 Task: Look for Airbnb options in Tielt, Belgium from 20th December, 2023 to 25th December, 2023 for 7 adults. Place can be entire room or shared room with 4 bedrooms having 7 beds and 4 bathrooms. Property type can be house. Amenities needed are: wifi, washing machine, heating, TV, free parkinig on premises, hot tub, gym, smoking allowed.
Action: Mouse moved to (538, 138)
Screenshot: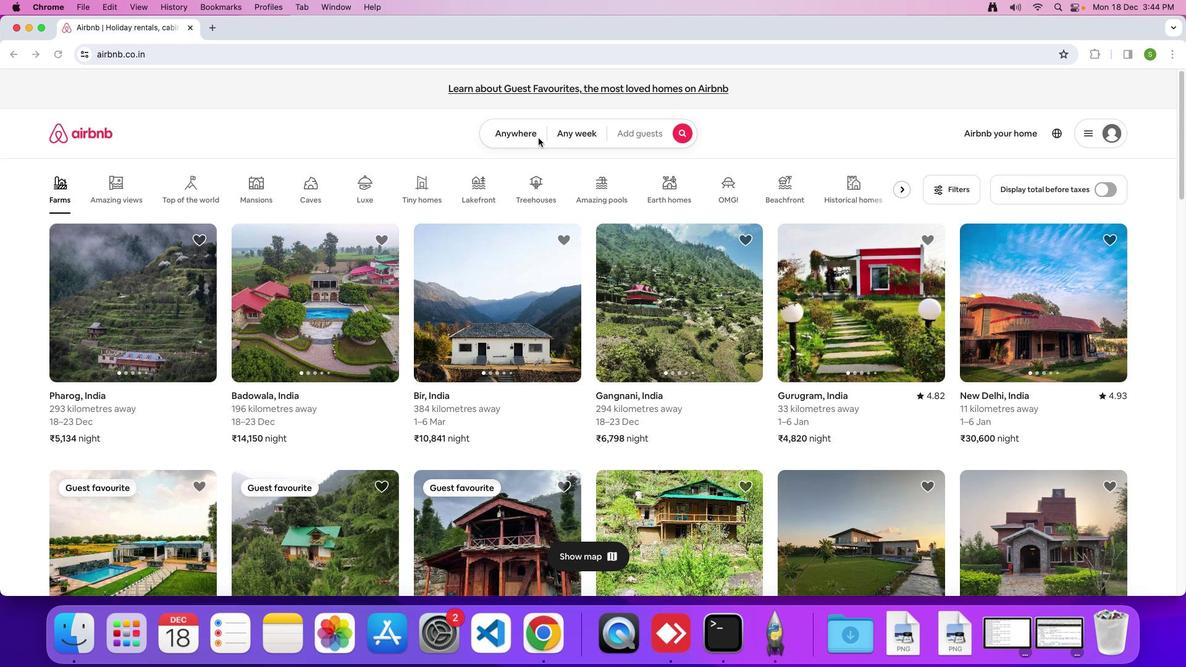 
Action: Mouse pressed left at (538, 138)
Screenshot: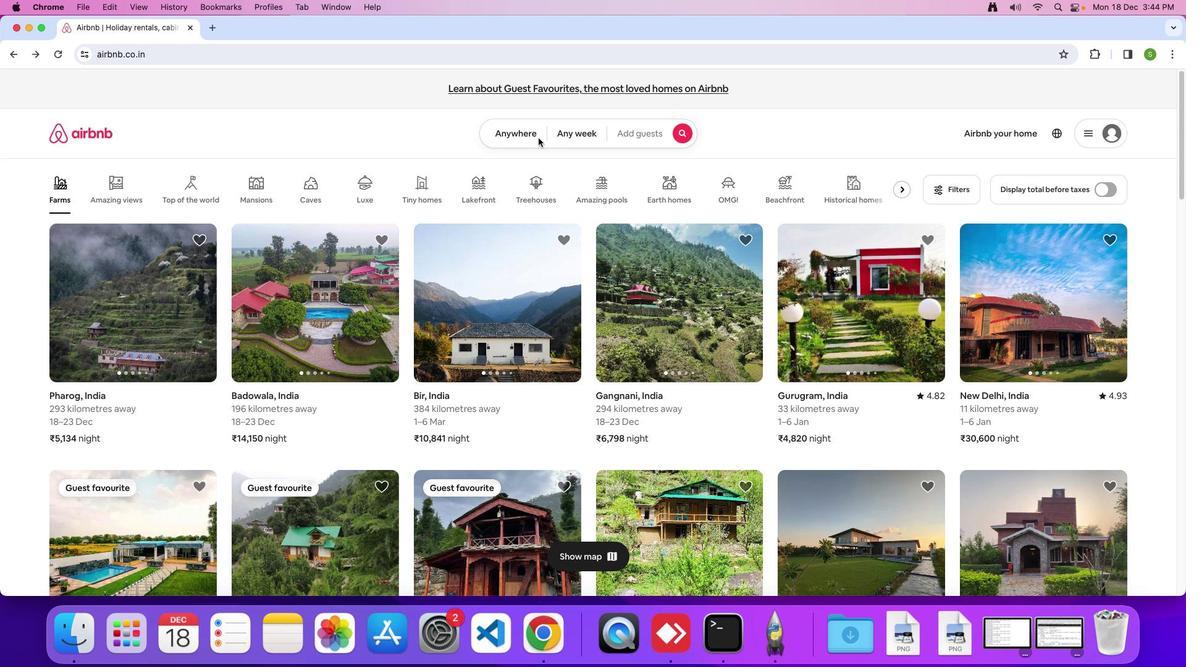 
Action: Mouse moved to (504, 135)
Screenshot: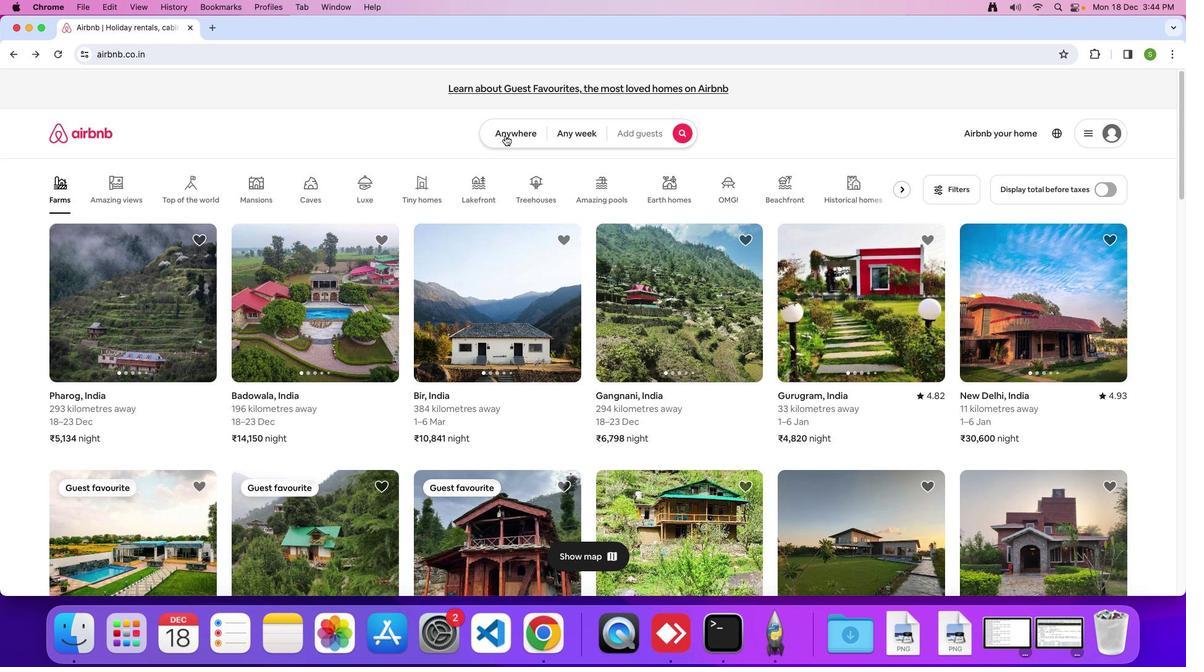 
Action: Mouse pressed left at (504, 135)
Screenshot: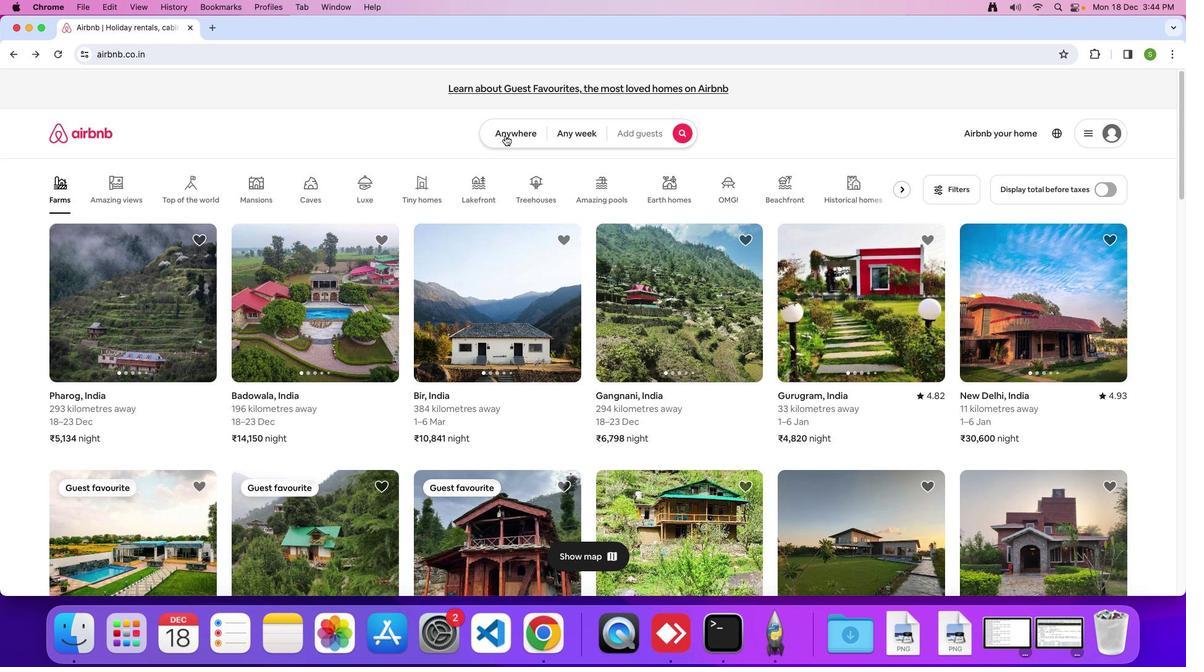 
Action: Mouse moved to (453, 181)
Screenshot: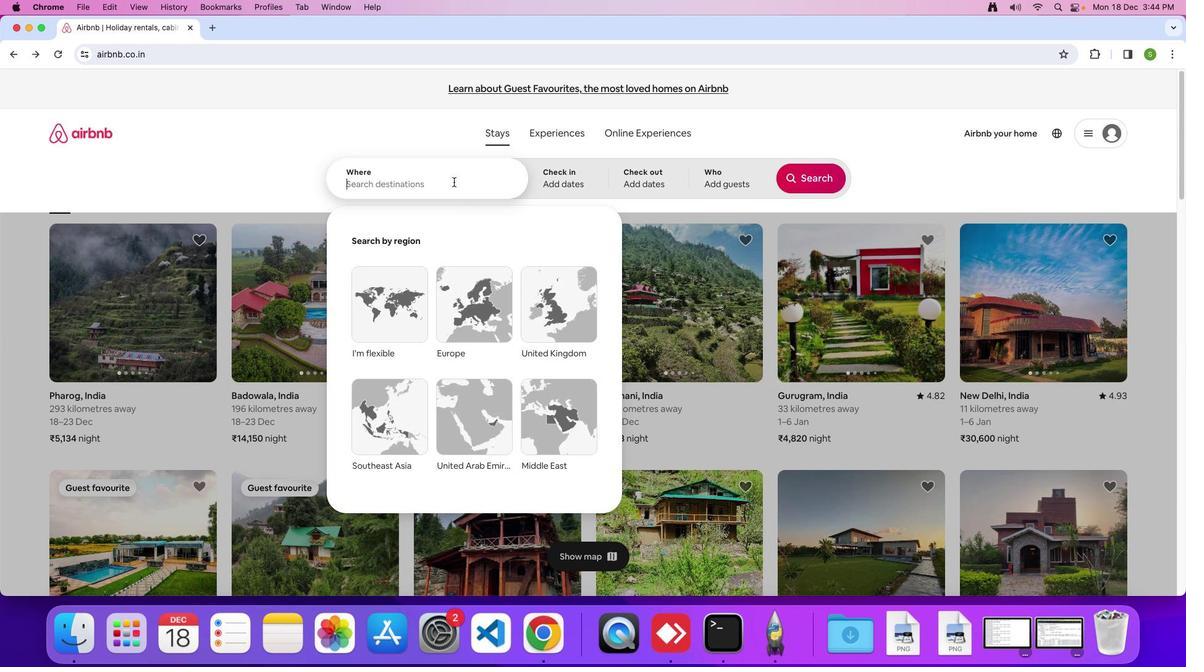 
Action: Mouse pressed left at (453, 181)
Screenshot: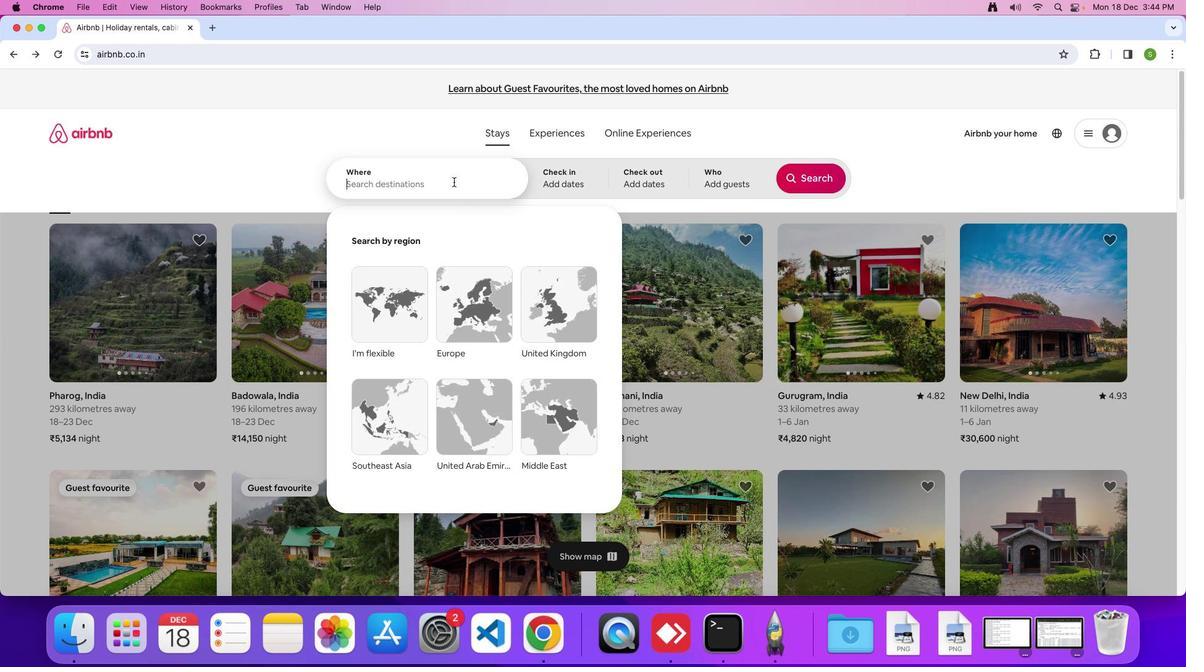
Action: Key pressed 'T'Key.caps_lock'i''e''l''t'','Key.spaceKey.shift'B''e''l''g''i''u''m'Key.enter
Screenshot: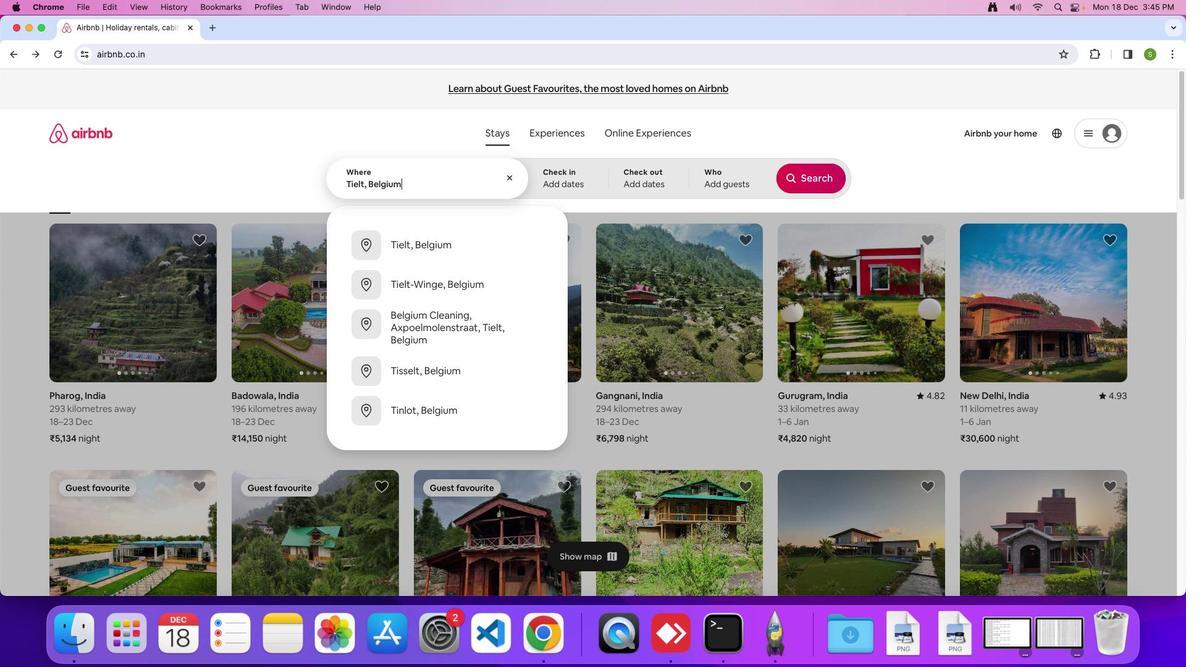 
Action: Mouse moved to (469, 420)
Screenshot: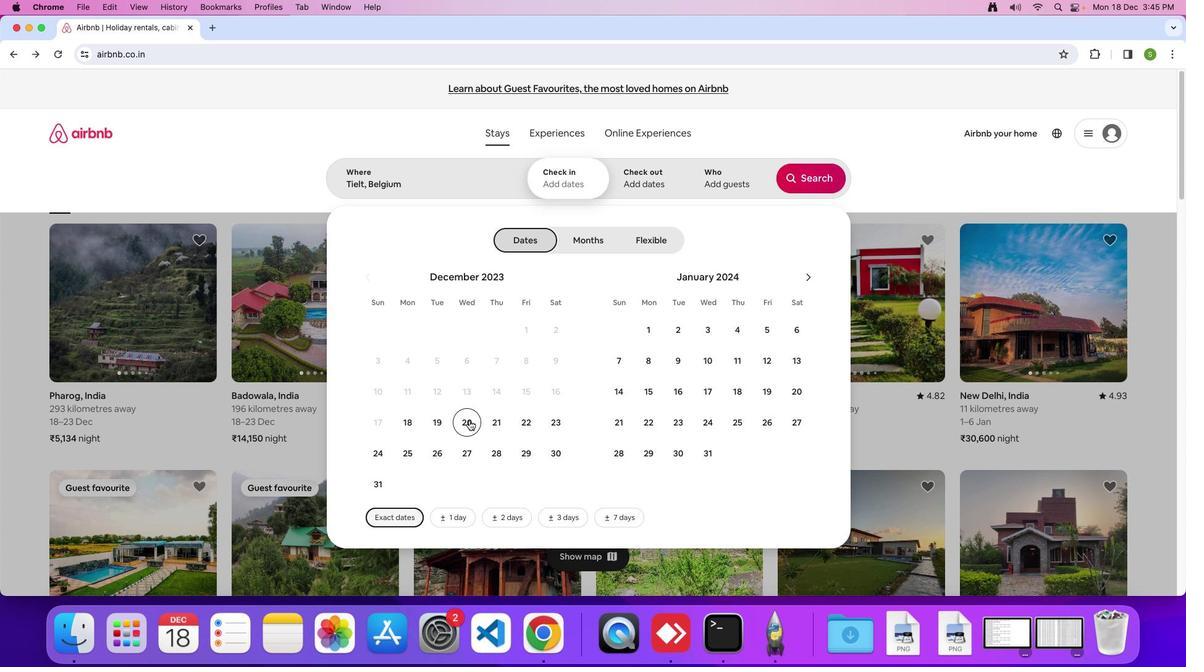 
Action: Mouse pressed left at (469, 420)
Screenshot: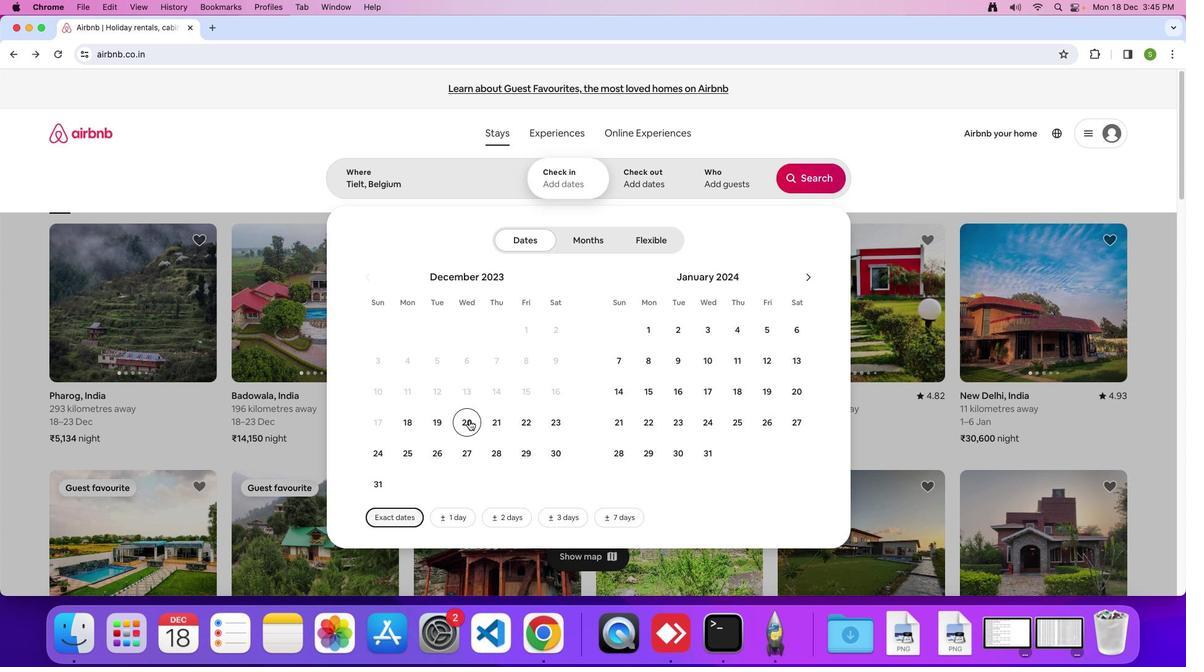 
Action: Mouse moved to (406, 454)
Screenshot: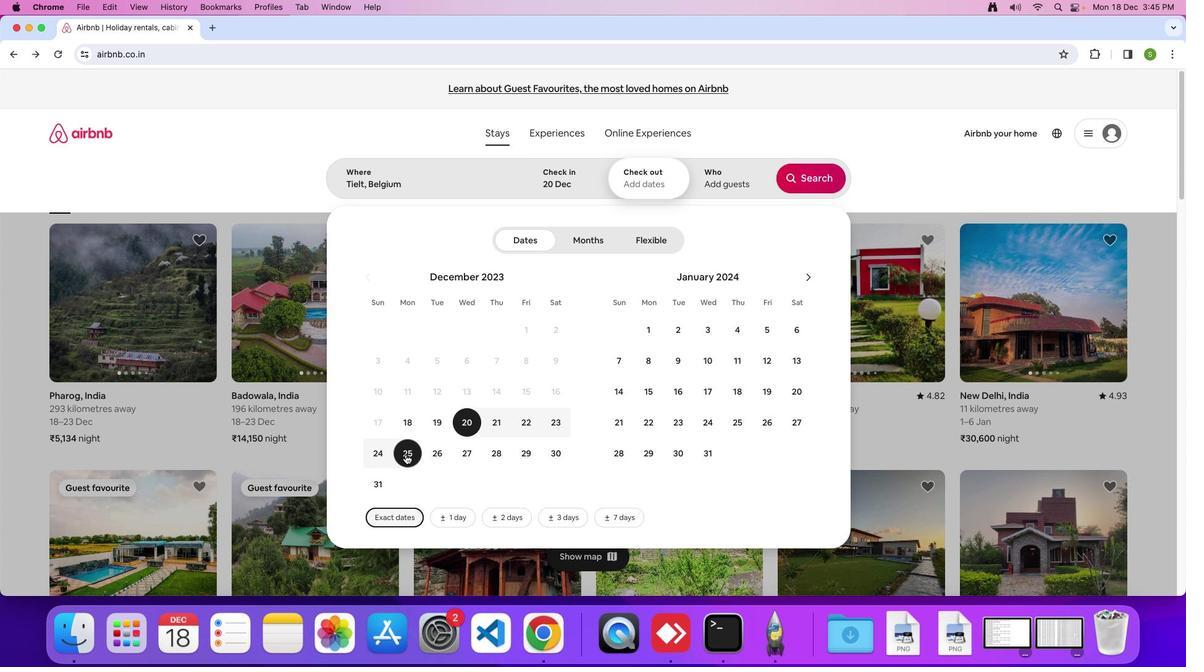 
Action: Mouse pressed left at (406, 454)
Screenshot: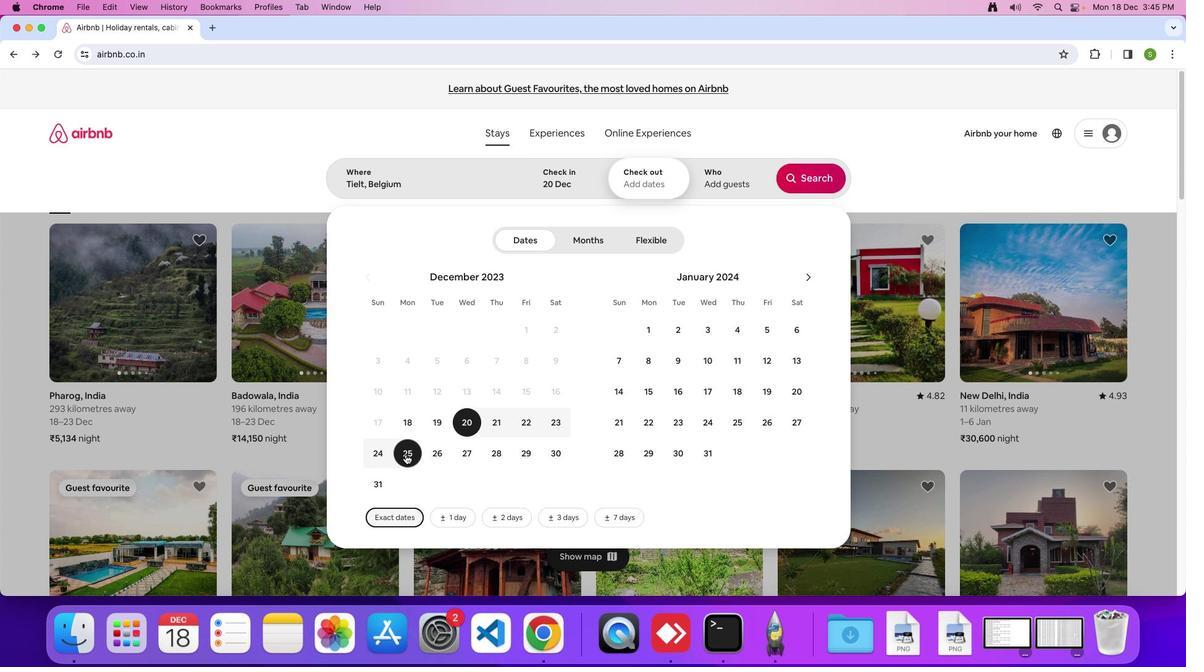 
Action: Mouse moved to (729, 178)
Screenshot: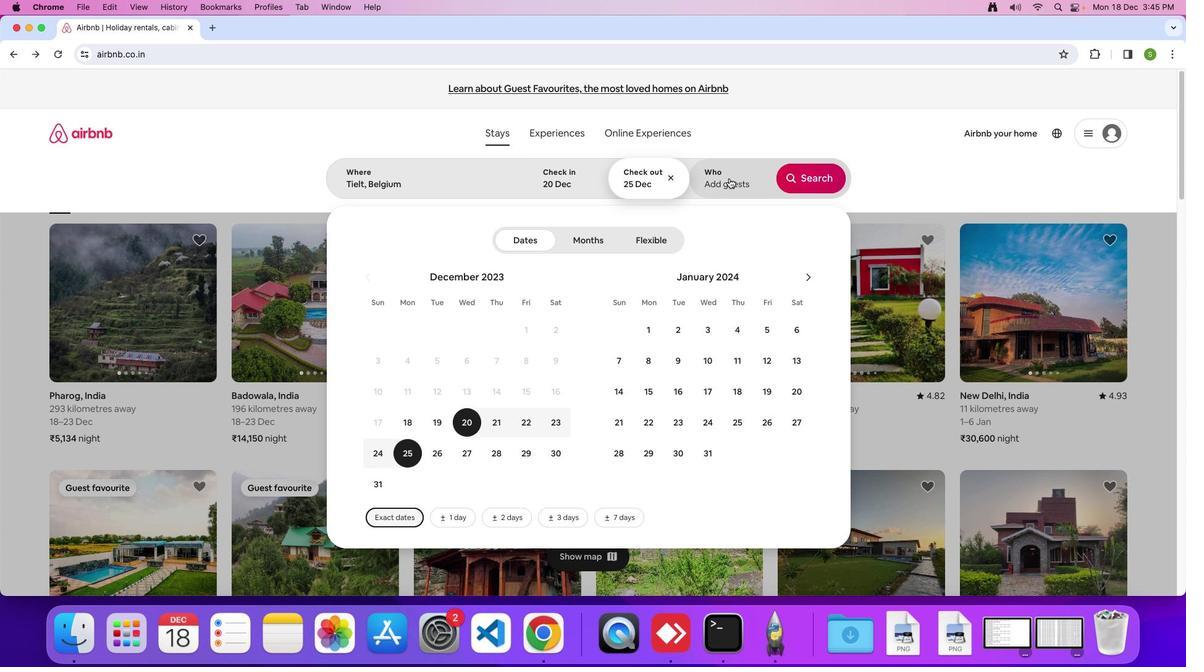 
Action: Mouse pressed left at (729, 178)
Screenshot: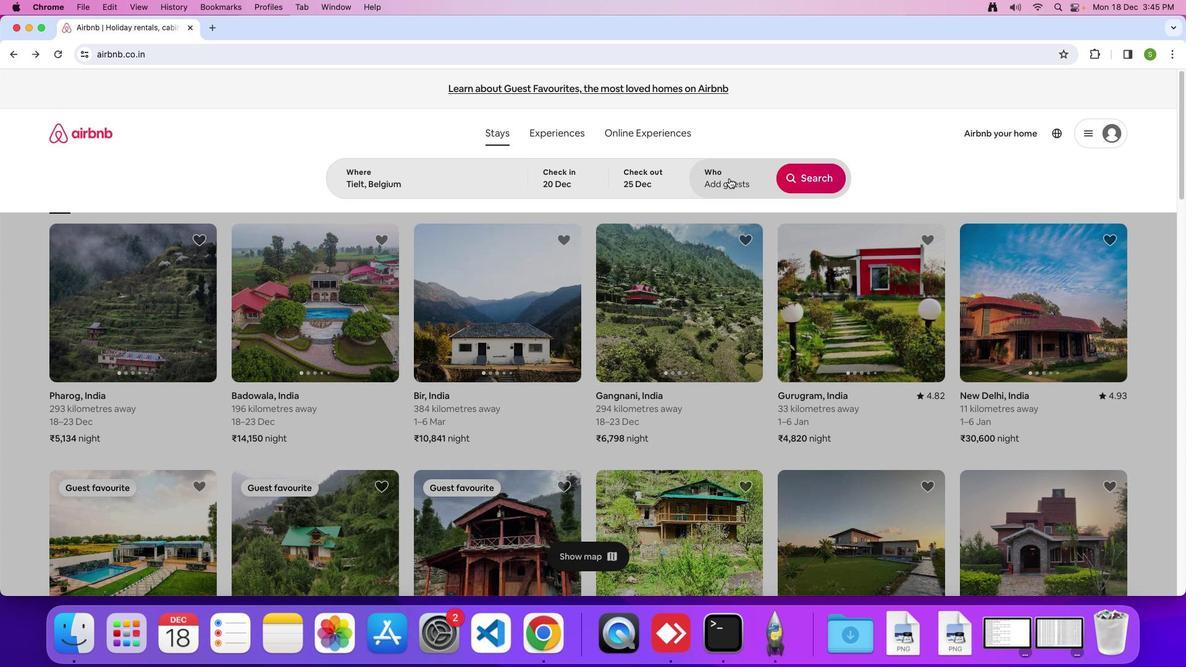 
Action: Mouse moved to (813, 239)
Screenshot: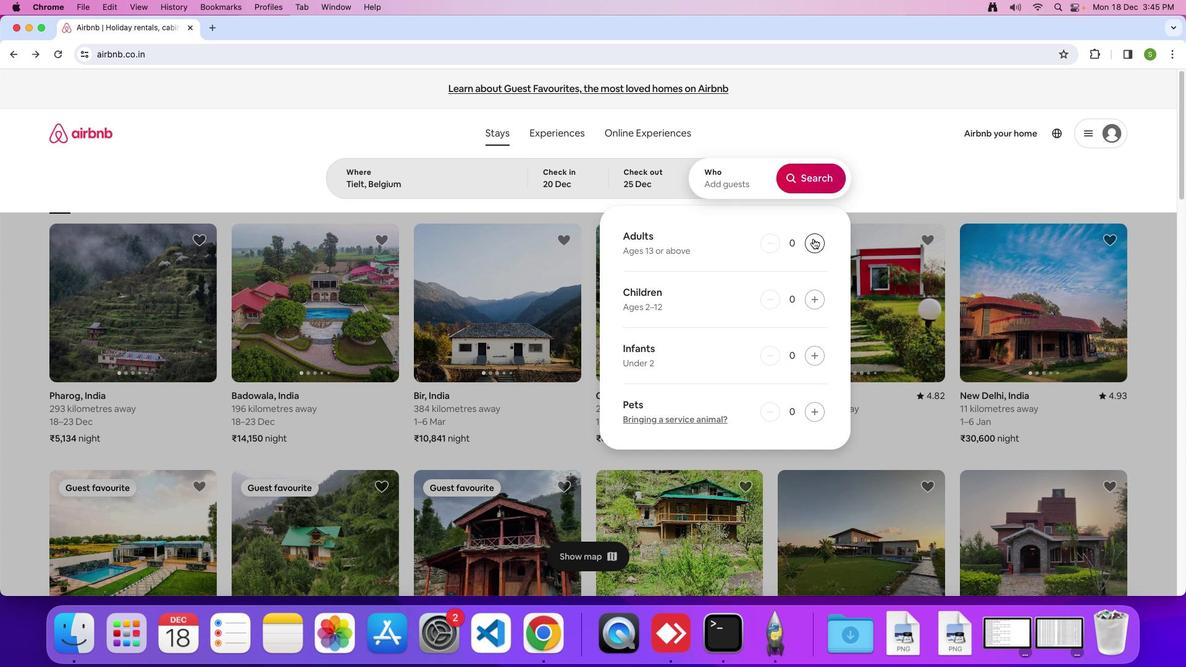 
Action: Mouse pressed left at (813, 239)
Screenshot: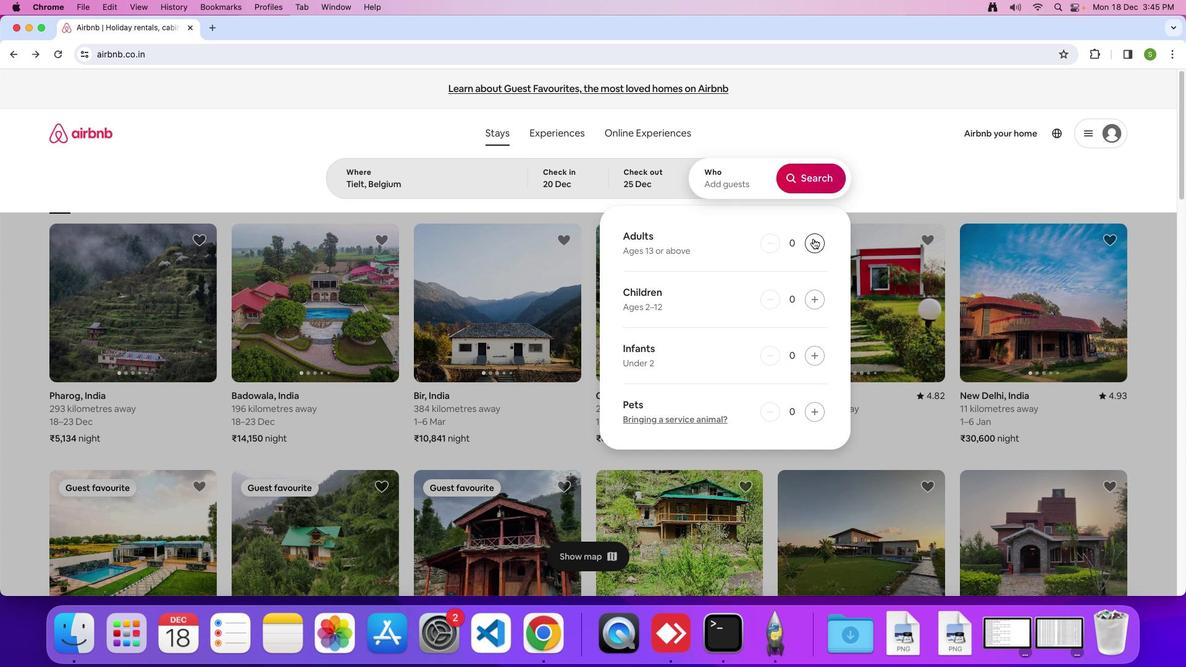 
Action: Mouse moved to (813, 240)
Screenshot: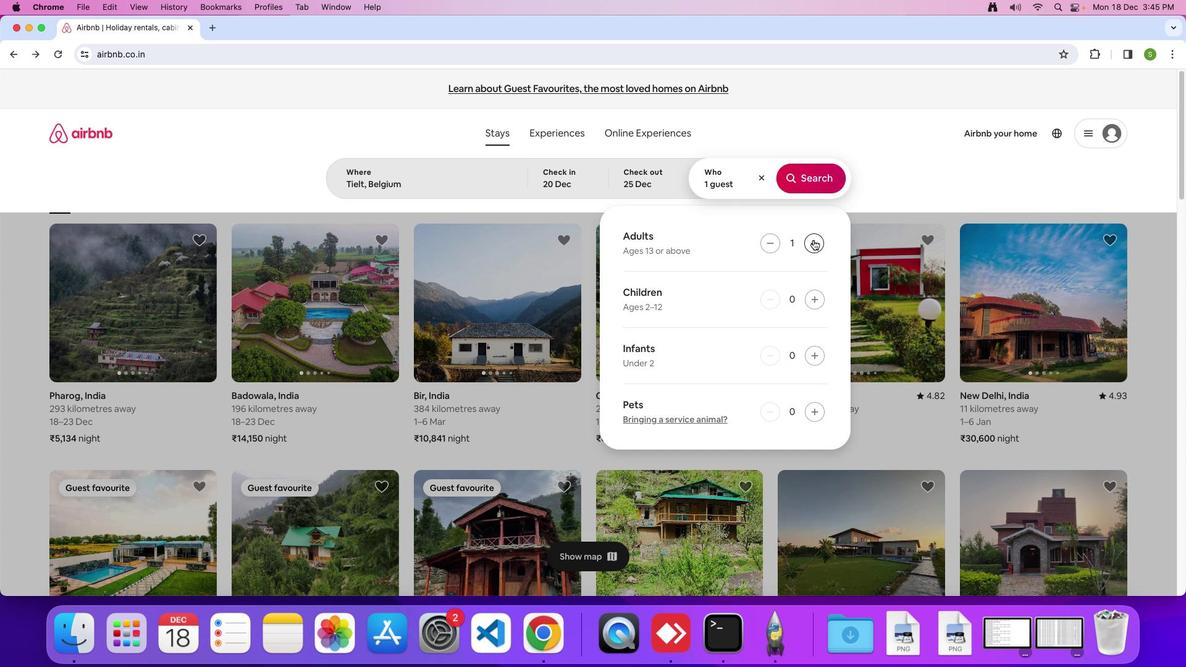 
Action: Mouse pressed left at (813, 240)
Screenshot: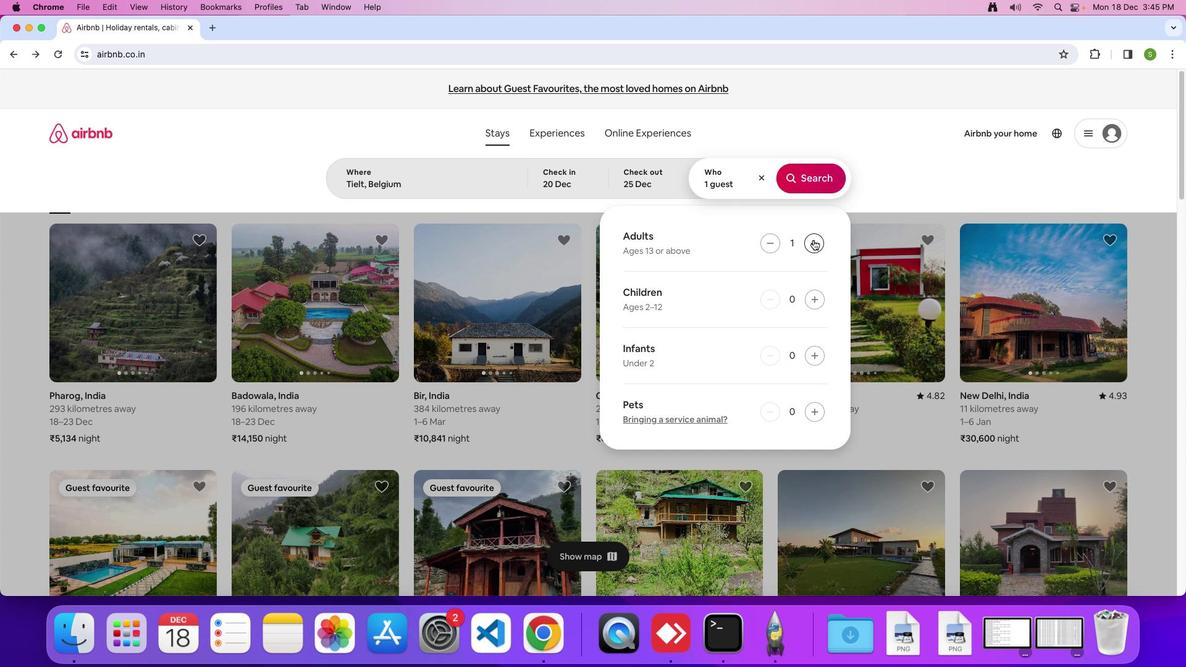 
Action: Mouse moved to (813, 240)
Screenshot: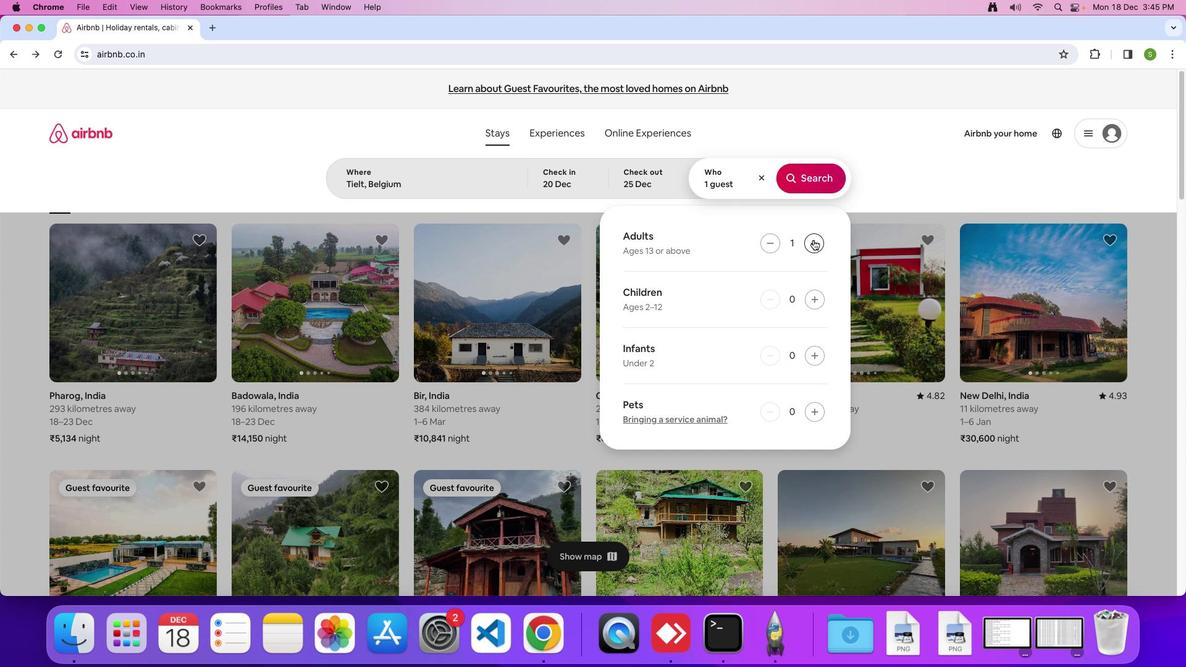 
Action: Mouse pressed left at (813, 240)
Screenshot: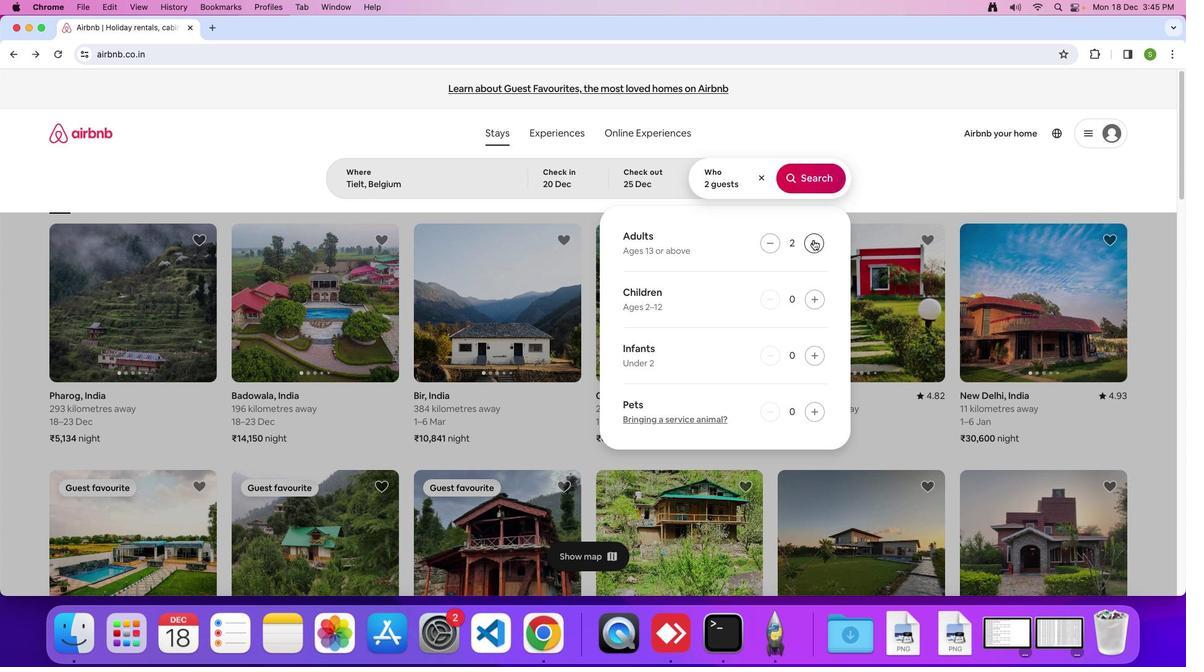 
Action: Mouse pressed left at (813, 240)
Screenshot: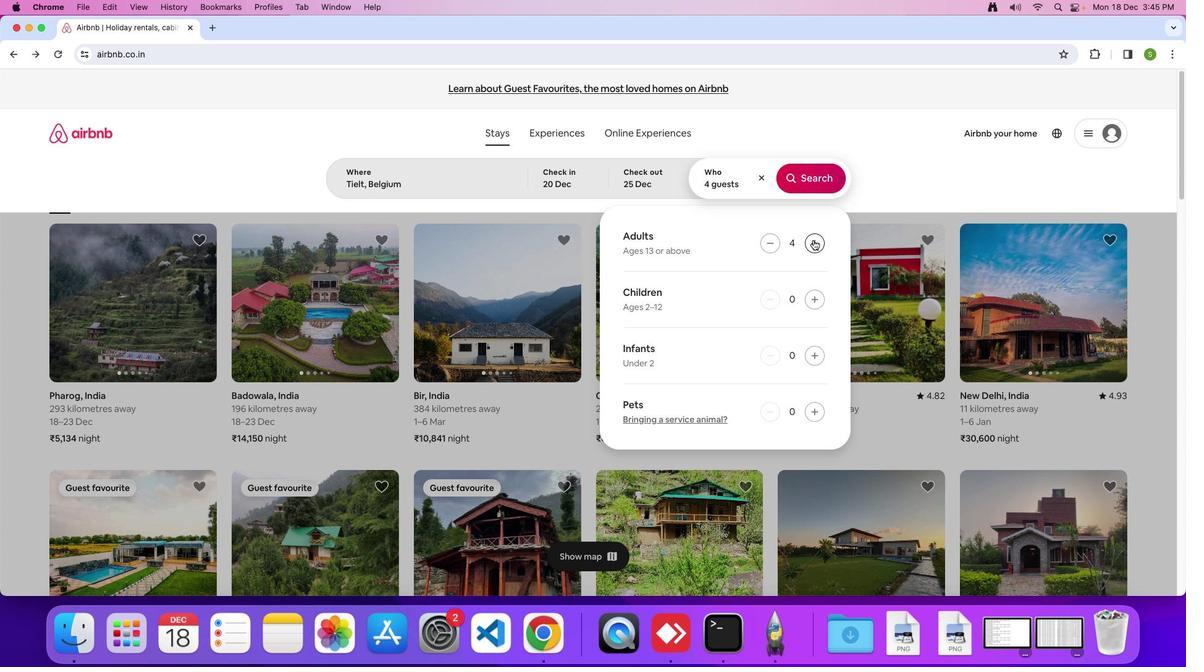 
Action: Mouse pressed left at (813, 240)
Screenshot: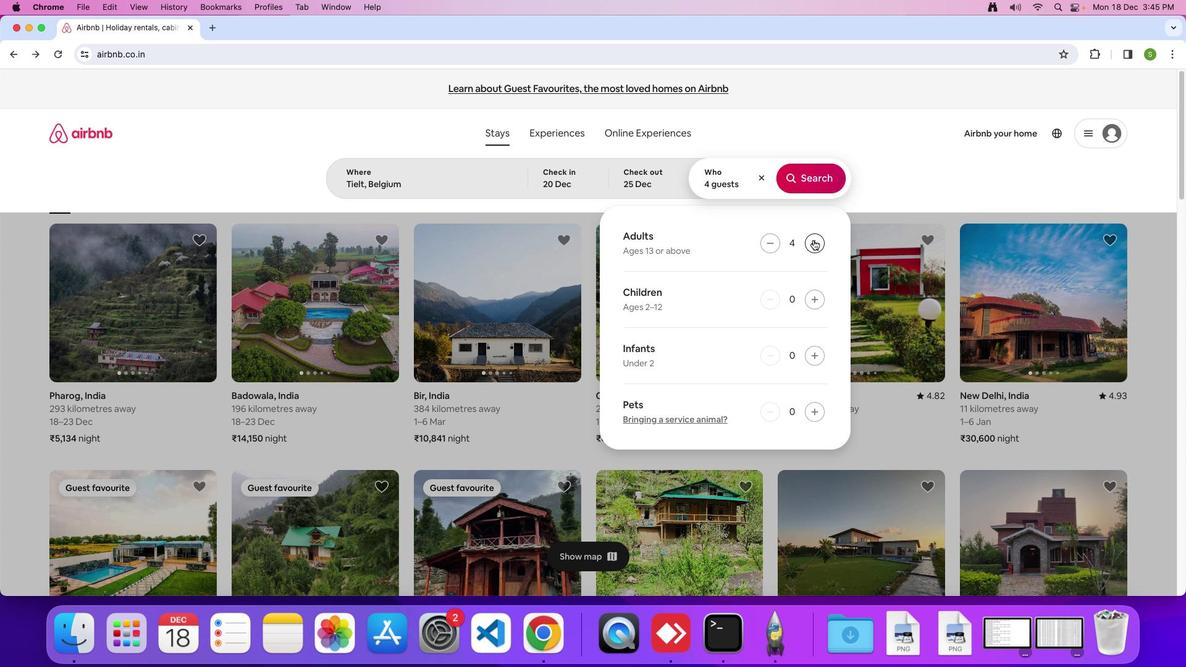 
Action: Mouse pressed left at (813, 240)
Screenshot: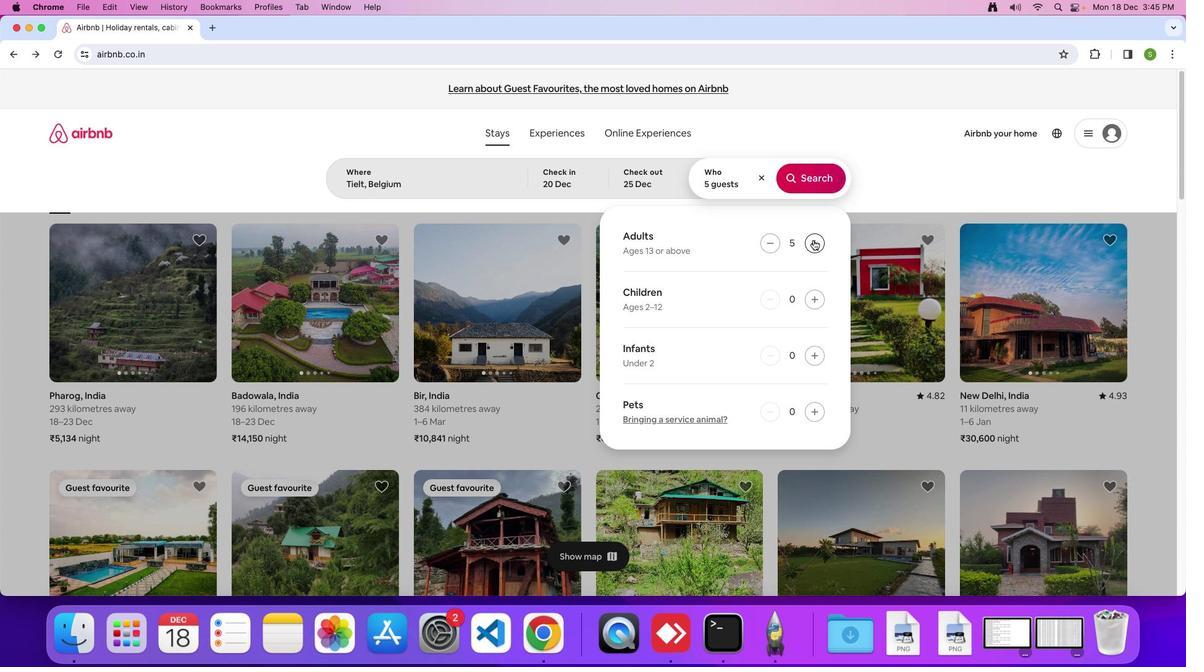 
Action: Mouse pressed left at (813, 240)
Screenshot: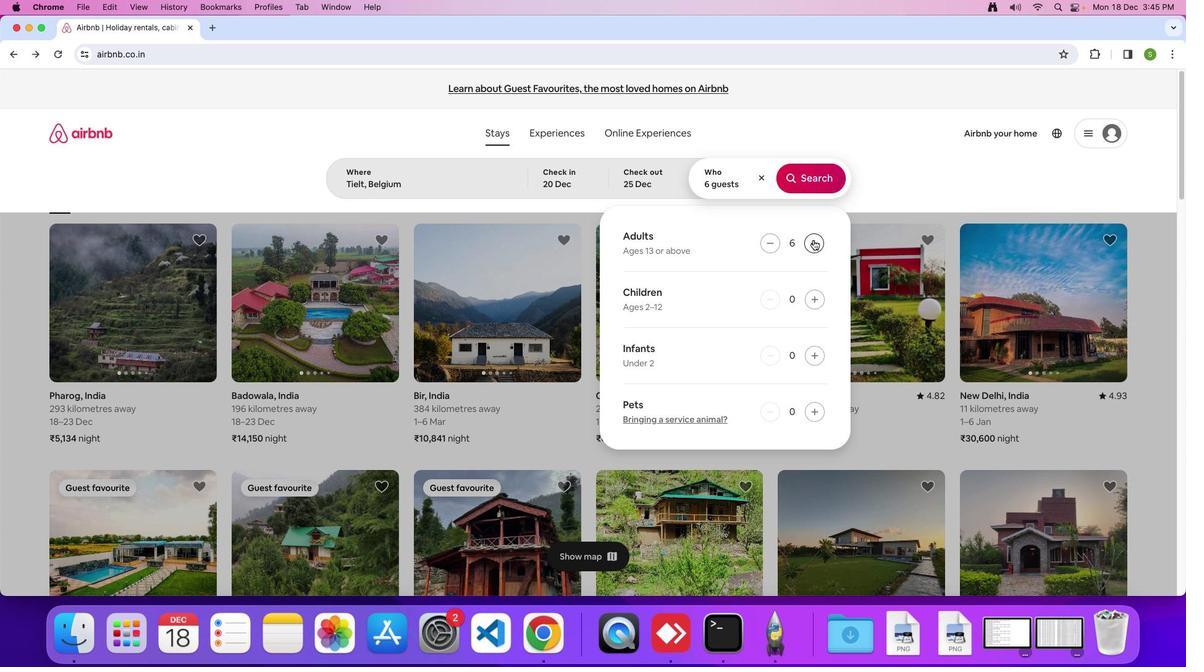 
Action: Mouse moved to (812, 186)
Screenshot: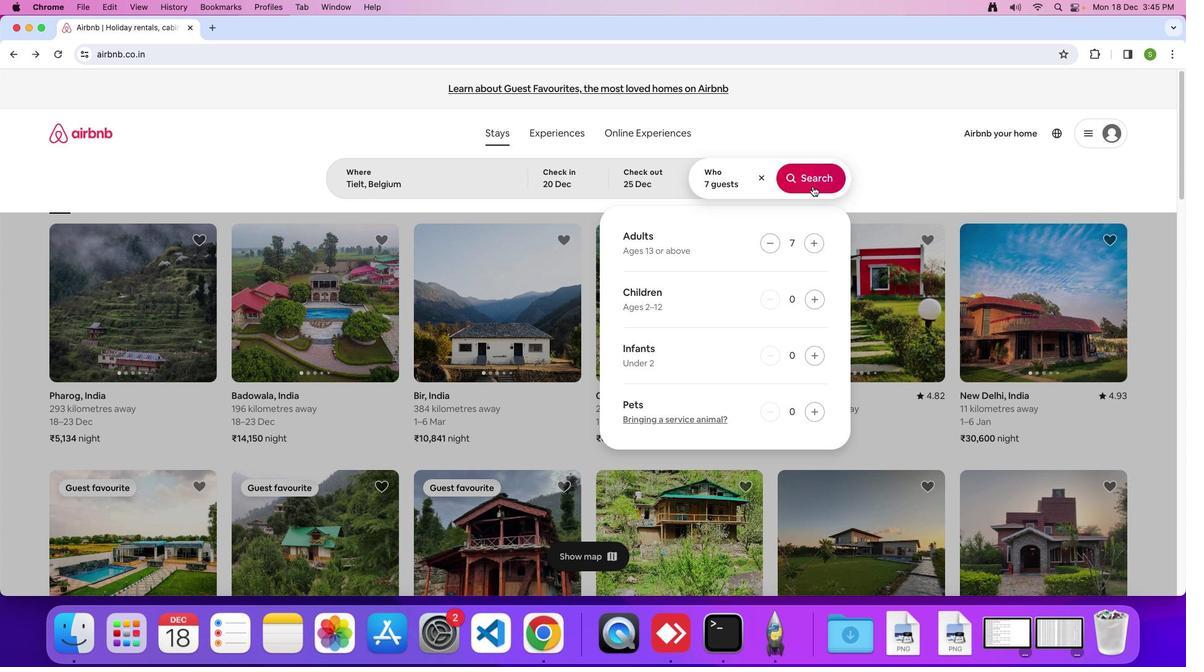 
Action: Mouse pressed left at (812, 186)
Screenshot: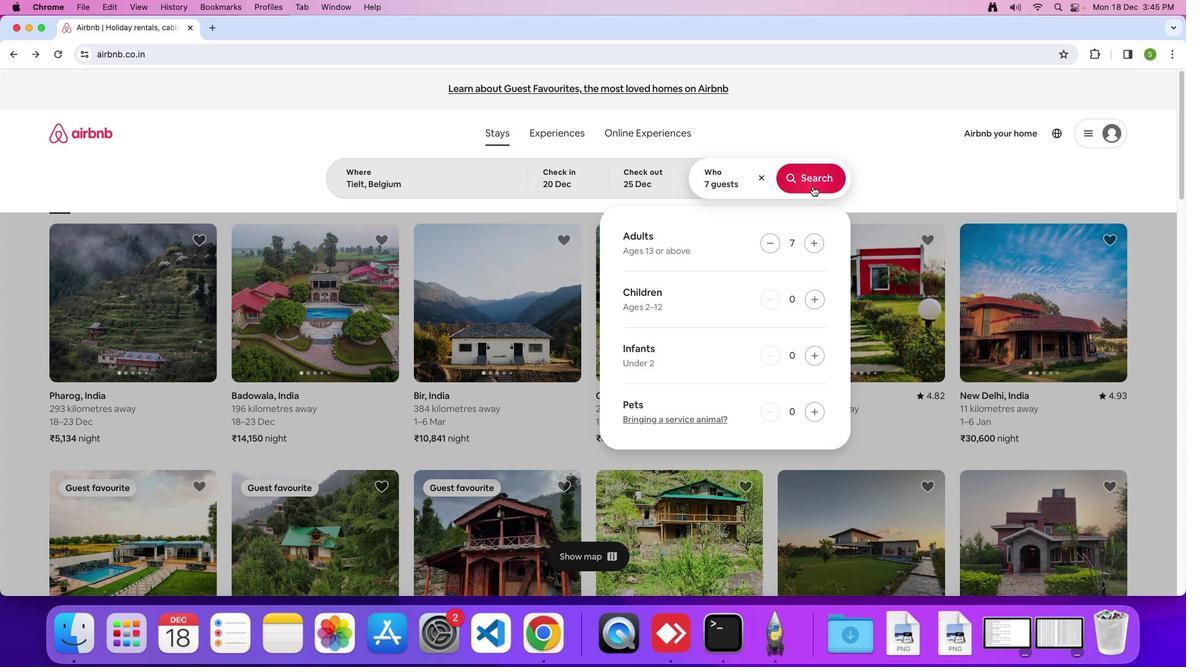 
Action: Mouse moved to (1001, 150)
Screenshot: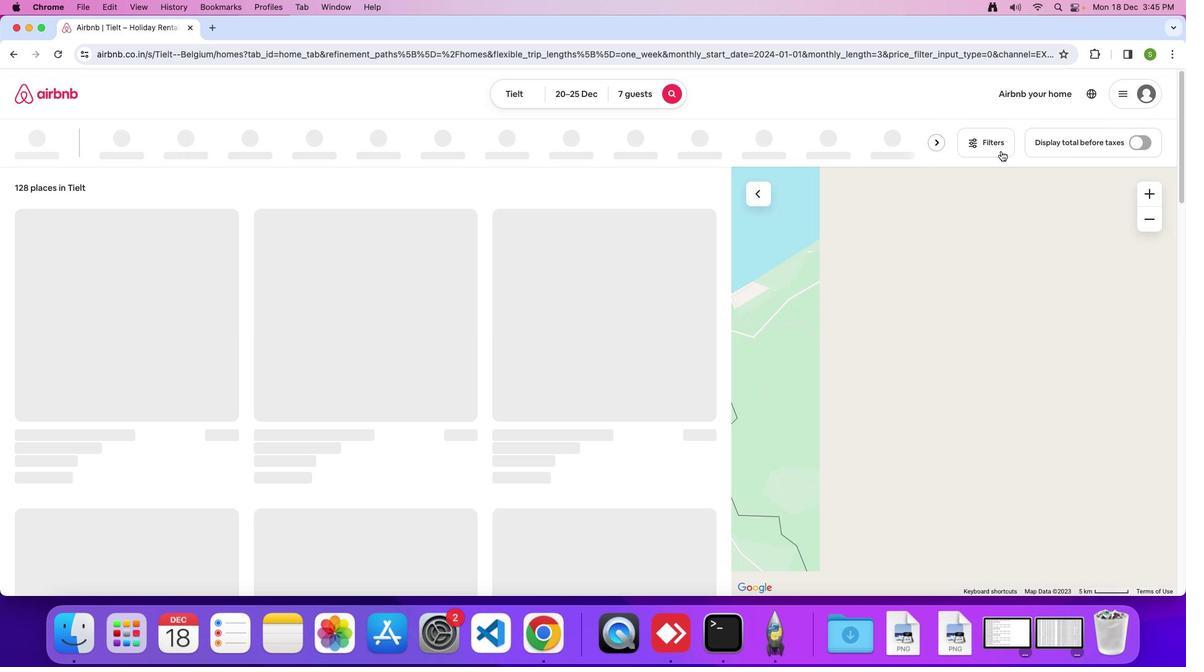 
Action: Mouse pressed left at (1001, 150)
Screenshot: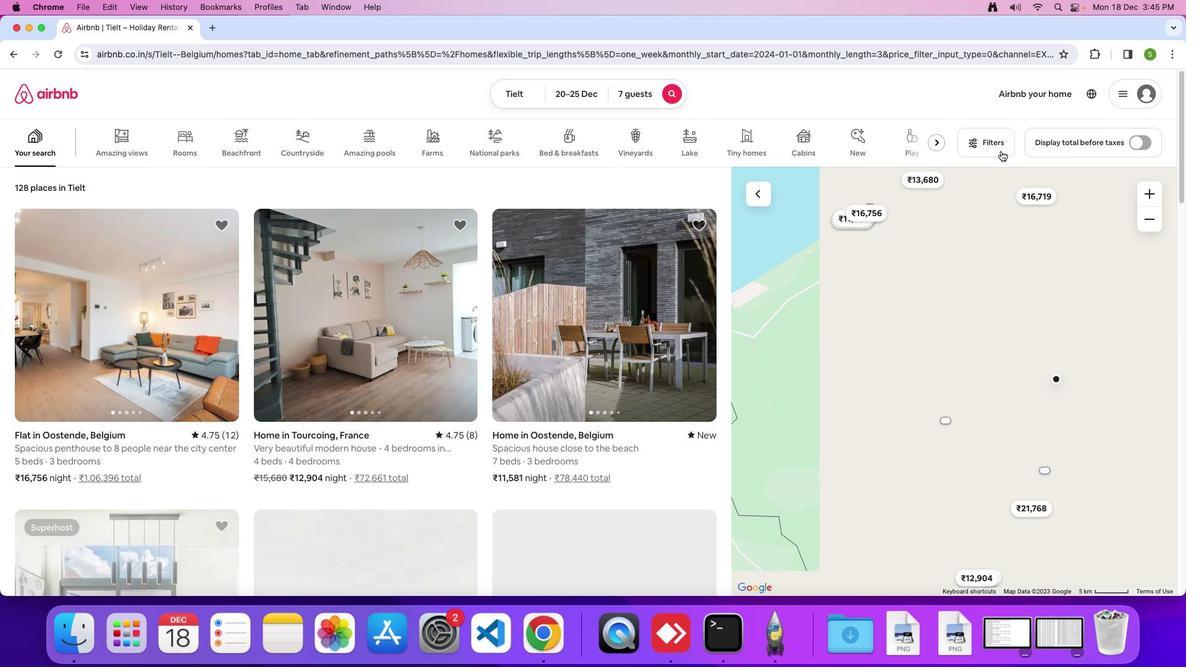 
Action: Mouse moved to (605, 330)
Screenshot: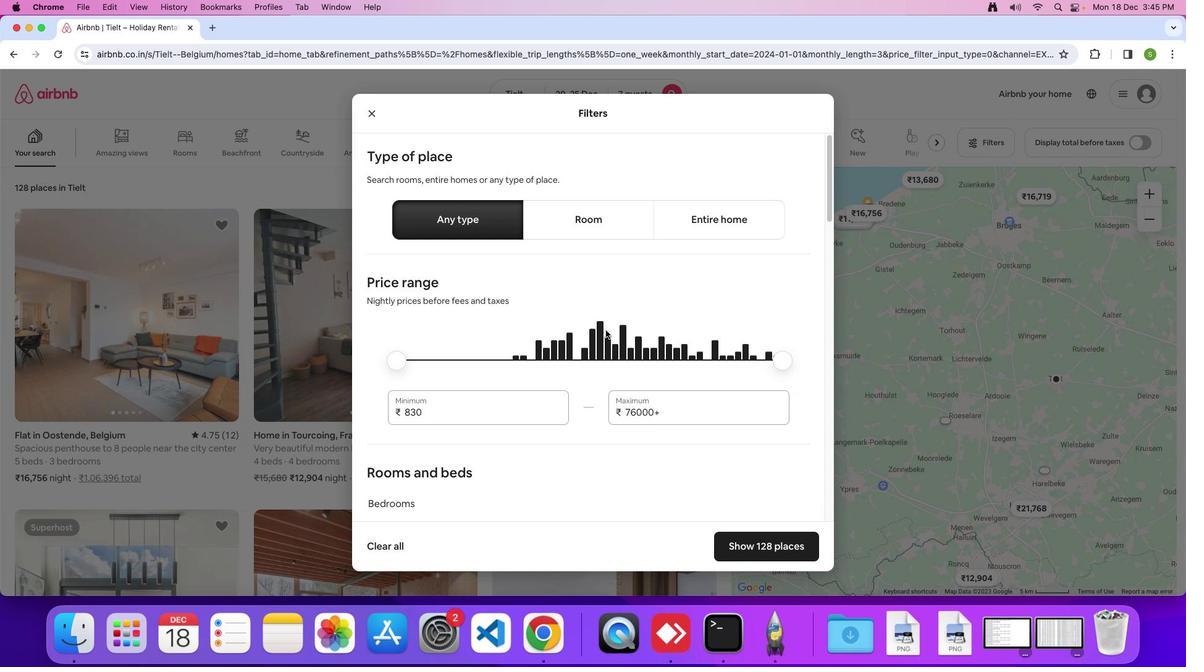 
Action: Mouse scrolled (605, 330) with delta (0, 0)
Screenshot: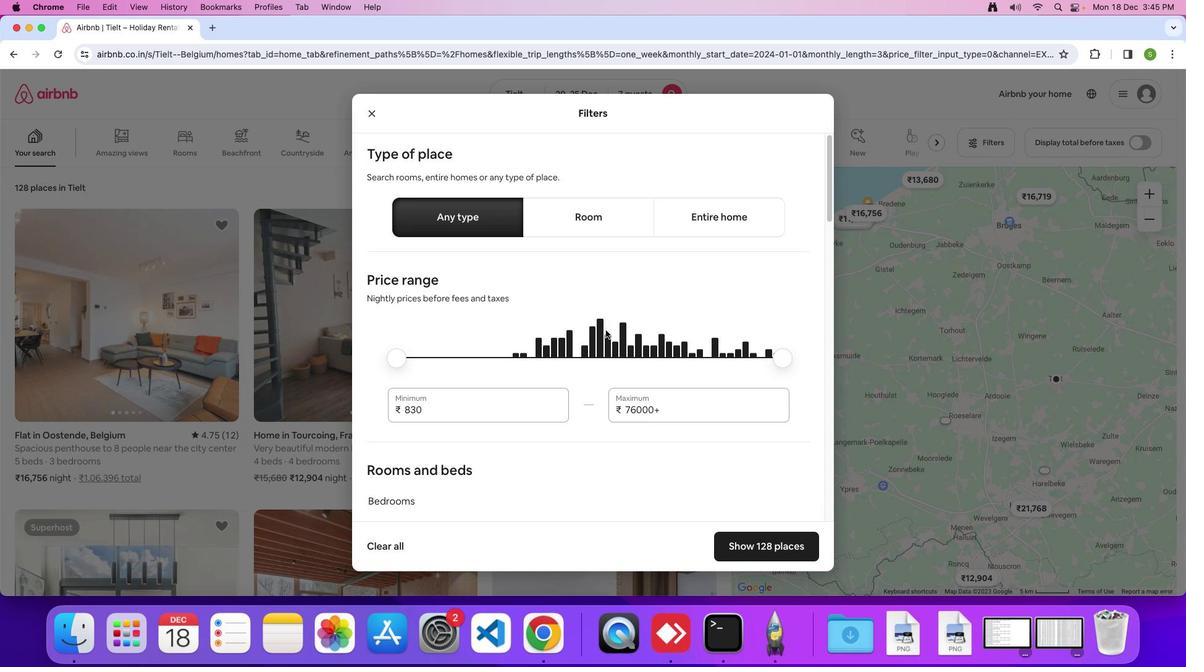 
Action: Mouse scrolled (605, 330) with delta (0, 0)
Screenshot: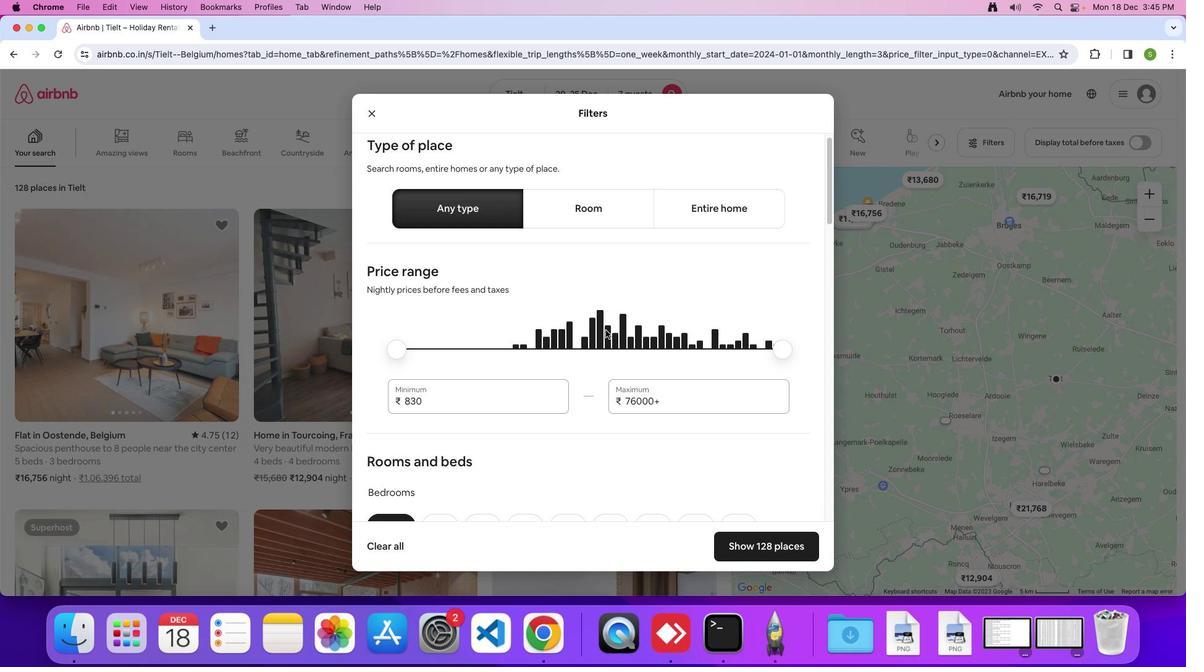 
Action: Mouse moved to (605, 330)
Screenshot: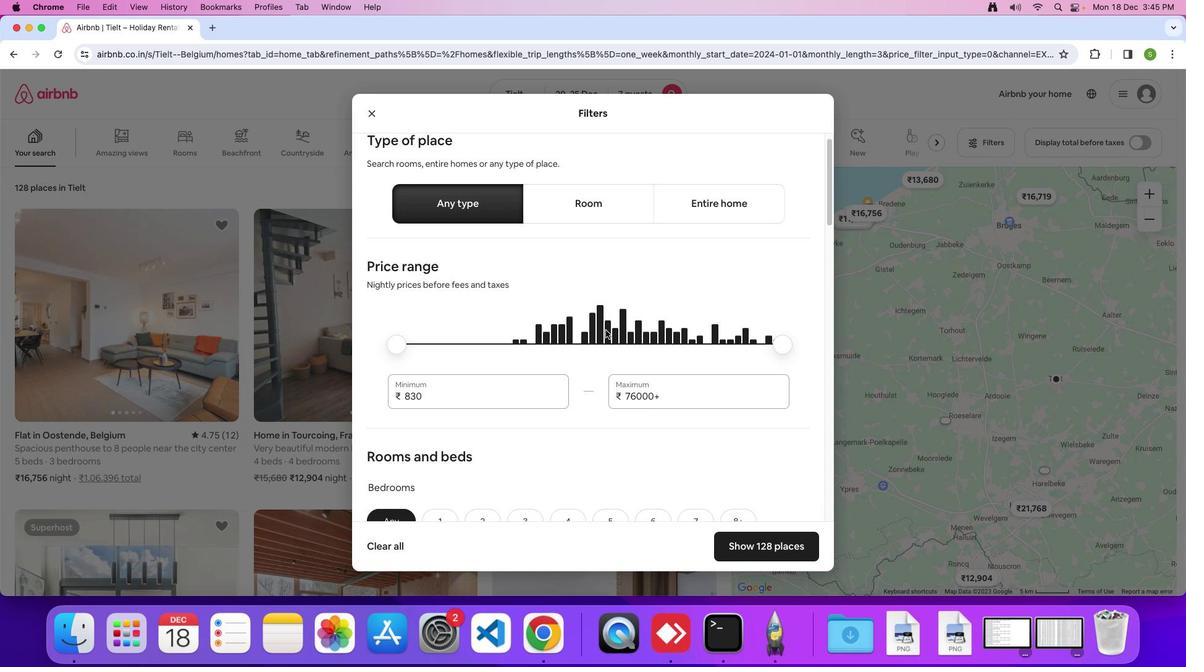 
Action: Mouse scrolled (605, 330) with delta (0, 0)
Screenshot: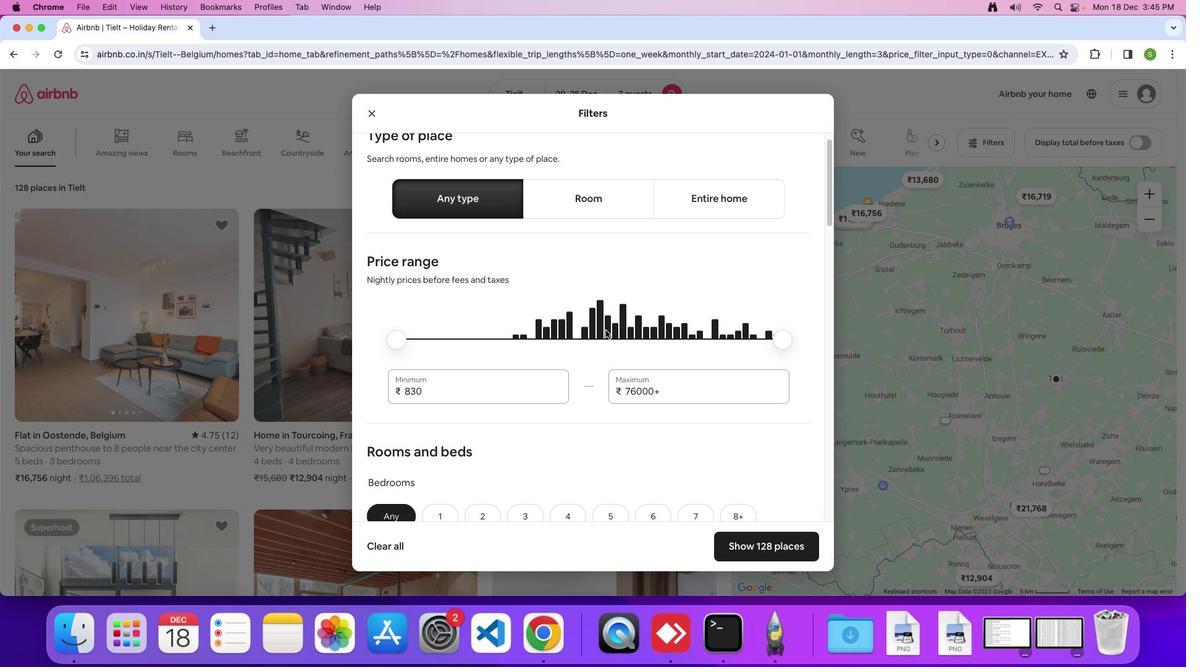 
Action: Mouse scrolled (605, 330) with delta (0, 0)
Screenshot: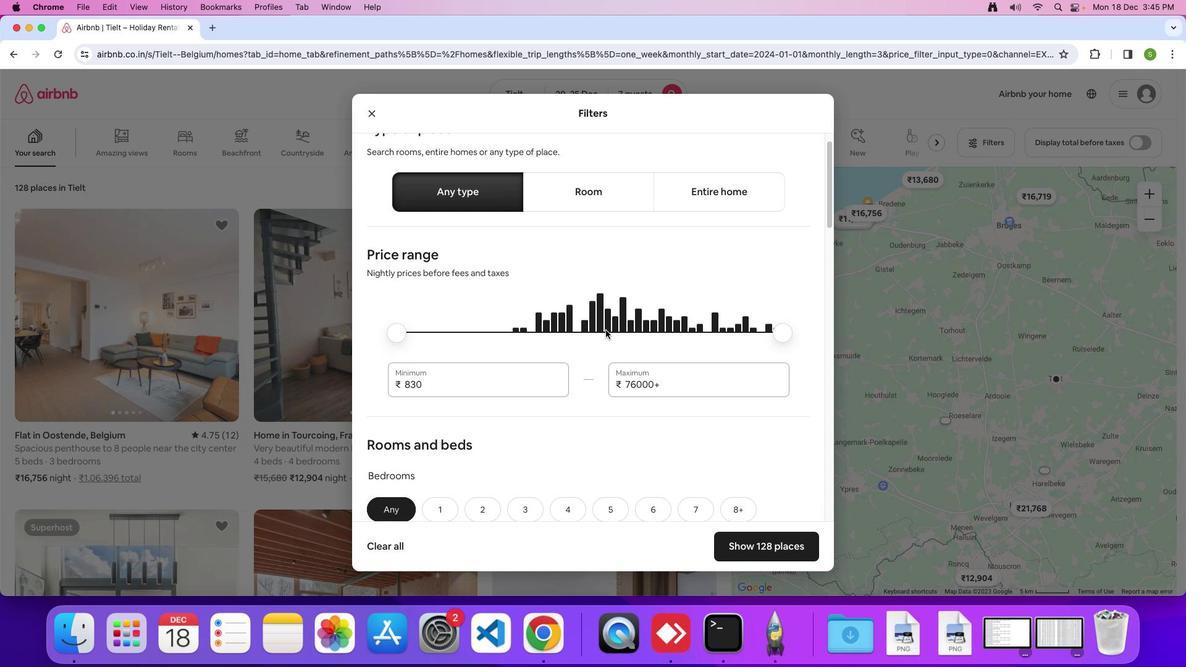 
Action: Mouse scrolled (605, 330) with delta (0, 0)
Screenshot: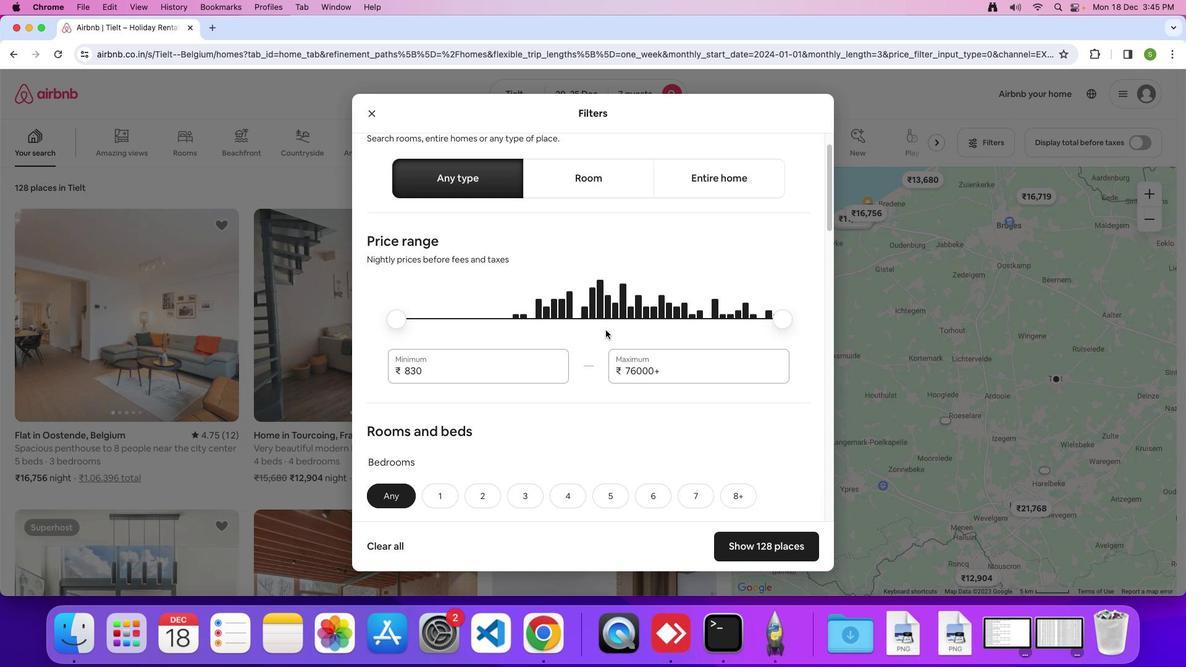 
Action: Mouse scrolled (605, 330) with delta (0, 0)
Screenshot: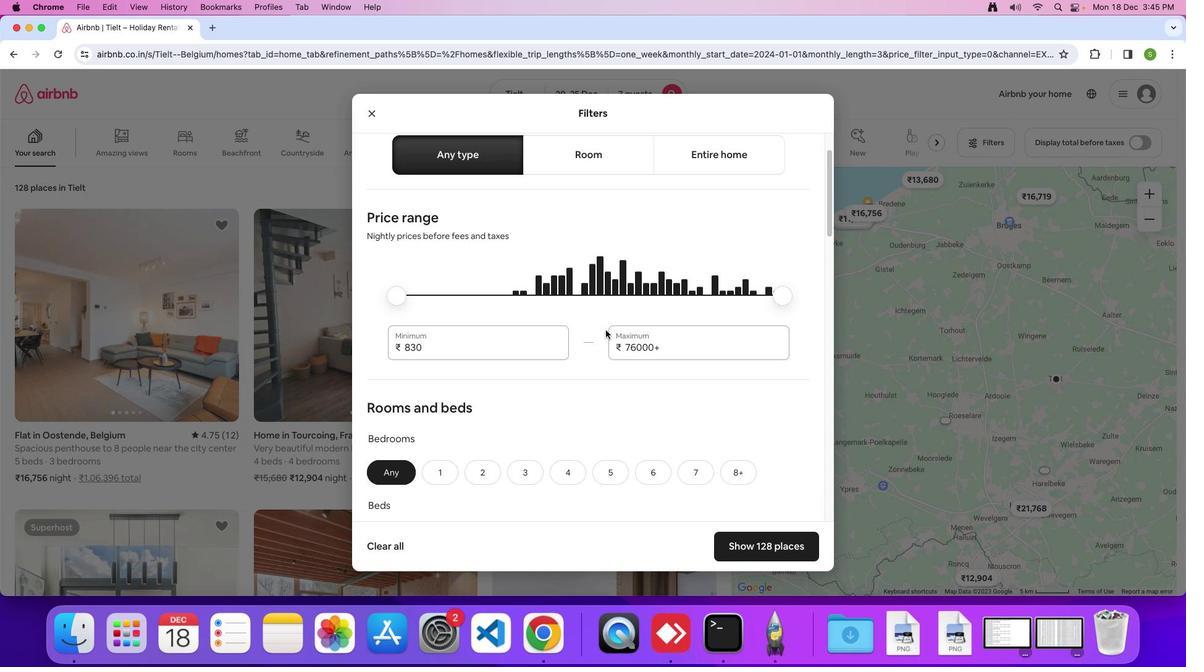 
Action: Mouse scrolled (605, 330) with delta (0, 0)
Screenshot: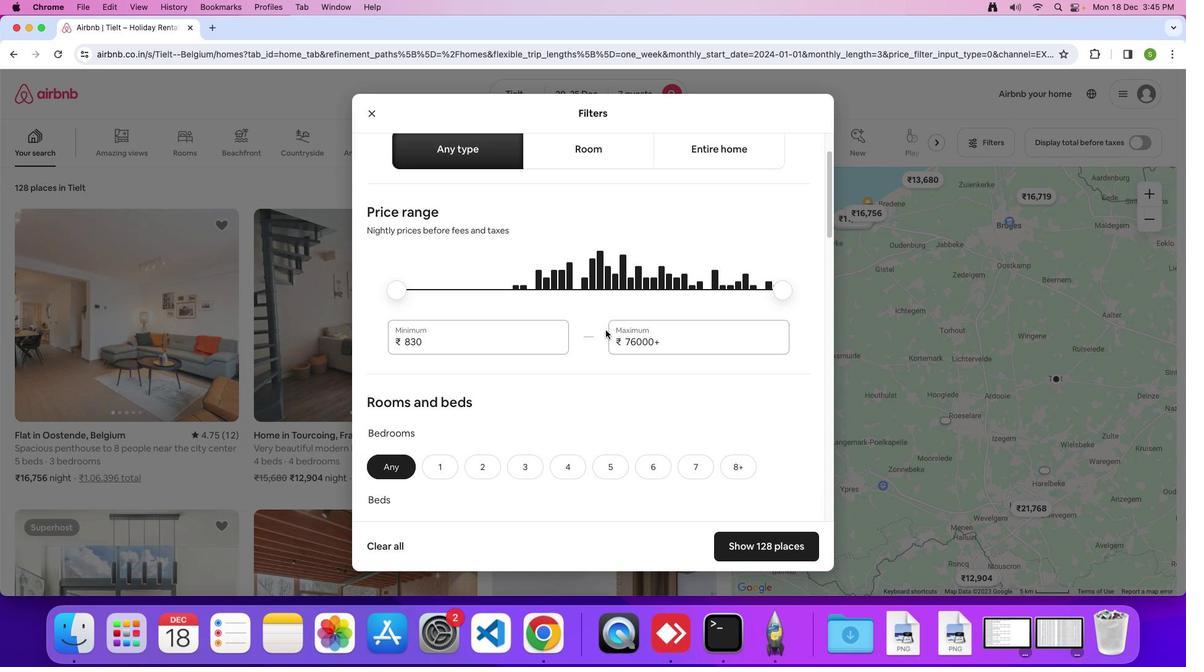 
Action: Mouse scrolled (605, 330) with delta (0, 0)
Screenshot: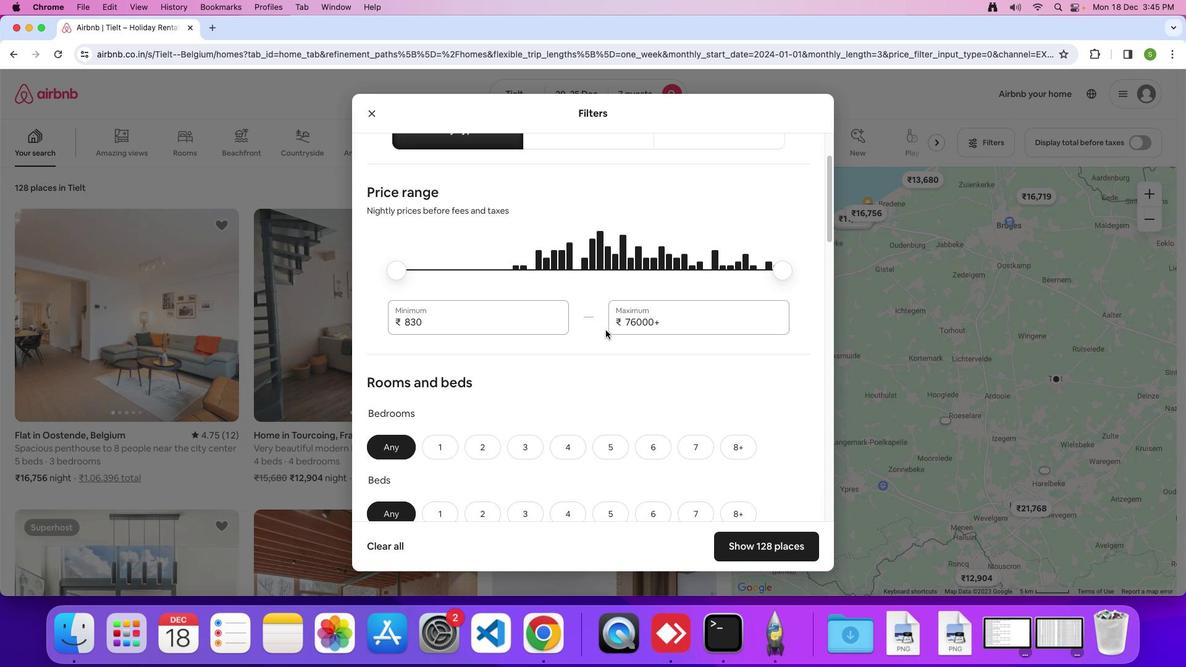 
Action: Mouse scrolled (605, 330) with delta (0, 0)
Screenshot: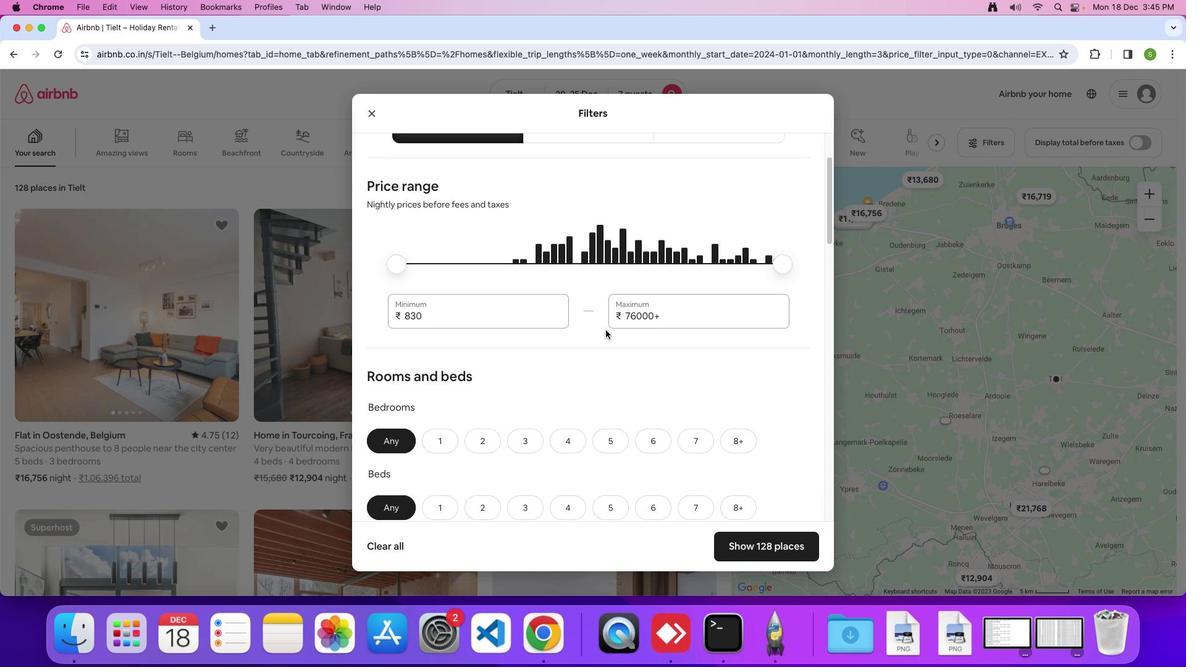 
Action: Mouse scrolled (605, 330) with delta (0, 0)
Screenshot: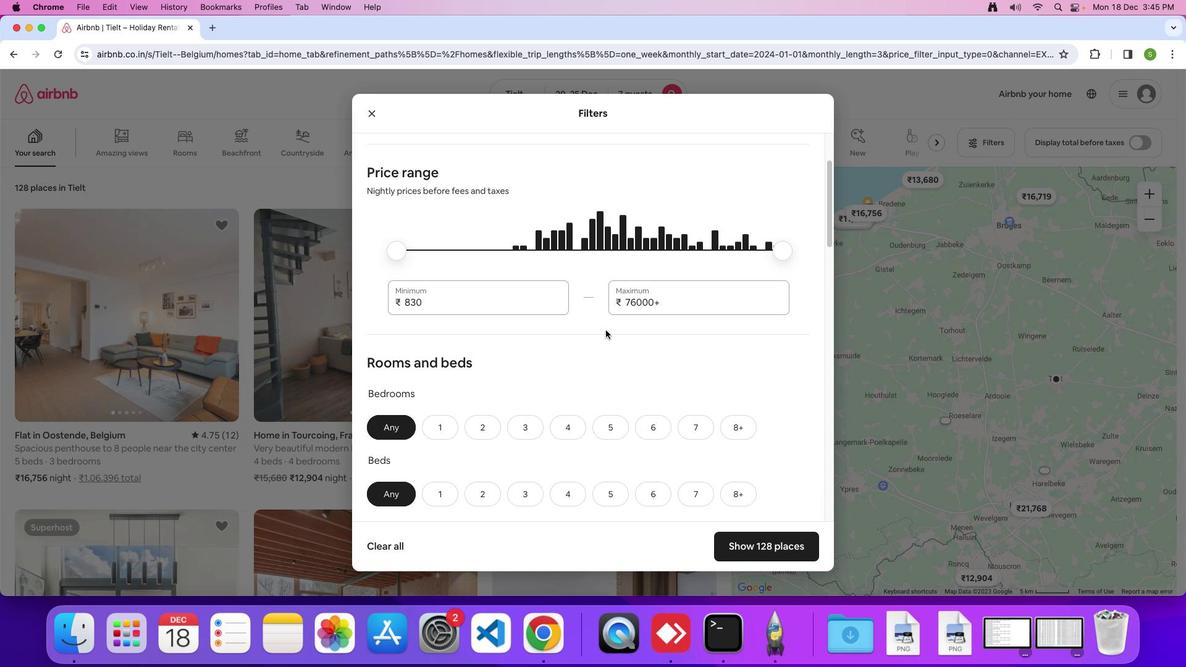 
Action: Mouse scrolled (605, 330) with delta (0, 0)
Screenshot: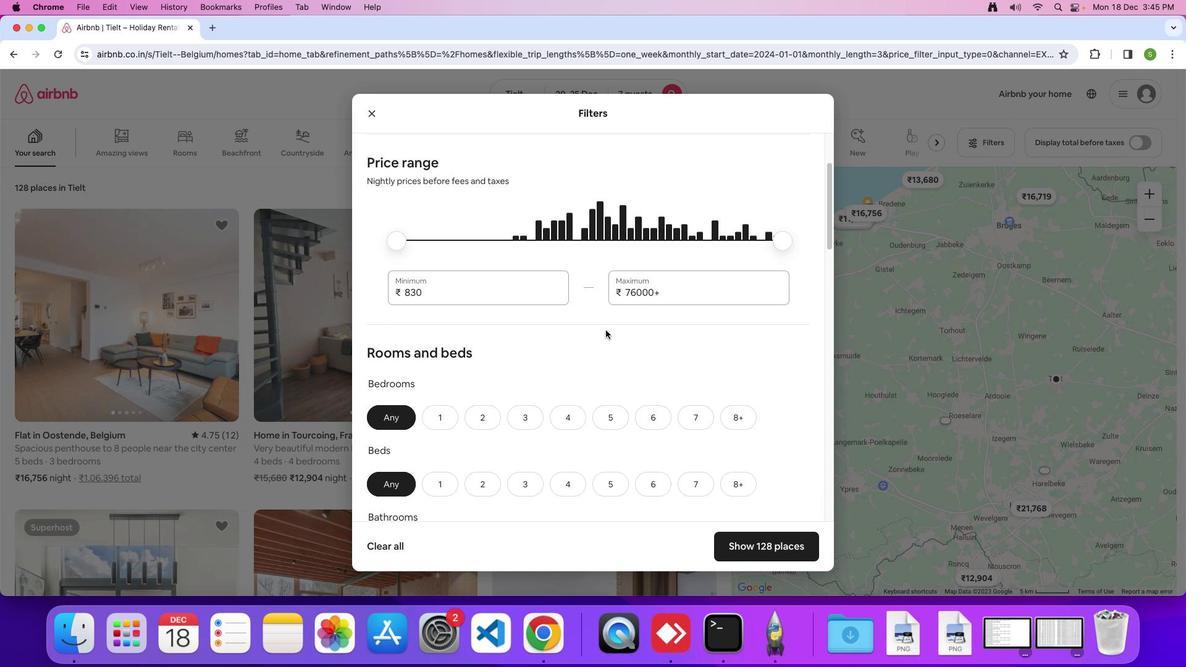 
Action: Mouse scrolled (605, 330) with delta (0, -1)
Screenshot: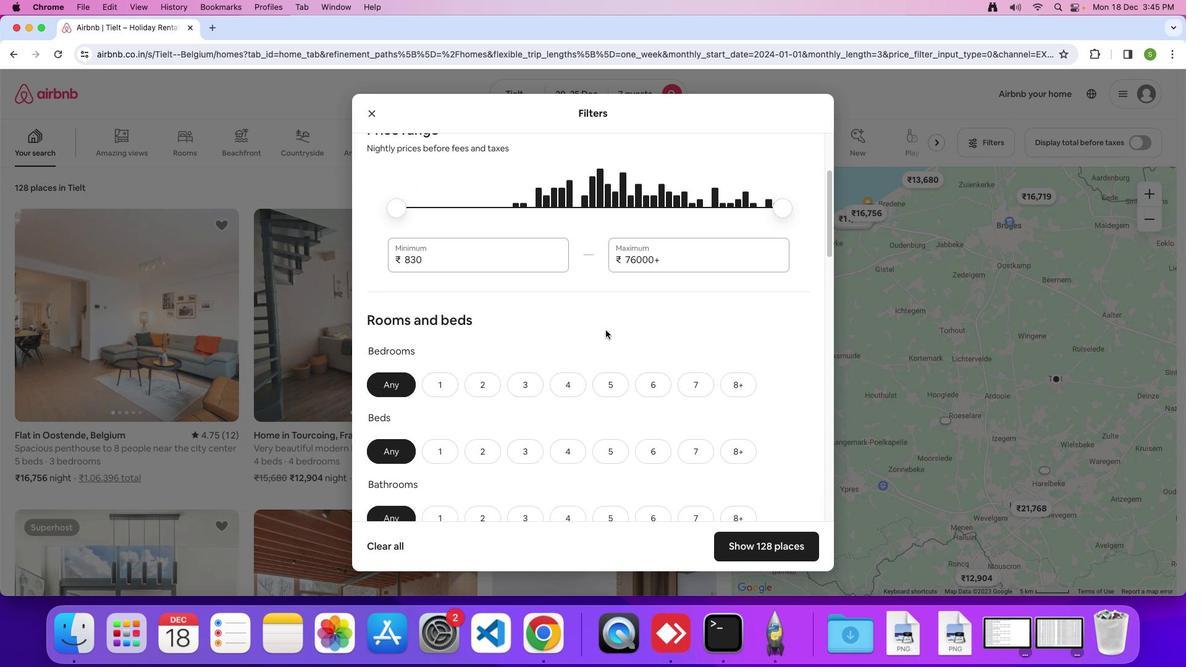 
Action: Mouse scrolled (605, 330) with delta (0, 0)
Screenshot: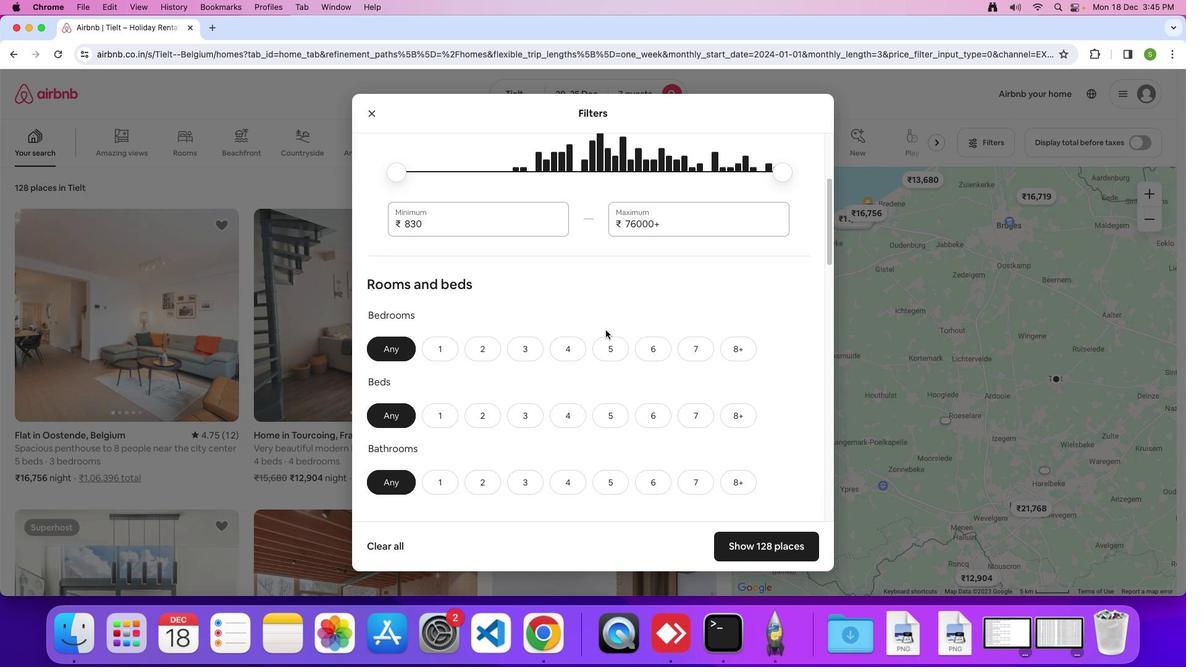 
Action: Mouse scrolled (605, 330) with delta (0, 0)
Screenshot: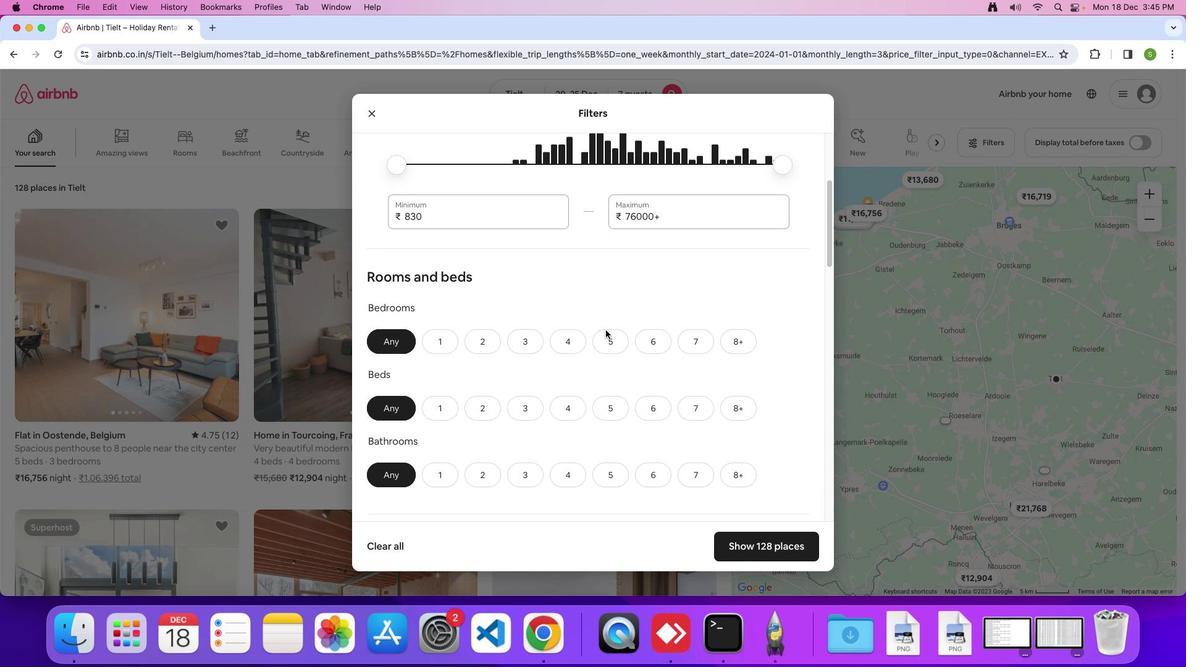 
Action: Mouse scrolled (605, 330) with delta (0, 0)
Screenshot: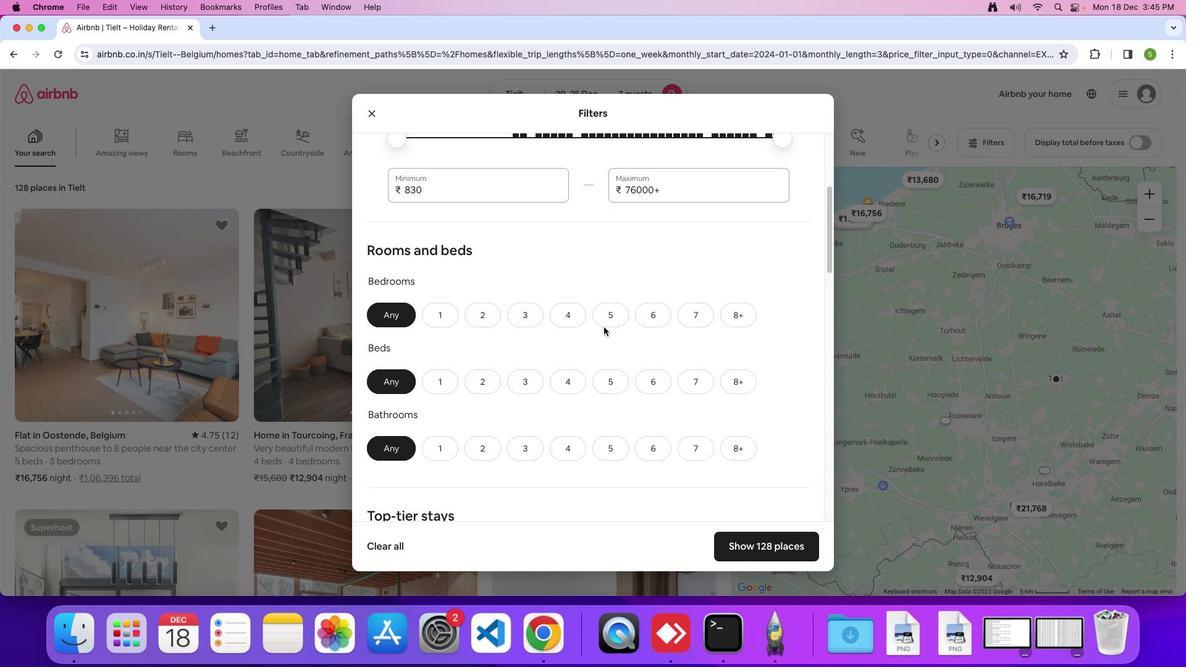 
Action: Mouse moved to (565, 302)
Screenshot: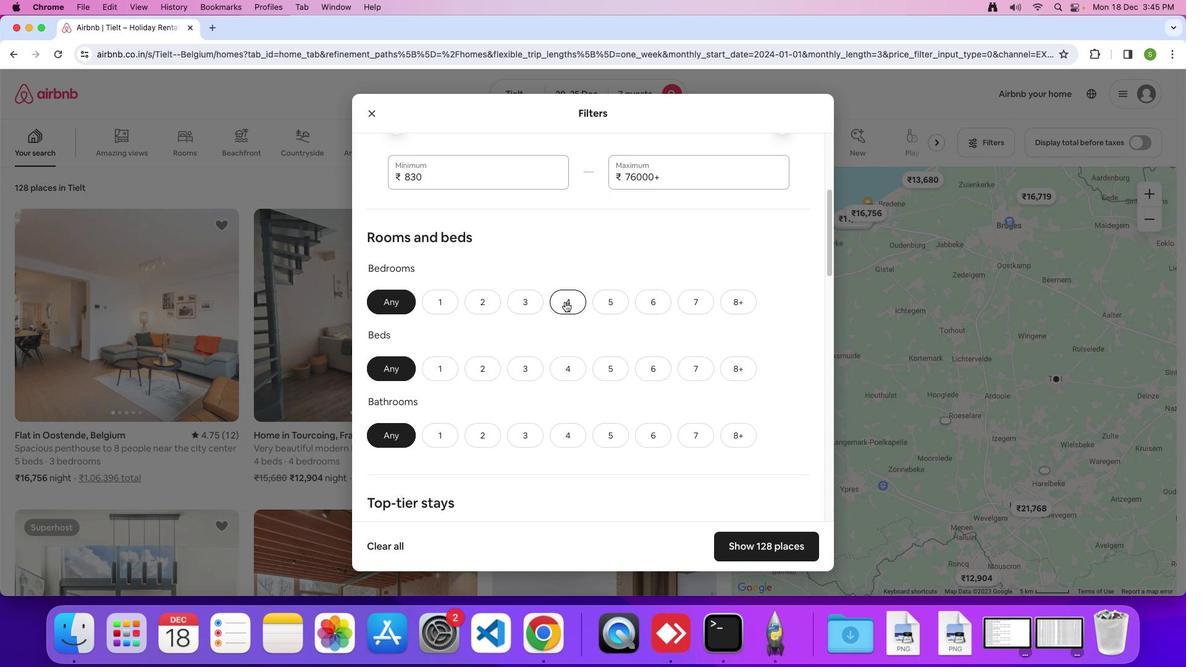 
Action: Mouse pressed left at (565, 302)
Screenshot: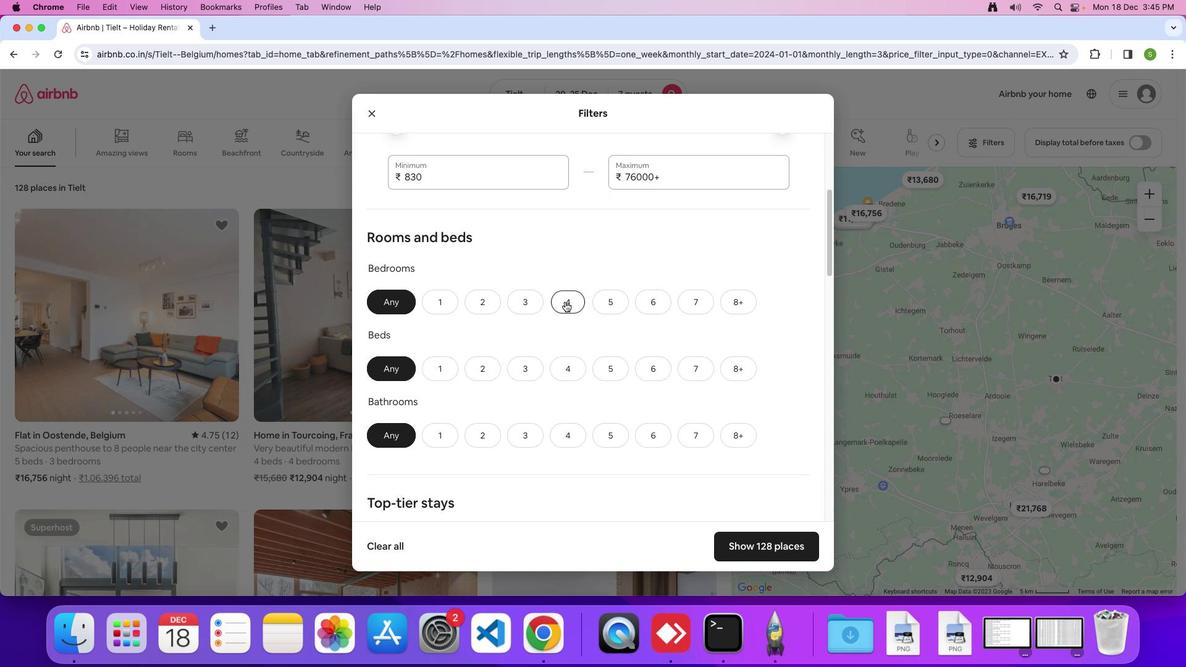 
Action: Mouse moved to (697, 365)
Screenshot: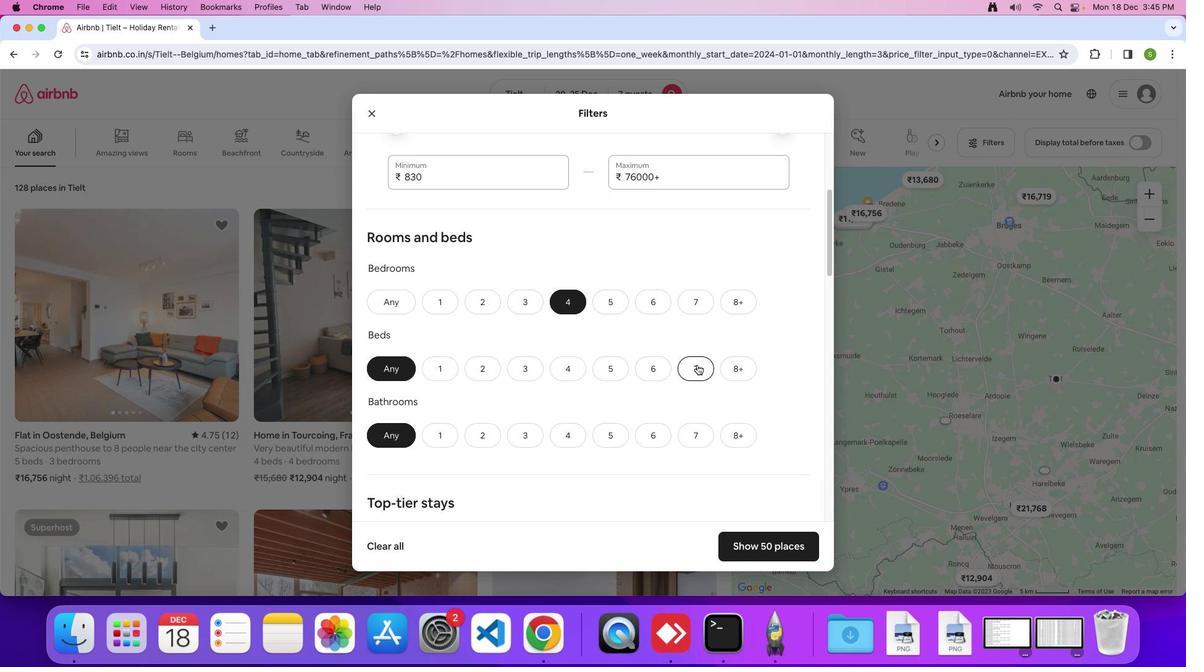
Action: Mouse pressed left at (697, 365)
Screenshot: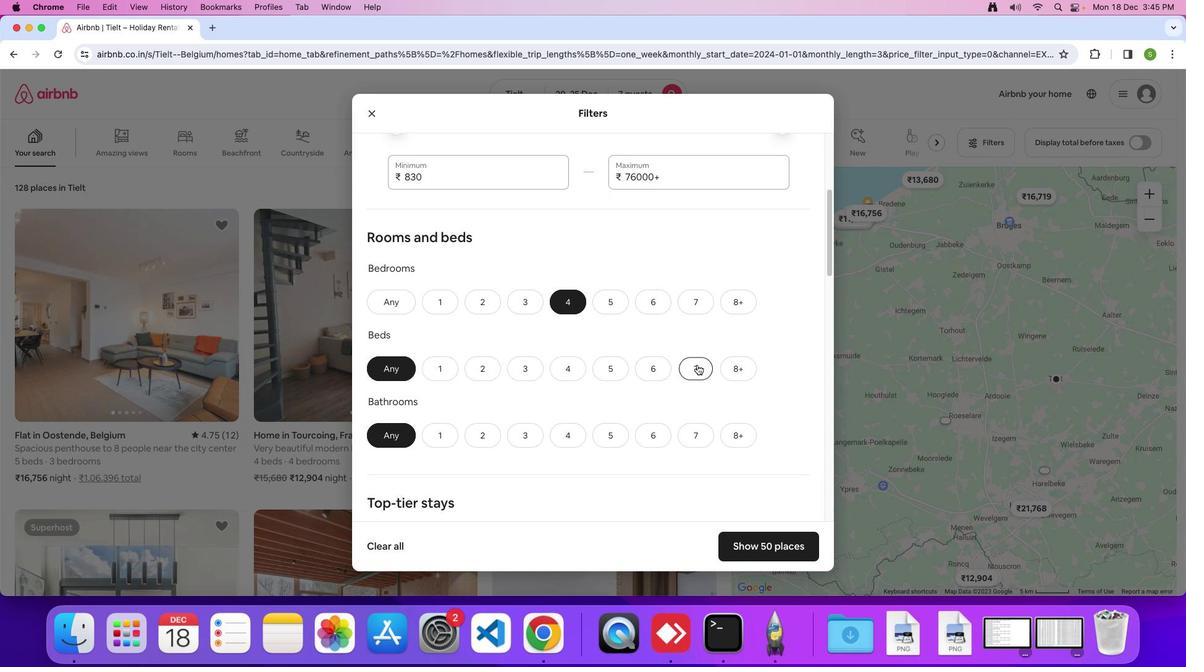 
Action: Mouse moved to (569, 430)
Screenshot: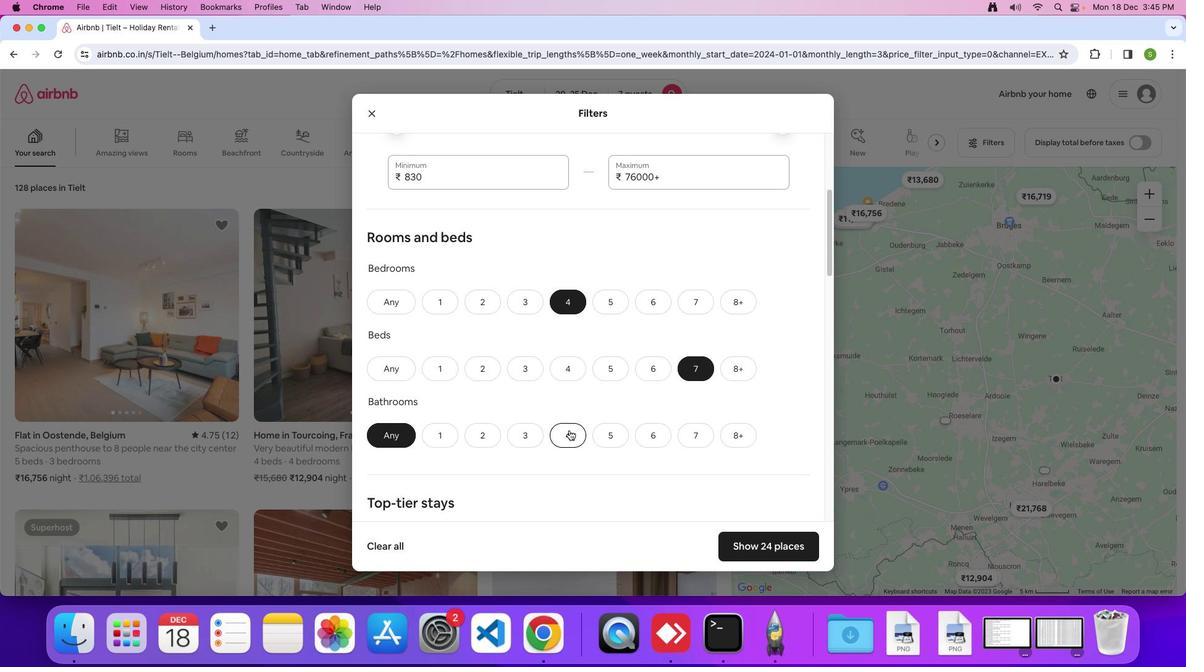 
Action: Mouse pressed left at (569, 430)
Screenshot: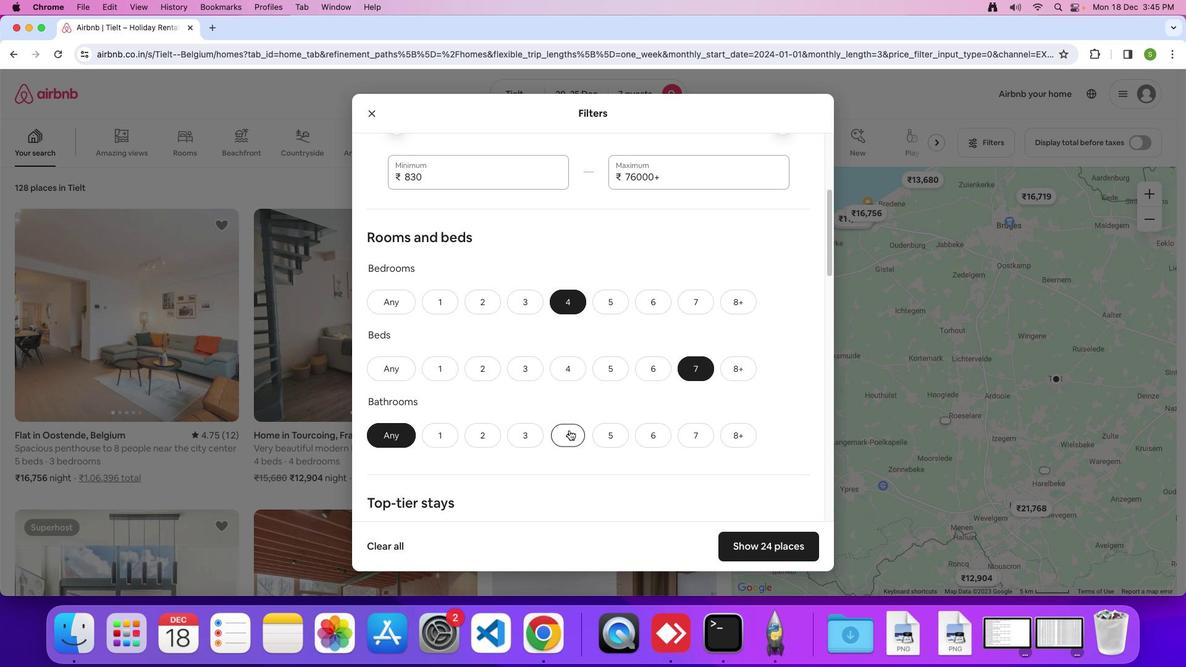 
Action: Mouse moved to (596, 395)
Screenshot: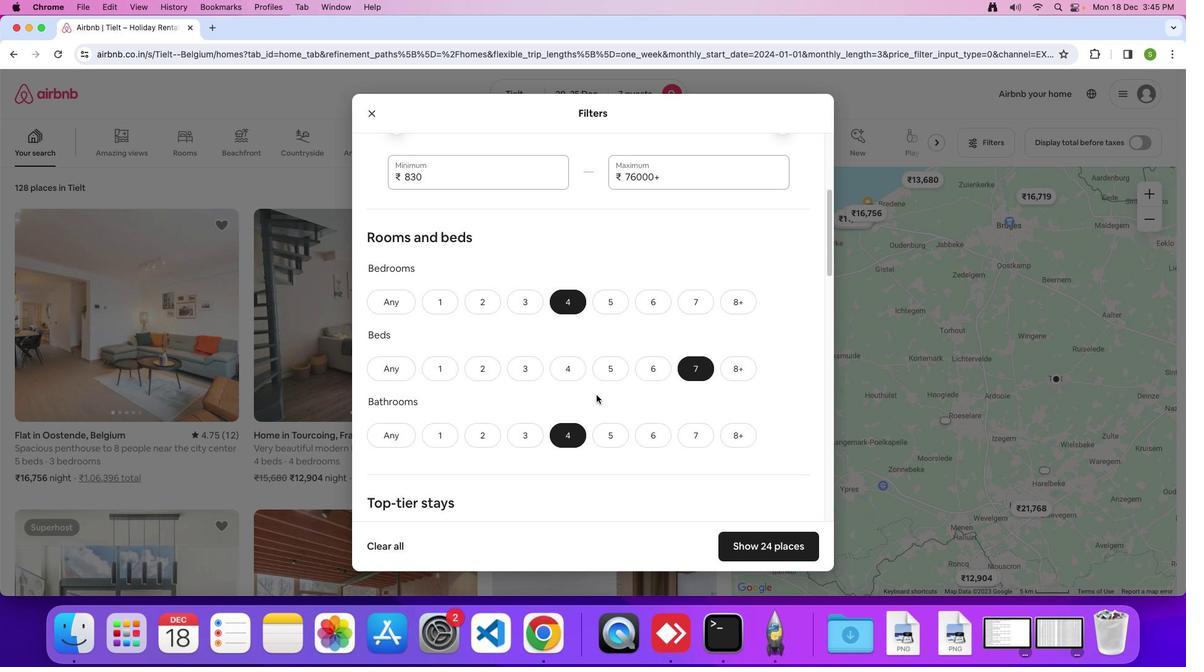 
Action: Mouse scrolled (596, 395) with delta (0, 0)
Screenshot: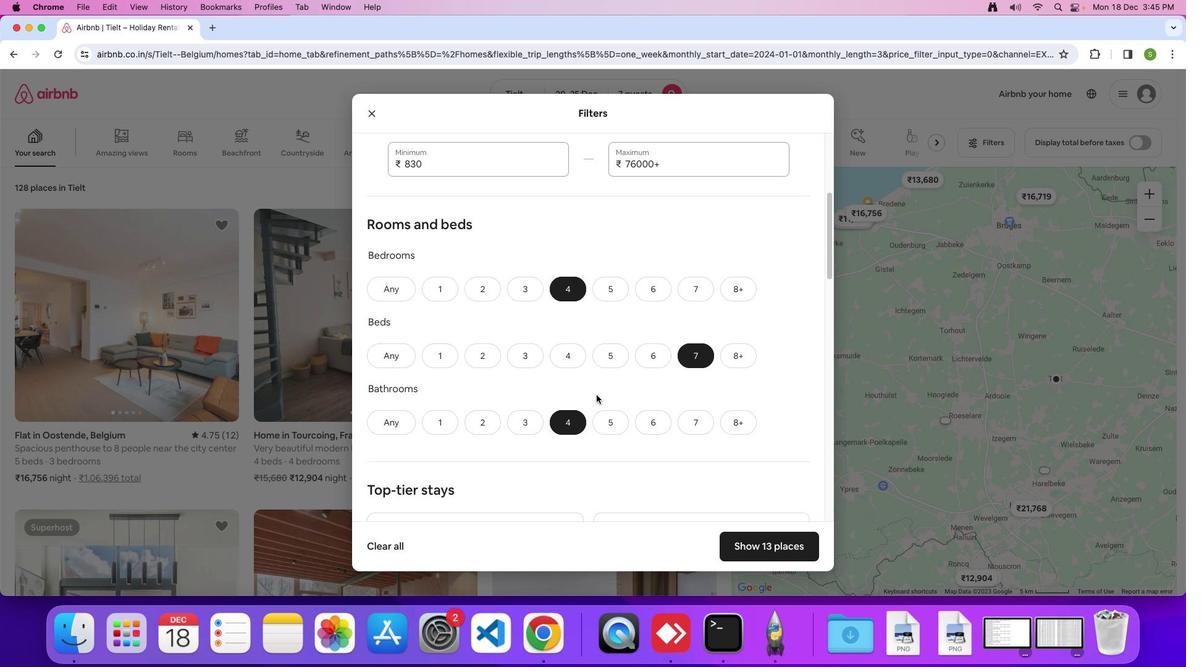 
Action: Mouse scrolled (596, 395) with delta (0, 0)
Screenshot: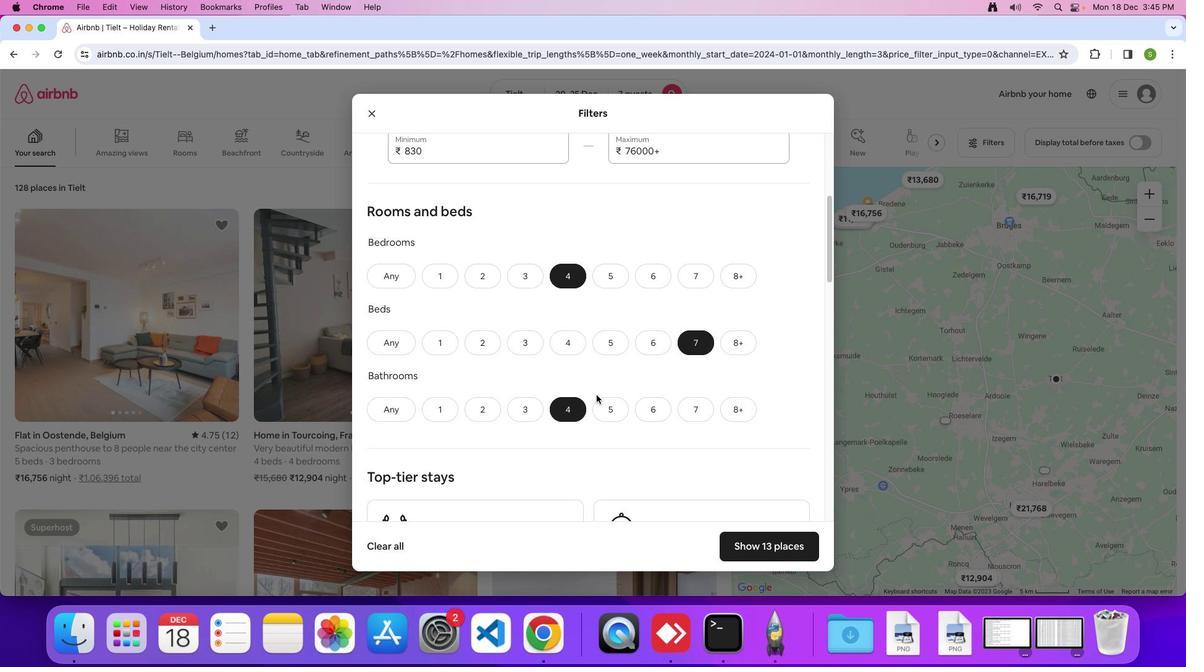 
Action: Mouse scrolled (596, 395) with delta (0, -1)
Screenshot: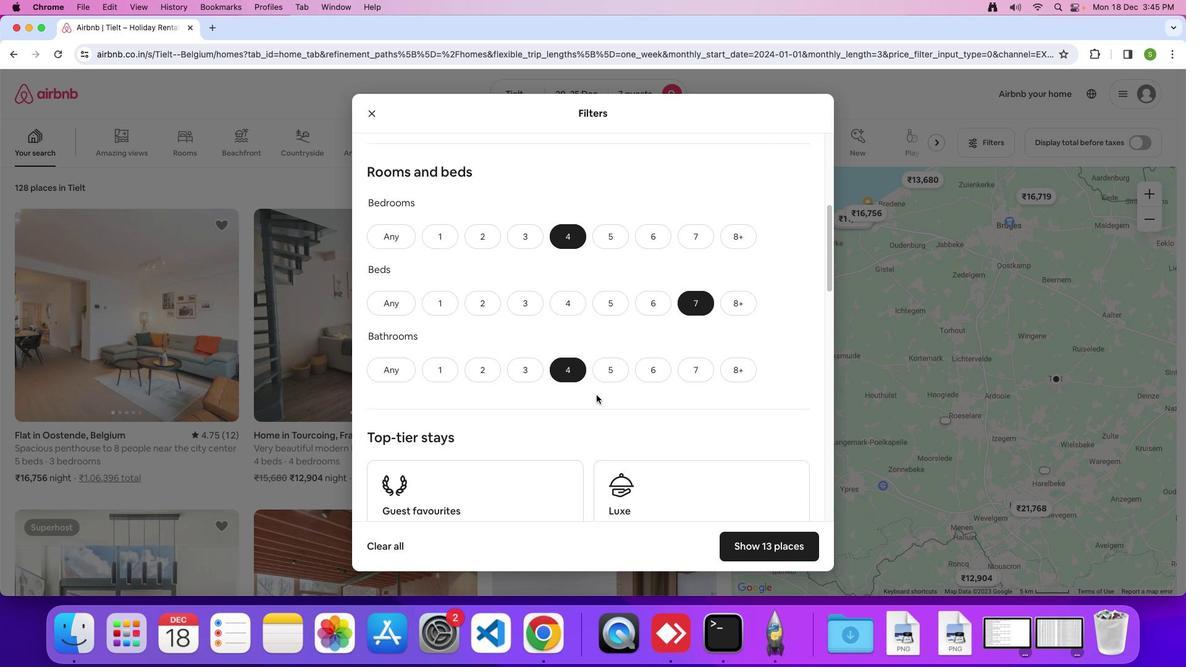 
Action: Mouse moved to (595, 395)
Screenshot: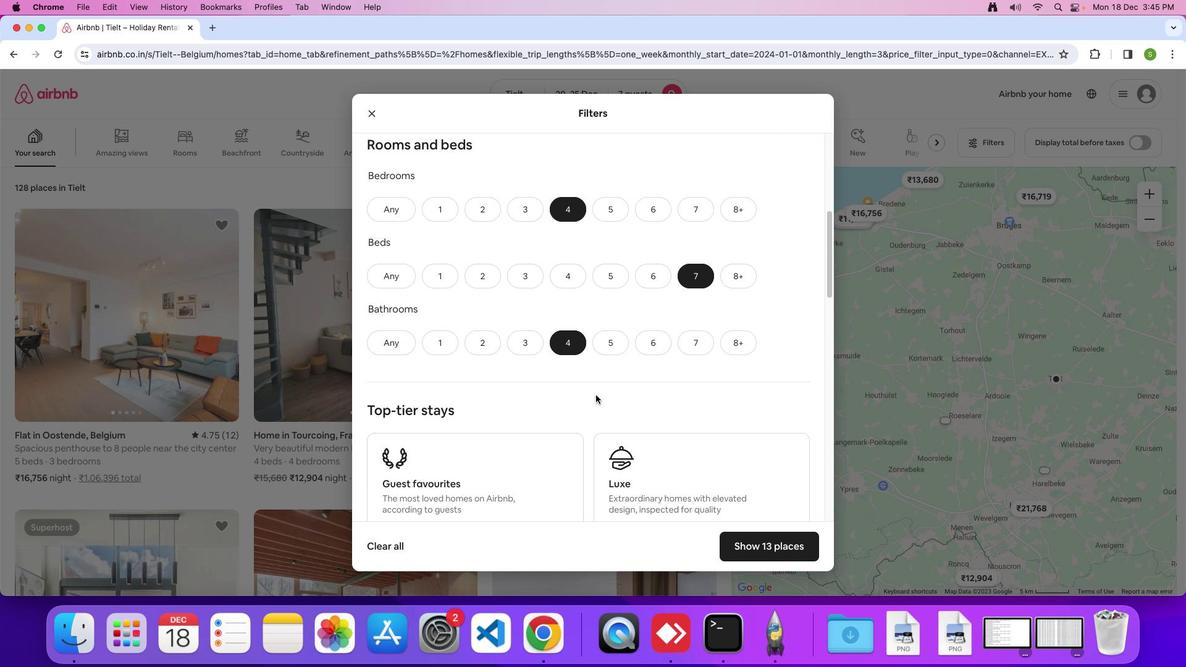 
Action: Mouse scrolled (595, 395) with delta (0, 0)
Screenshot: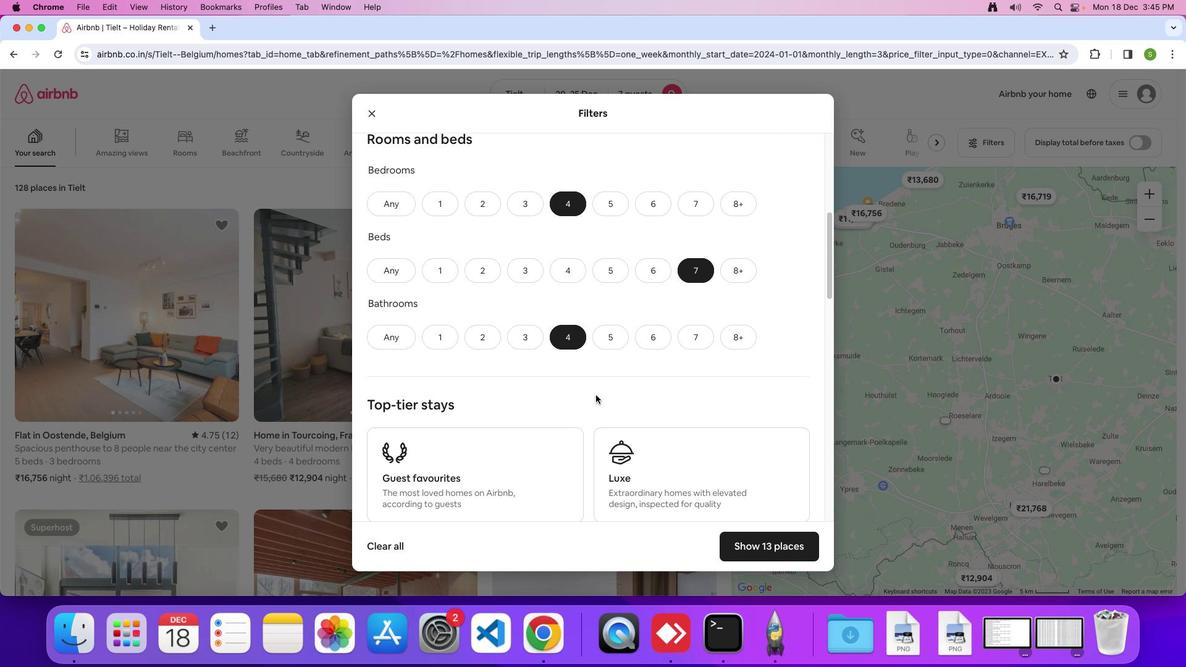 
Action: Mouse scrolled (595, 395) with delta (0, 0)
Screenshot: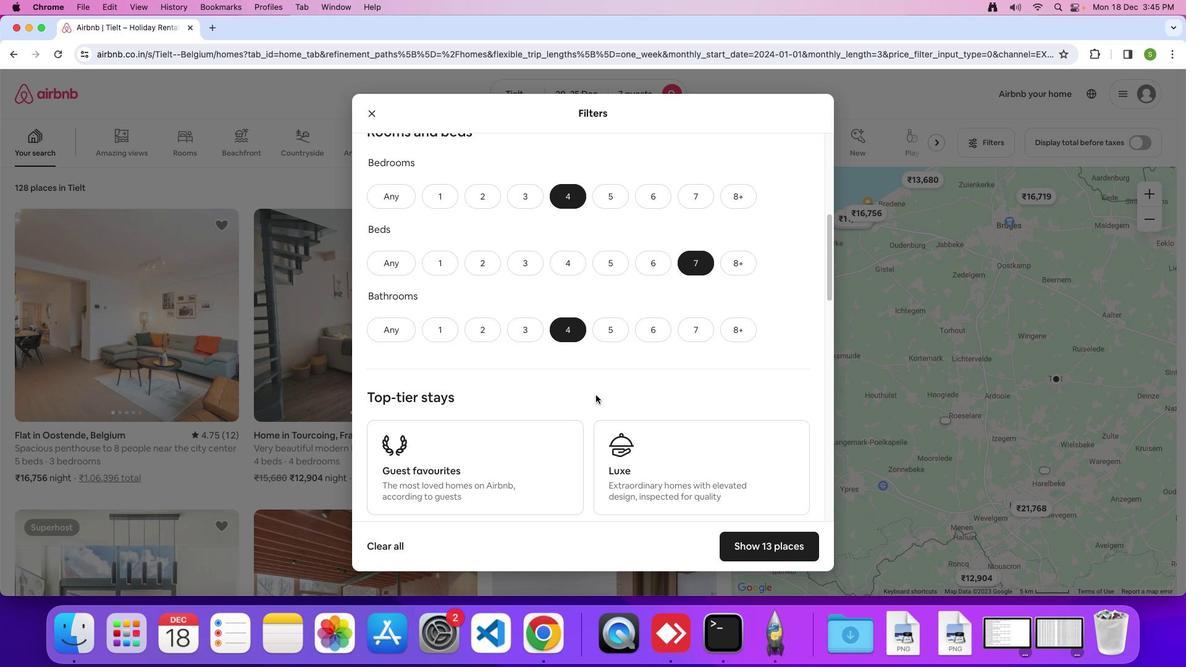 
Action: Mouse moved to (595, 394)
Screenshot: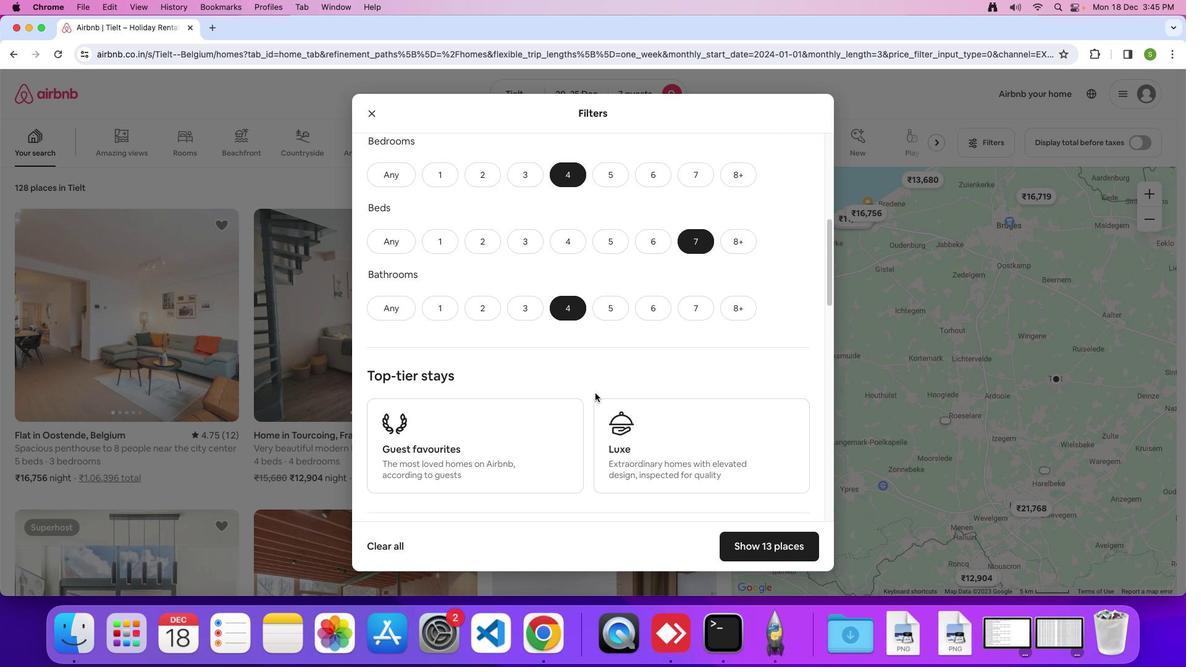 
Action: Mouse scrolled (595, 394) with delta (0, 0)
Screenshot: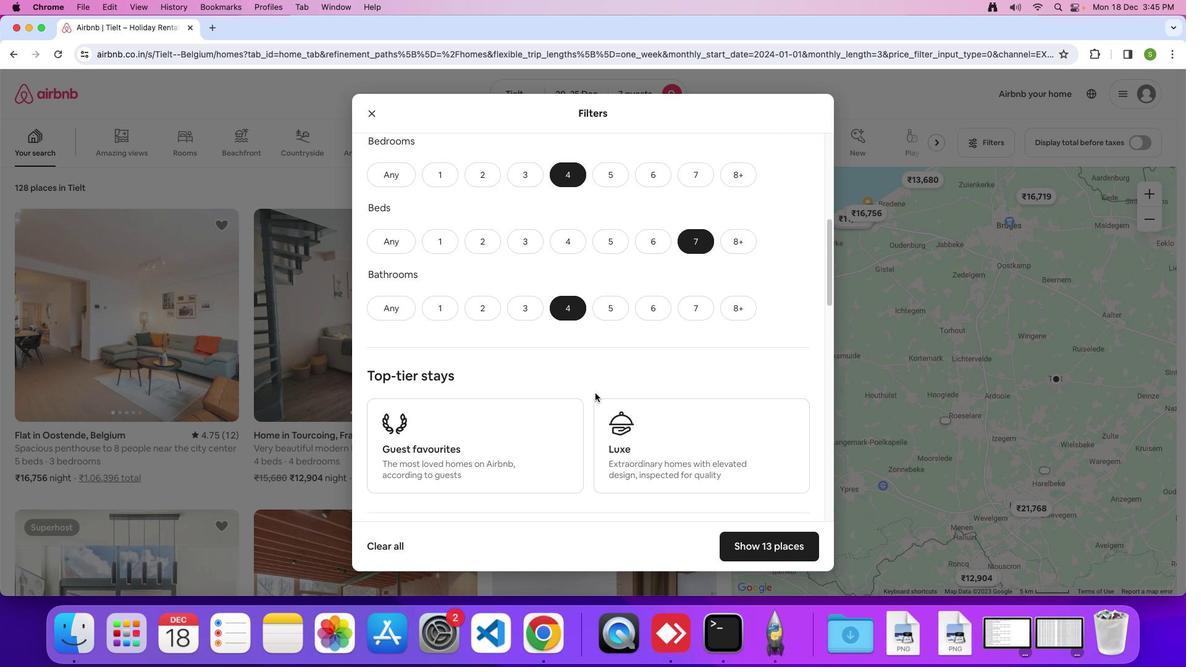 
Action: Mouse moved to (595, 394)
Screenshot: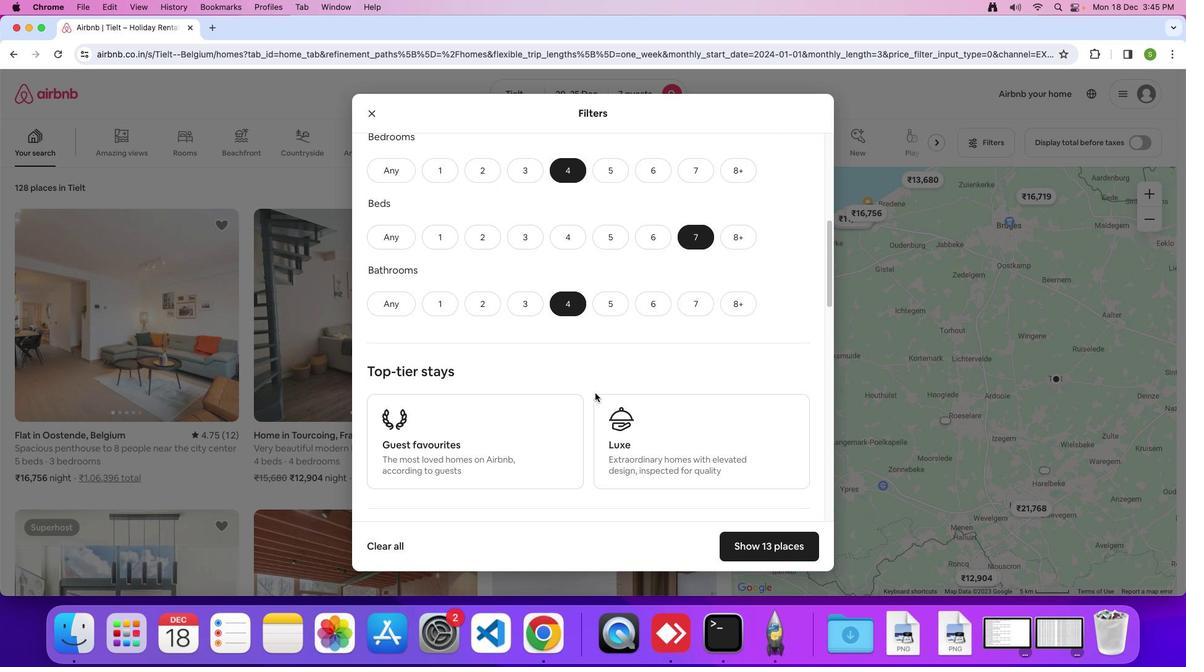 
Action: Mouse scrolled (595, 394) with delta (0, 0)
Screenshot: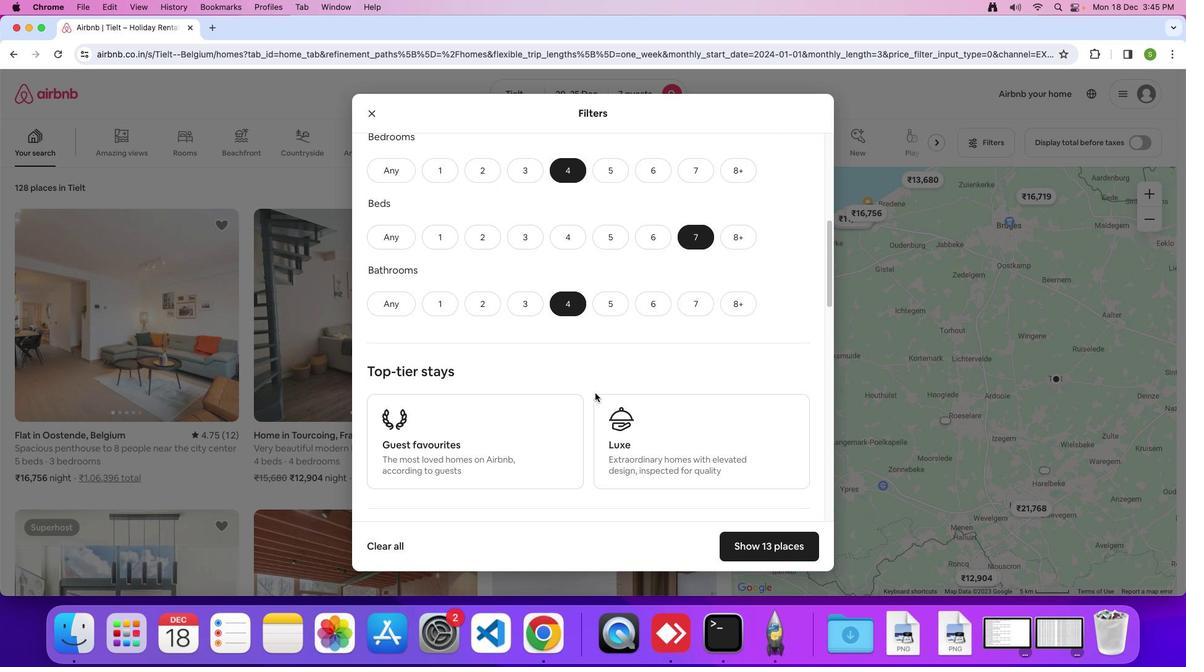 
Action: Mouse moved to (595, 393)
Screenshot: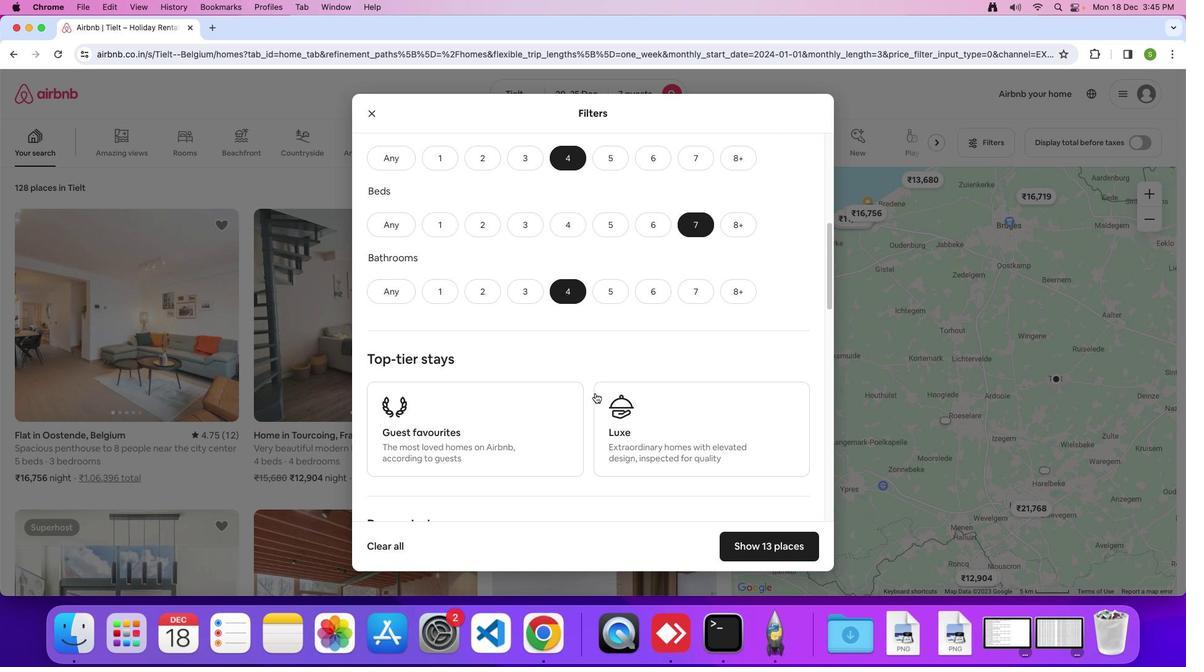 
Action: Mouse scrolled (595, 393) with delta (0, -1)
Screenshot: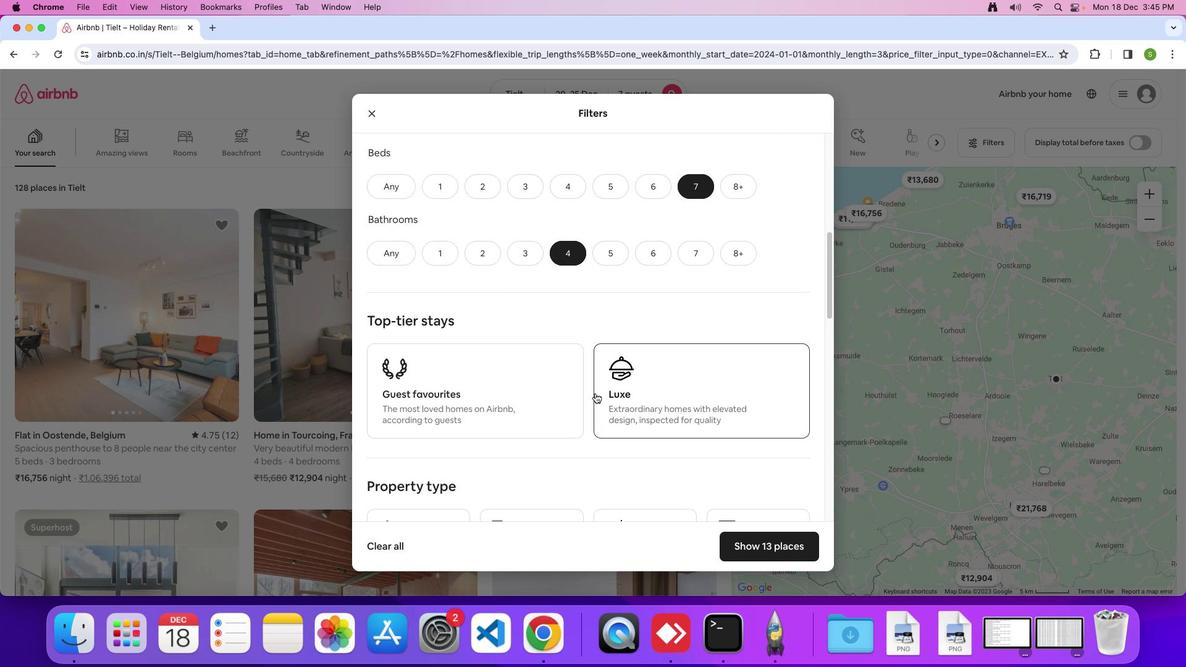 
Action: Mouse scrolled (595, 393) with delta (0, 0)
Screenshot: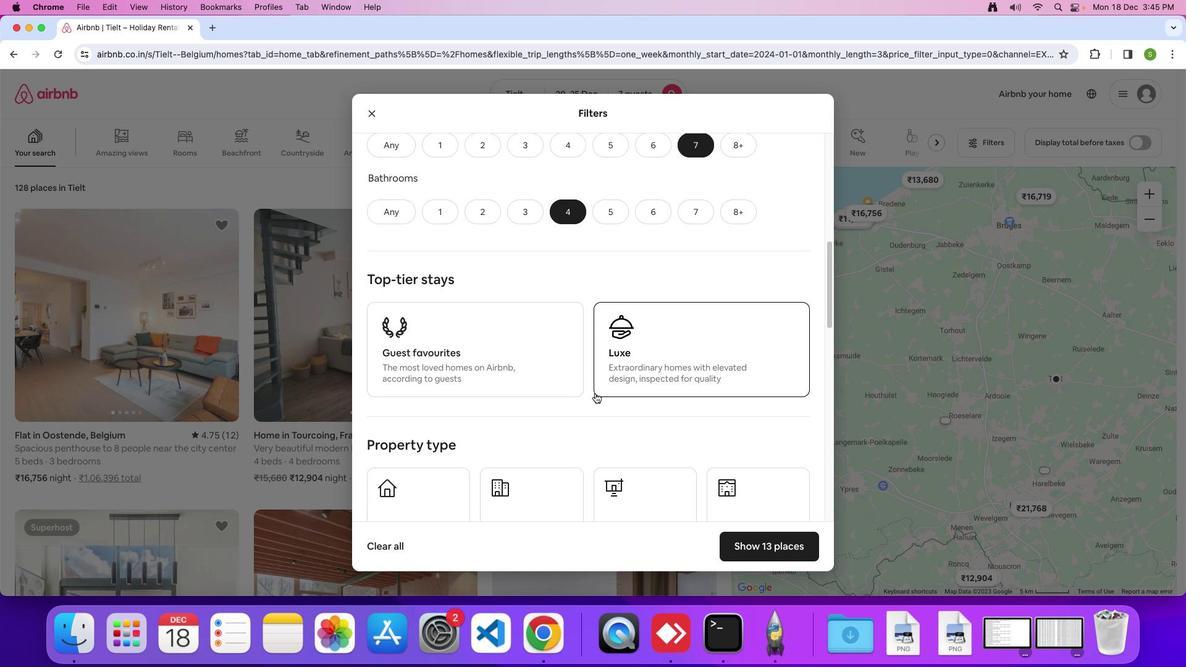 
Action: Mouse scrolled (595, 393) with delta (0, 0)
Screenshot: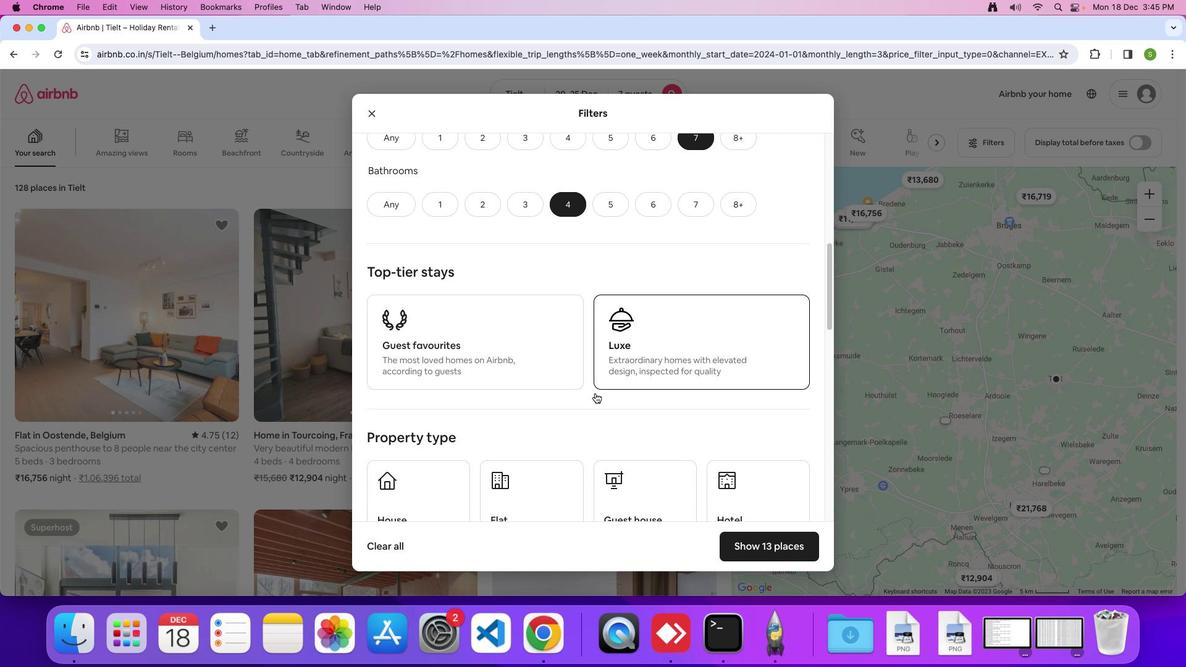 
Action: Mouse scrolled (595, 393) with delta (0, 0)
Screenshot: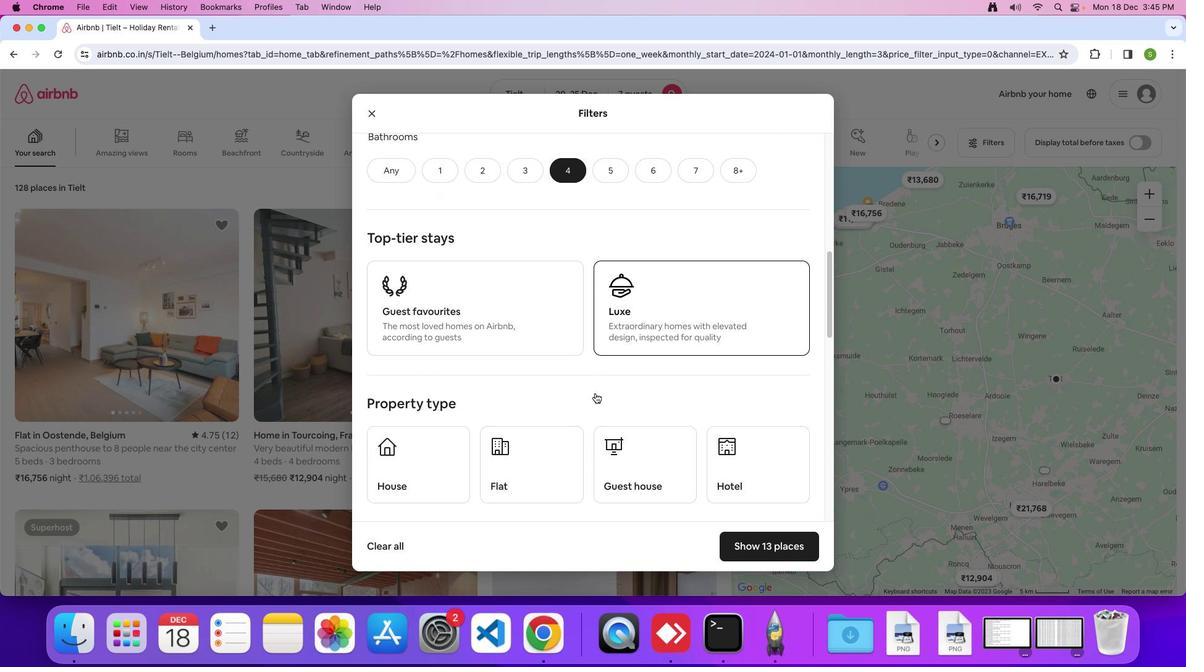 
Action: Mouse scrolled (595, 393) with delta (0, 0)
Screenshot: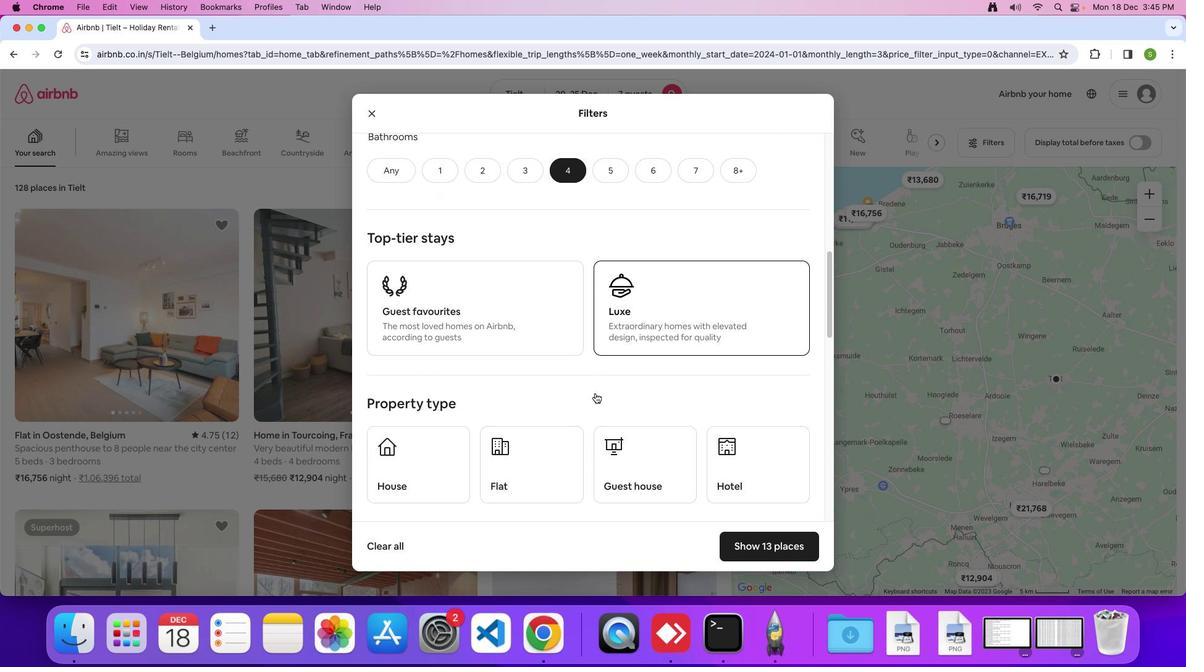 
Action: Mouse scrolled (595, 393) with delta (0, -1)
Screenshot: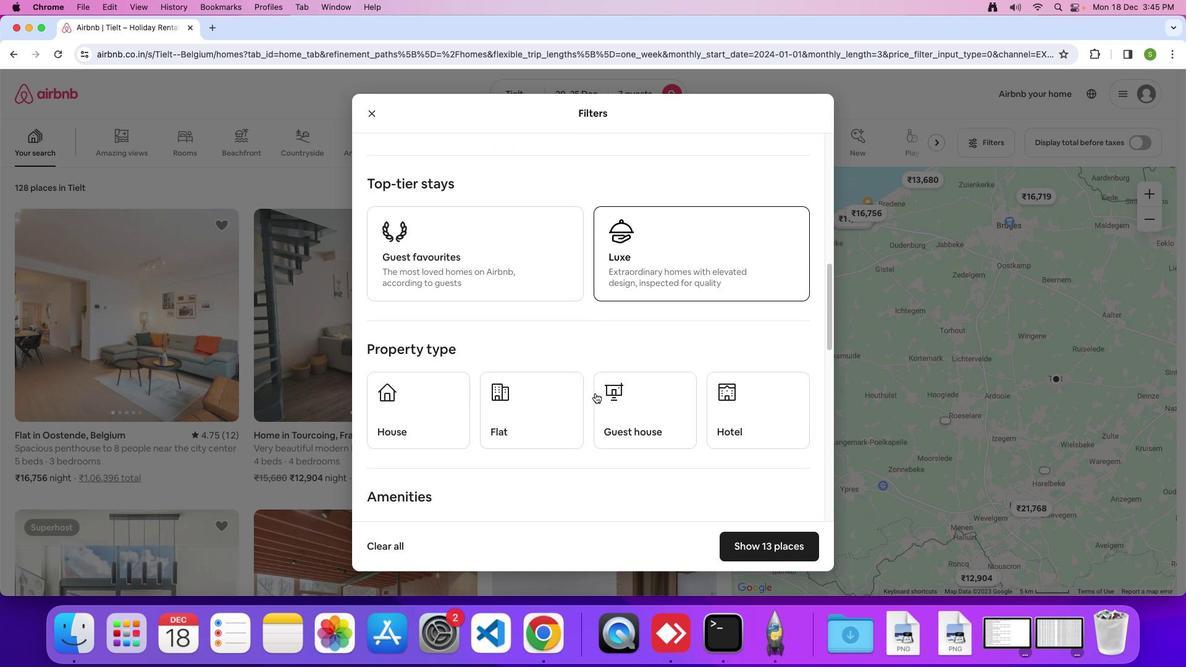 
Action: Mouse moved to (594, 393)
Screenshot: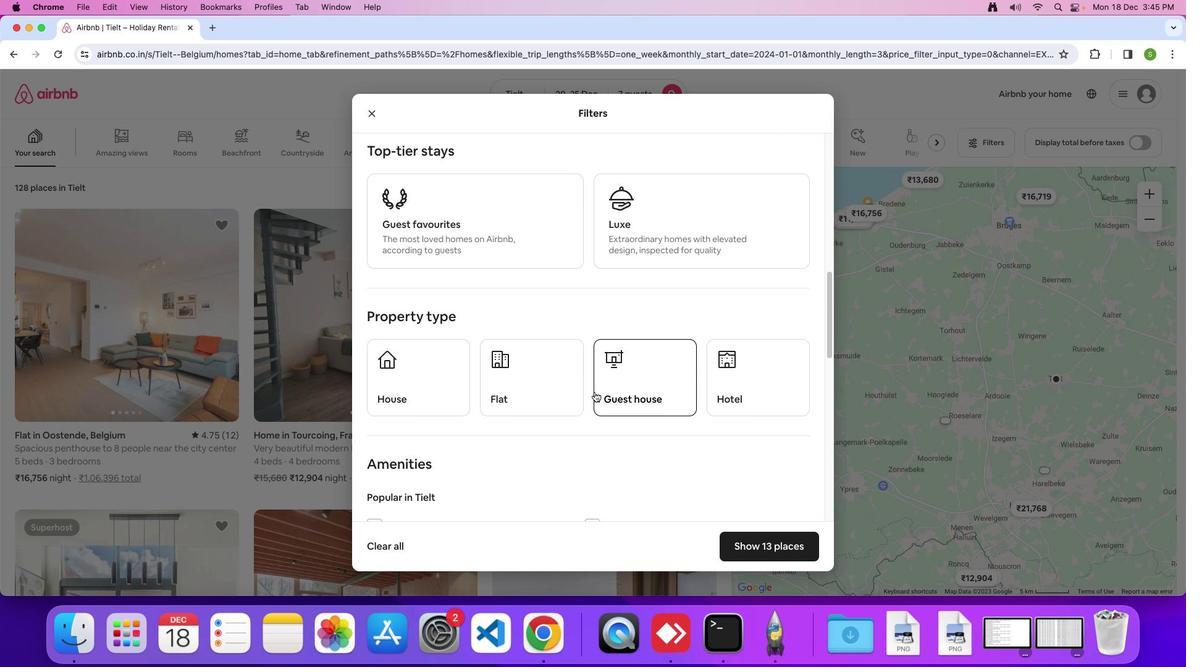 
Action: Mouse scrolled (594, 393) with delta (0, 0)
Screenshot: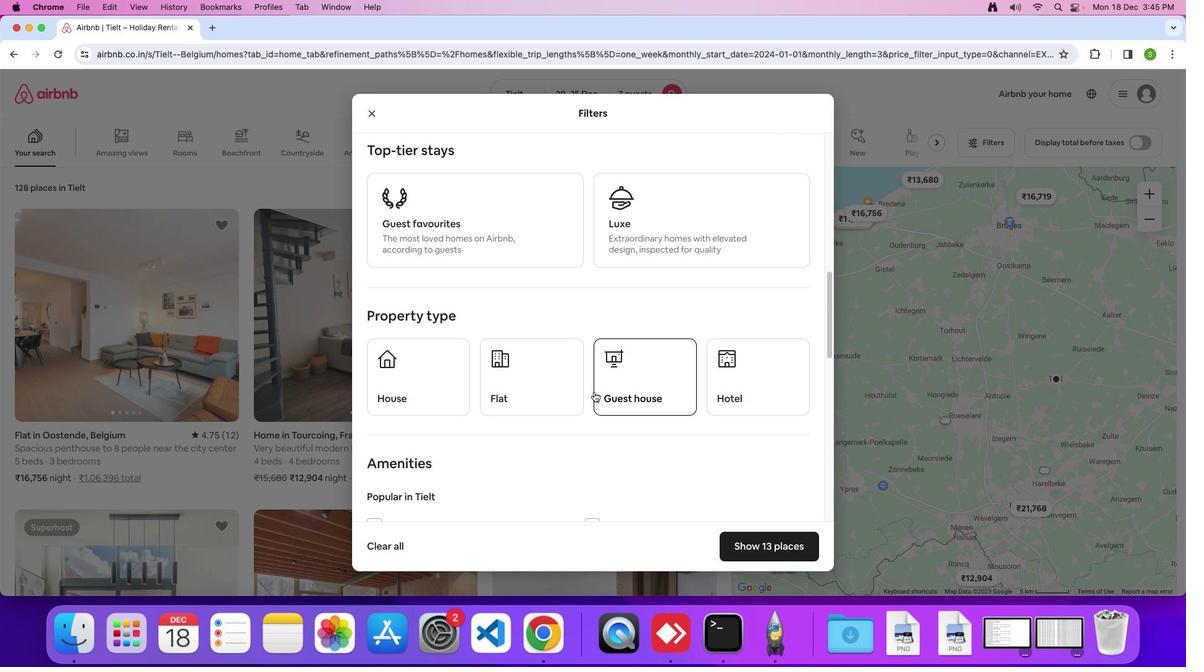 
Action: Mouse moved to (594, 392)
Screenshot: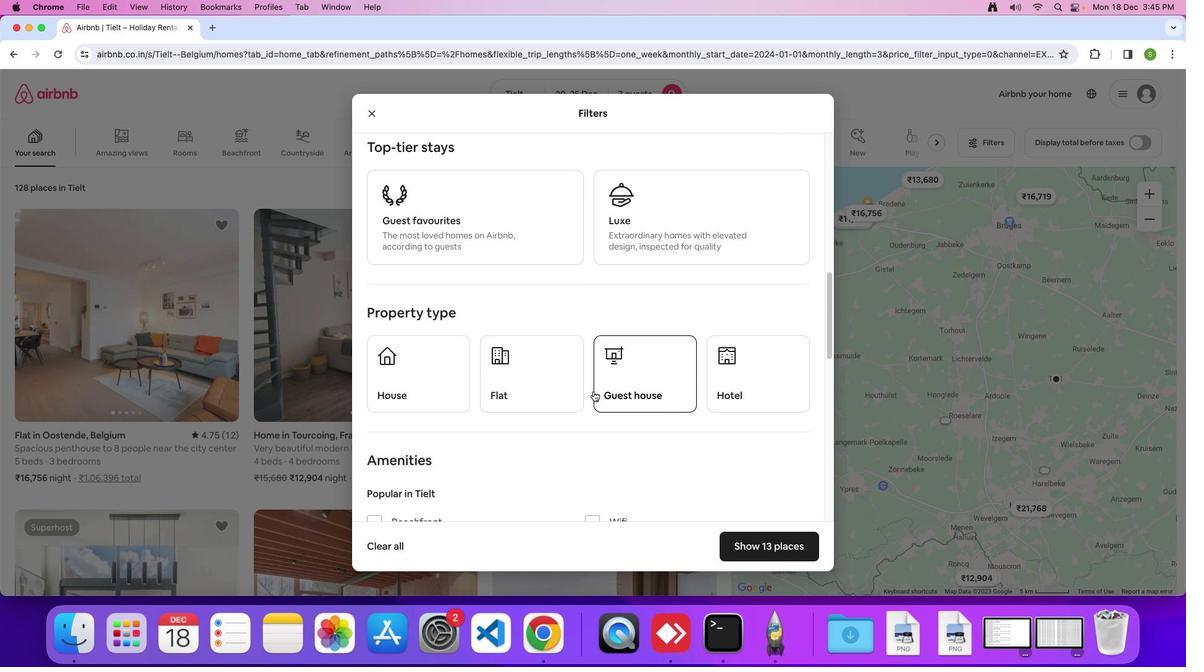 
Action: Mouse scrolled (594, 392) with delta (0, 0)
Screenshot: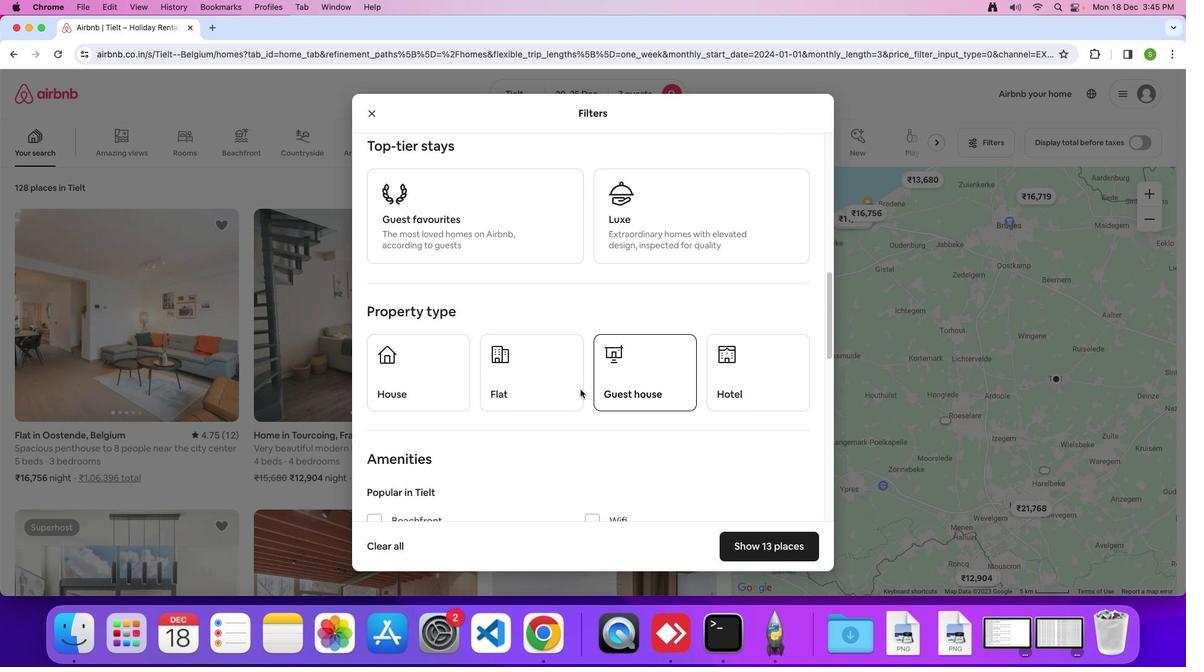
Action: Mouse moved to (407, 393)
Screenshot: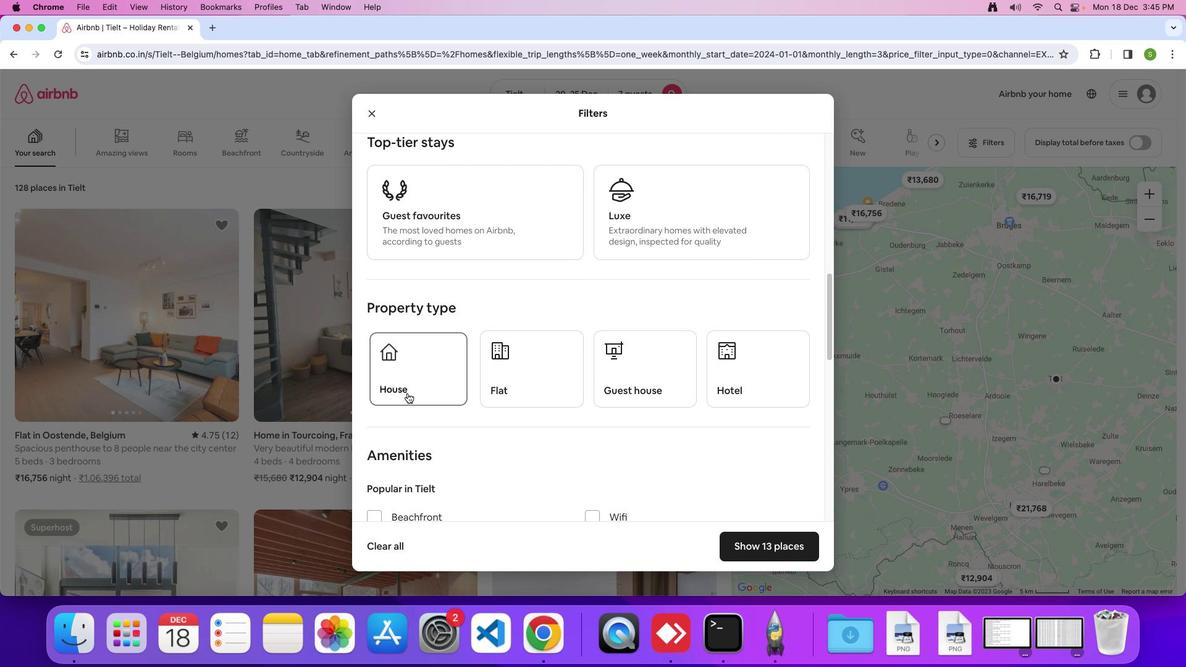 
Action: Mouse pressed left at (407, 393)
Screenshot: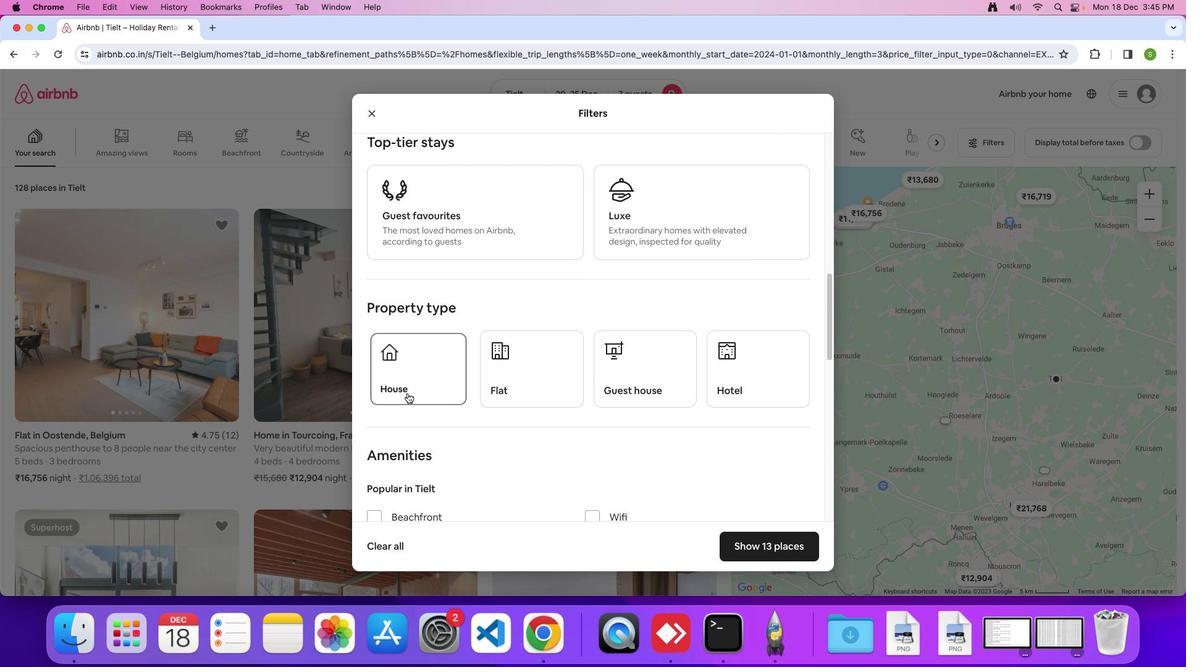 
Action: Mouse moved to (578, 435)
Screenshot: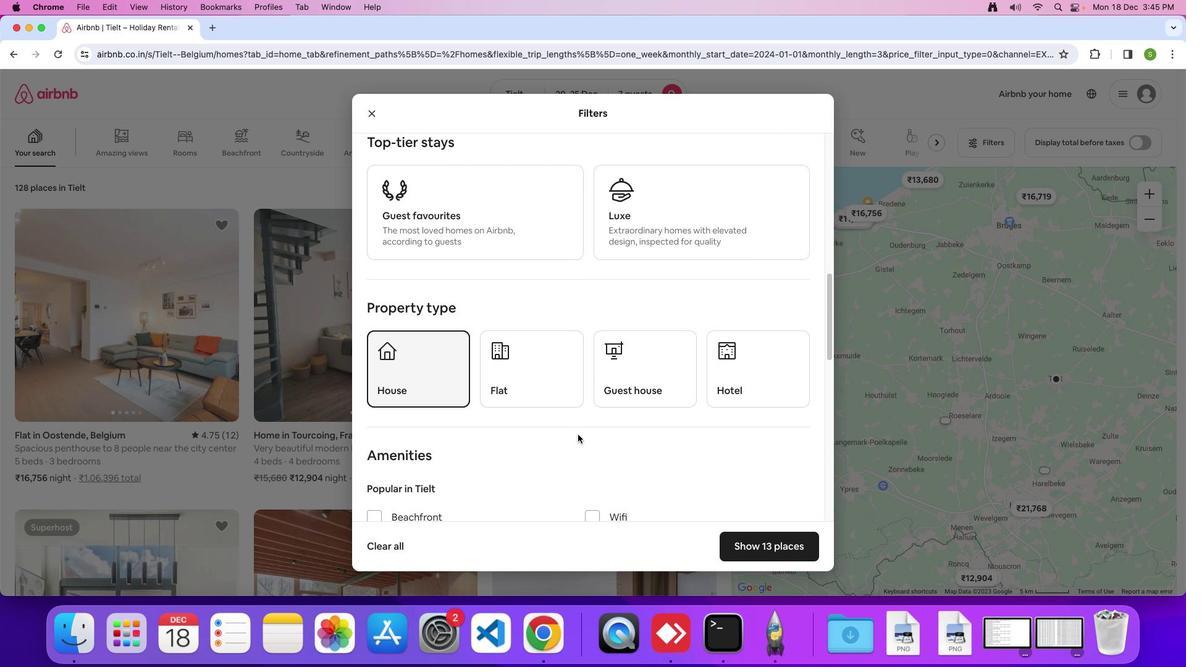 
Action: Mouse scrolled (578, 435) with delta (0, 0)
Screenshot: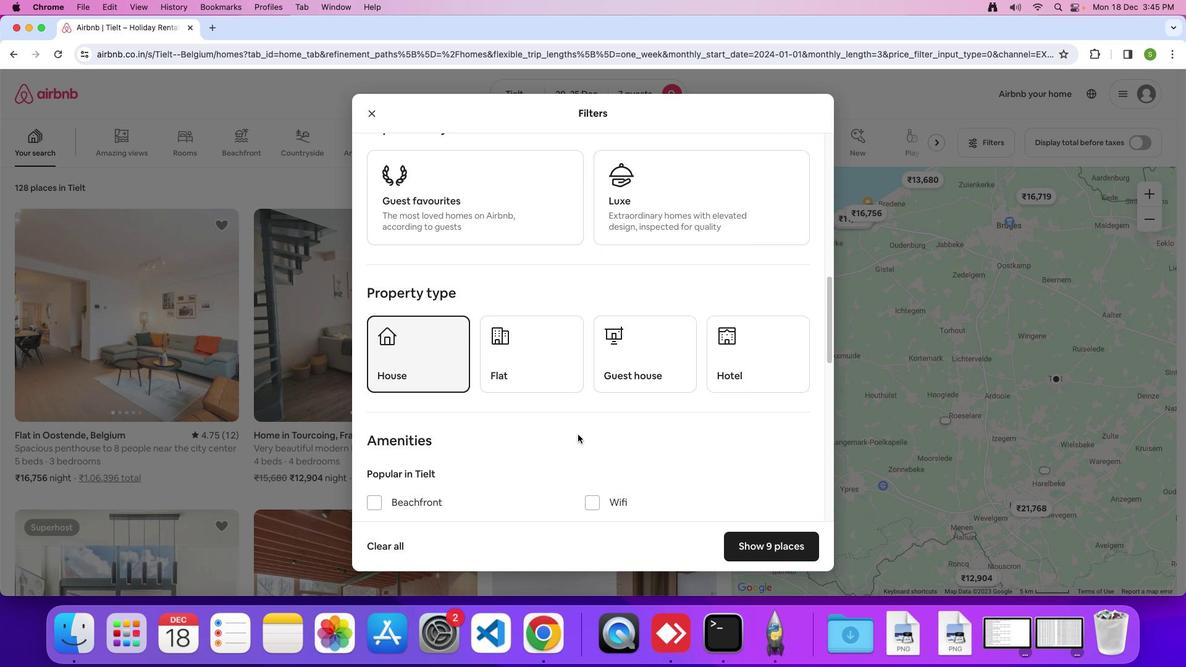 
Action: Mouse scrolled (578, 435) with delta (0, 0)
Screenshot: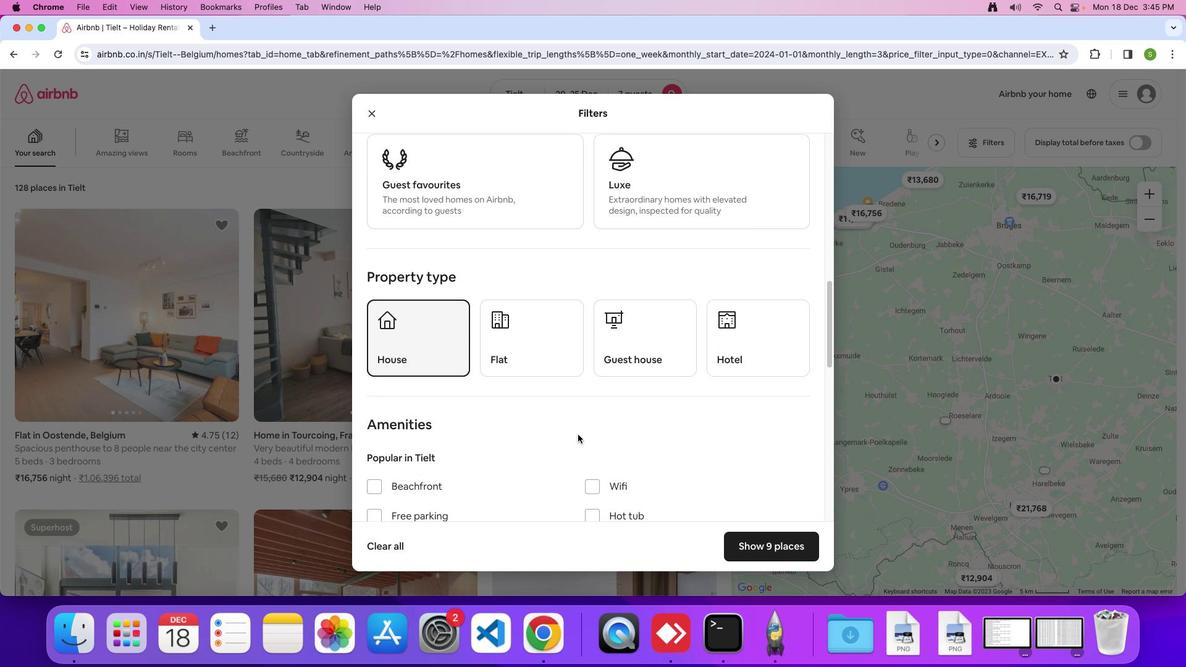 
Action: Mouse scrolled (578, 435) with delta (0, -1)
Screenshot: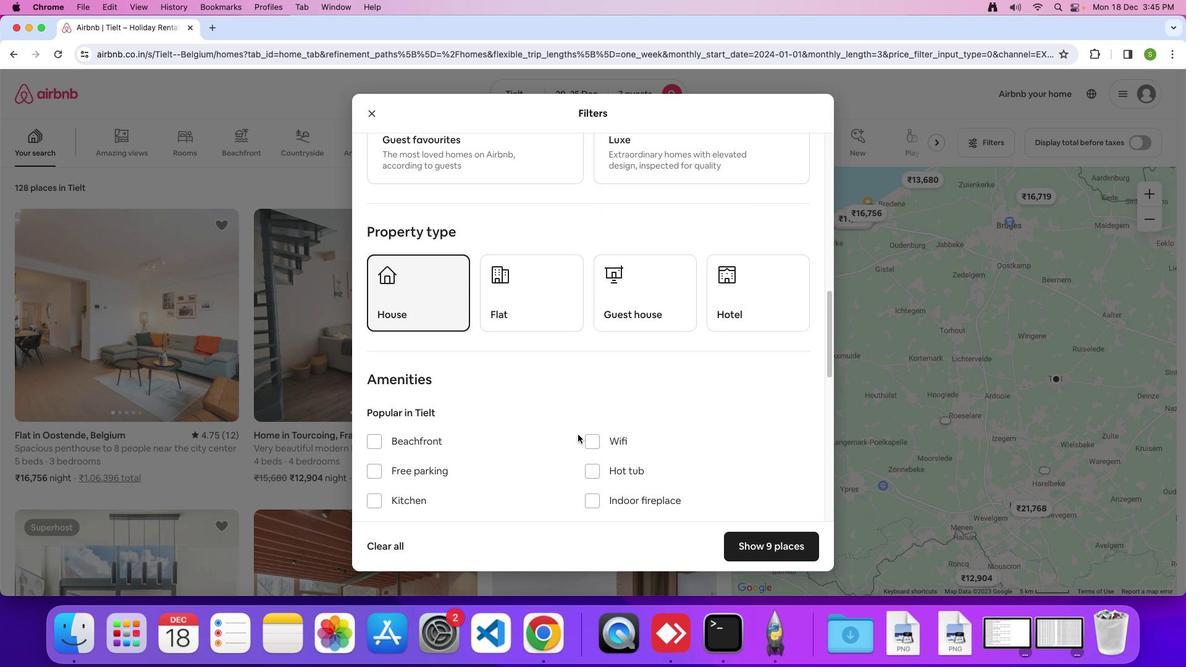
Action: Mouse scrolled (578, 435) with delta (0, 0)
Screenshot: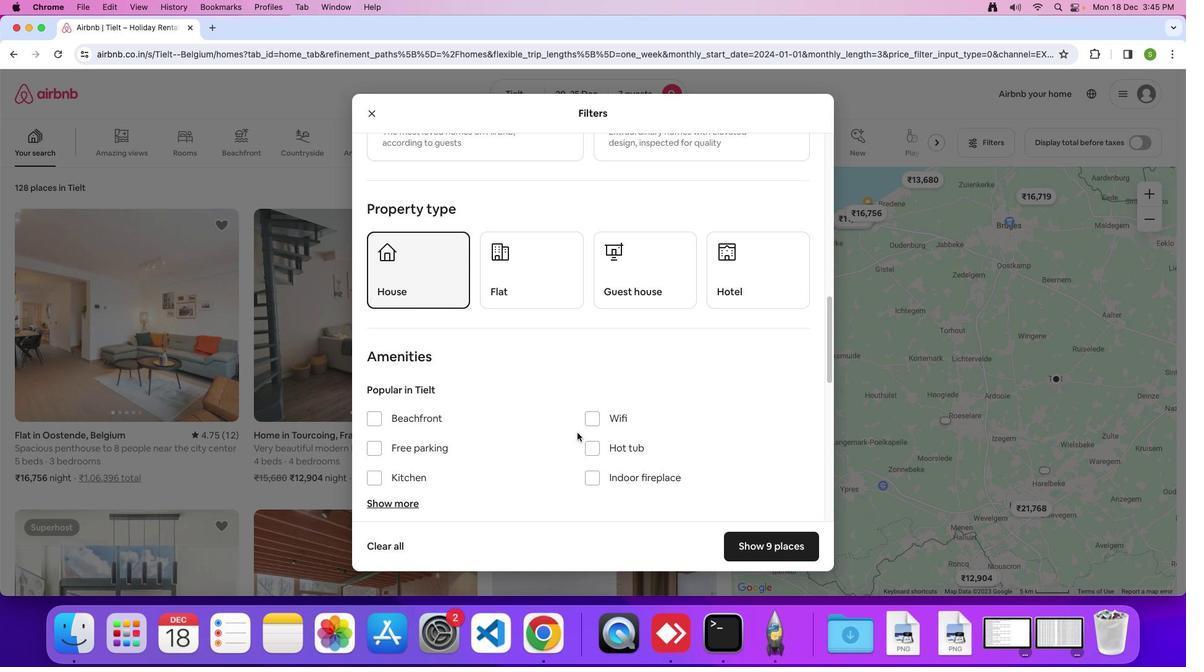 
Action: Mouse moved to (577, 434)
Screenshot: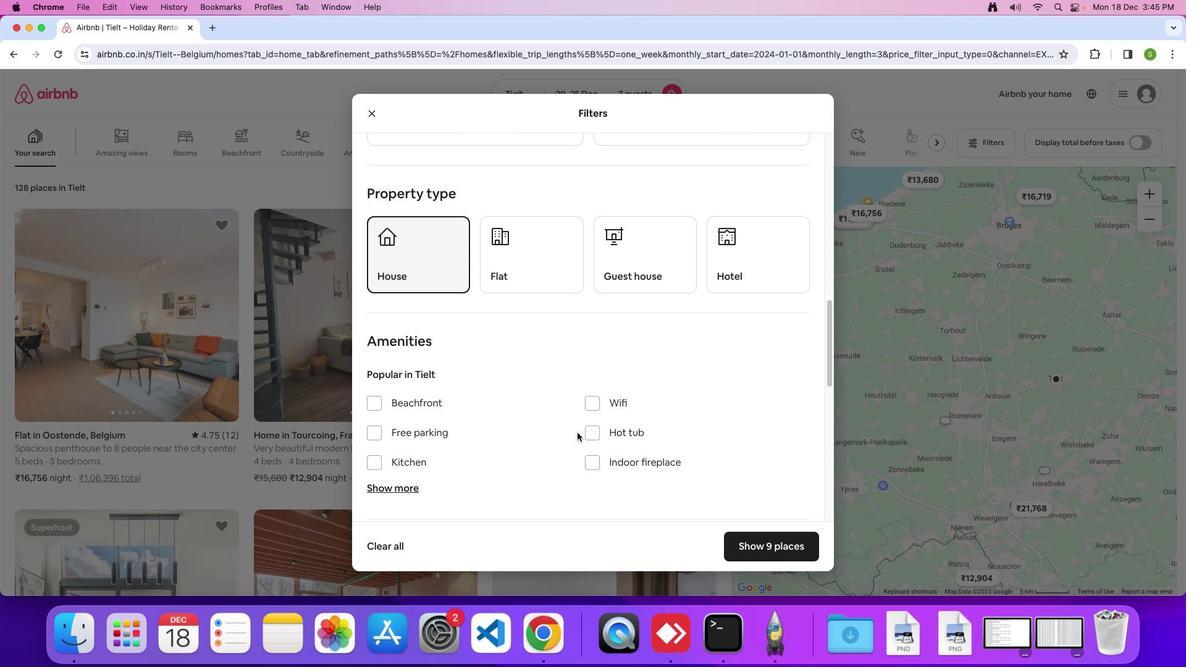 
Action: Mouse scrolled (577, 434) with delta (0, 0)
Screenshot: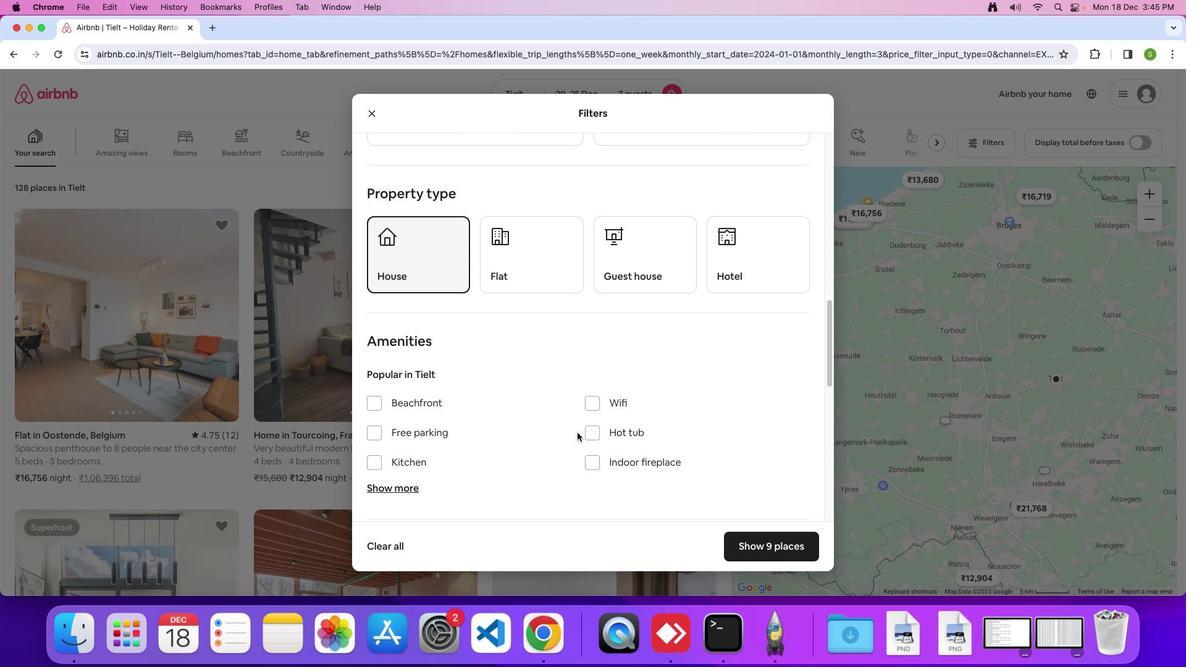 
Action: Mouse moved to (555, 433)
Screenshot: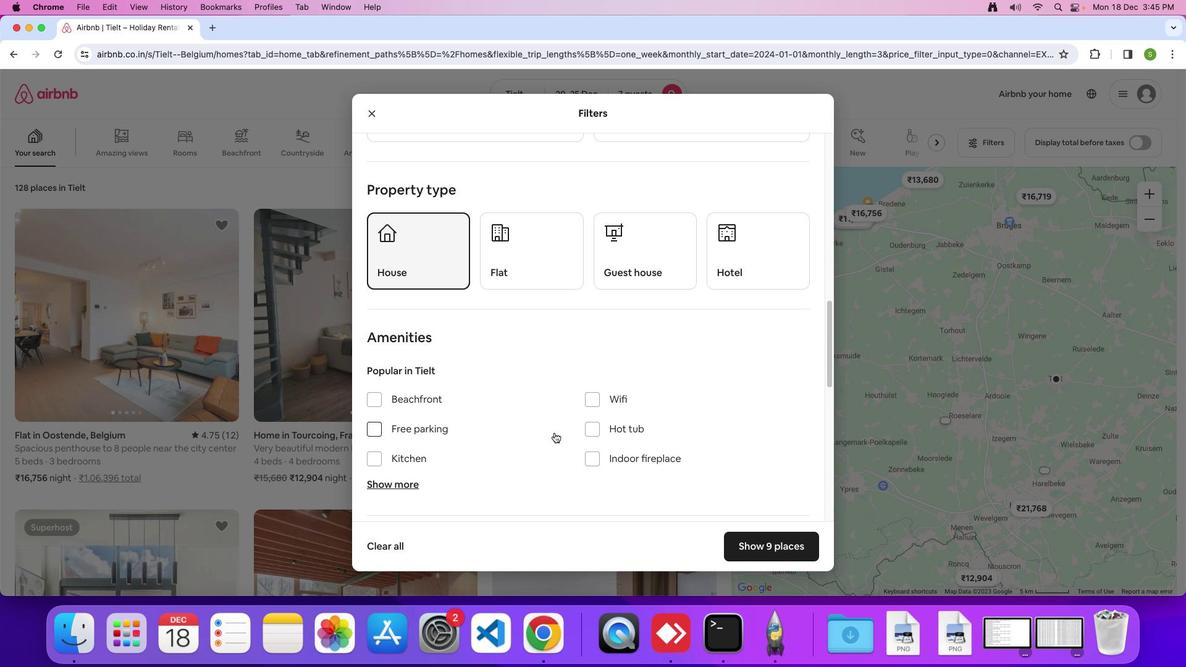 
Action: Mouse scrolled (555, 433) with delta (0, 0)
Screenshot: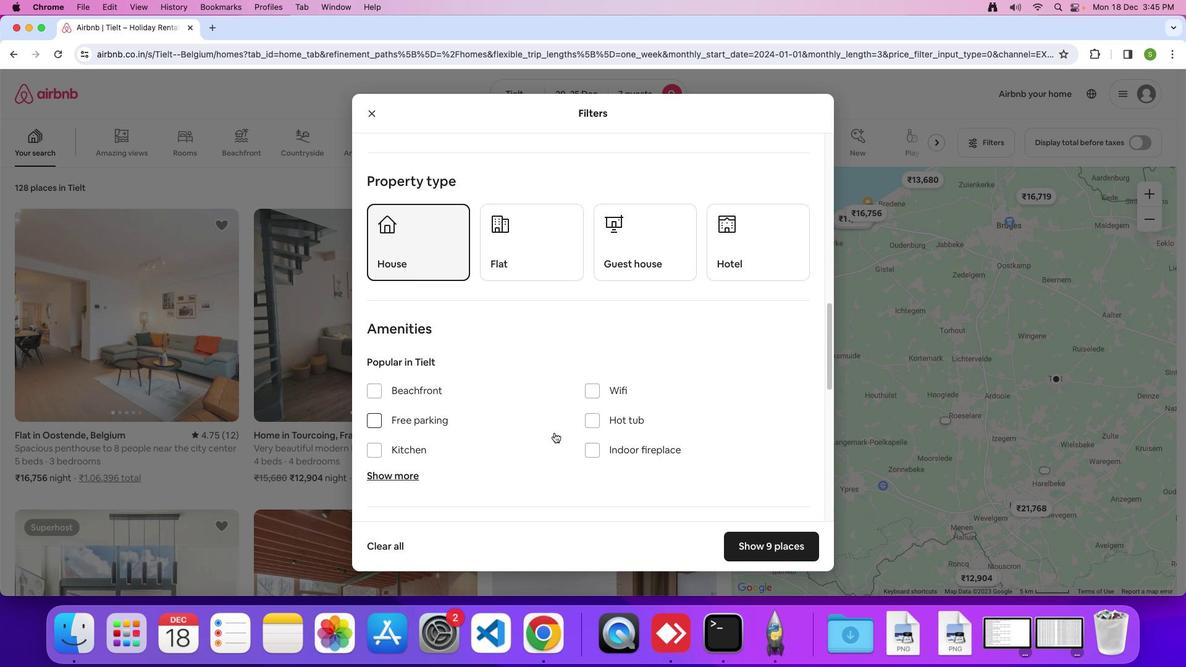 
Action: Mouse scrolled (555, 433) with delta (0, 0)
Screenshot: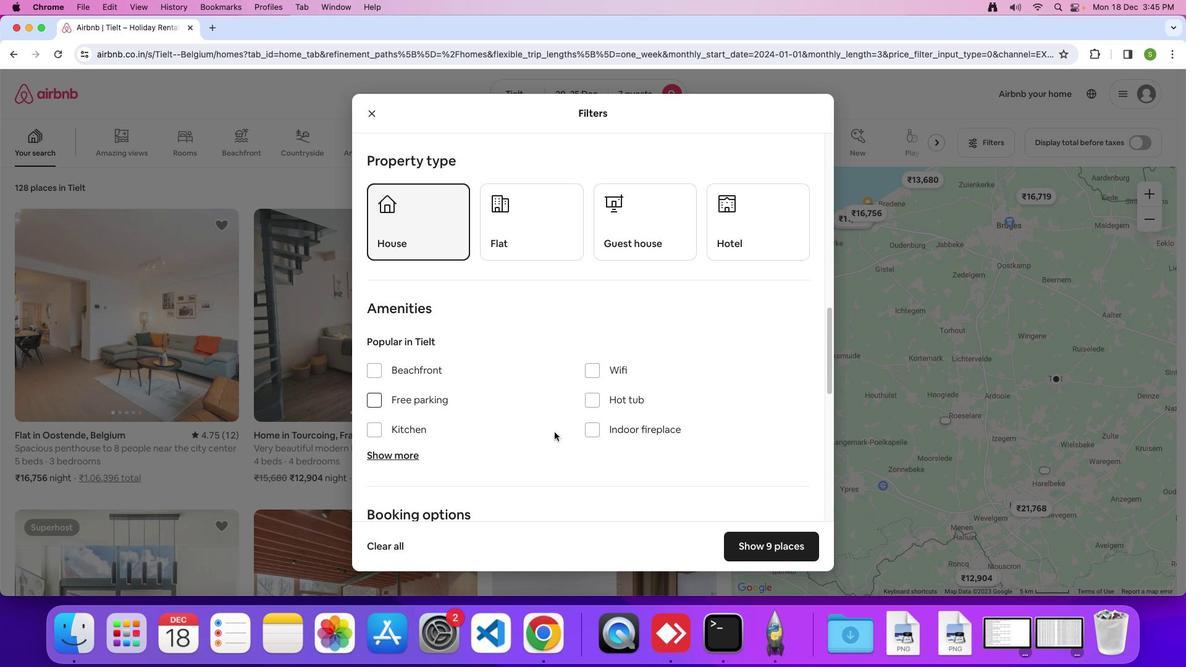 
Action: Mouse scrolled (555, 433) with delta (0, -1)
Screenshot: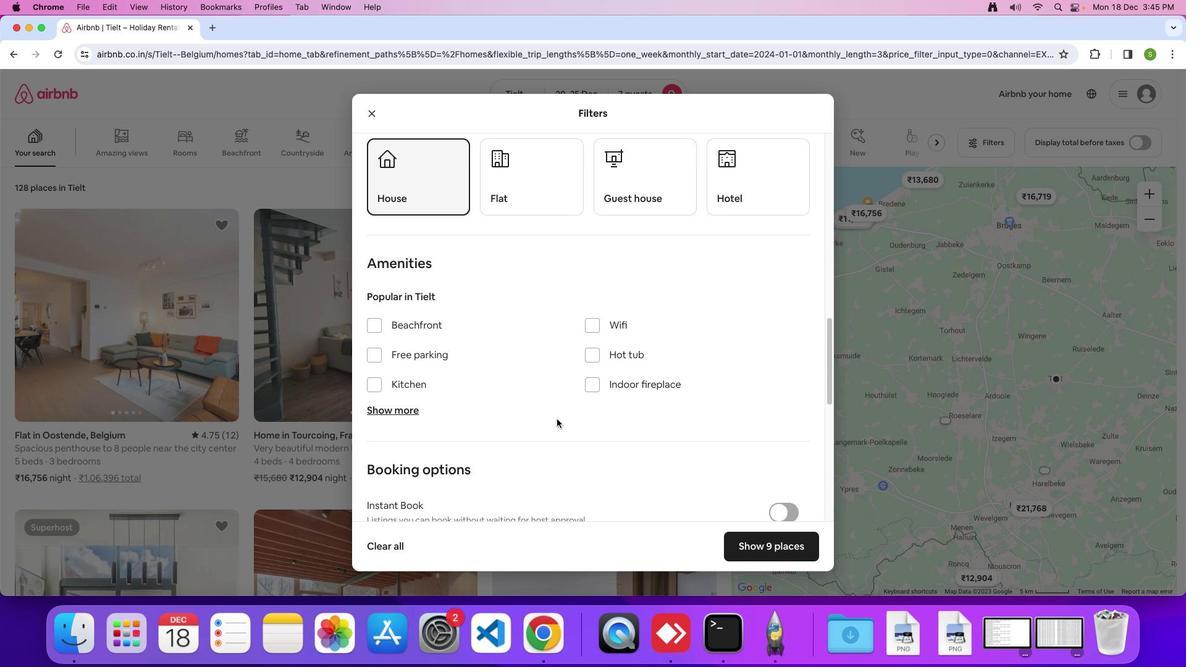 
Action: Mouse moved to (588, 302)
Screenshot: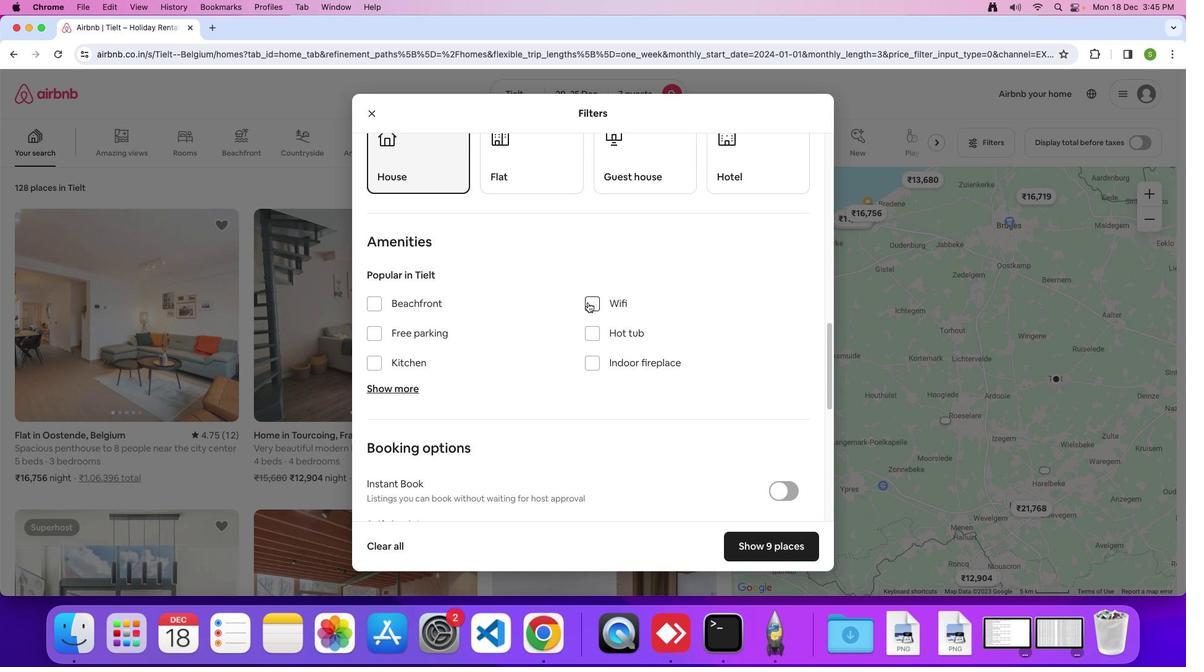 
Action: Mouse pressed left at (588, 302)
Screenshot: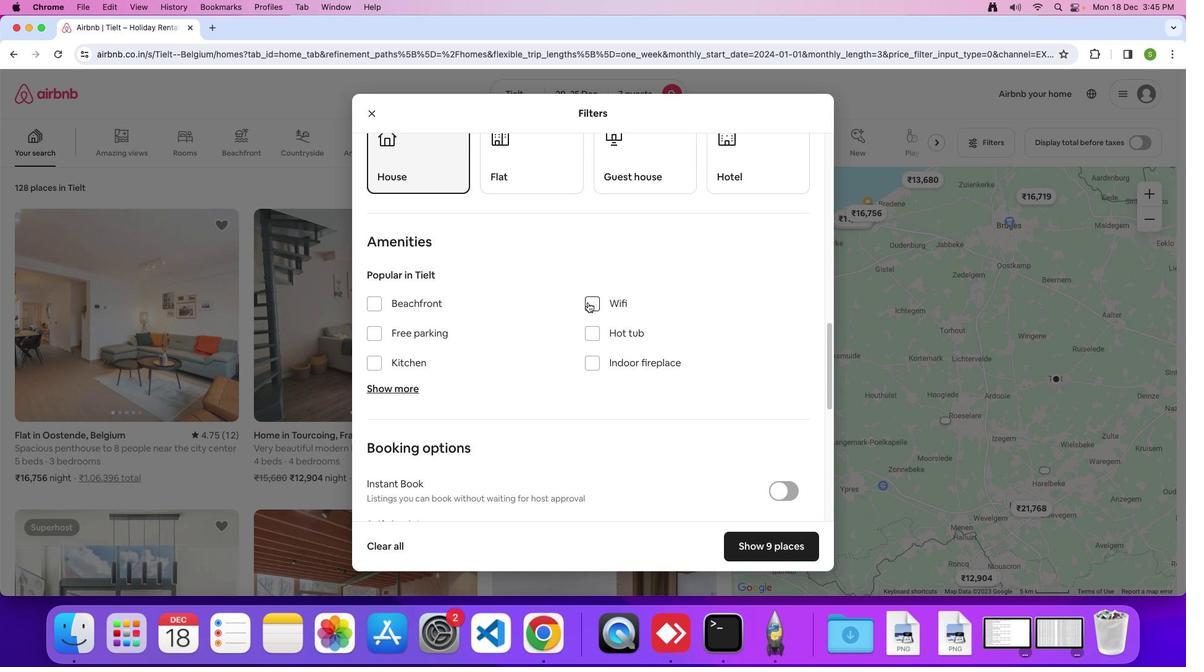 
Action: Mouse moved to (392, 388)
Screenshot: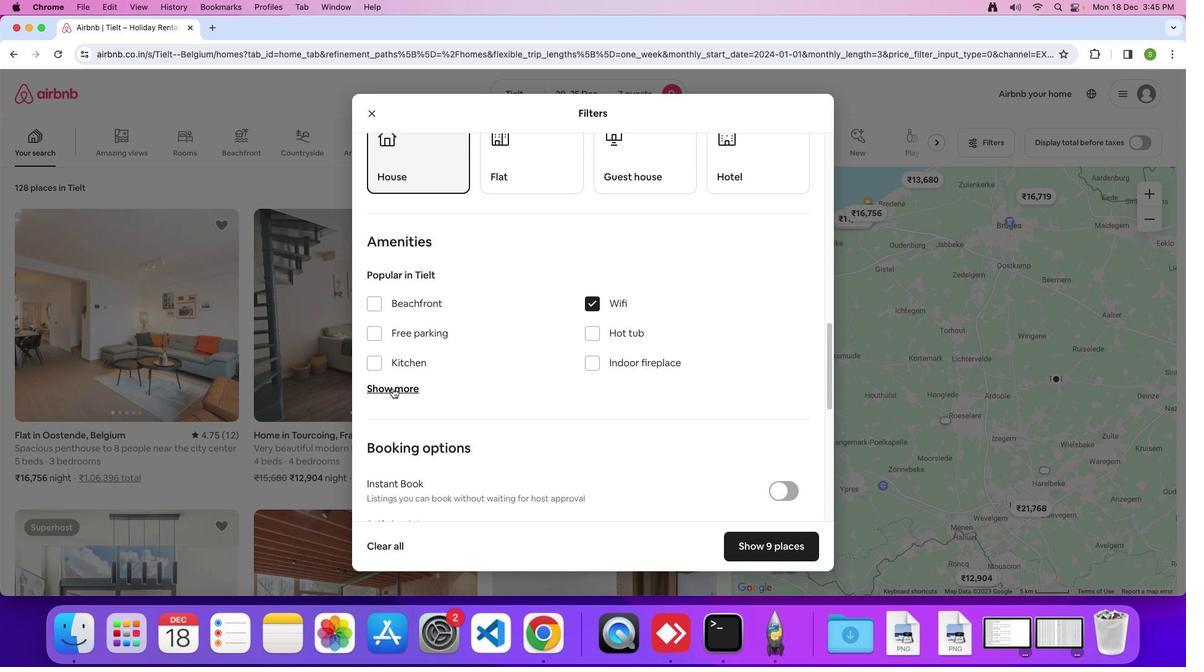 
Action: Mouse pressed left at (392, 388)
Screenshot: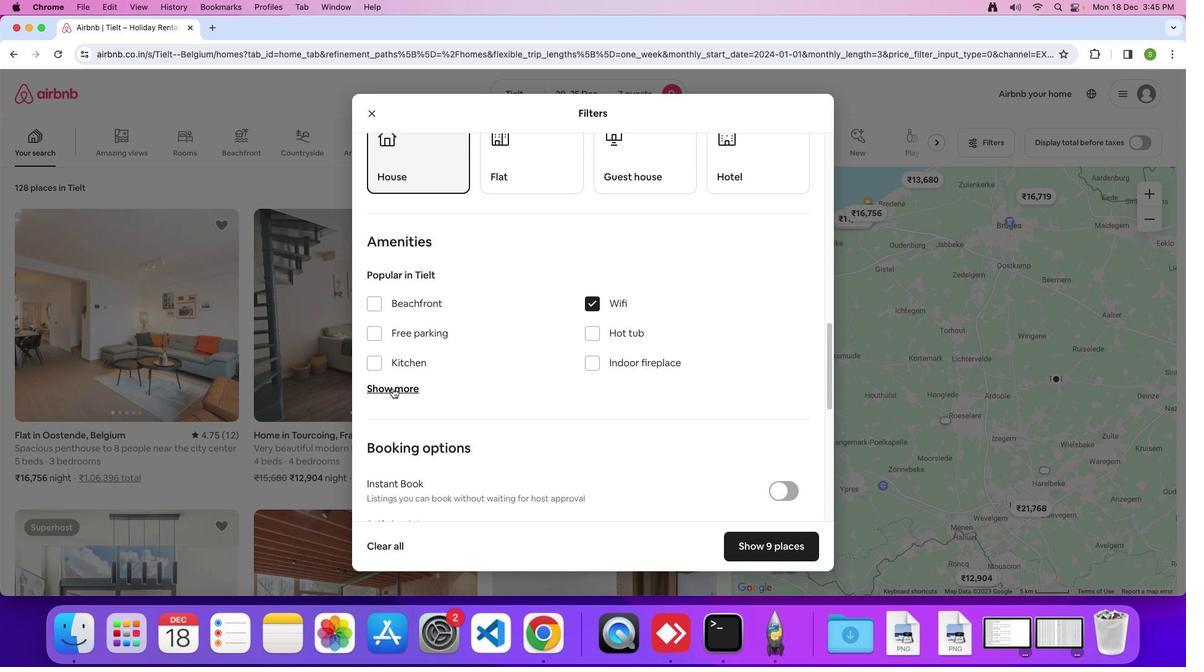 
Action: Mouse moved to (519, 392)
Screenshot: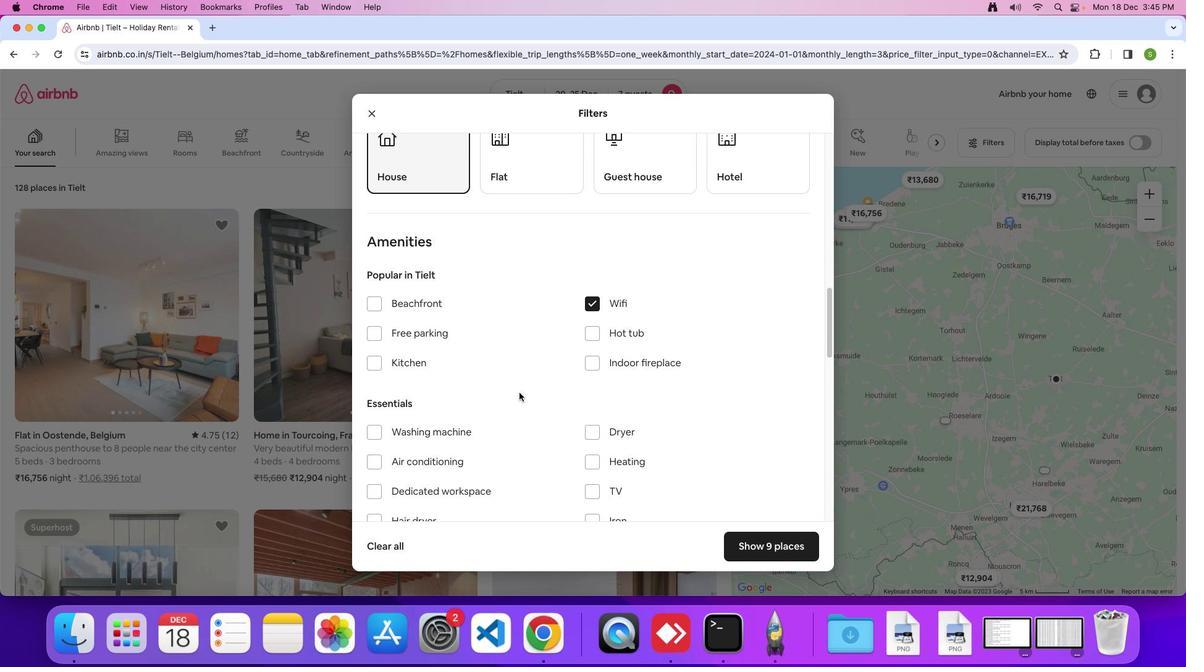 
Action: Mouse scrolled (519, 392) with delta (0, 0)
Screenshot: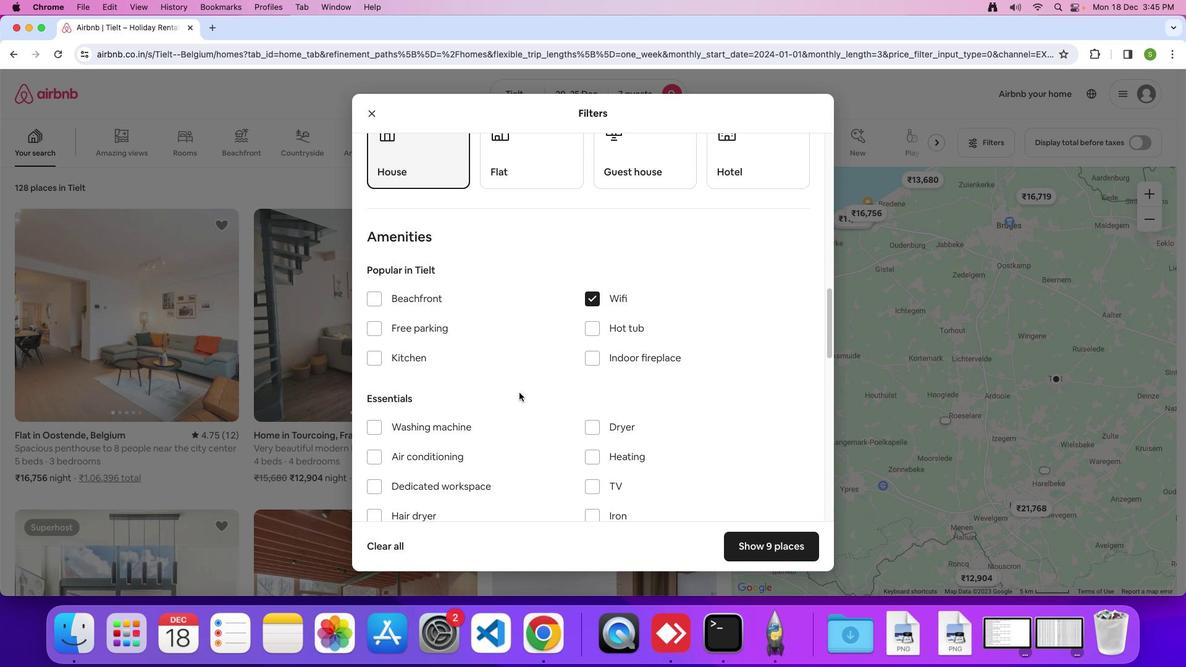
Action: Mouse scrolled (519, 392) with delta (0, 0)
Screenshot: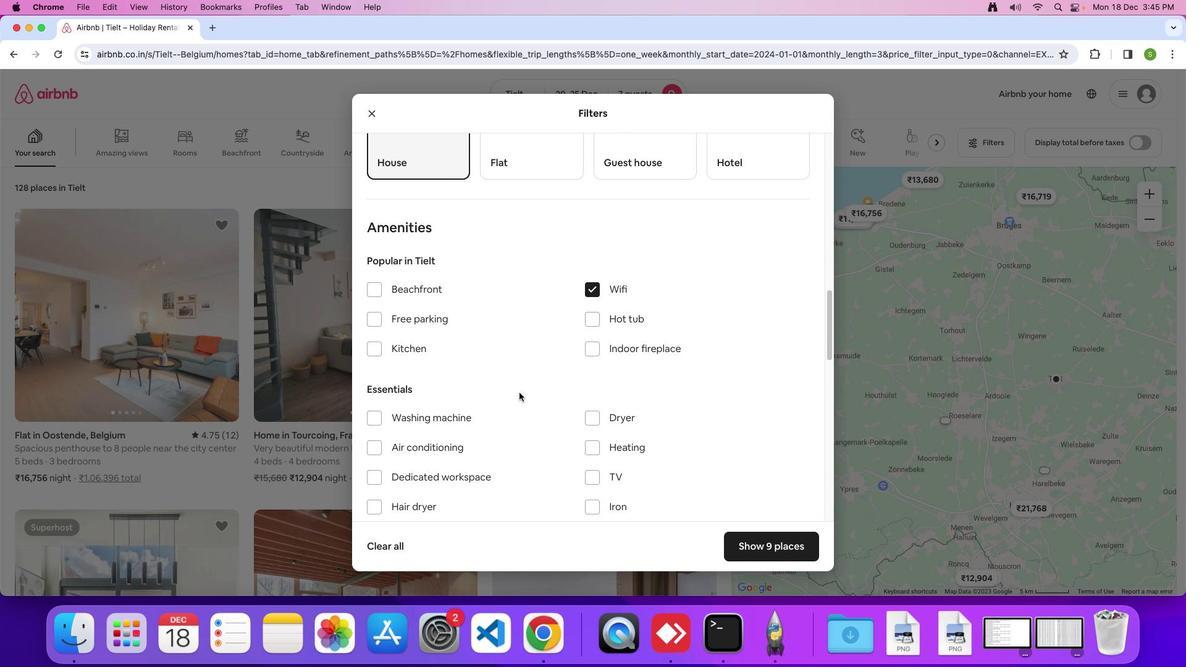 
Action: Mouse moved to (493, 367)
Screenshot: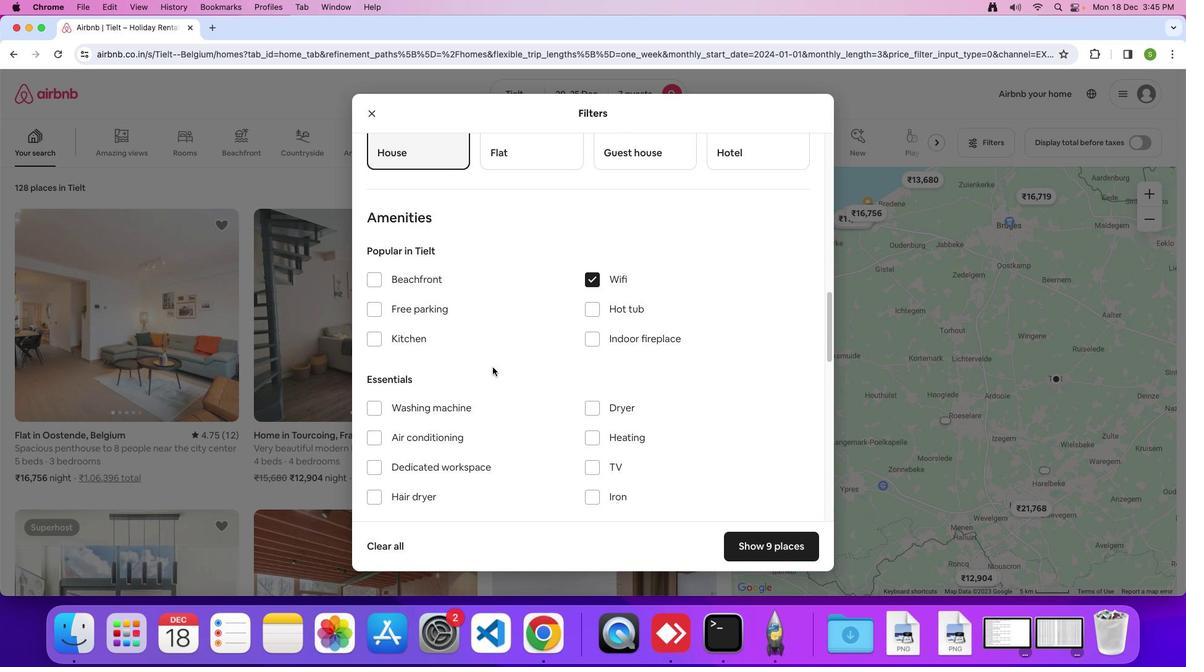 
Action: Mouse scrolled (493, 367) with delta (0, 0)
Screenshot: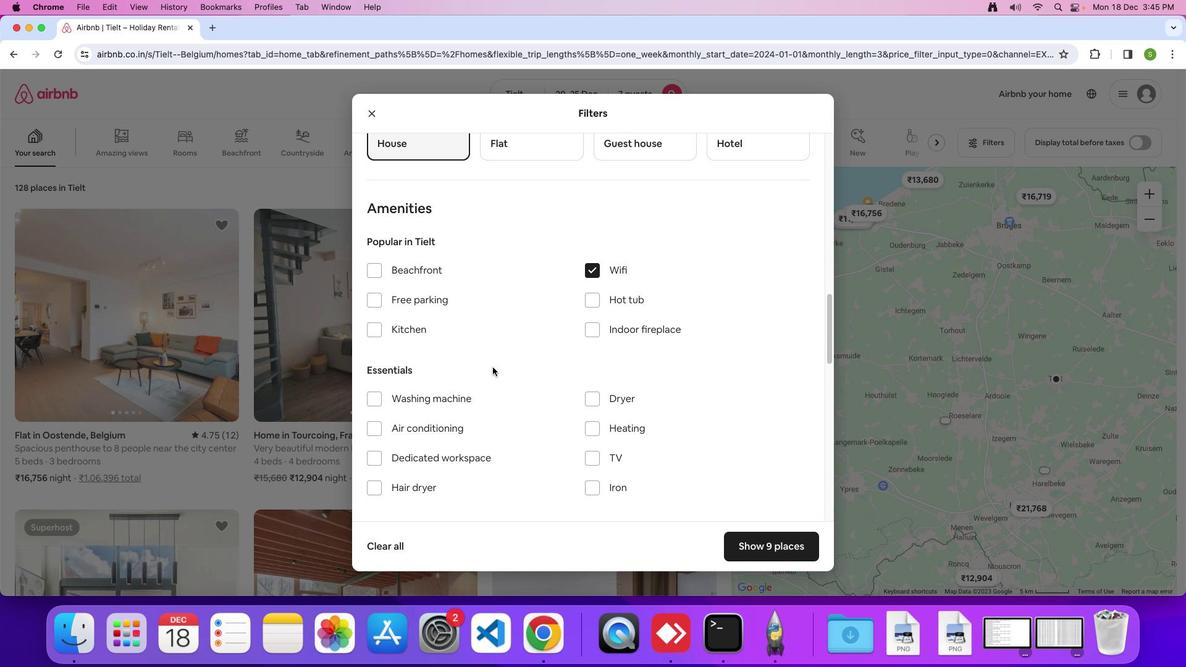 
Action: Mouse scrolled (493, 367) with delta (0, 0)
Screenshot: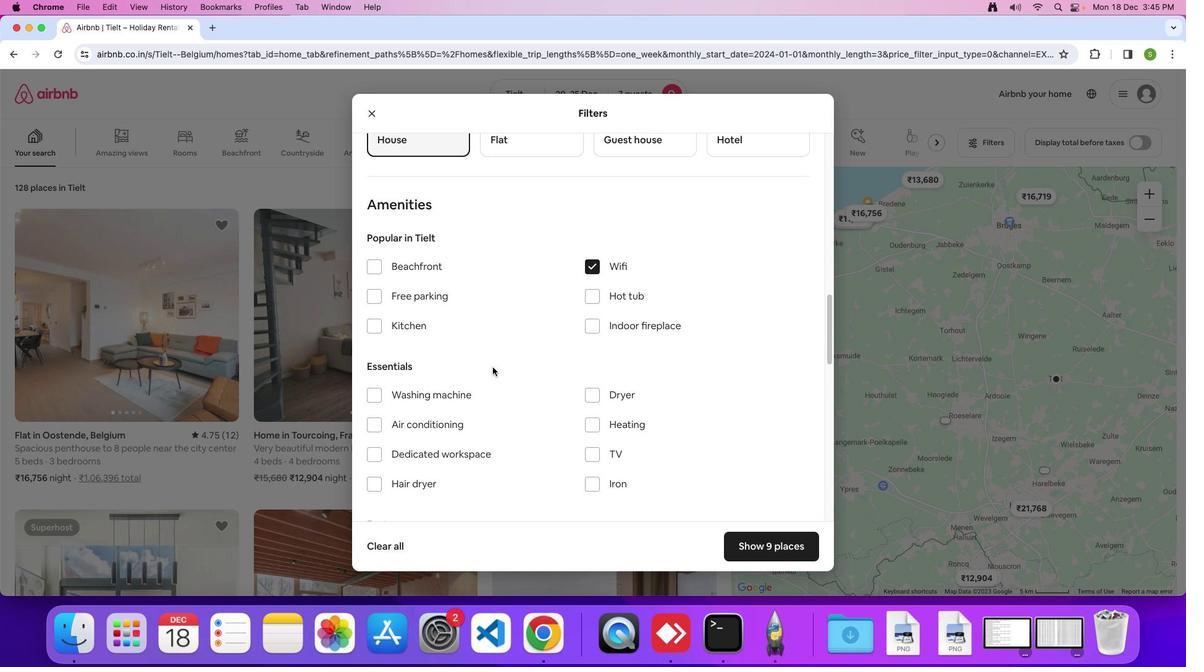 
Action: Mouse scrolled (493, 367) with delta (0, 0)
Screenshot: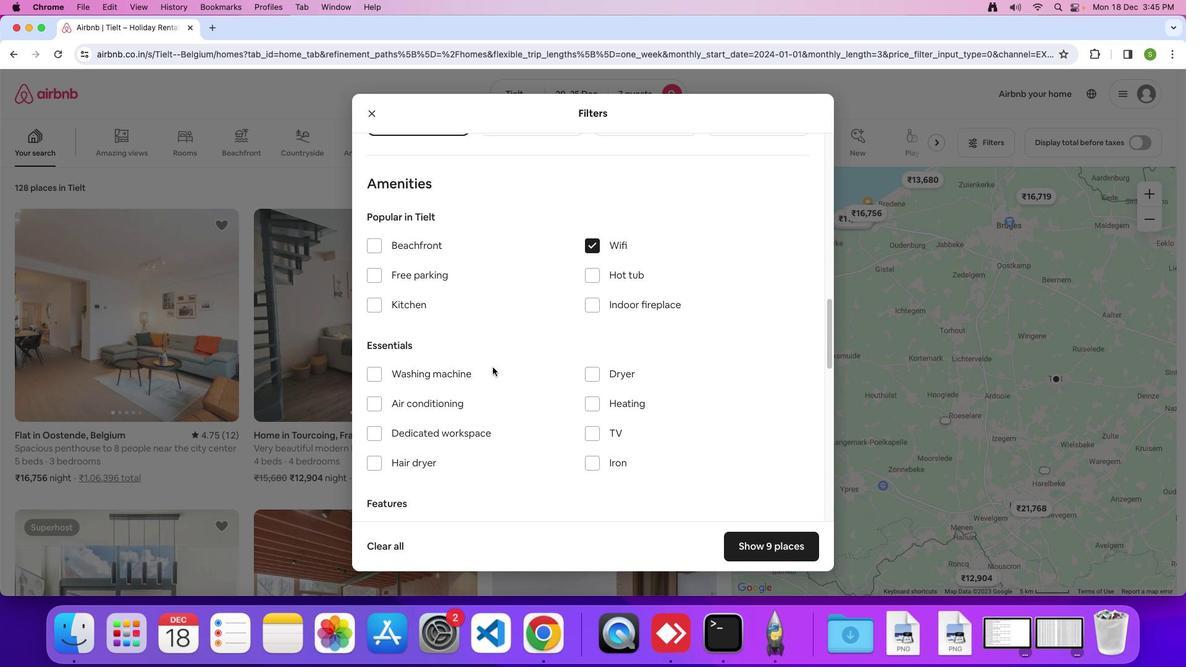 
Action: Mouse scrolled (493, 367) with delta (0, 0)
Screenshot: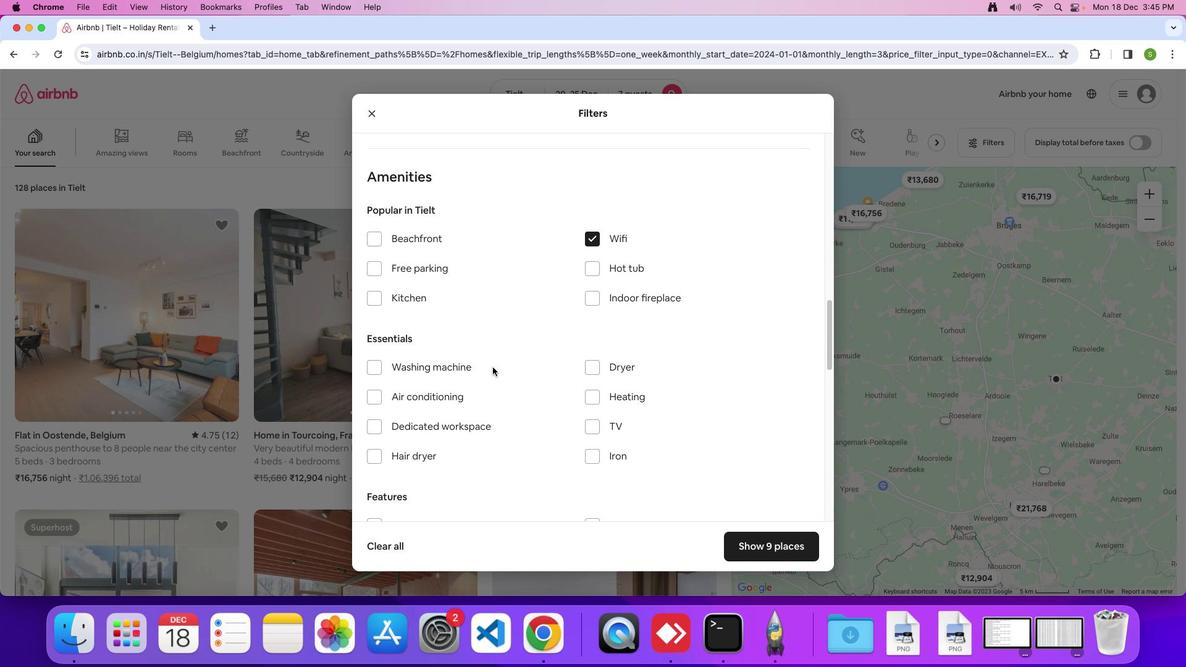 
Action: Mouse moved to (374, 356)
Screenshot: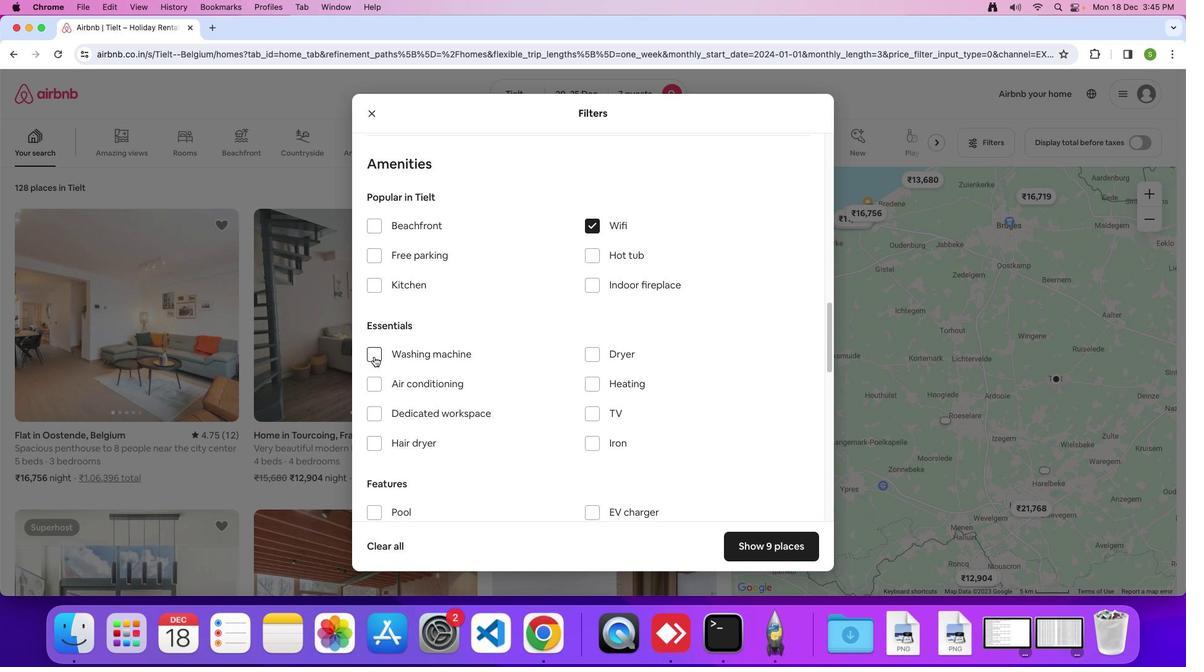
Action: Mouse pressed left at (374, 356)
Screenshot: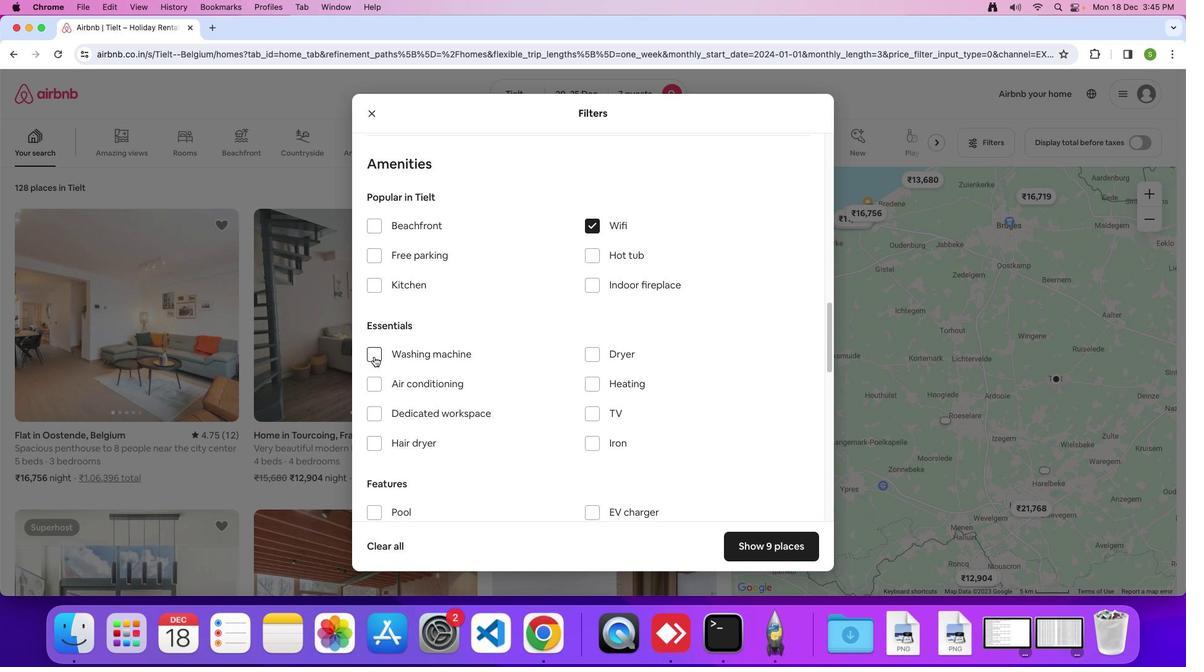 
Action: Mouse moved to (485, 365)
Screenshot: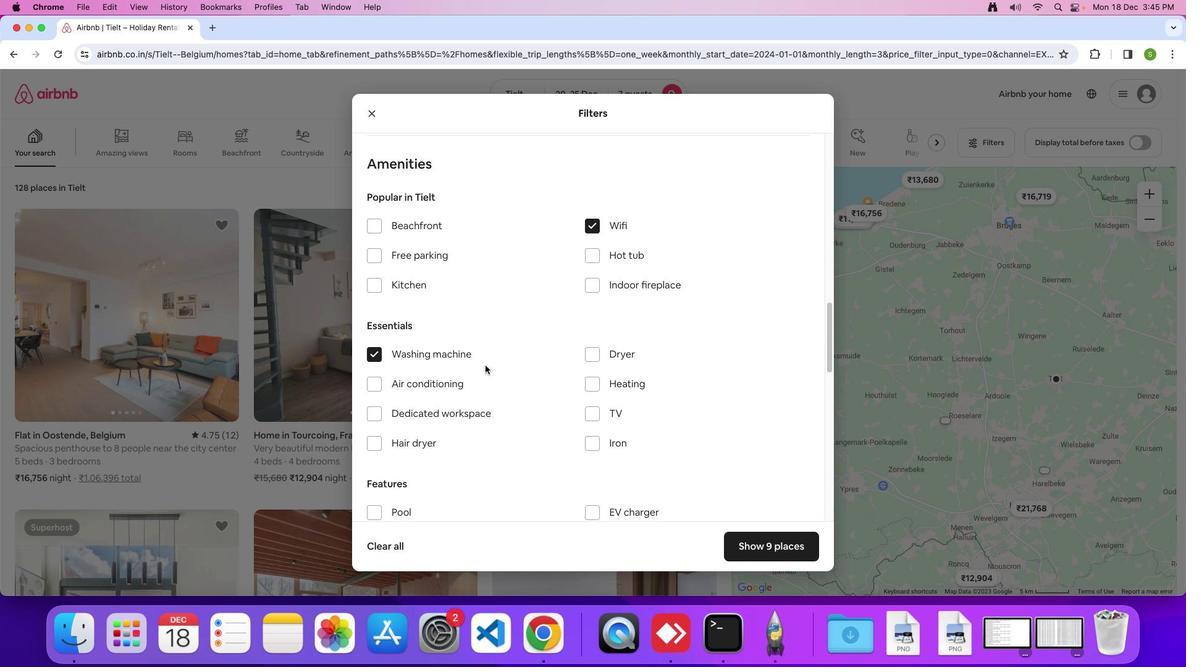 
Action: Mouse scrolled (485, 365) with delta (0, 0)
Screenshot: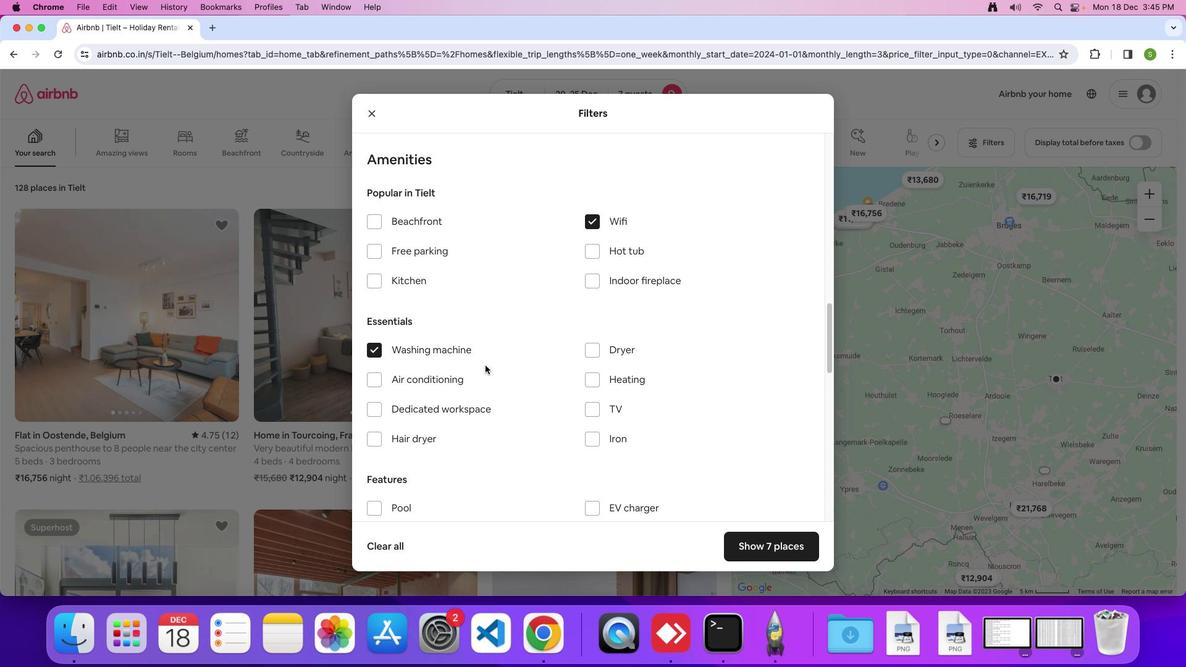 
Action: Mouse scrolled (485, 365) with delta (0, 0)
Screenshot: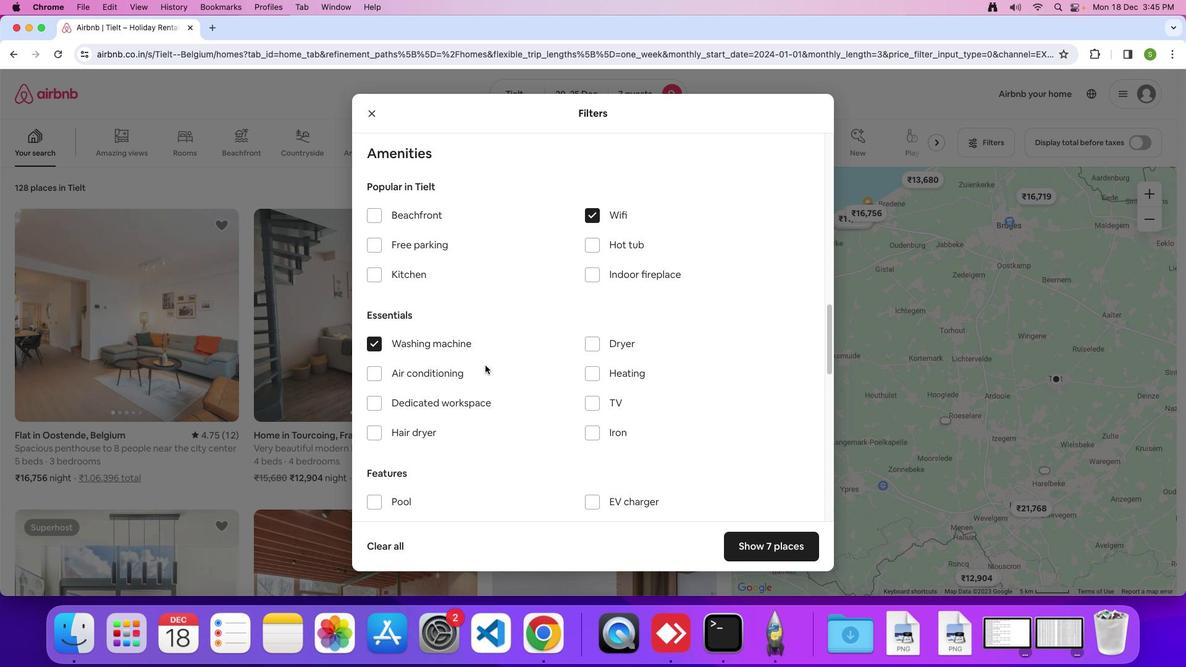 
Action: Mouse moved to (597, 371)
Screenshot: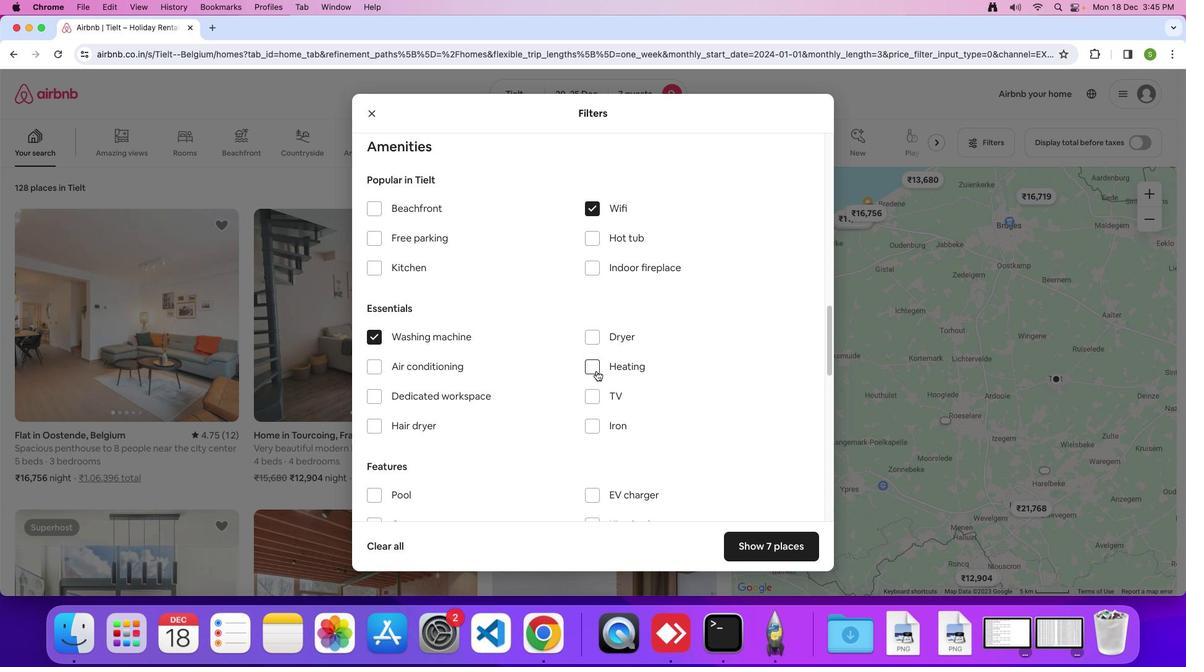 
Action: Mouse pressed left at (597, 371)
Screenshot: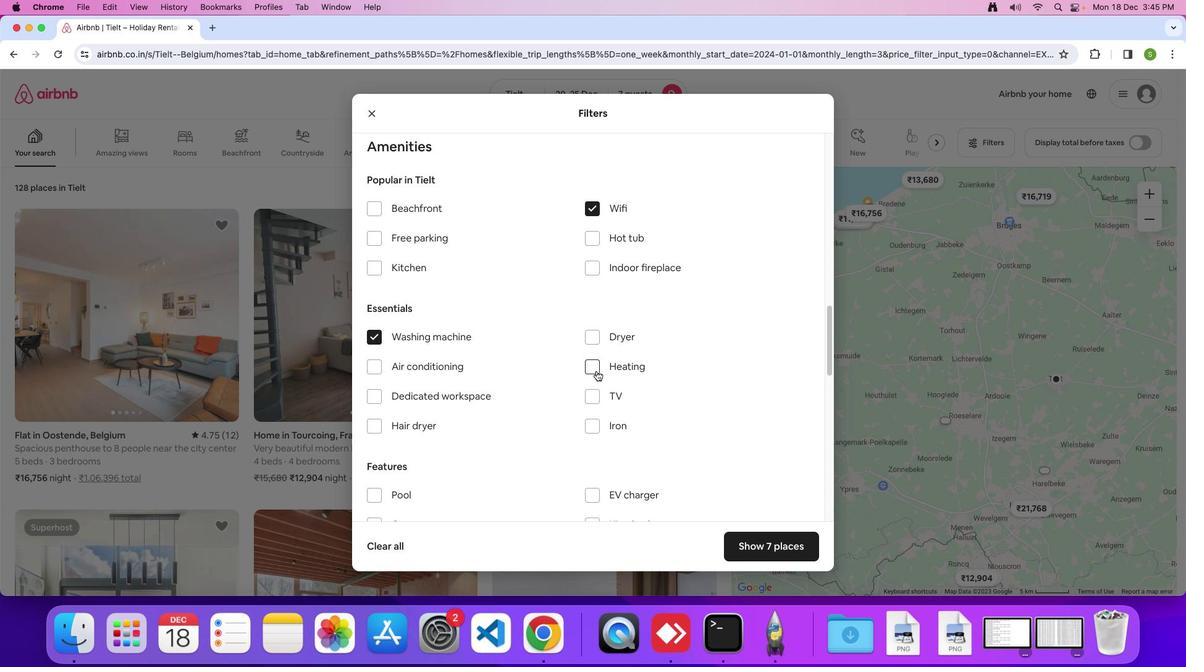 
Action: Mouse moved to (532, 378)
Screenshot: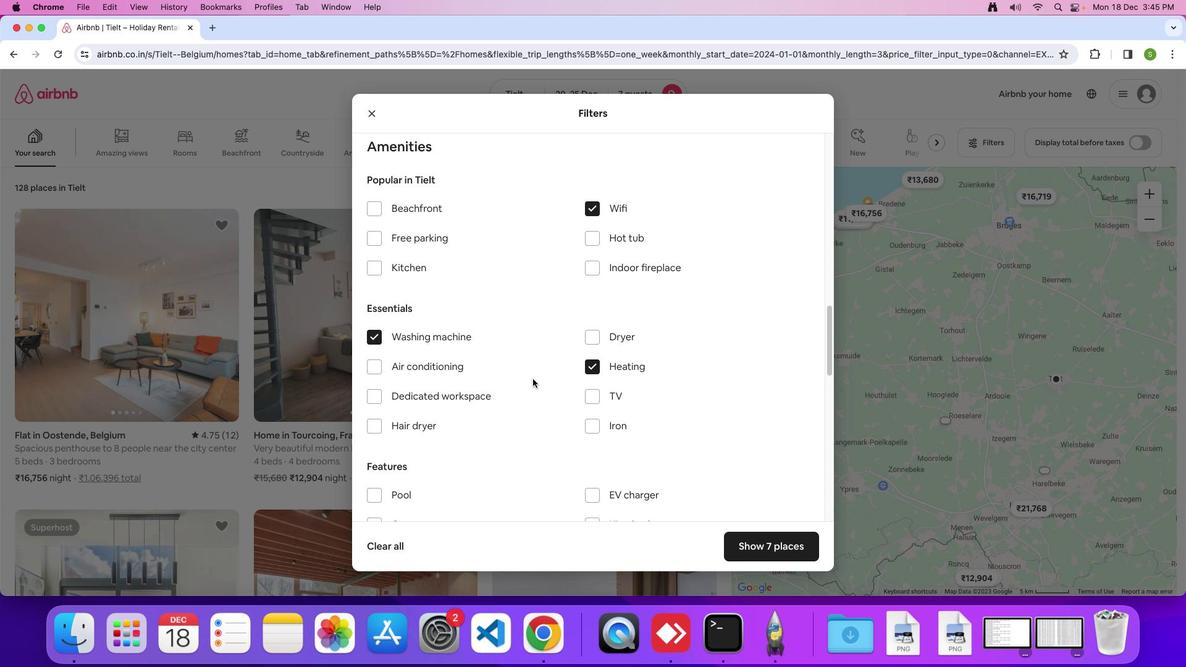 
Action: Mouse scrolled (532, 378) with delta (0, 0)
Screenshot: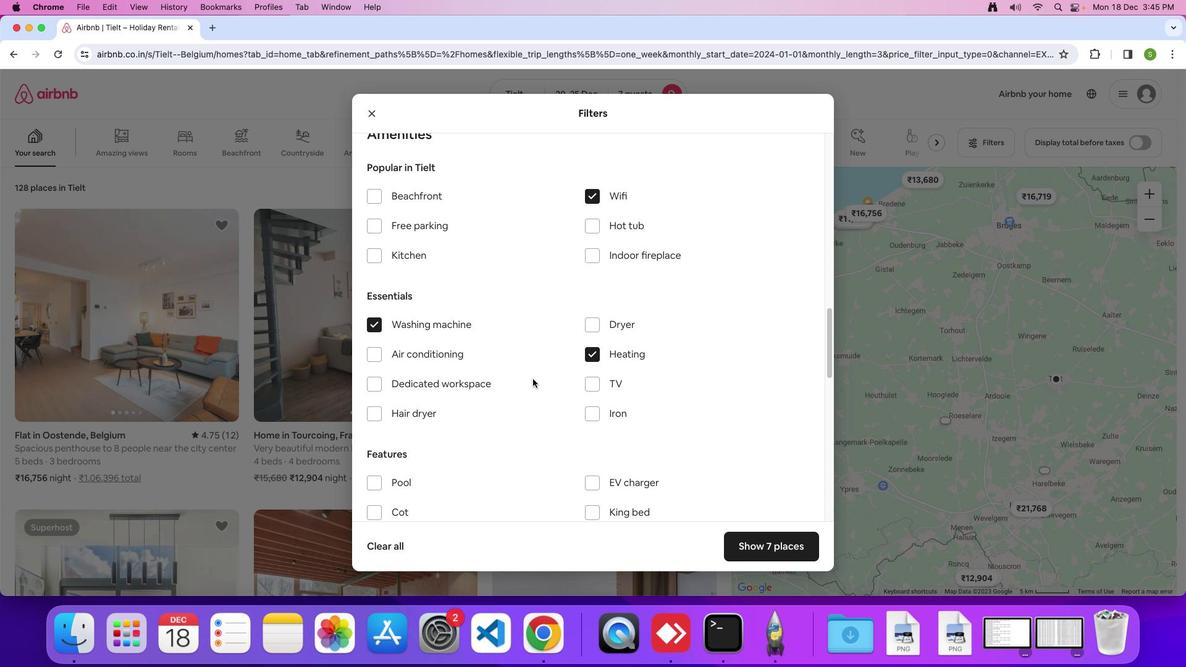 
Action: Mouse scrolled (532, 378) with delta (0, 0)
Screenshot: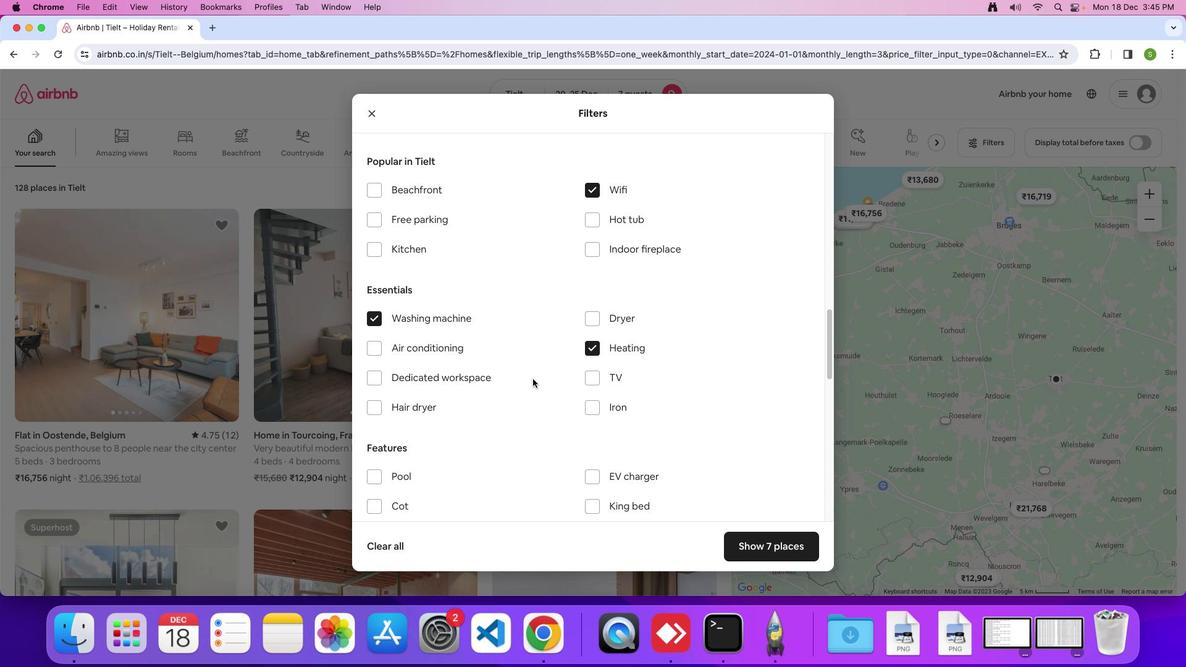 
Action: Mouse moved to (584, 370)
Screenshot: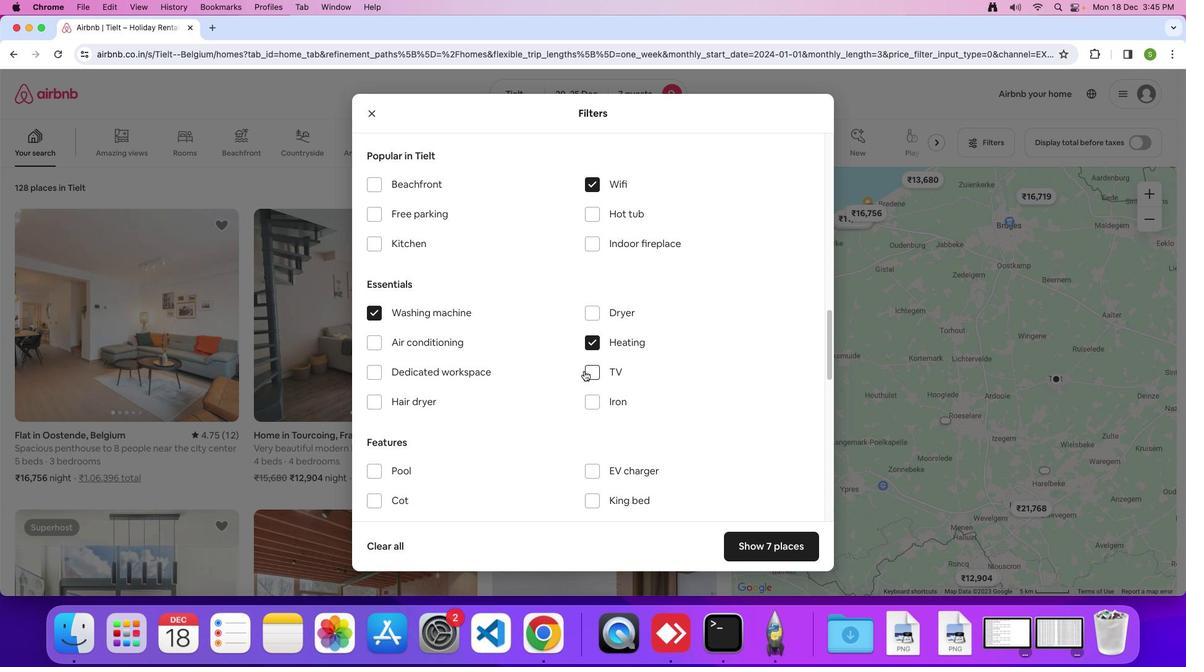 
Action: Mouse pressed left at (584, 370)
Screenshot: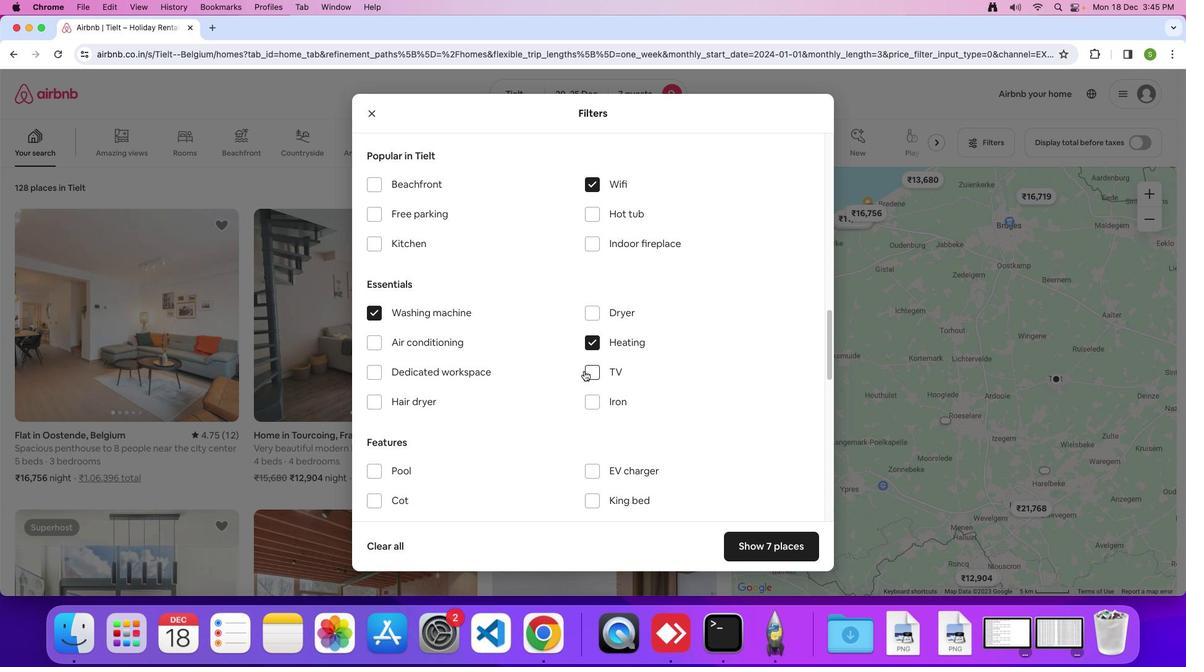 
Action: Mouse moved to (529, 396)
Screenshot: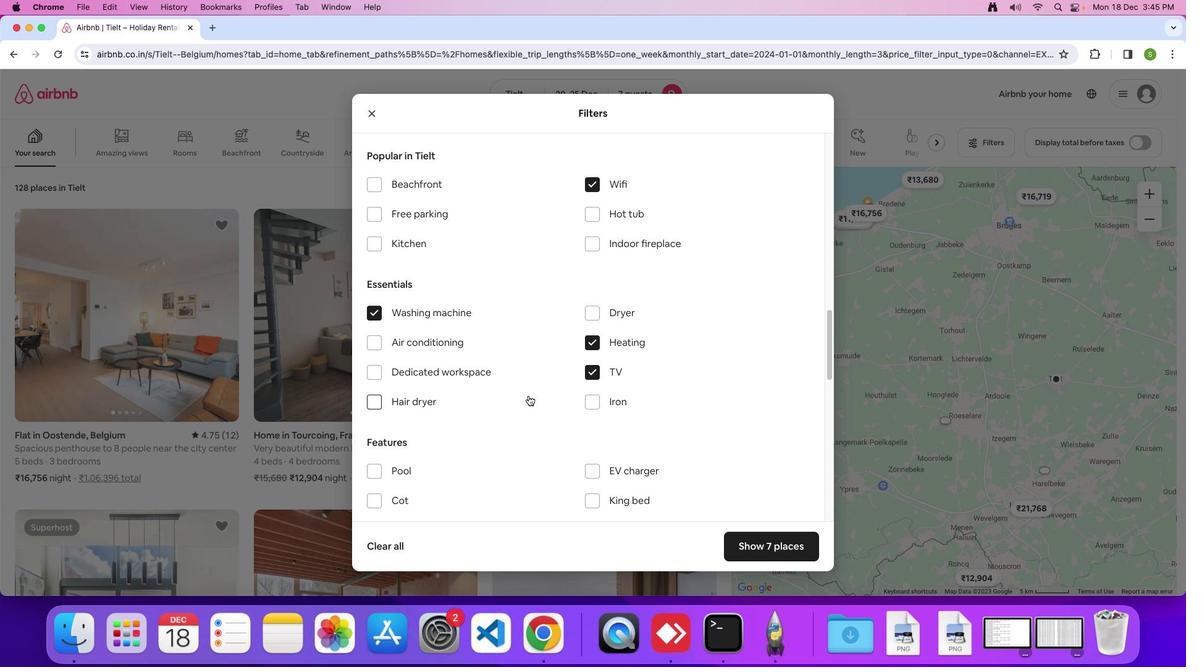 
Action: Mouse scrolled (529, 396) with delta (0, 0)
Screenshot: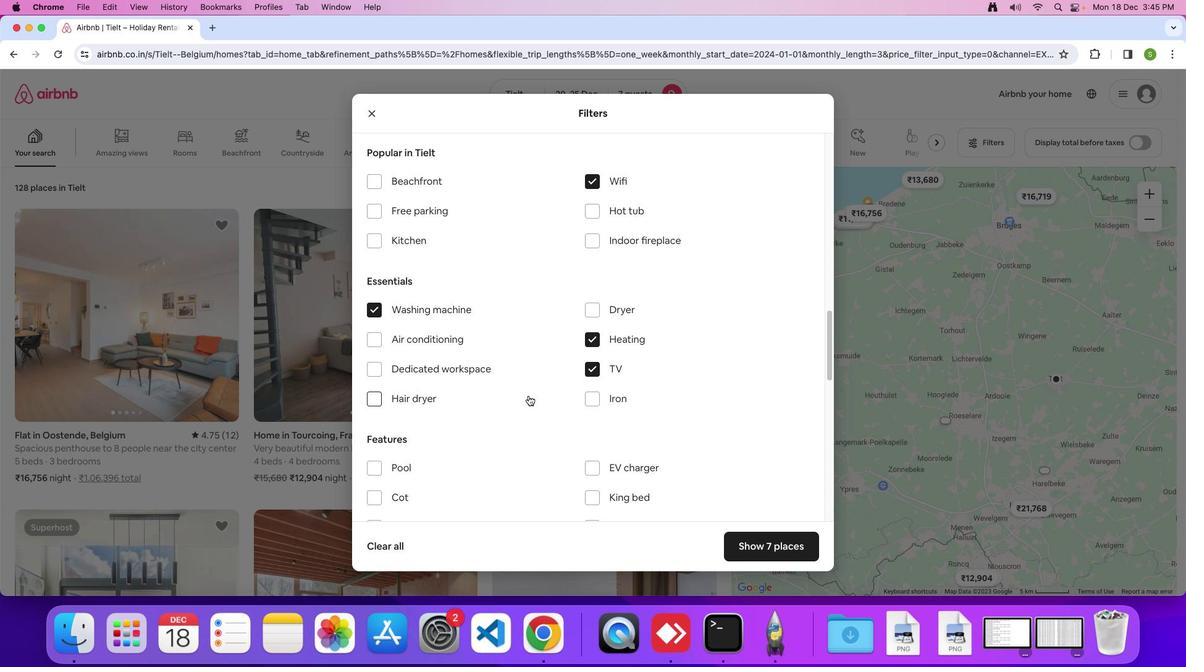 
Action: Mouse scrolled (529, 396) with delta (0, 0)
Screenshot: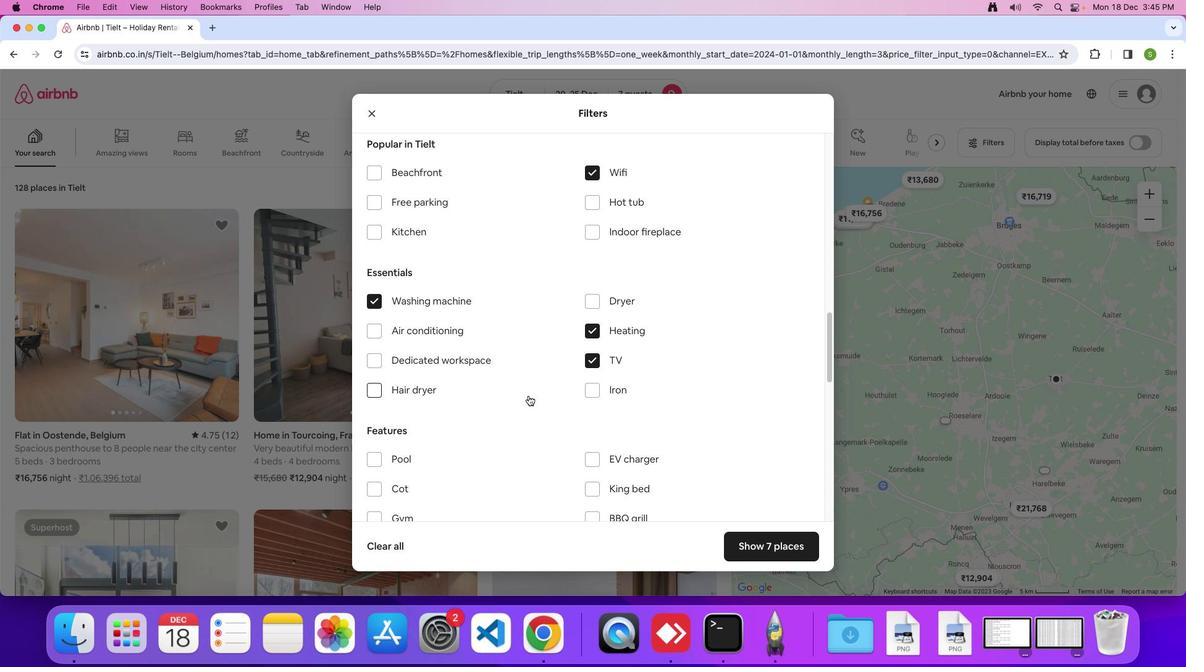 
Action: Mouse scrolled (529, 396) with delta (0, 0)
Screenshot: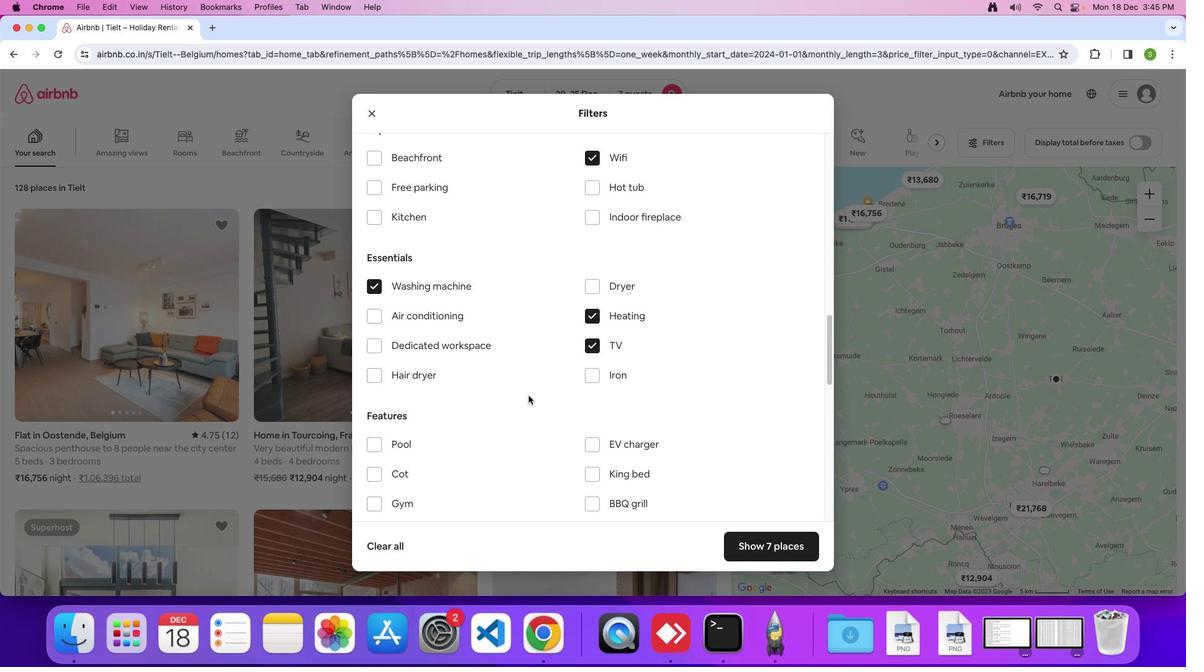 
Action: Mouse scrolled (529, 396) with delta (0, 0)
Screenshot: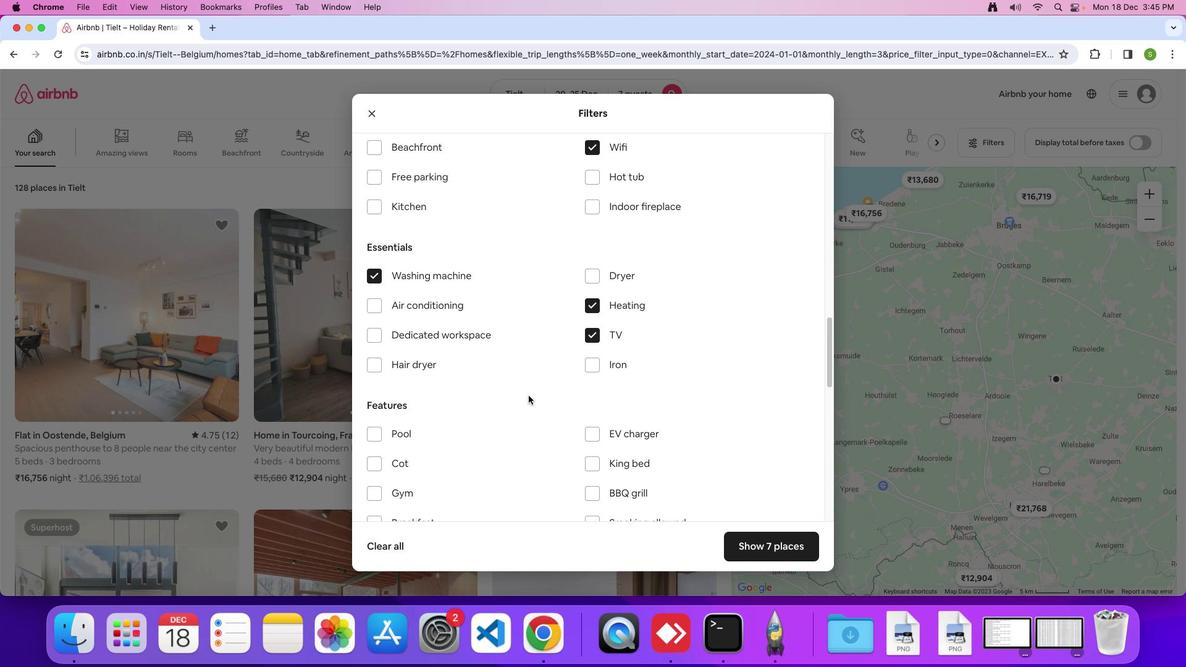
Action: Mouse scrolled (529, 396) with delta (0, 0)
Screenshot: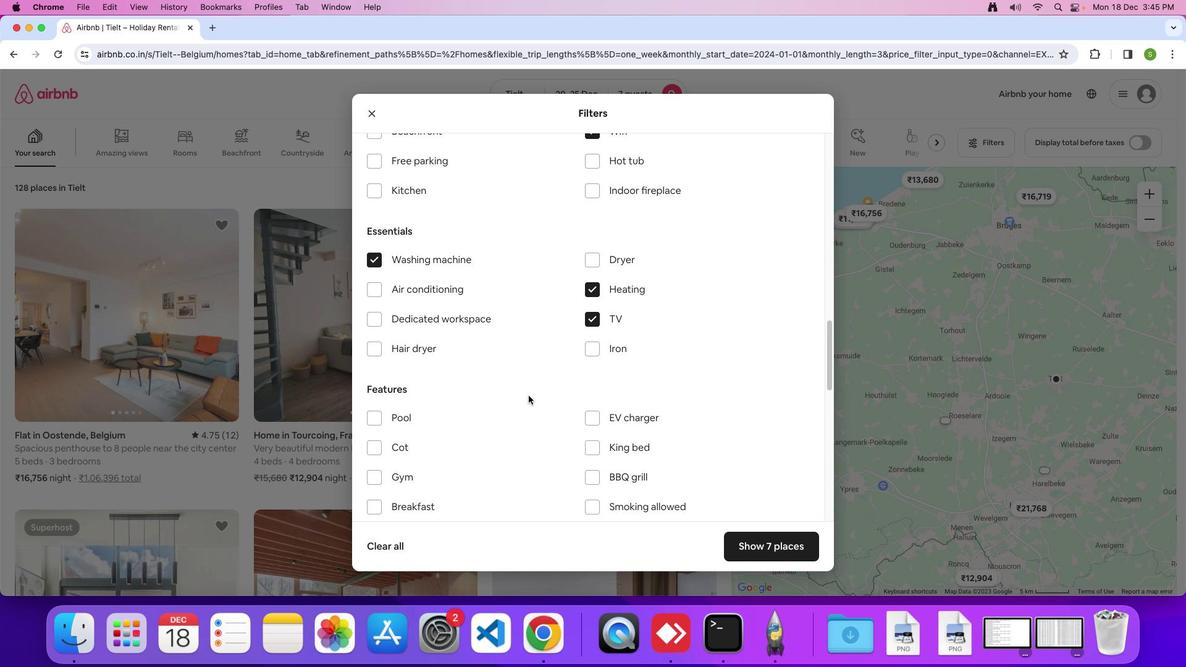 
Action: Mouse scrolled (529, 396) with delta (0, 0)
Screenshot: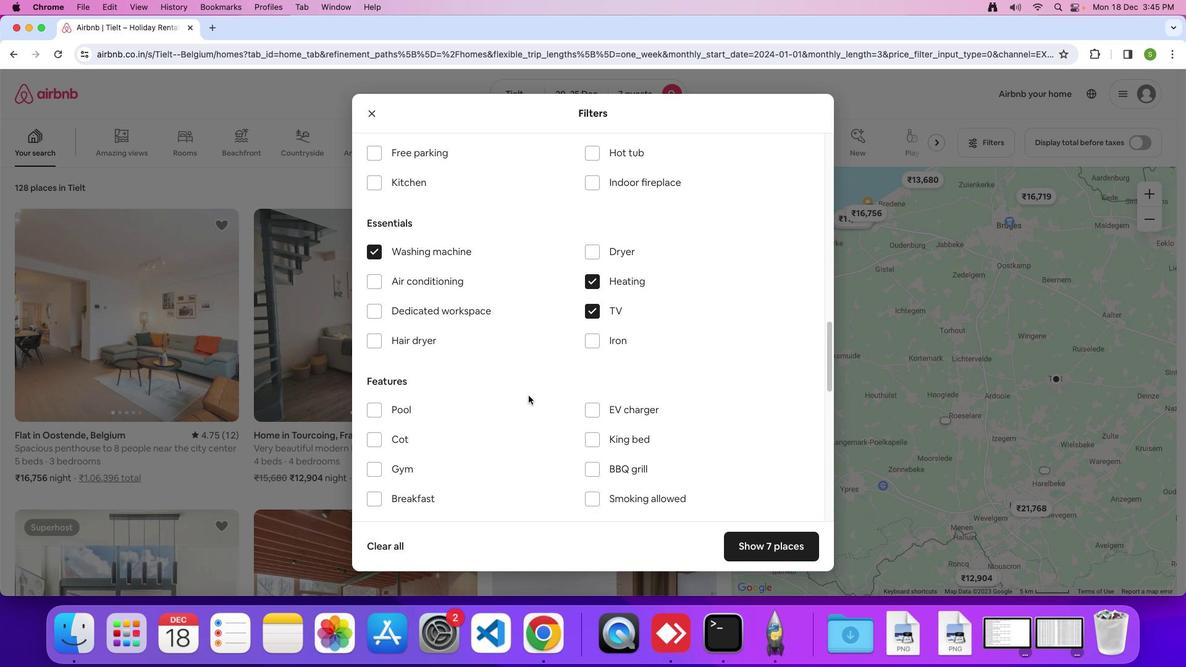 
Action: Mouse scrolled (529, 396) with delta (0, 0)
Screenshot: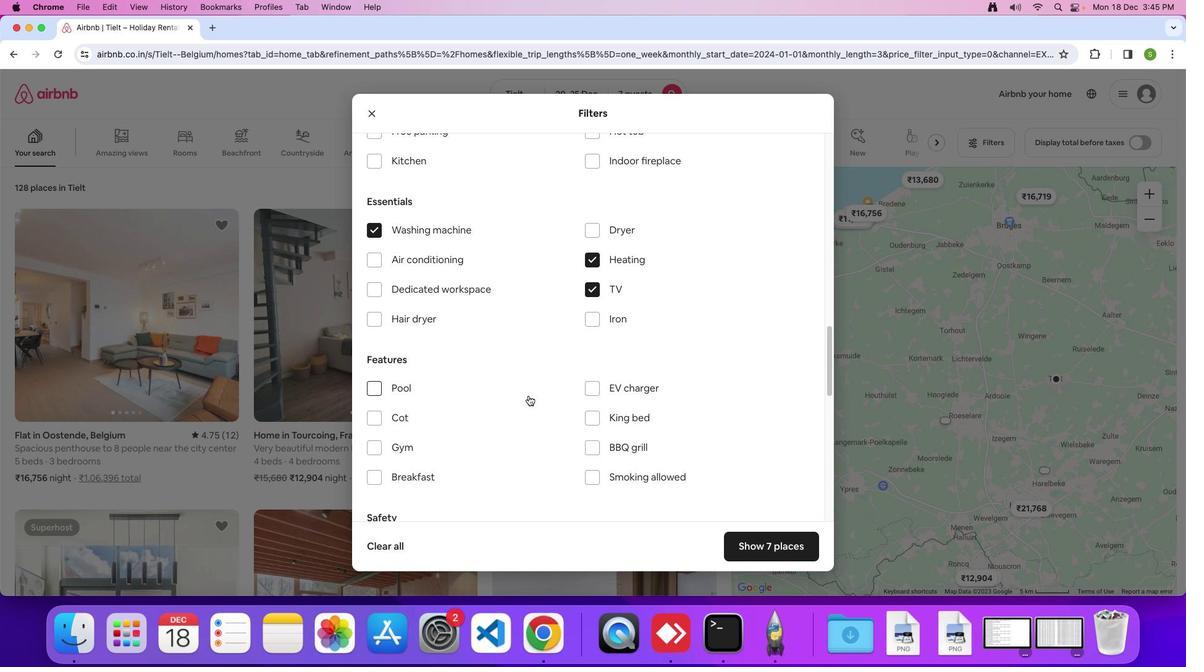 
Action: Mouse scrolled (529, 396) with delta (0, 0)
Screenshot: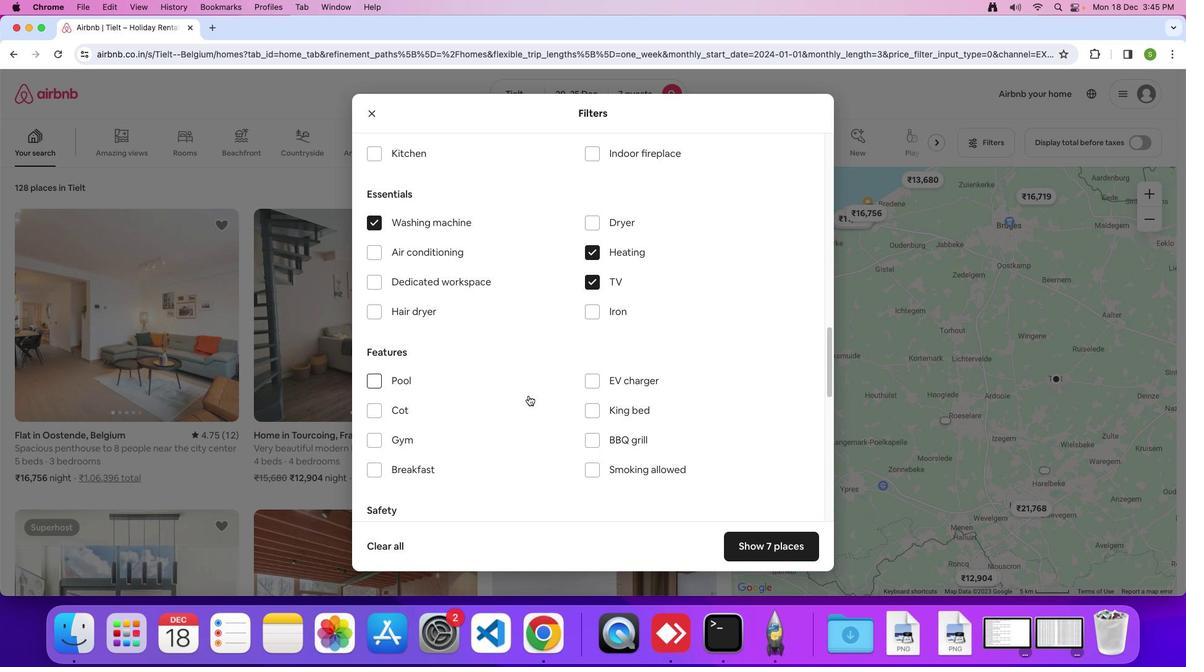 
Action: Mouse moved to (529, 395)
Screenshot: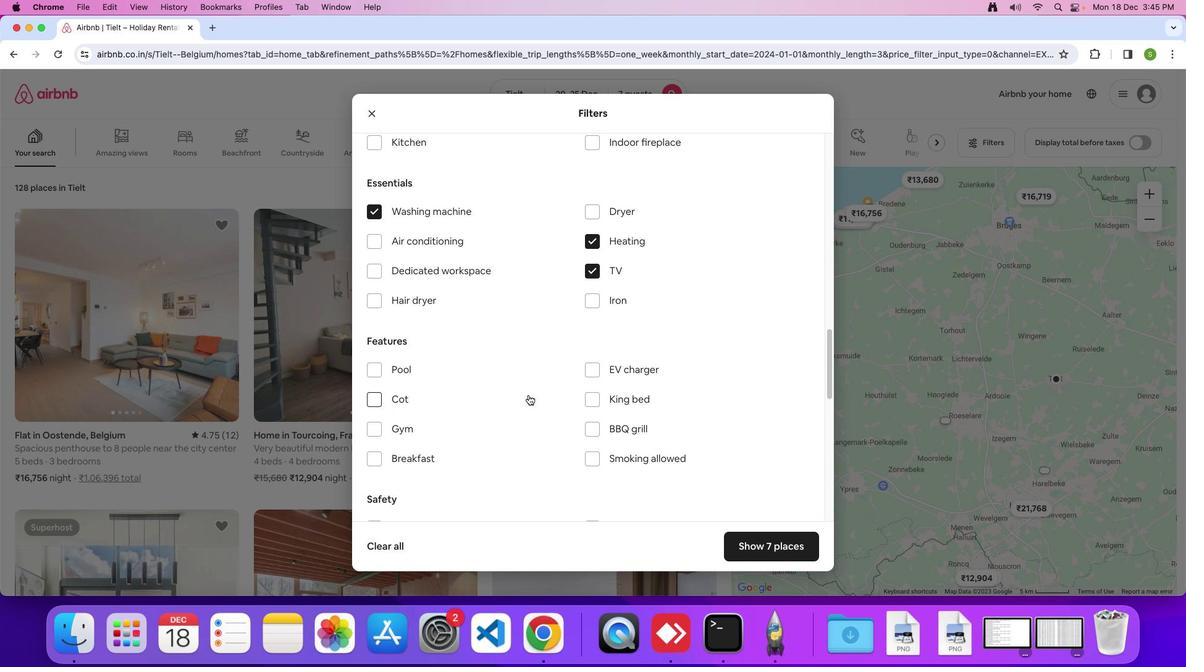 
Action: Mouse scrolled (529, 395) with delta (0, 0)
Screenshot: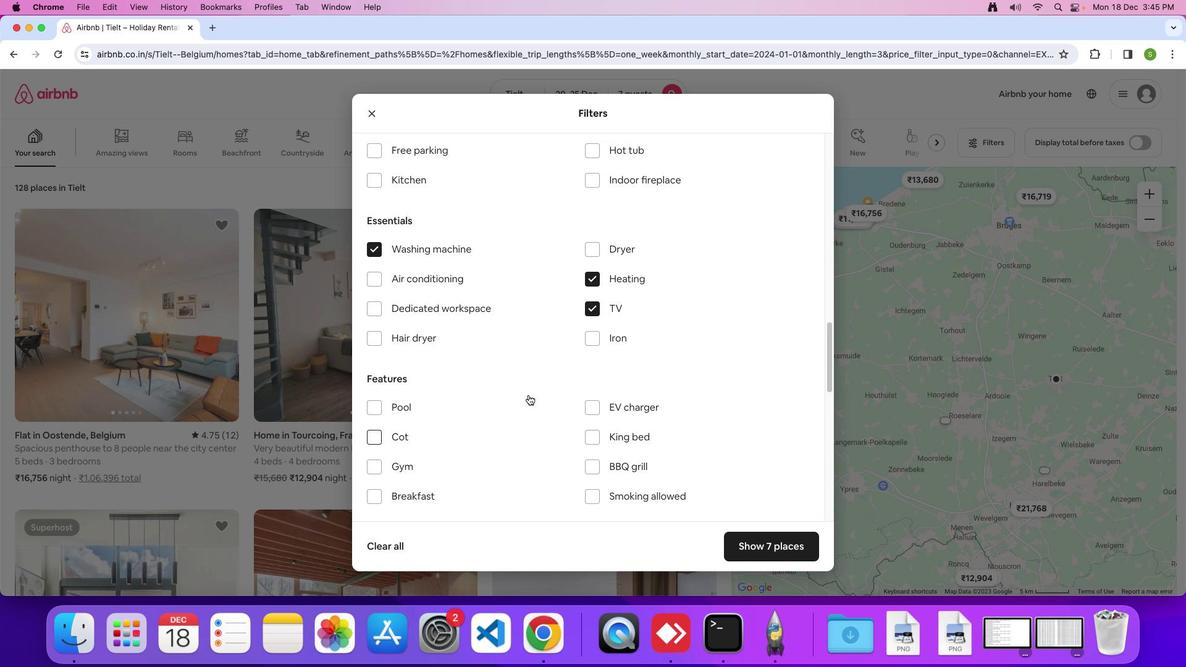 
Action: Mouse scrolled (529, 395) with delta (0, 0)
Screenshot: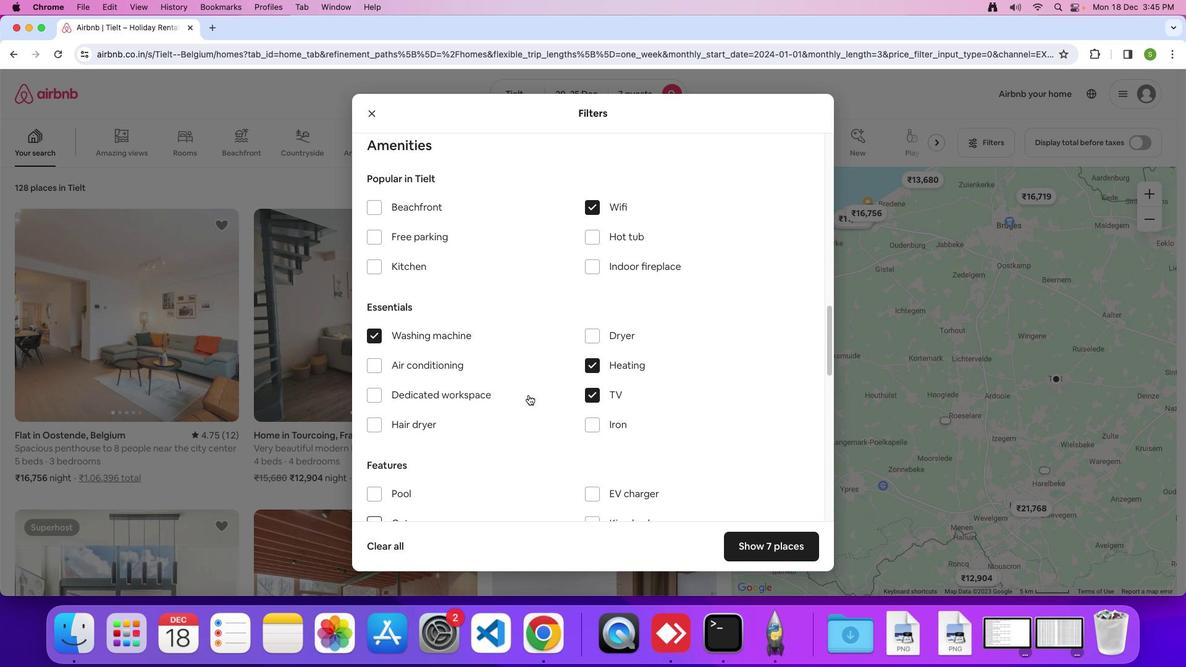 
Action: Mouse scrolled (529, 395) with delta (0, 3)
Screenshot: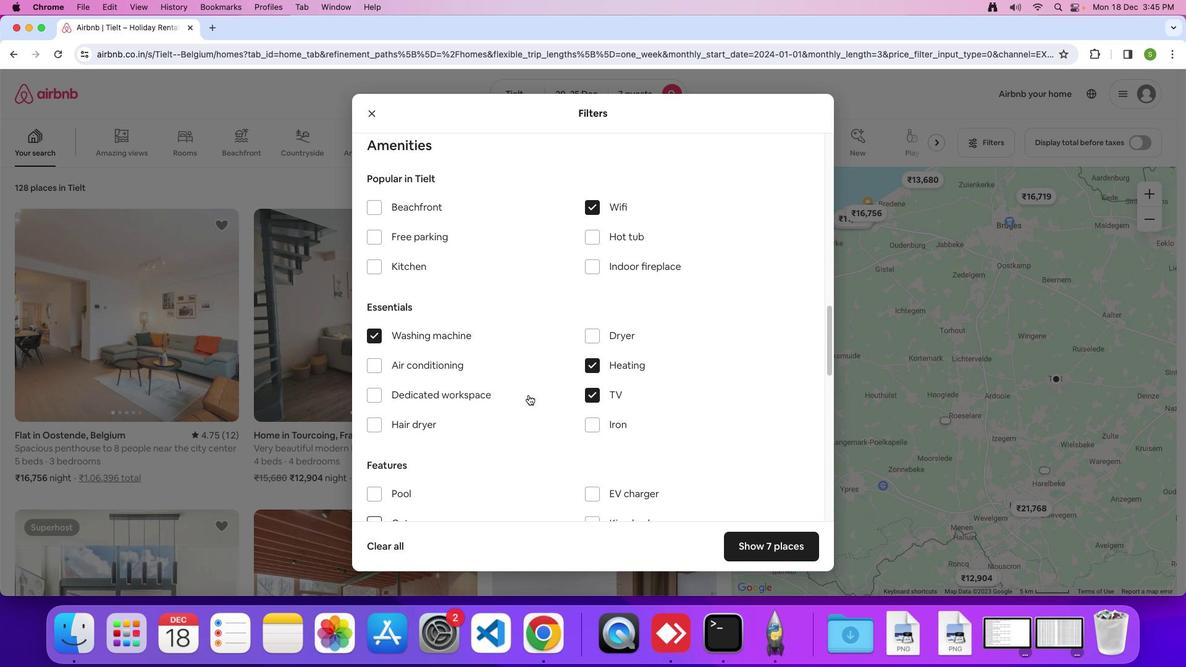 
Action: Mouse moved to (374, 284)
Screenshot: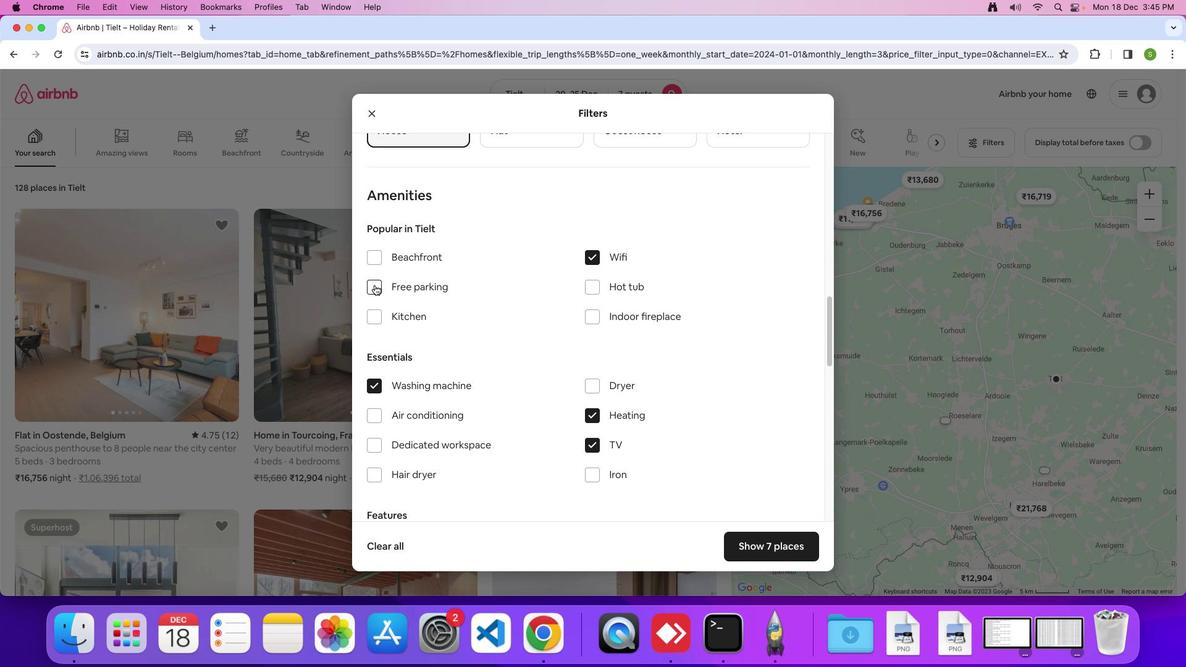 
Action: Mouse pressed left at (374, 284)
Screenshot: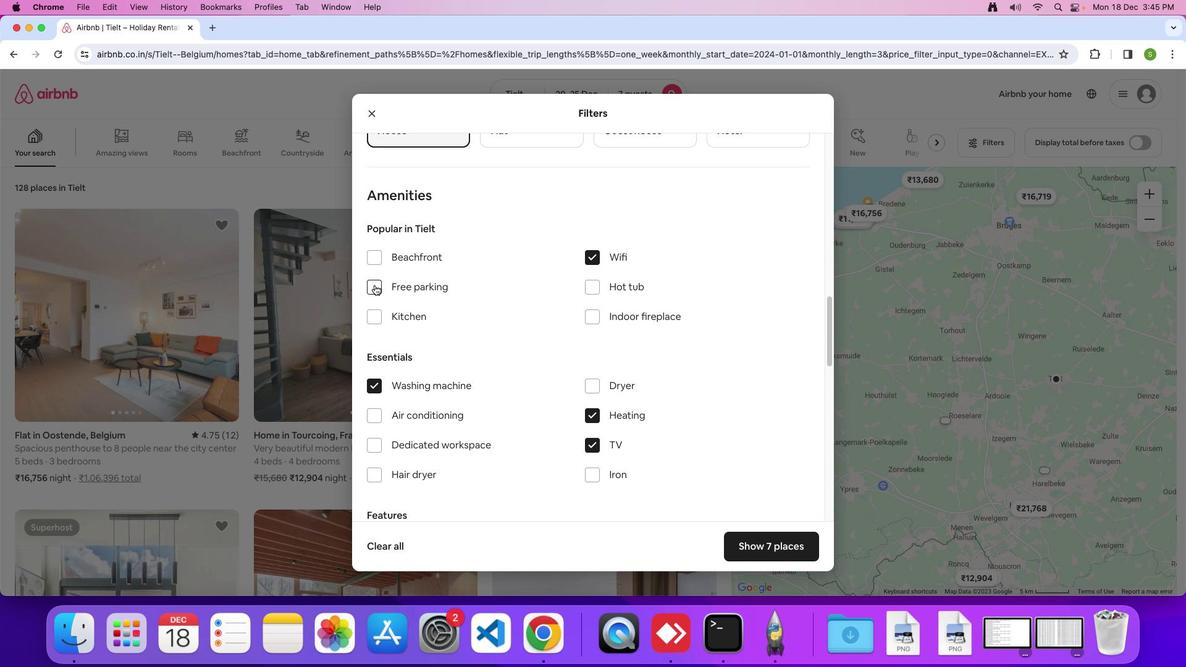 
Action: Mouse moved to (530, 364)
Screenshot: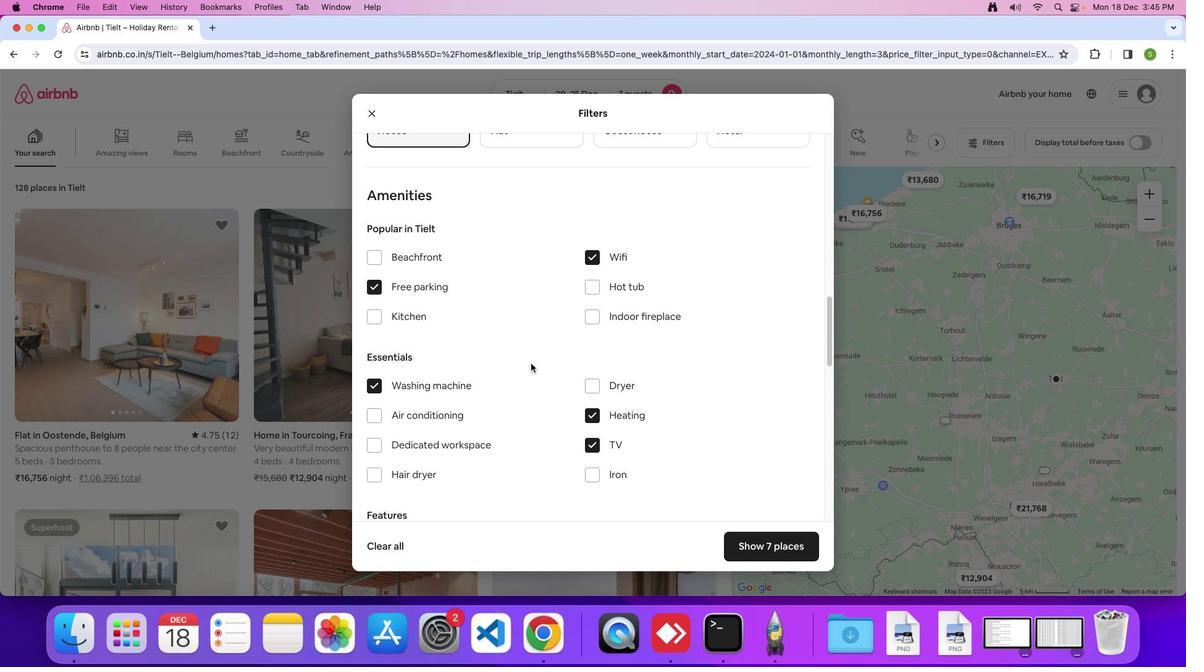
Action: Mouse scrolled (530, 364) with delta (0, 0)
Screenshot: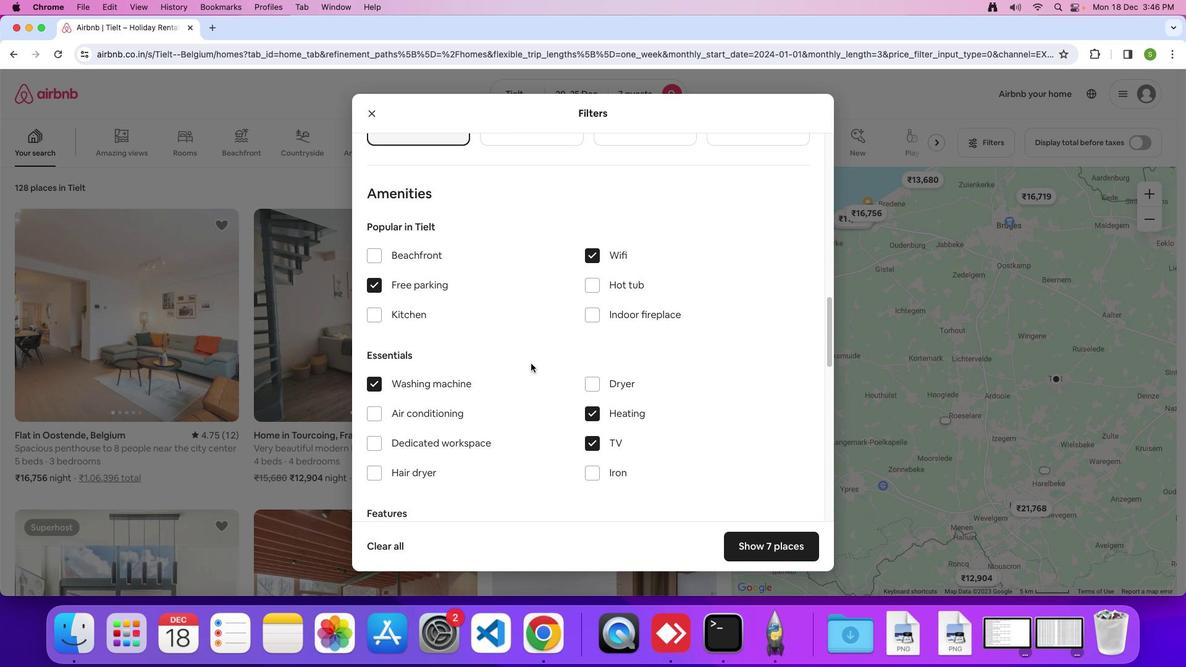 
Action: Mouse scrolled (530, 364) with delta (0, 0)
Screenshot: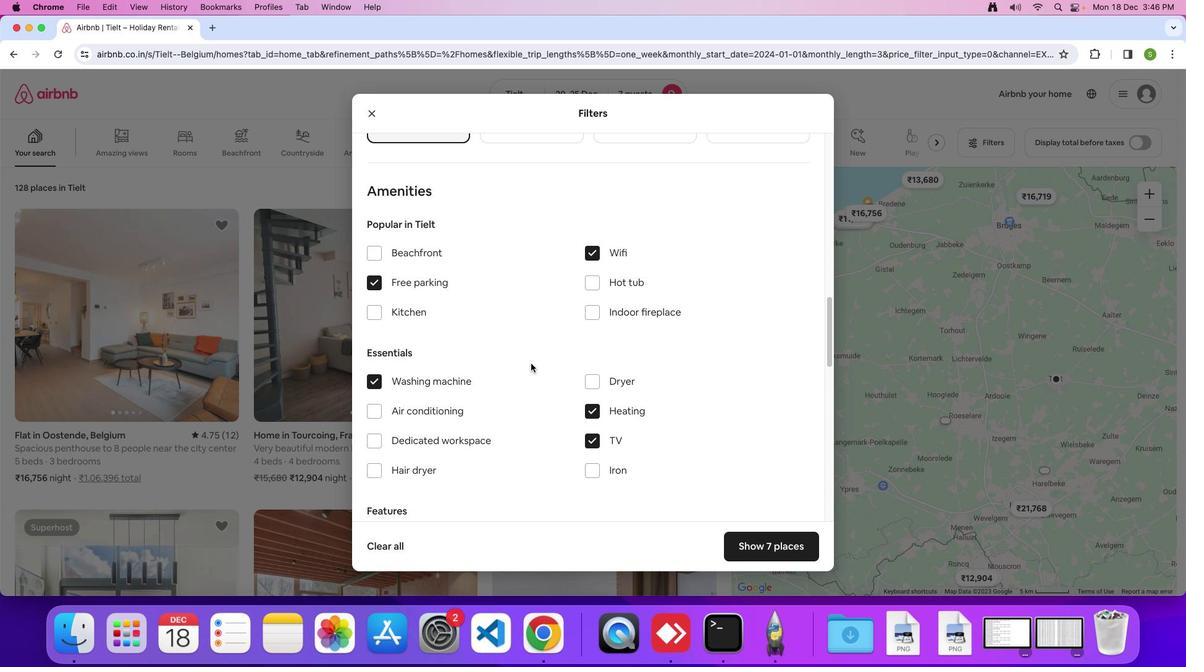 
Action: Mouse scrolled (530, 364) with delta (0, 0)
Screenshot: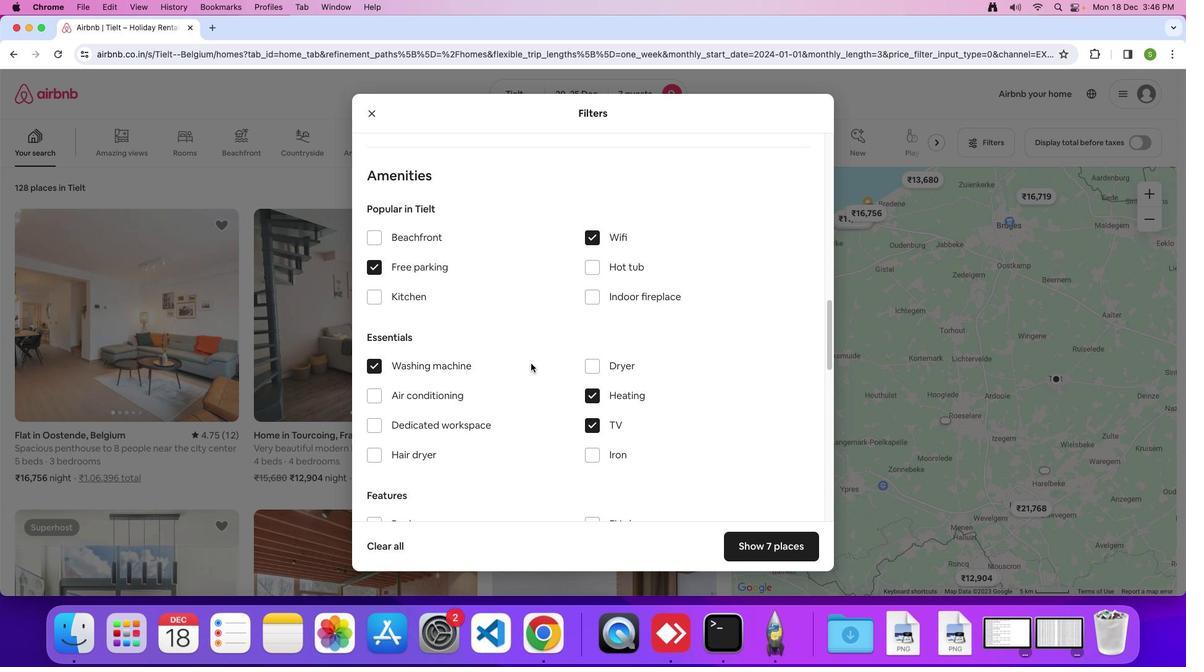 
Action: Mouse scrolled (530, 364) with delta (0, -1)
Screenshot: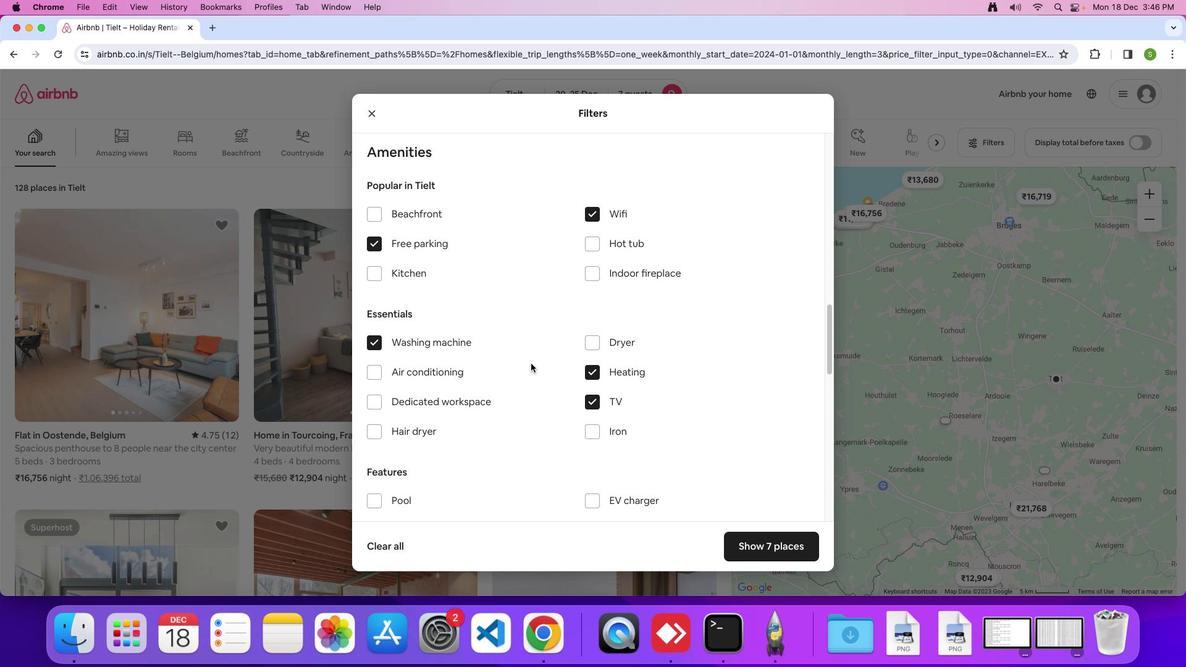 
Action: Mouse moved to (531, 364)
Screenshot: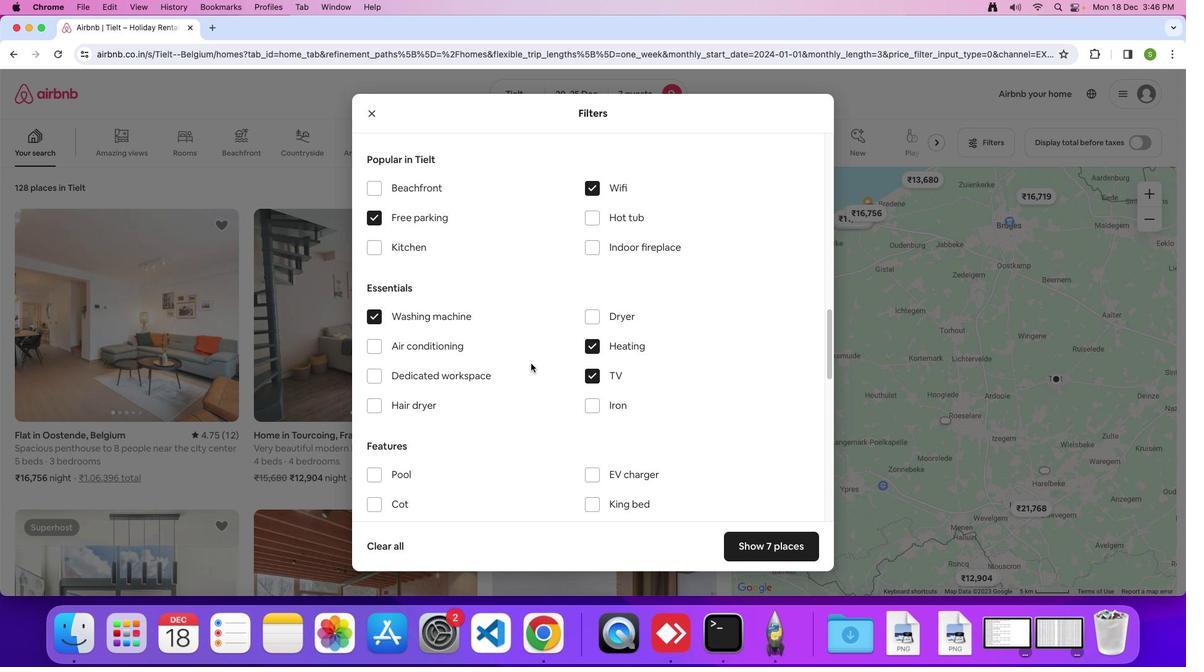 
Action: Mouse scrolled (531, 364) with delta (0, 0)
Screenshot: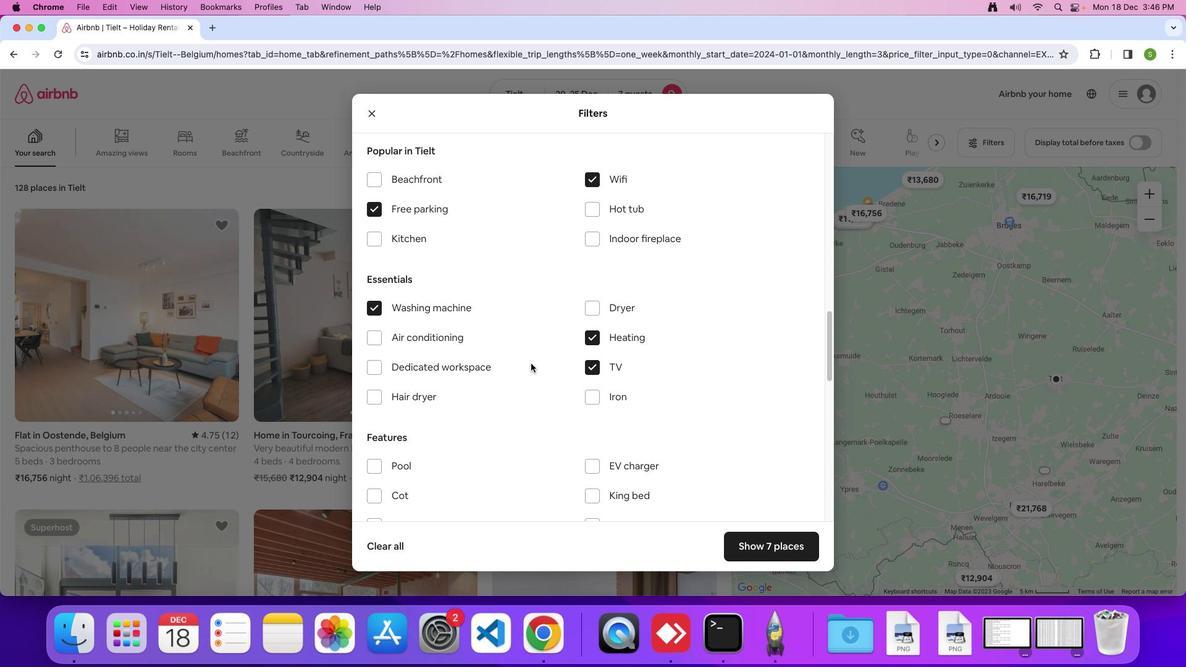 
Action: Mouse scrolled (531, 364) with delta (0, 0)
Screenshot: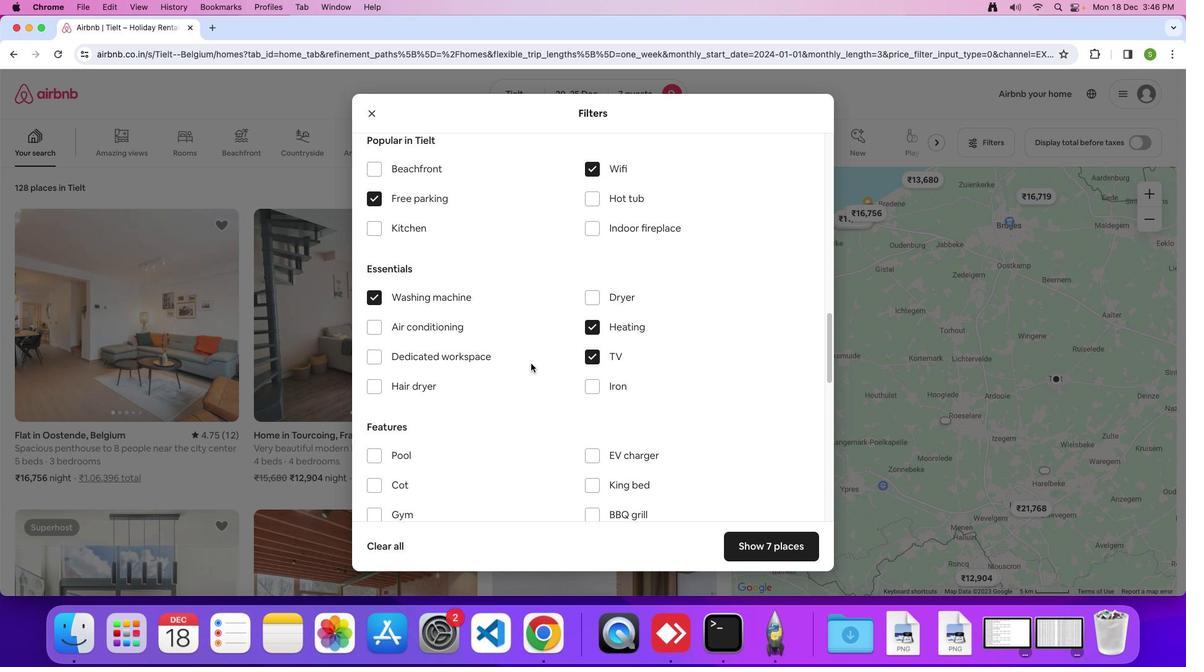 
Action: Mouse moved to (531, 364)
Screenshot: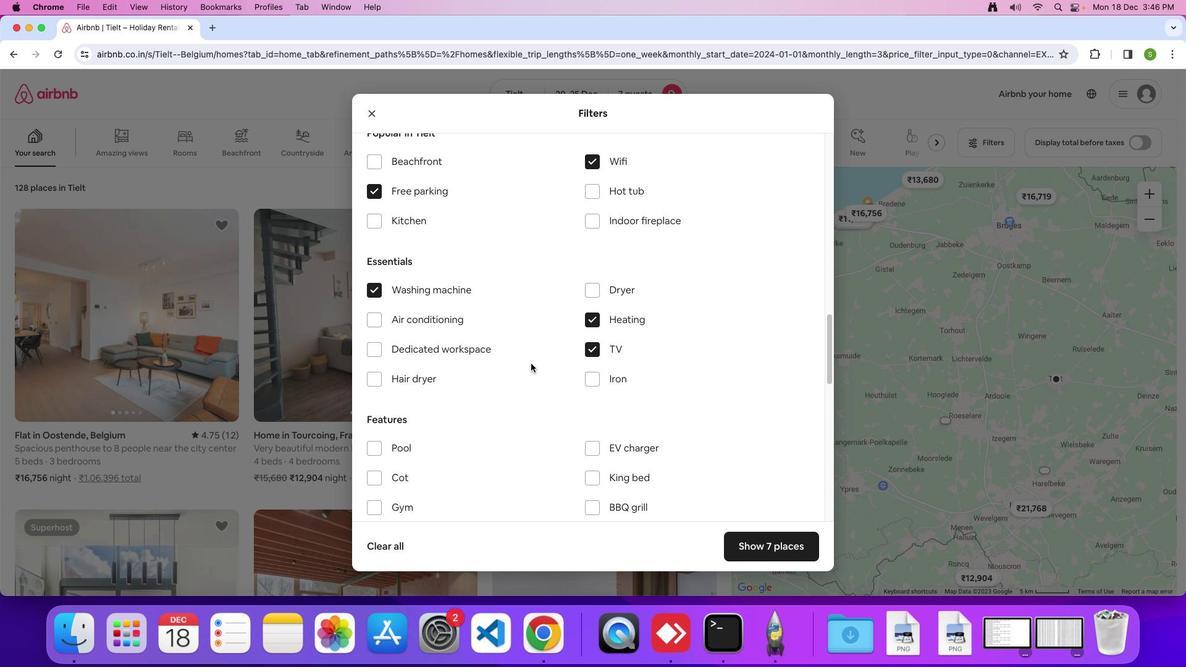
Action: Mouse scrolled (531, 364) with delta (0, 0)
Screenshot: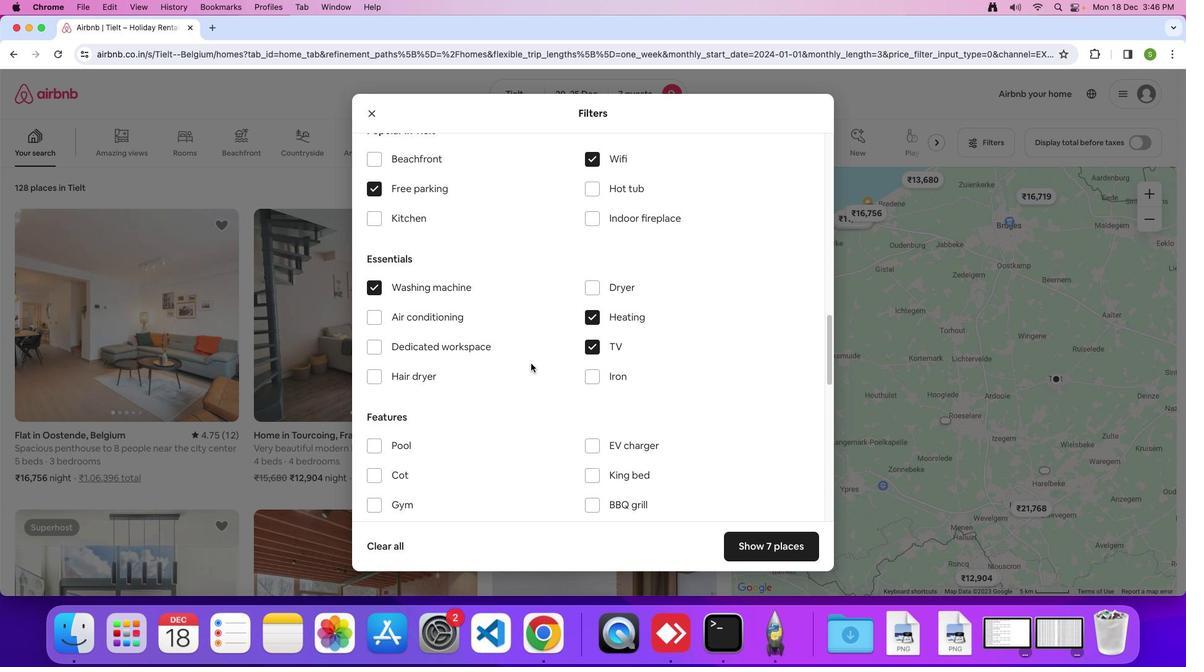 
Action: Mouse scrolled (531, 364) with delta (0, 0)
Screenshot: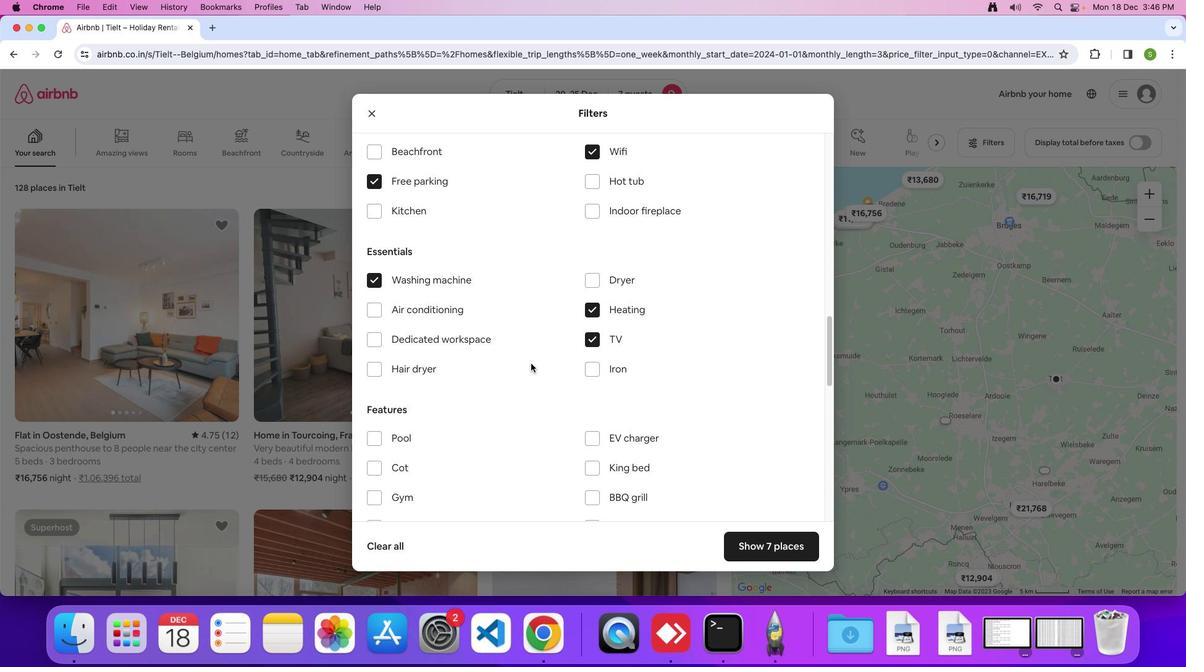 
Action: Mouse scrolled (531, 364) with delta (0, 0)
Screenshot: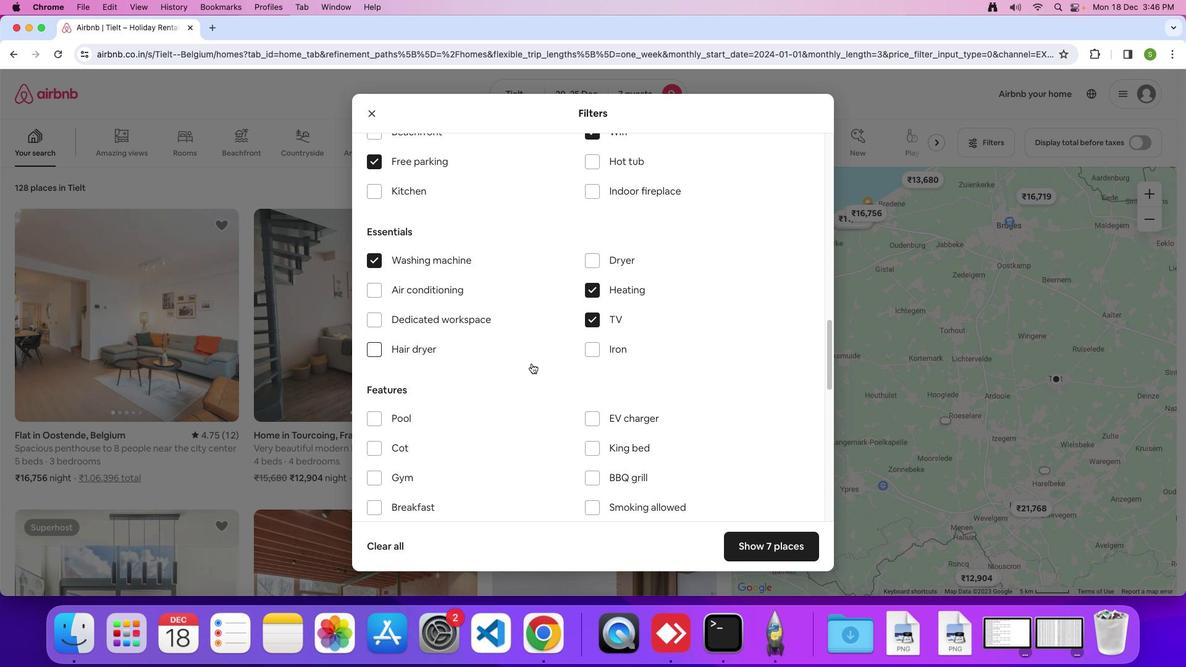 
Action: Mouse moved to (531, 364)
Screenshot: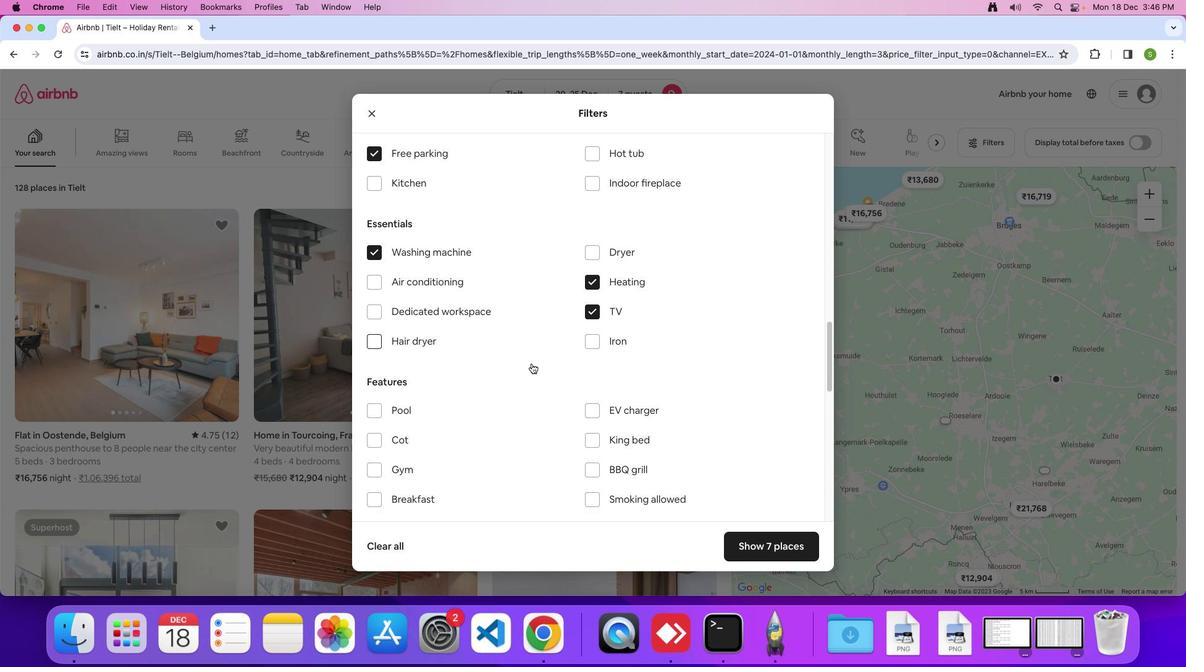 
Action: Mouse scrolled (531, 364) with delta (0, 0)
Screenshot: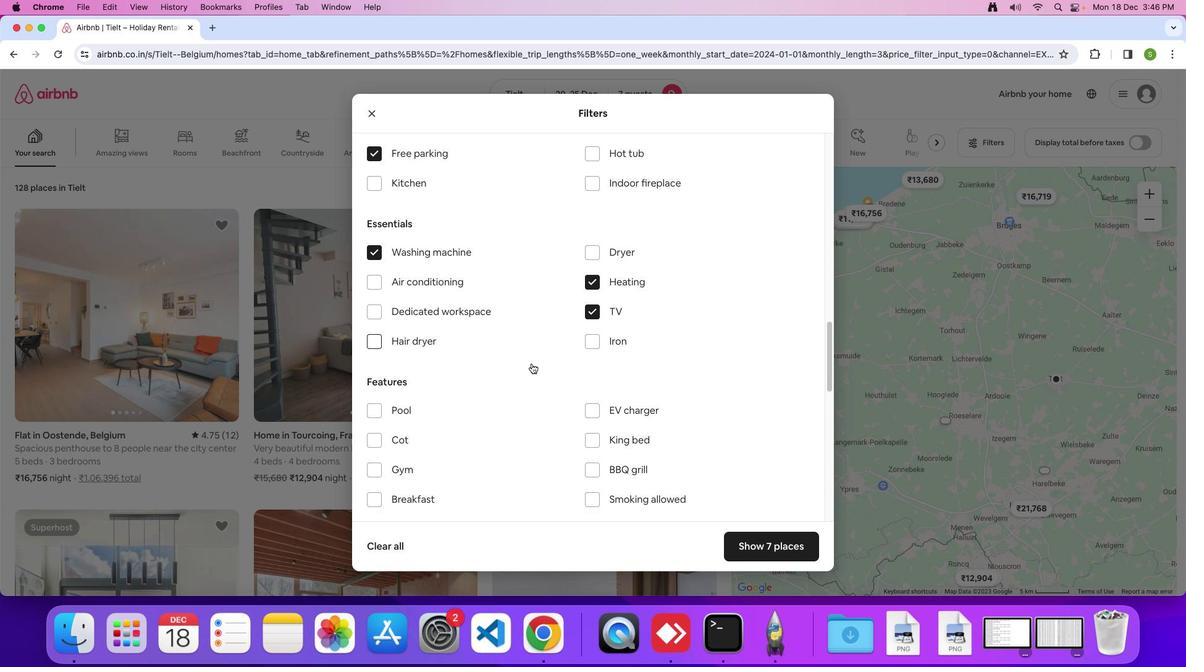 
Action: Mouse scrolled (531, 364) with delta (0, 0)
Screenshot: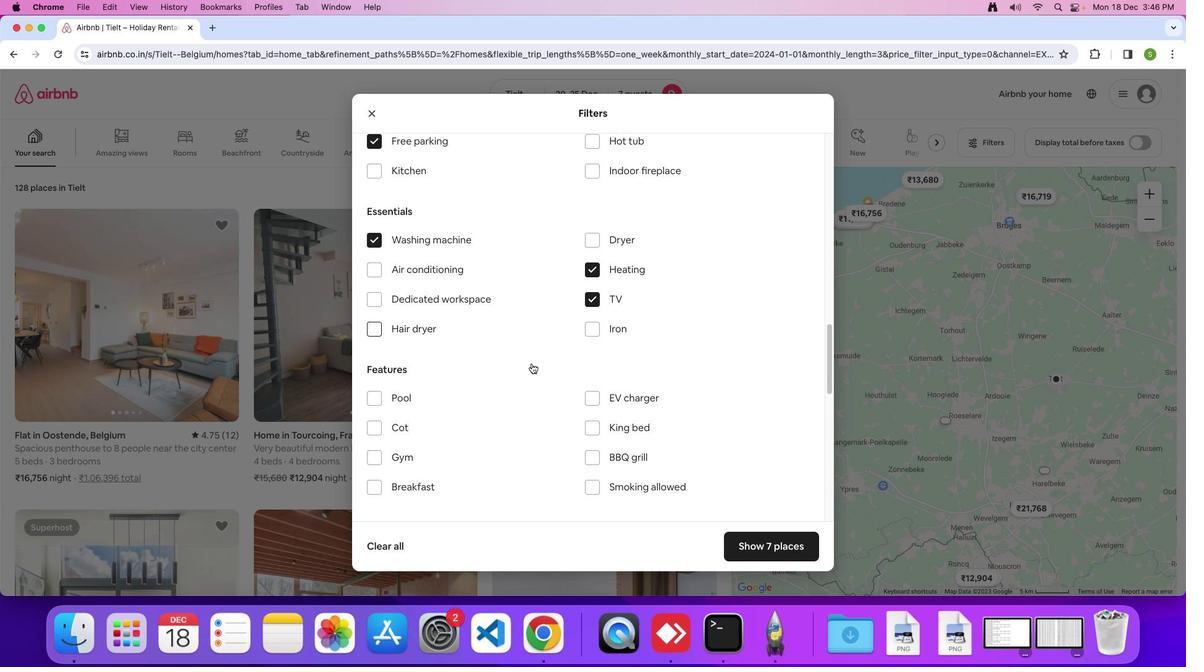 
Action: Mouse scrolled (531, 364) with delta (0, 0)
Screenshot: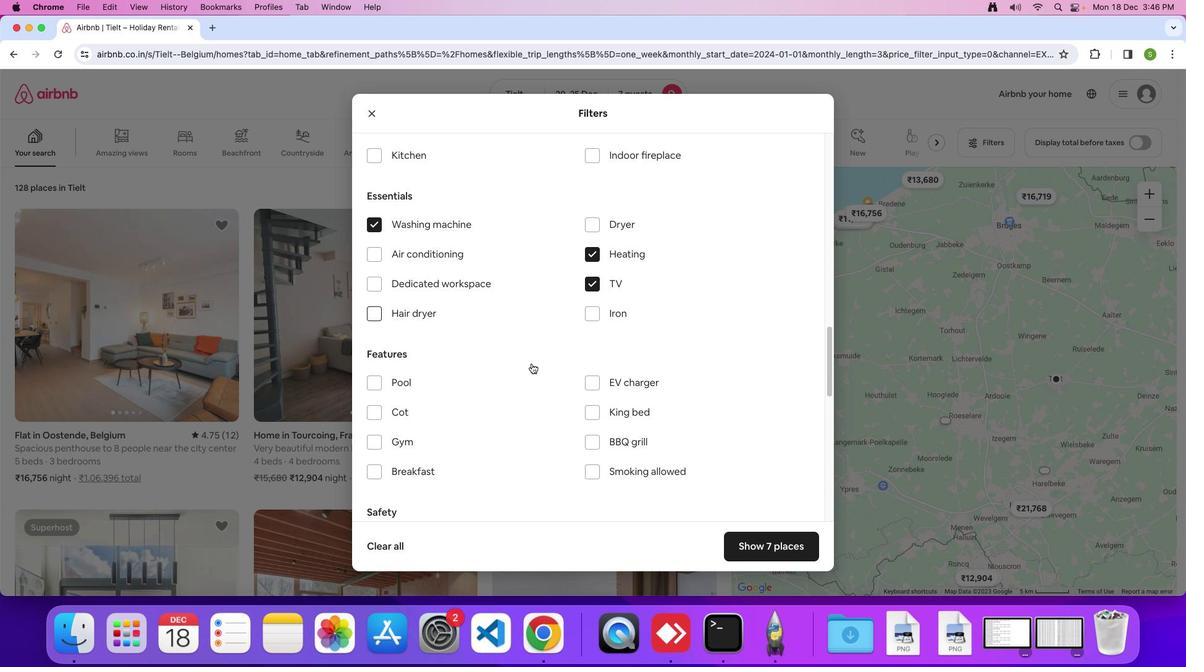 
Action: Mouse moved to (595, 472)
Screenshot: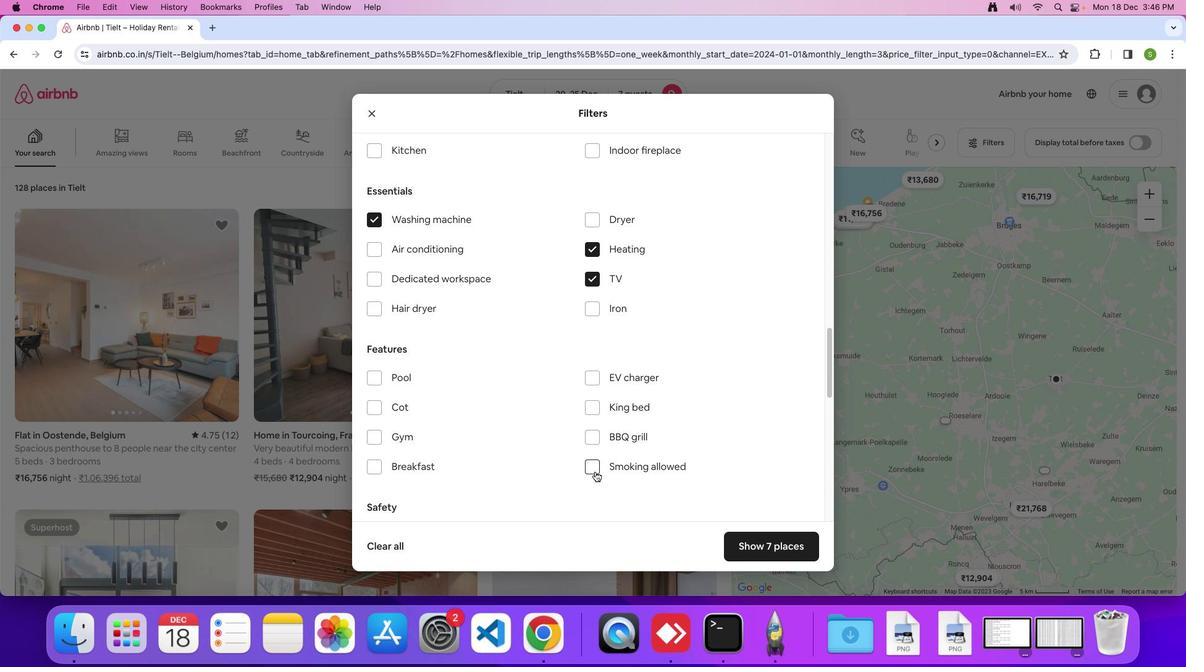 
Action: Mouse pressed left at (595, 472)
Screenshot: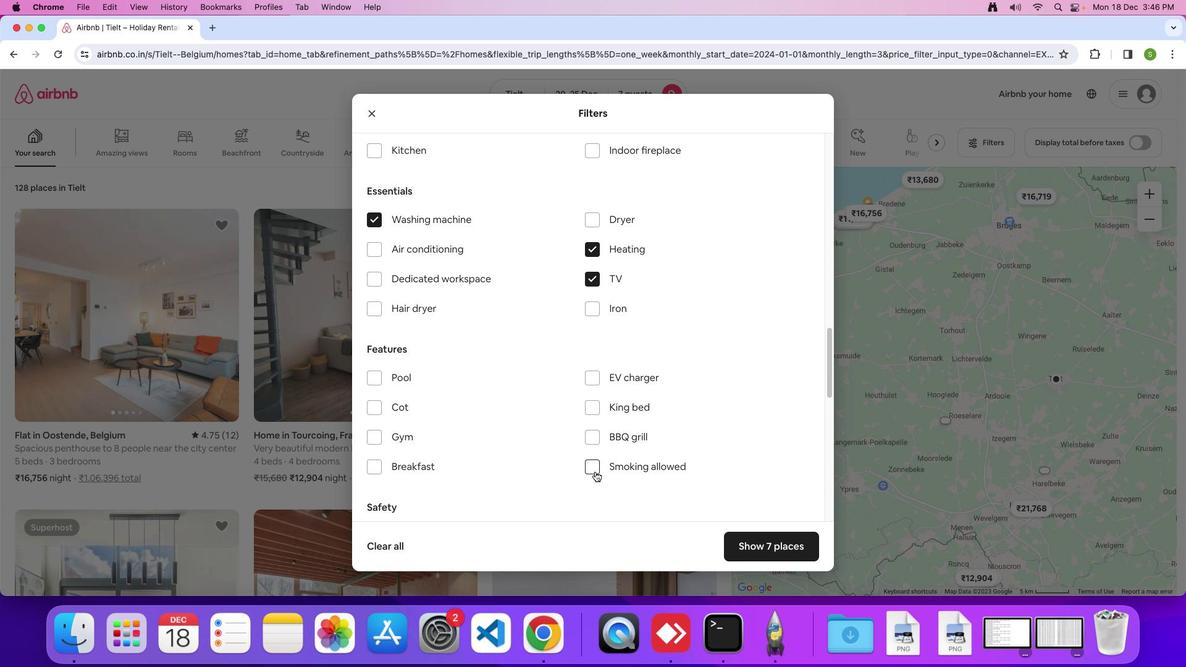 
Action: Mouse moved to (524, 403)
Screenshot: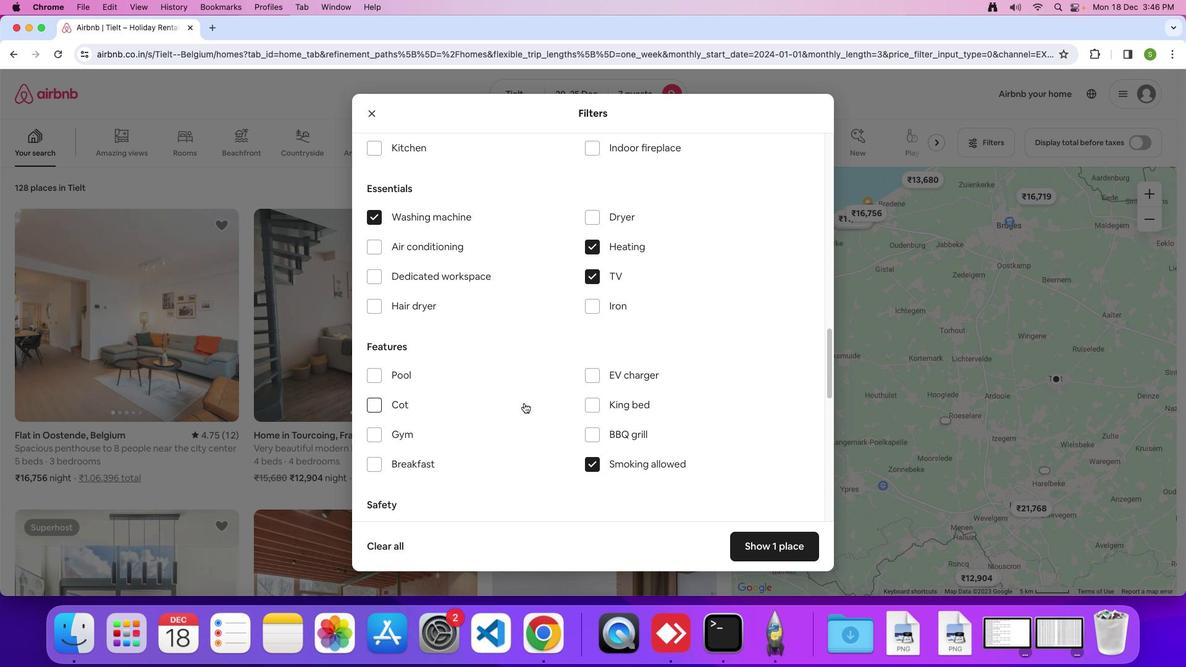 
Action: Mouse scrolled (524, 403) with delta (0, 0)
Screenshot: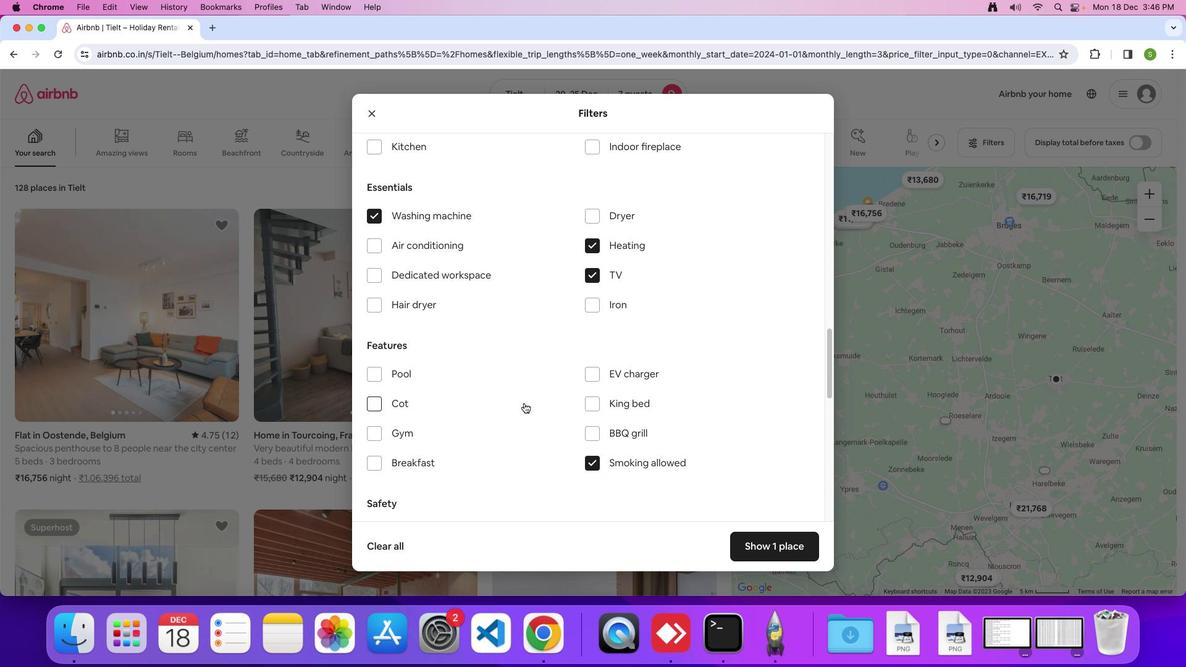 
Action: Mouse moved to (524, 403)
Screenshot: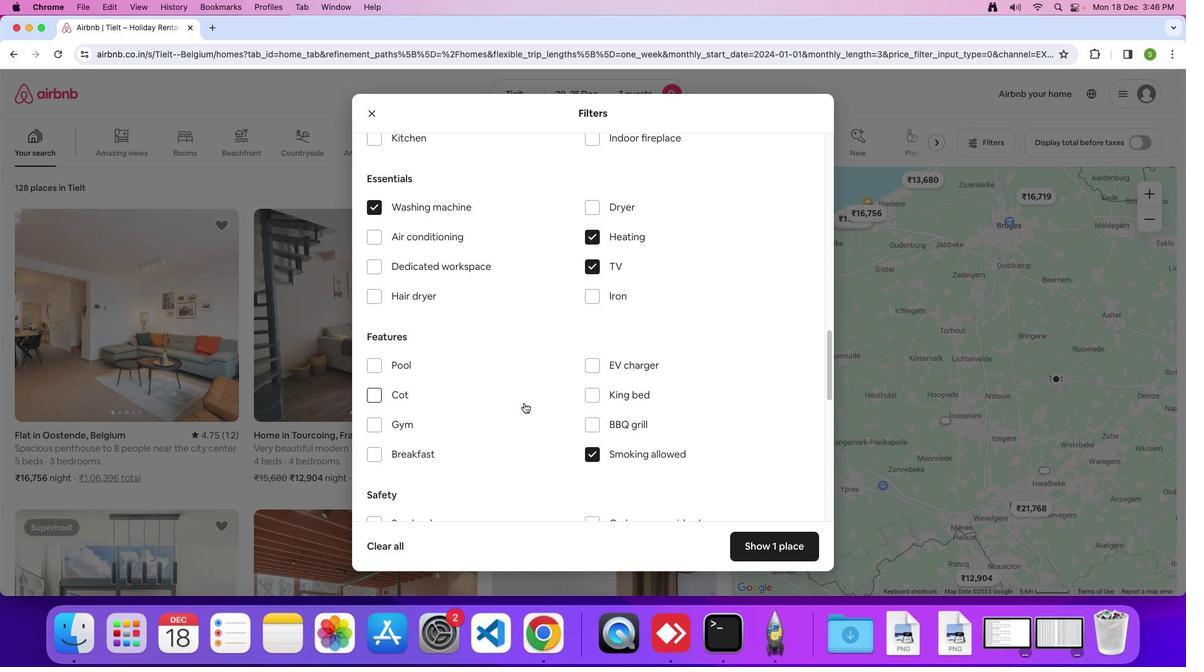 
Action: Mouse scrolled (524, 403) with delta (0, 0)
Screenshot: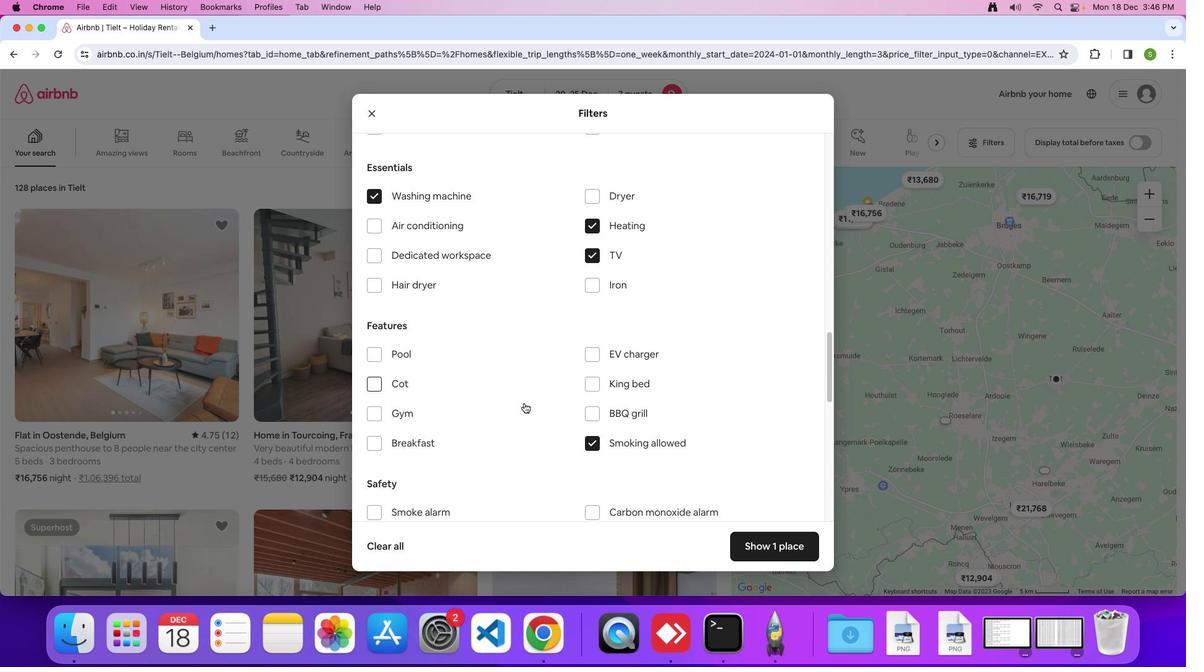 
Action: Mouse scrolled (524, 403) with delta (0, -1)
Screenshot: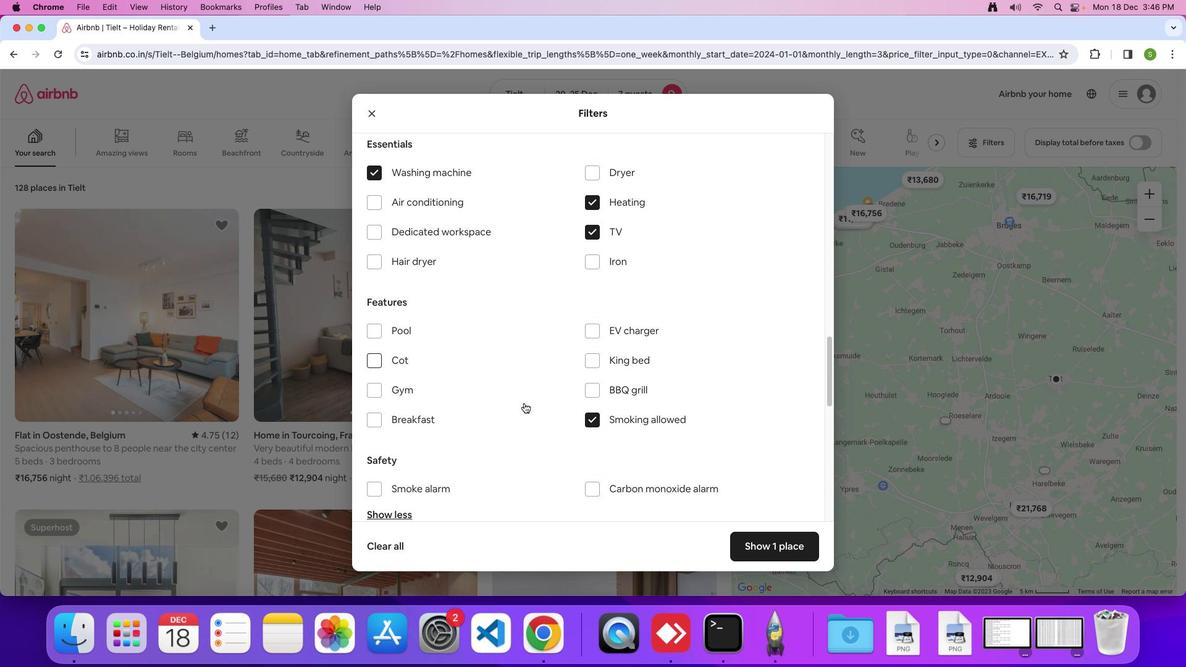 
Action: Mouse moved to (524, 402)
Screenshot: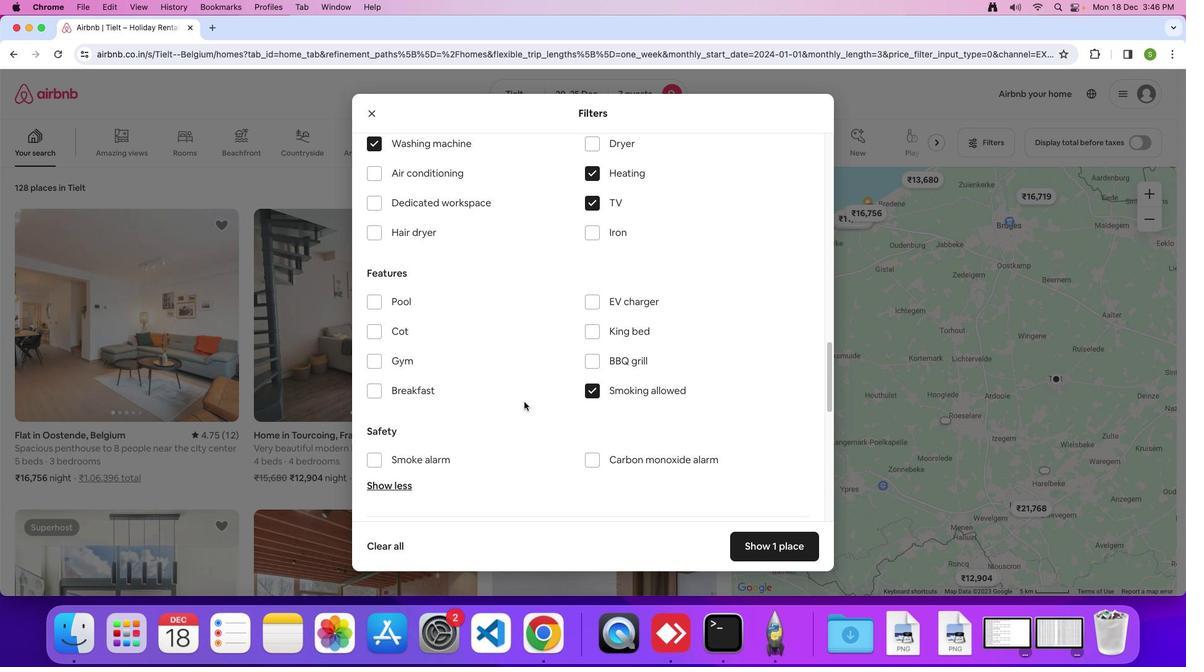 
Action: Mouse scrolled (524, 402) with delta (0, 0)
Screenshot: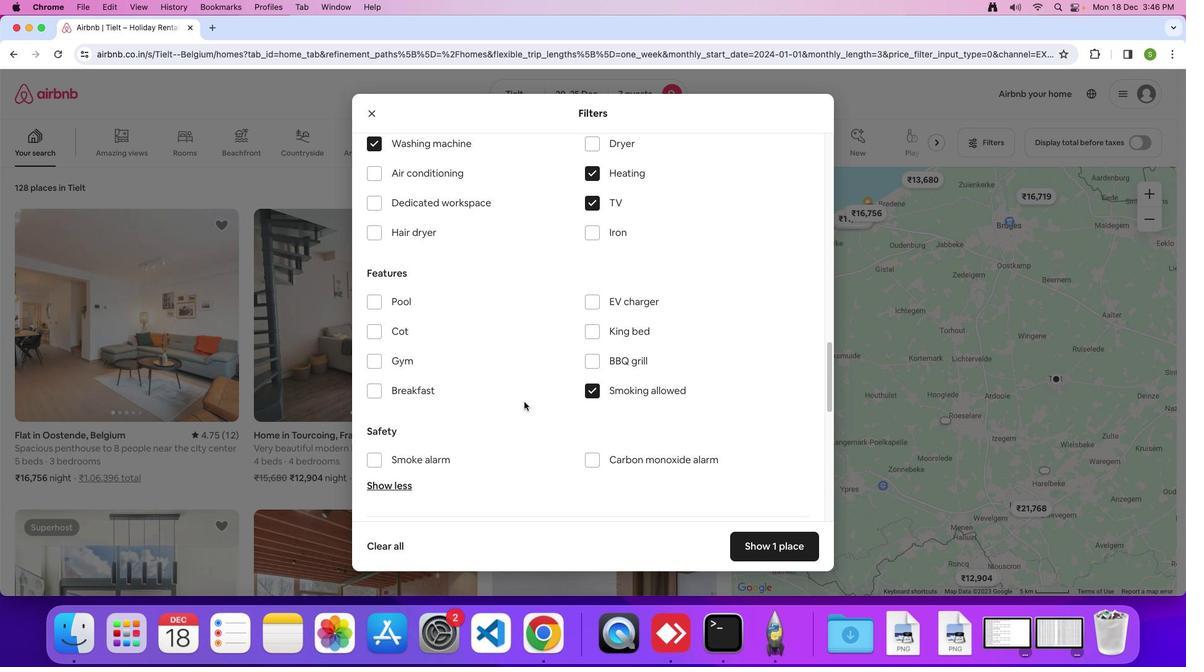 
Action: Mouse moved to (524, 401)
Screenshot: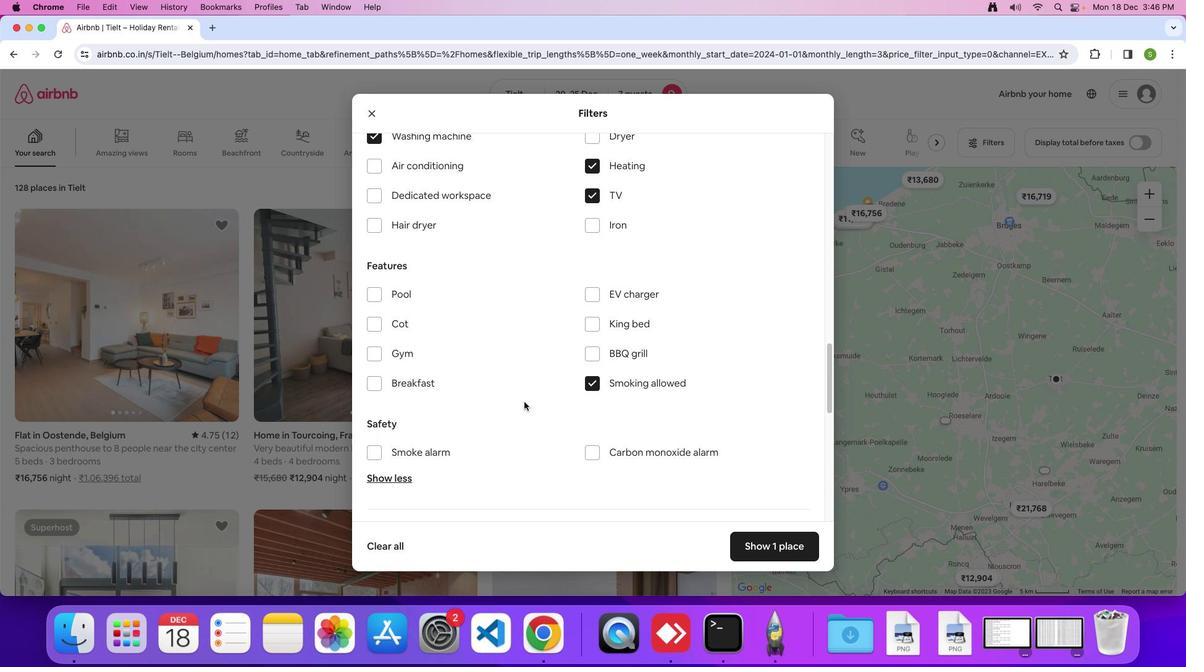 
Action: Mouse scrolled (524, 401) with delta (0, 0)
Screenshot: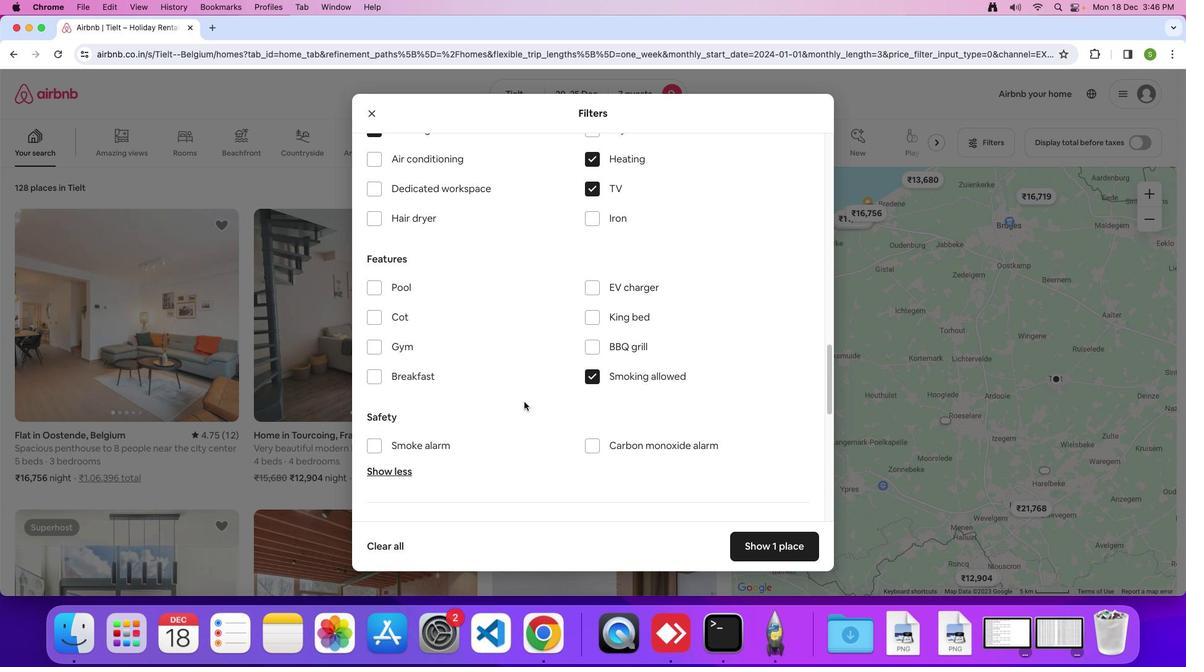 
Action: Mouse scrolled (524, 401) with delta (0, 0)
Screenshot: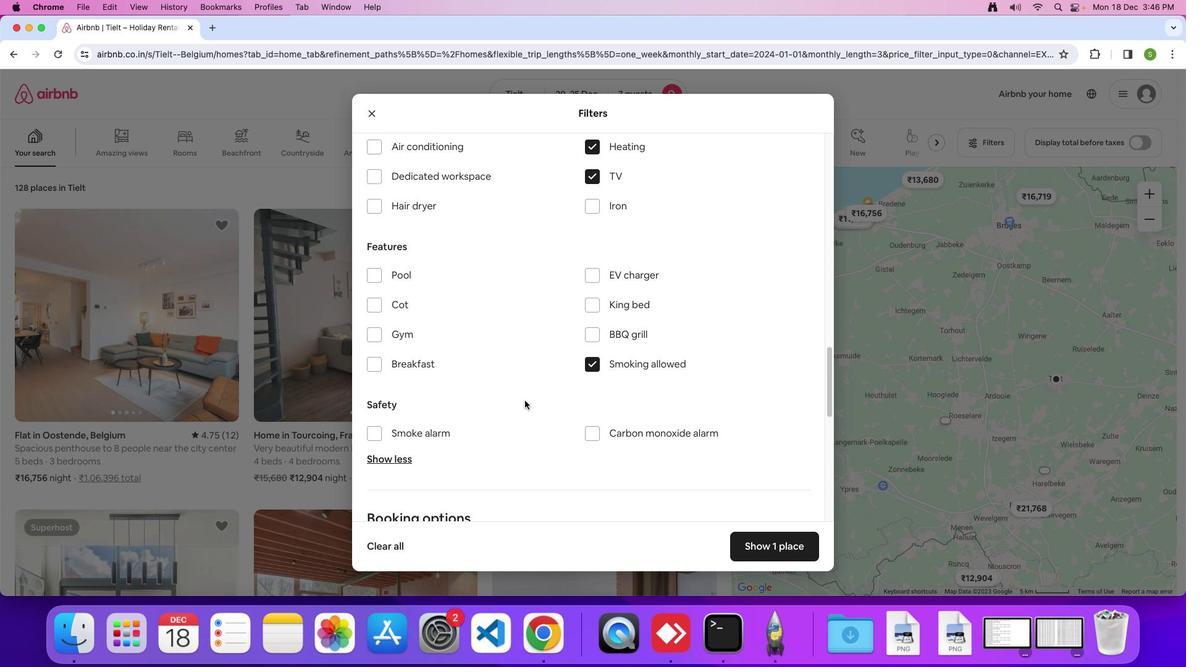 
Action: Mouse moved to (524, 401)
Screenshot: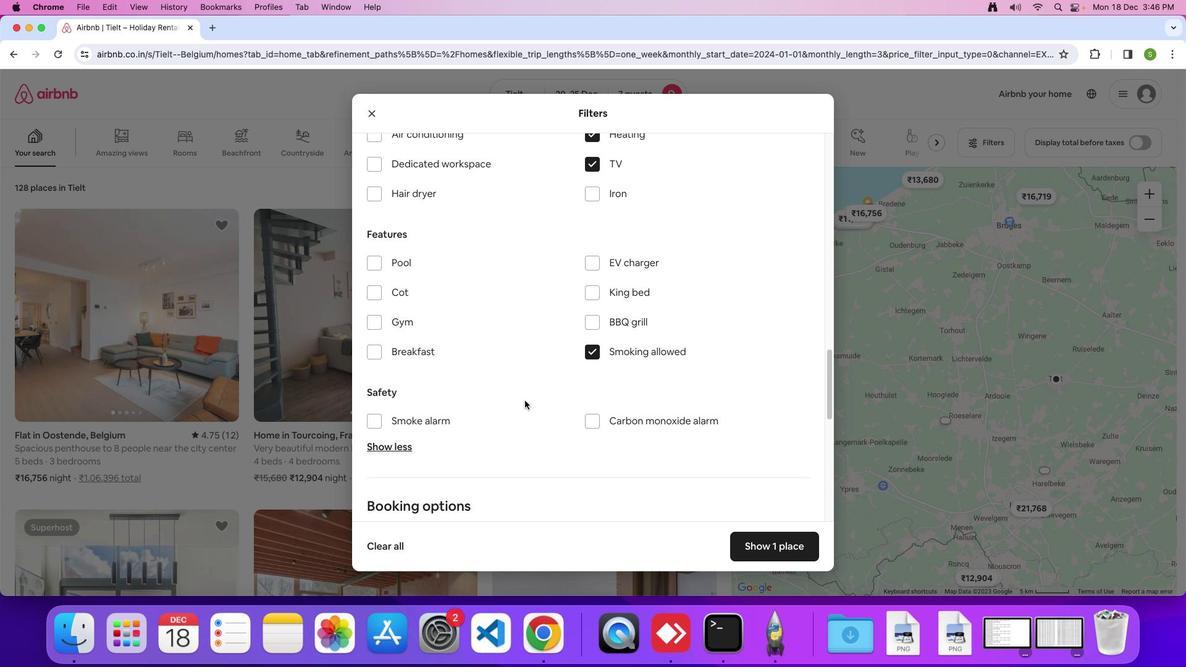 
Action: Mouse scrolled (524, 401) with delta (0, 0)
Screenshot: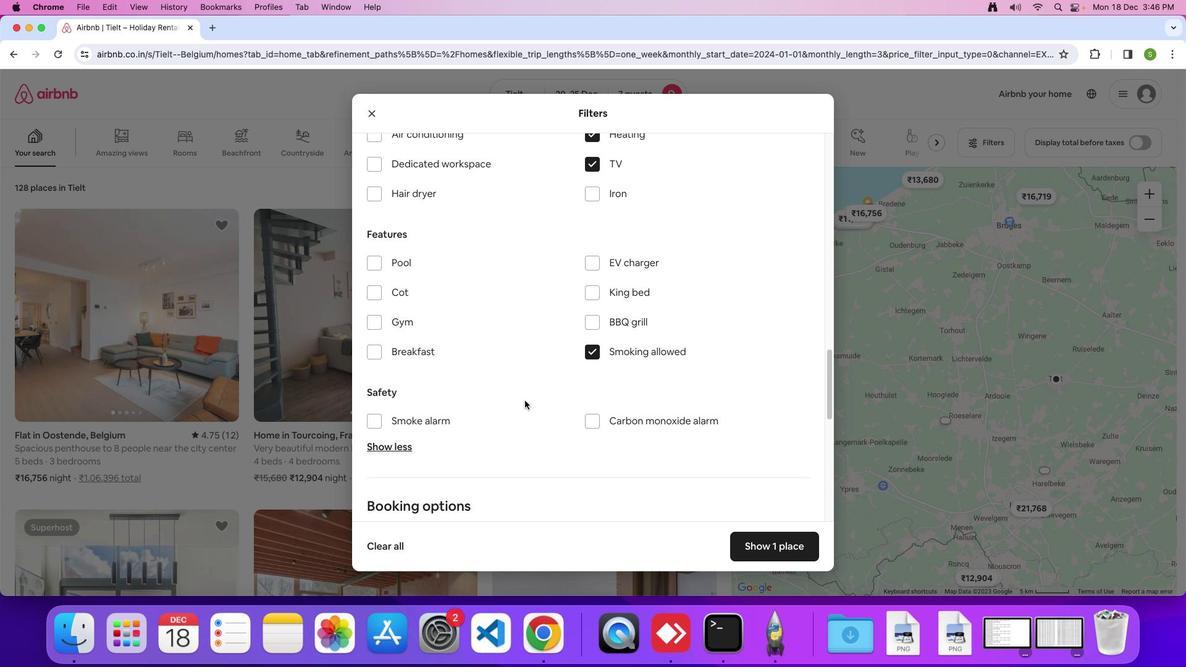 
Action: Mouse moved to (524, 400)
Screenshot: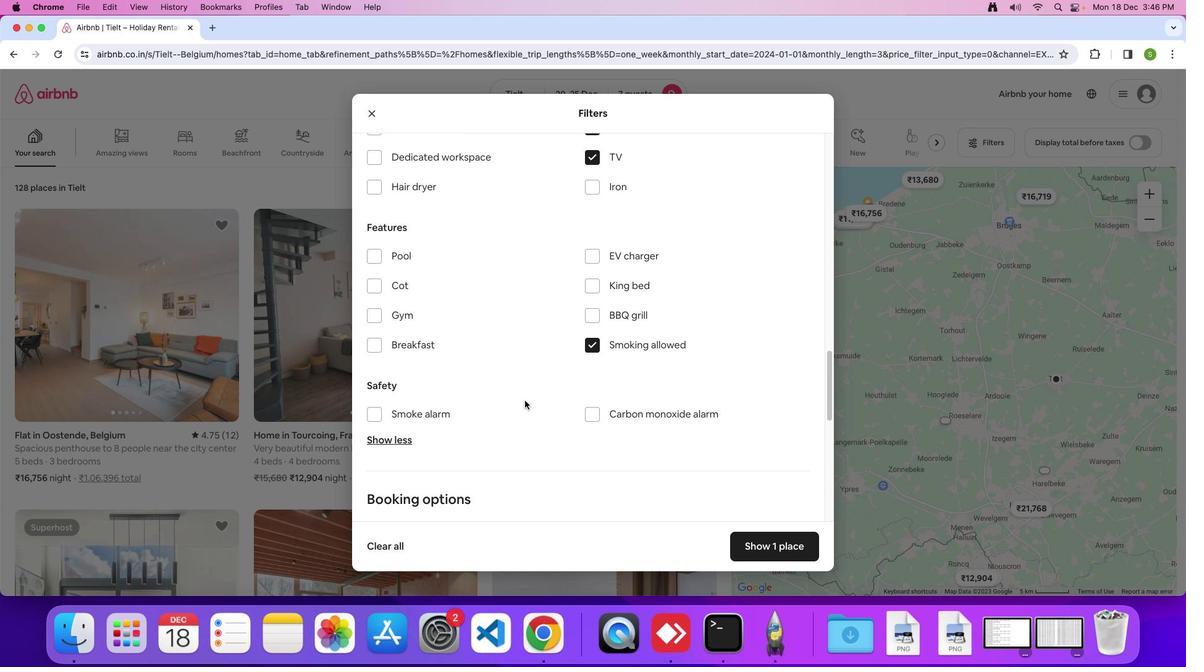 
Action: Mouse scrolled (524, 400) with delta (0, 0)
Screenshot: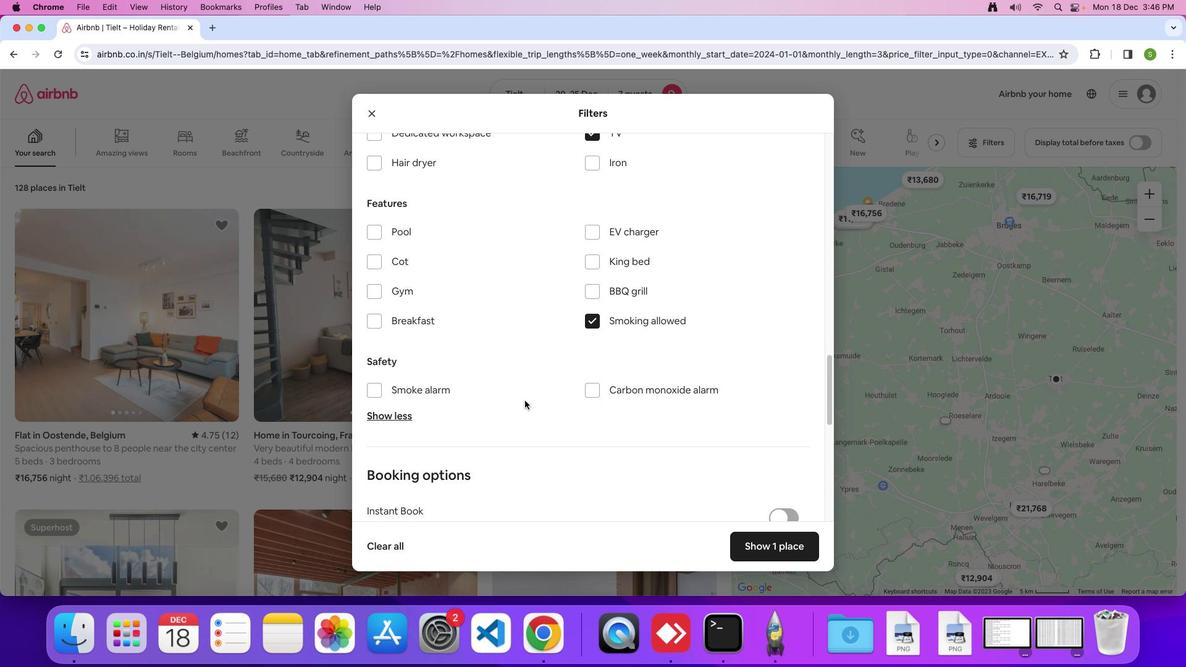 
Action: Mouse scrolled (524, 400) with delta (0, 0)
Screenshot: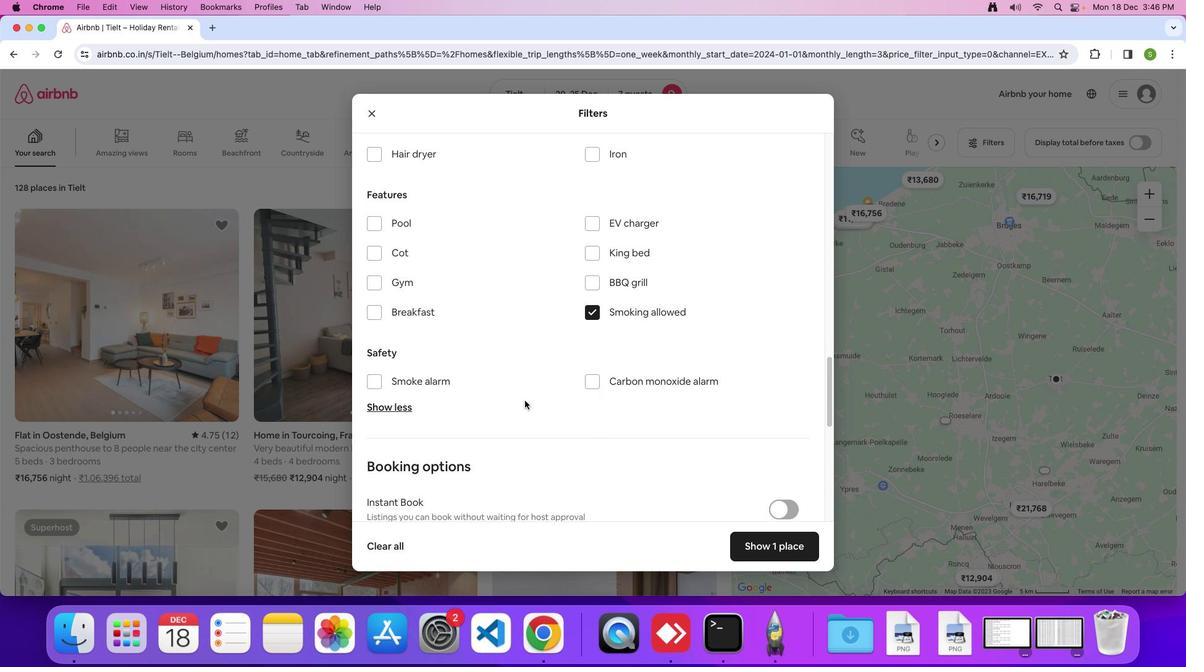 
Action: Mouse scrolled (524, 400) with delta (0, 0)
Screenshot: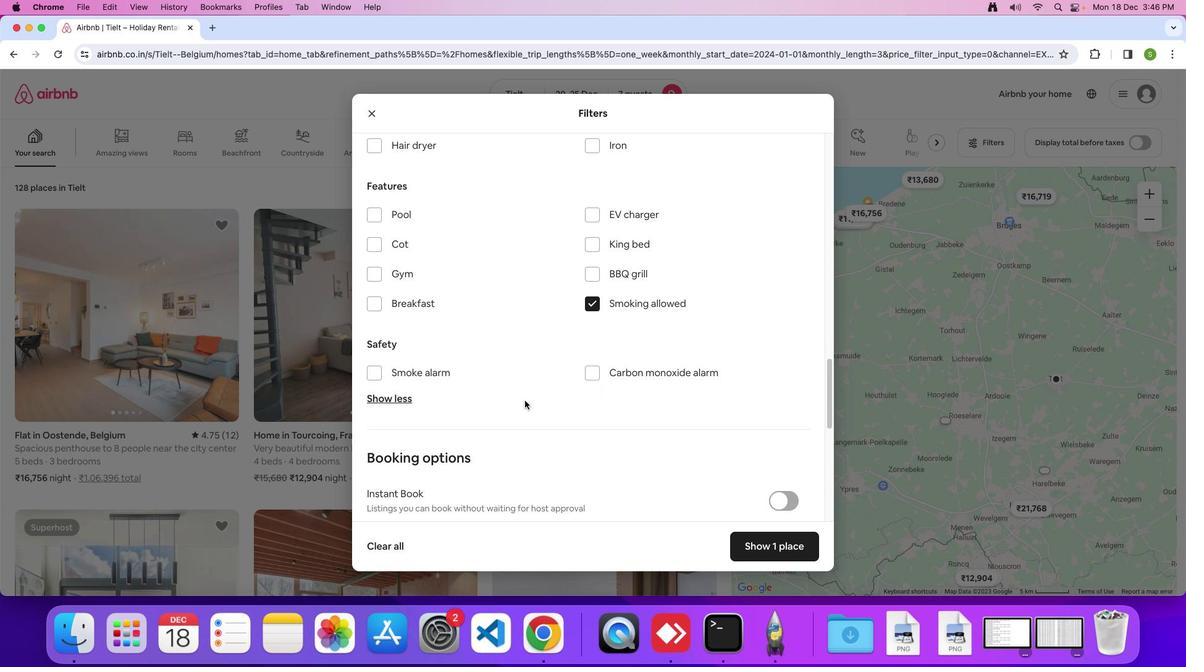 
Action: Mouse moved to (524, 399)
Screenshot: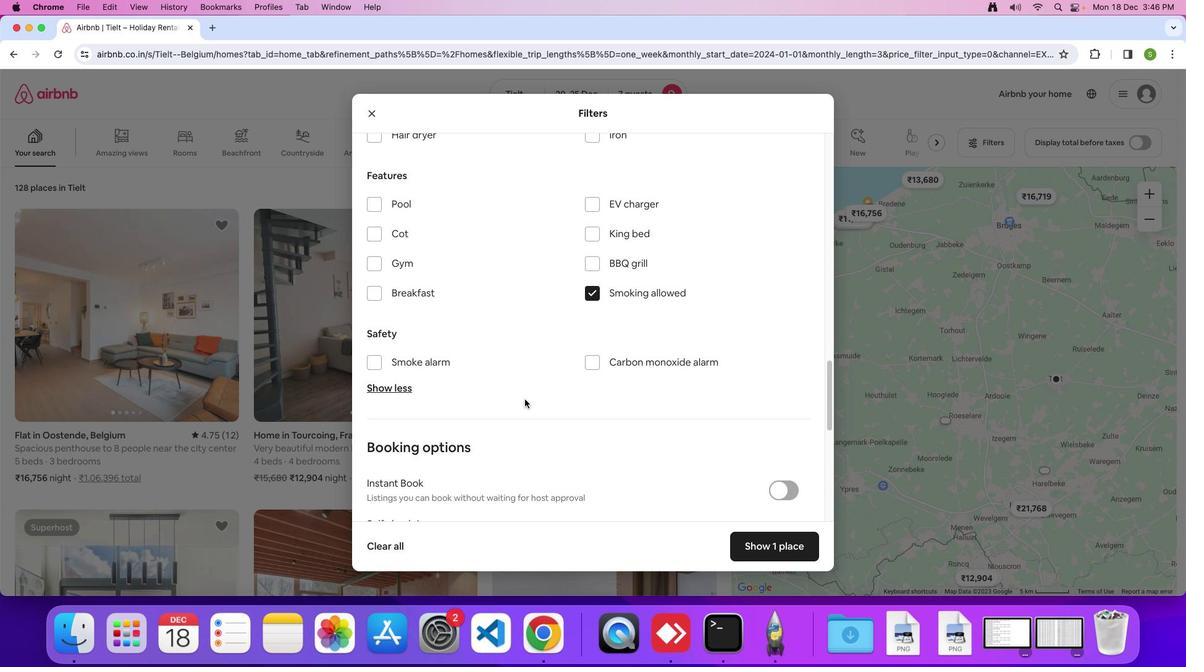 
Action: Mouse scrolled (524, 399) with delta (0, 0)
Screenshot: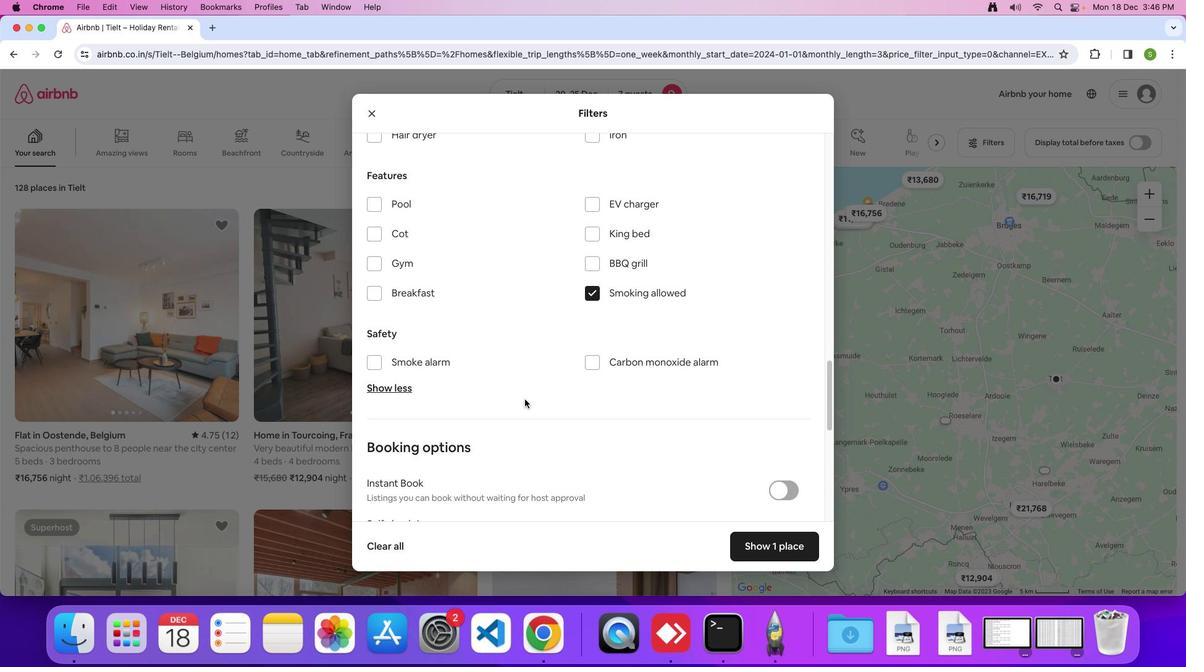 
Action: Mouse moved to (524, 399)
Screenshot: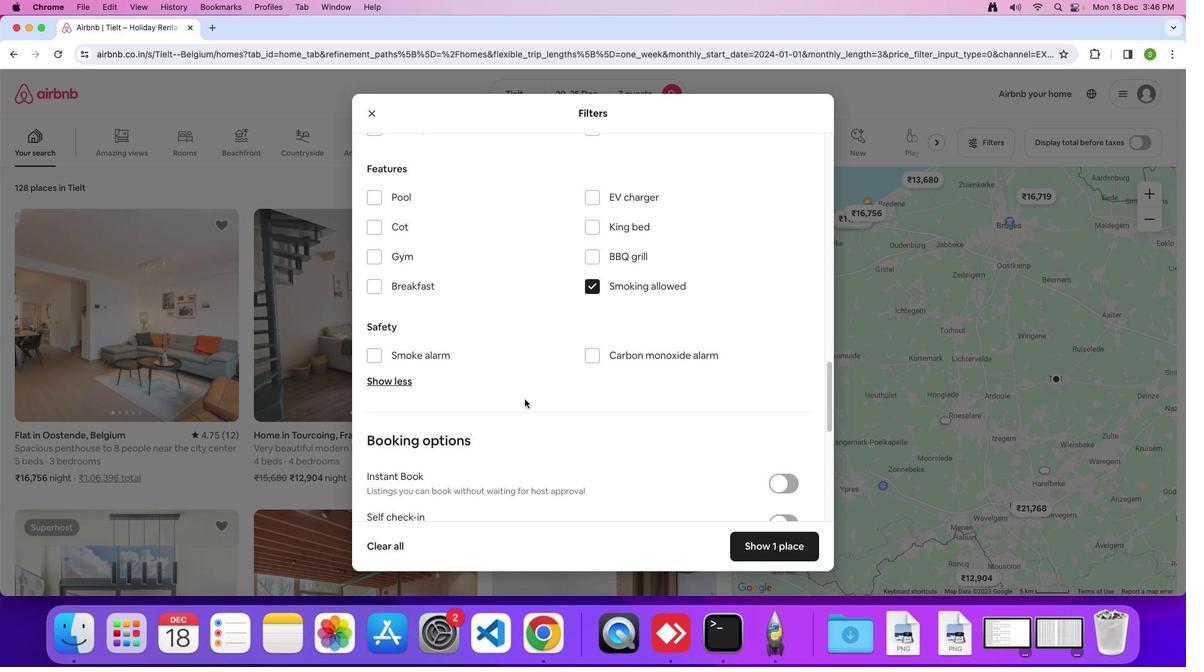 
Action: Mouse scrolled (524, 399) with delta (0, 0)
Screenshot: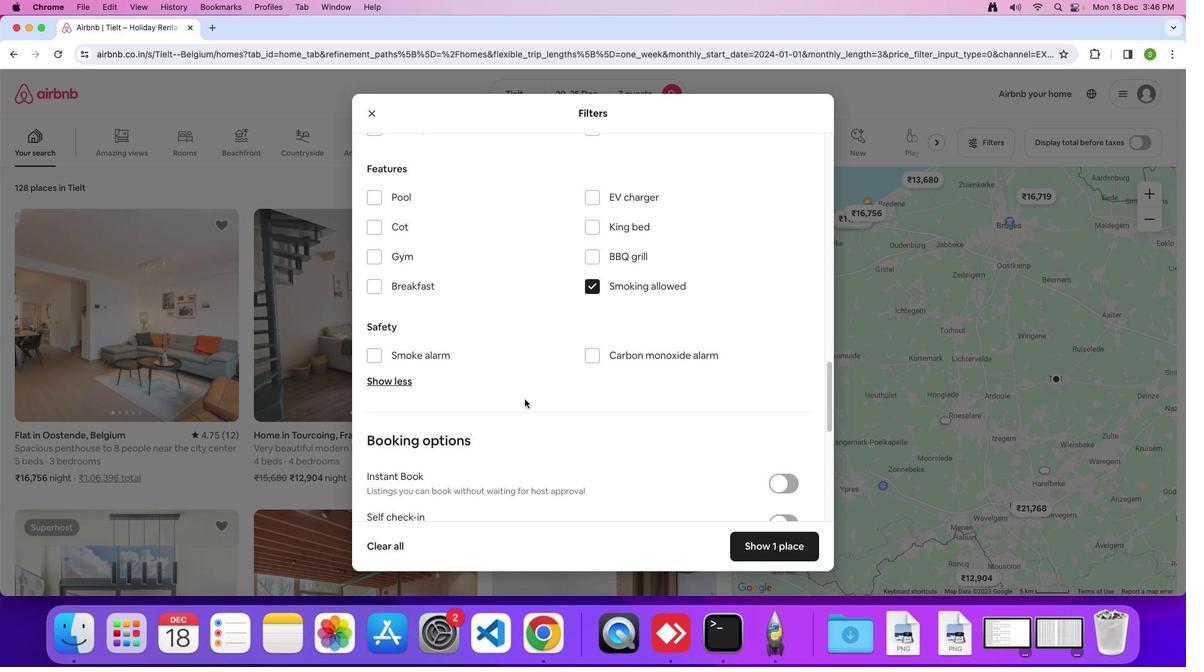 
Action: Mouse moved to (525, 399)
Screenshot: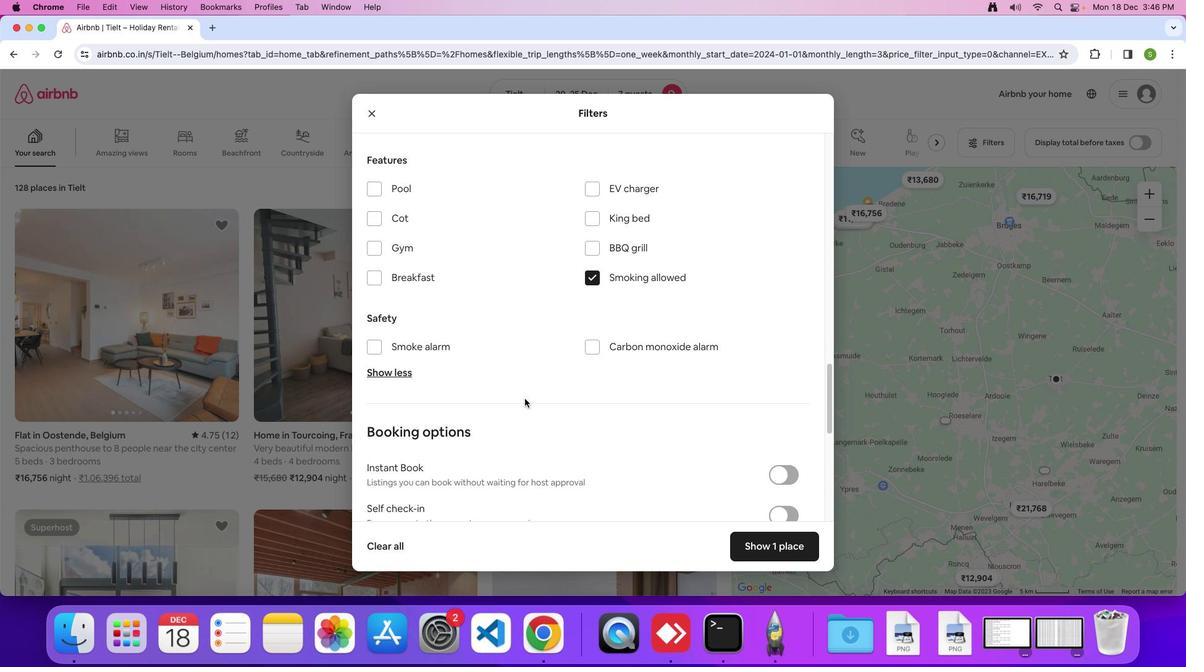 
Action: Mouse scrolled (525, 399) with delta (0, 0)
Screenshot: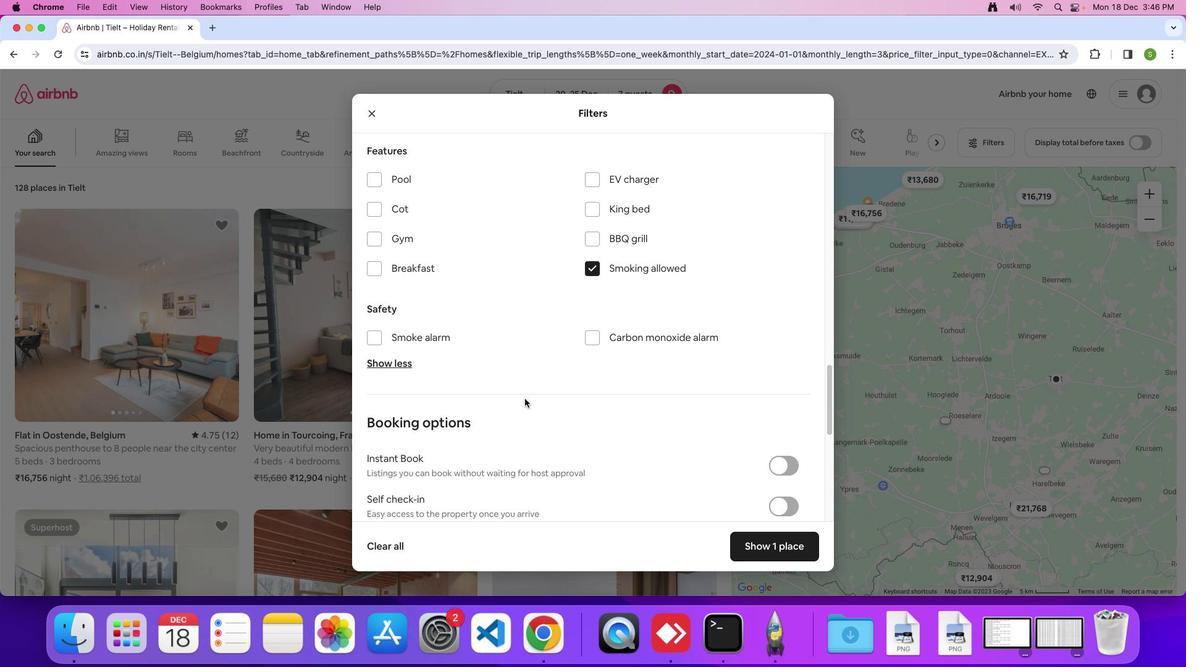 
Action: Mouse scrolled (525, 399) with delta (0, 0)
Screenshot: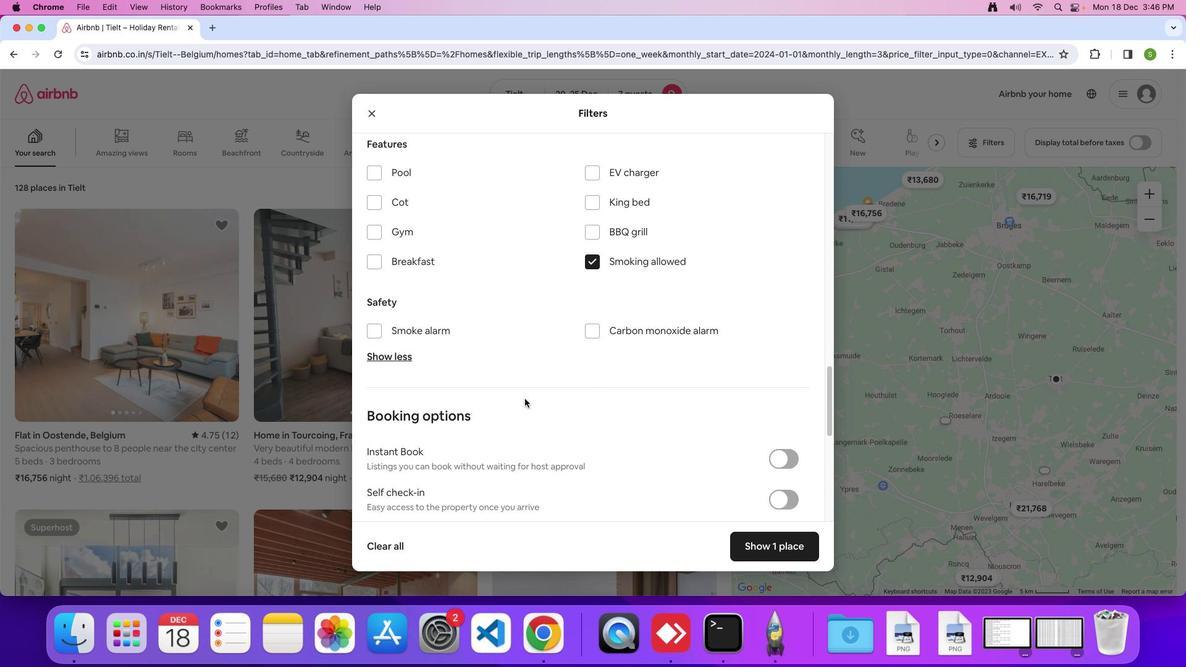 
Action: Mouse moved to (525, 399)
Screenshot: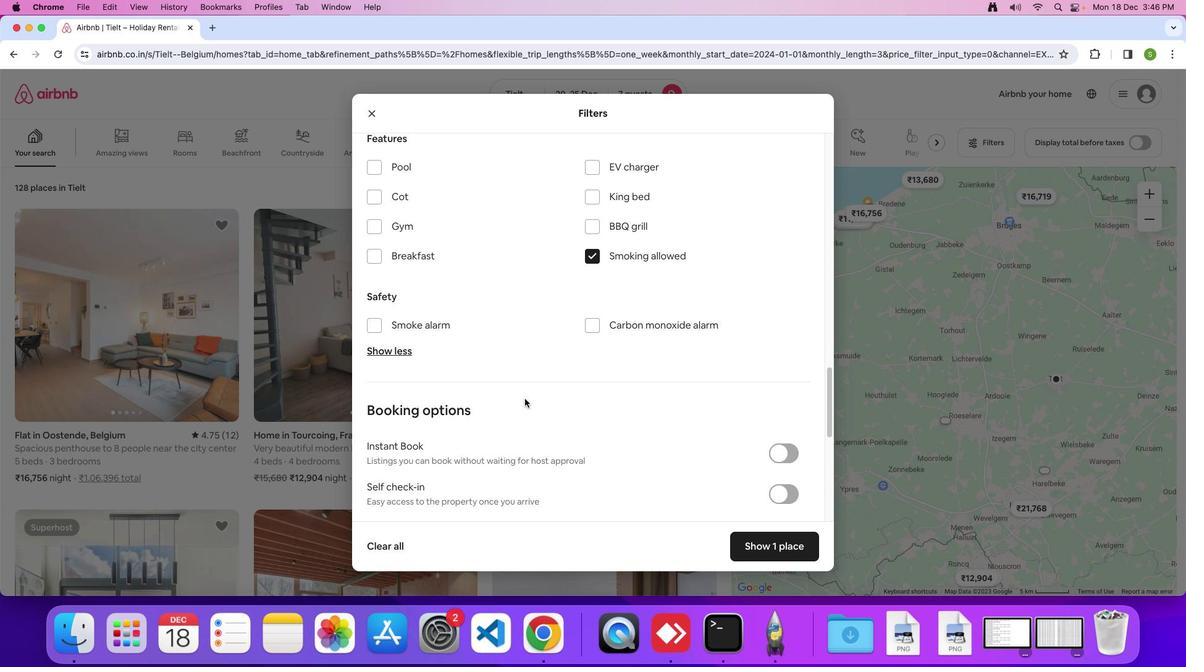 
Action: Mouse scrolled (525, 399) with delta (0, 0)
Screenshot: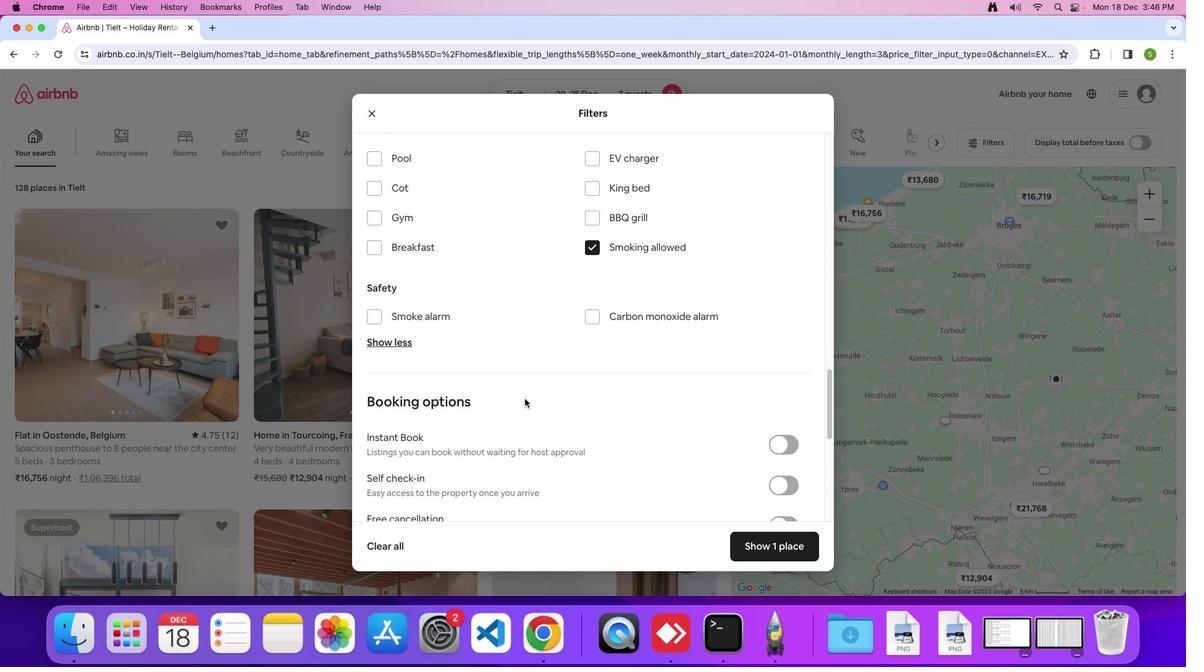 
Action: Mouse scrolled (525, 399) with delta (0, 0)
Screenshot: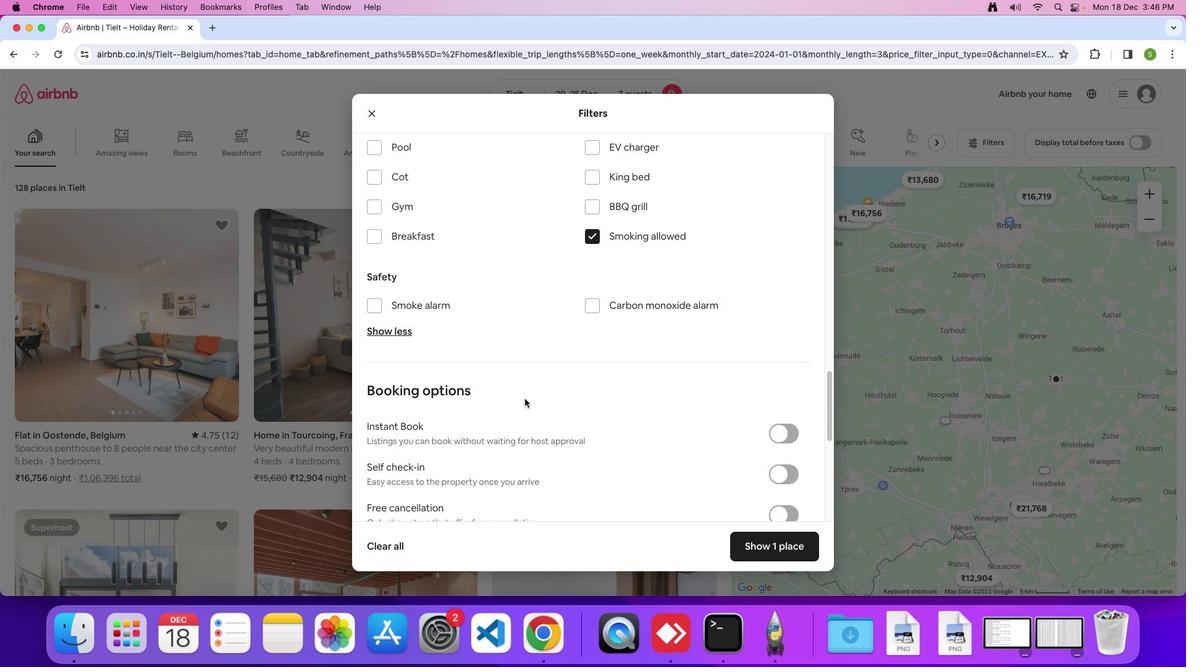
Action: Mouse scrolled (525, 399) with delta (0, 0)
Screenshot: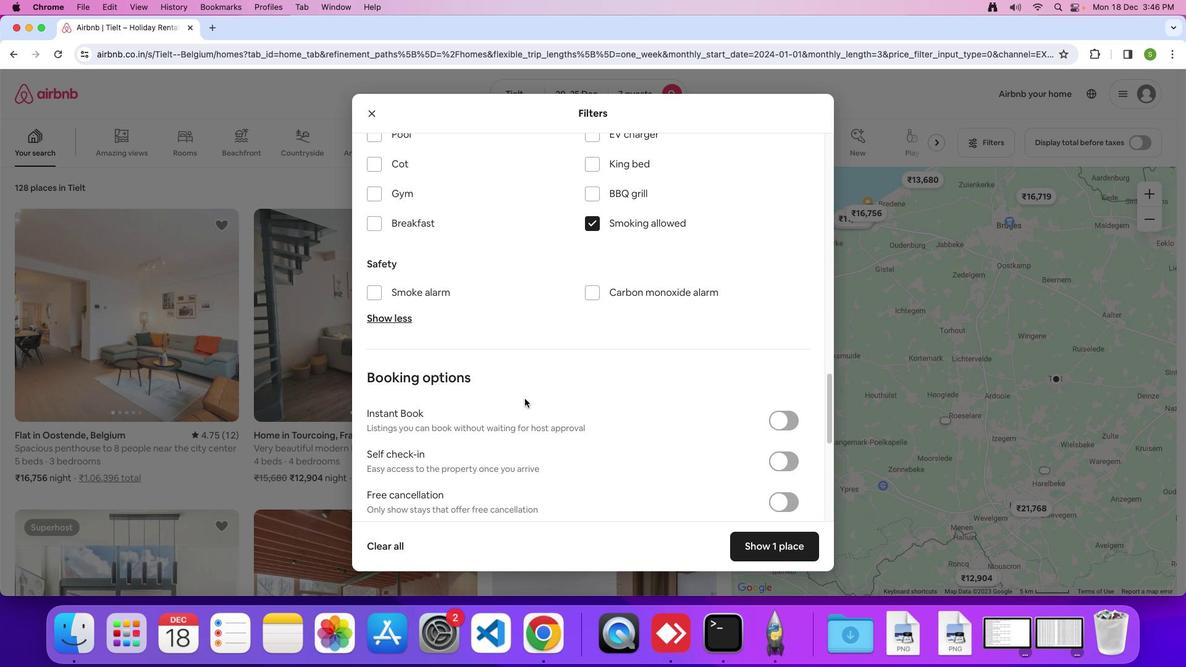
Action: Mouse scrolled (525, 399) with delta (0, 0)
Screenshot: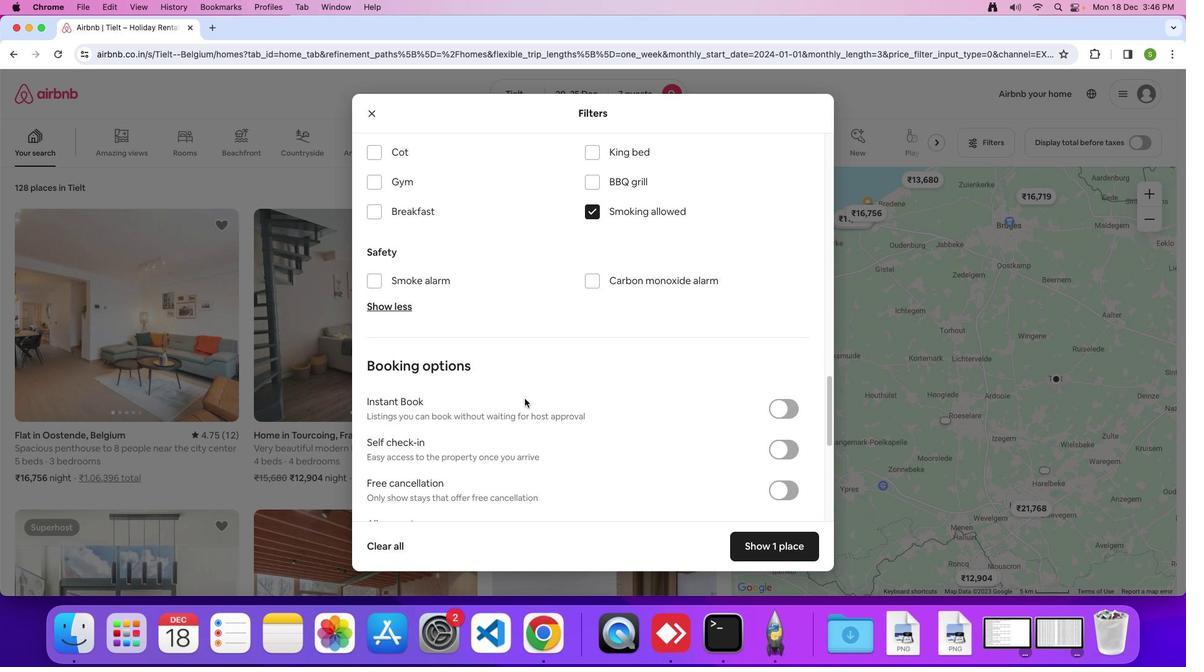 
Action: Mouse scrolled (525, 399) with delta (0, 0)
Screenshot: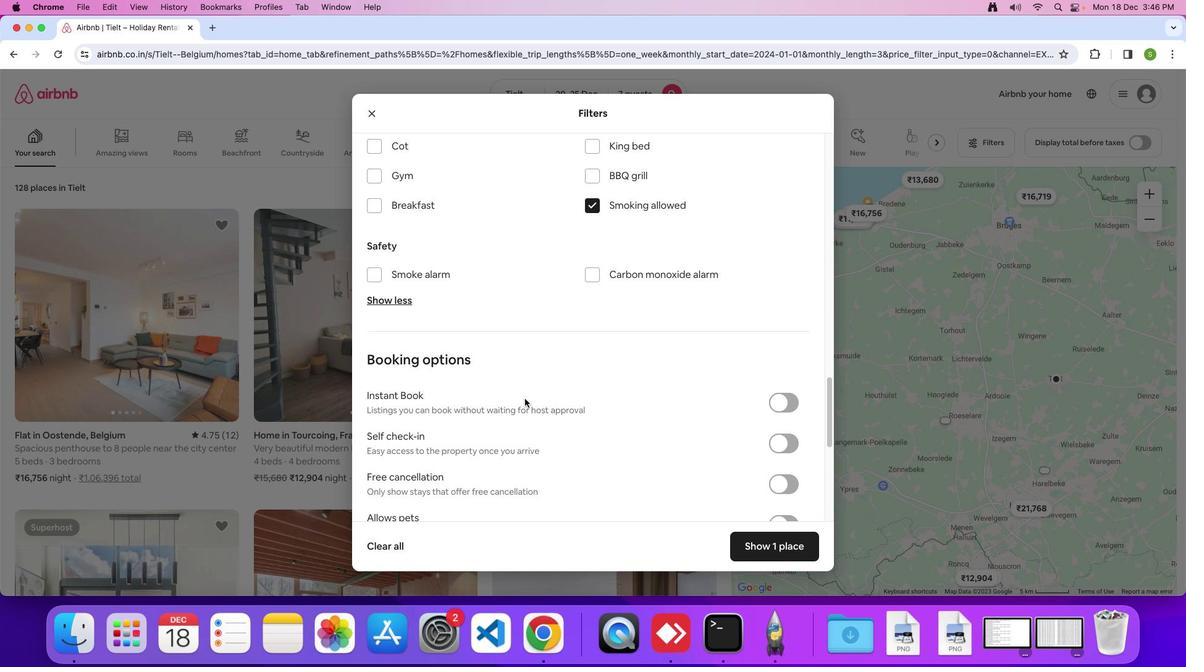 
Action: Mouse scrolled (525, 399) with delta (0, 0)
Screenshot: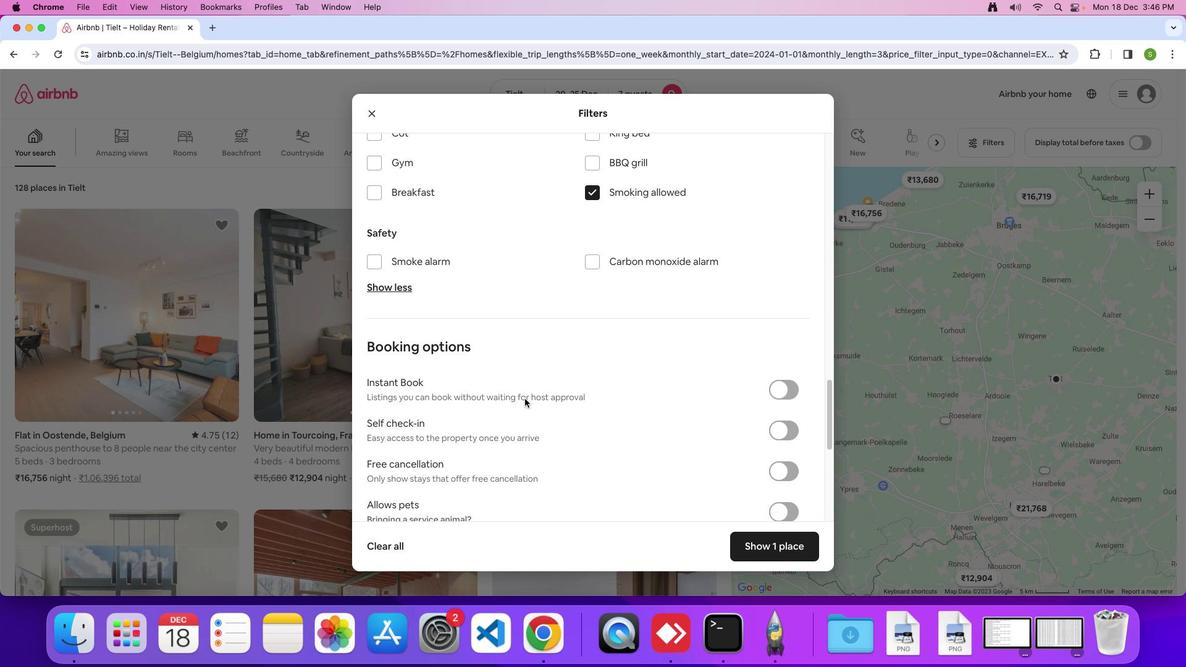 
Action: Mouse moved to (525, 398)
Screenshot: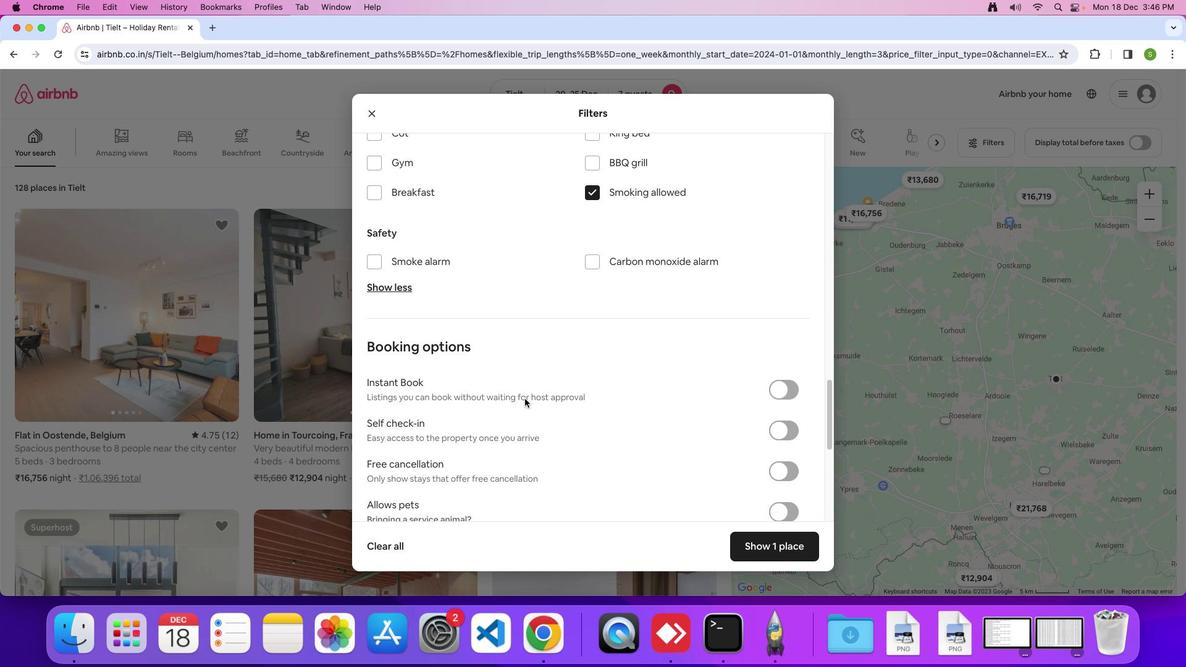 
Action: Mouse scrolled (525, 398) with delta (0, 0)
Screenshot: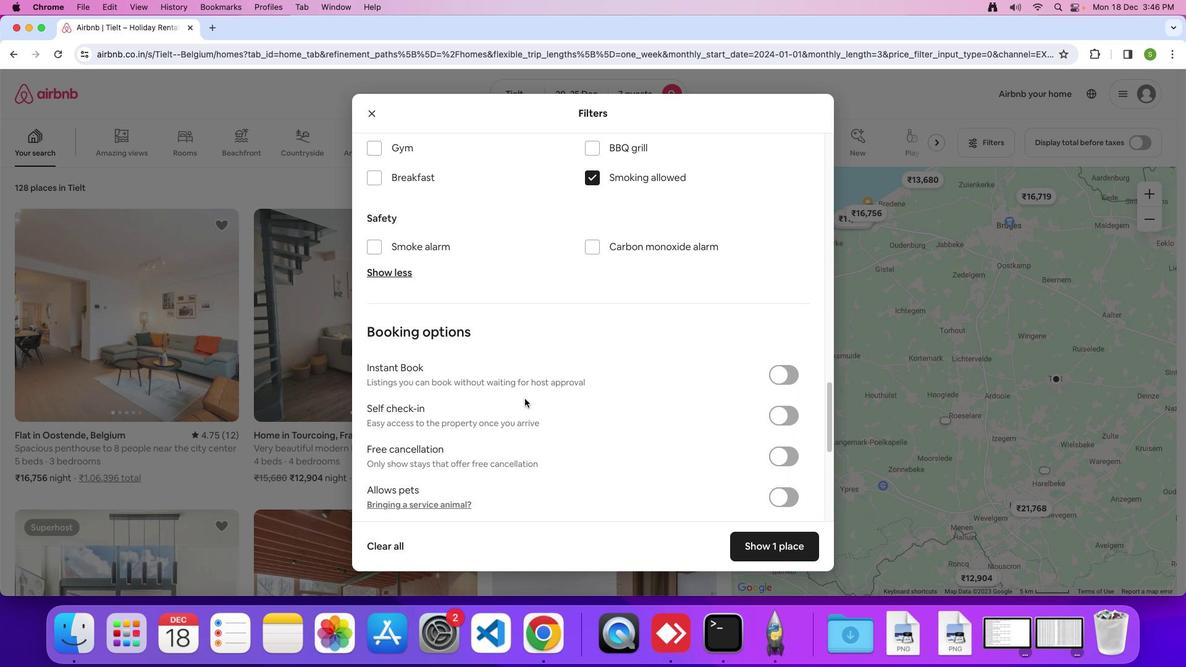 
Action: Mouse scrolled (525, 398) with delta (0, 0)
Screenshot: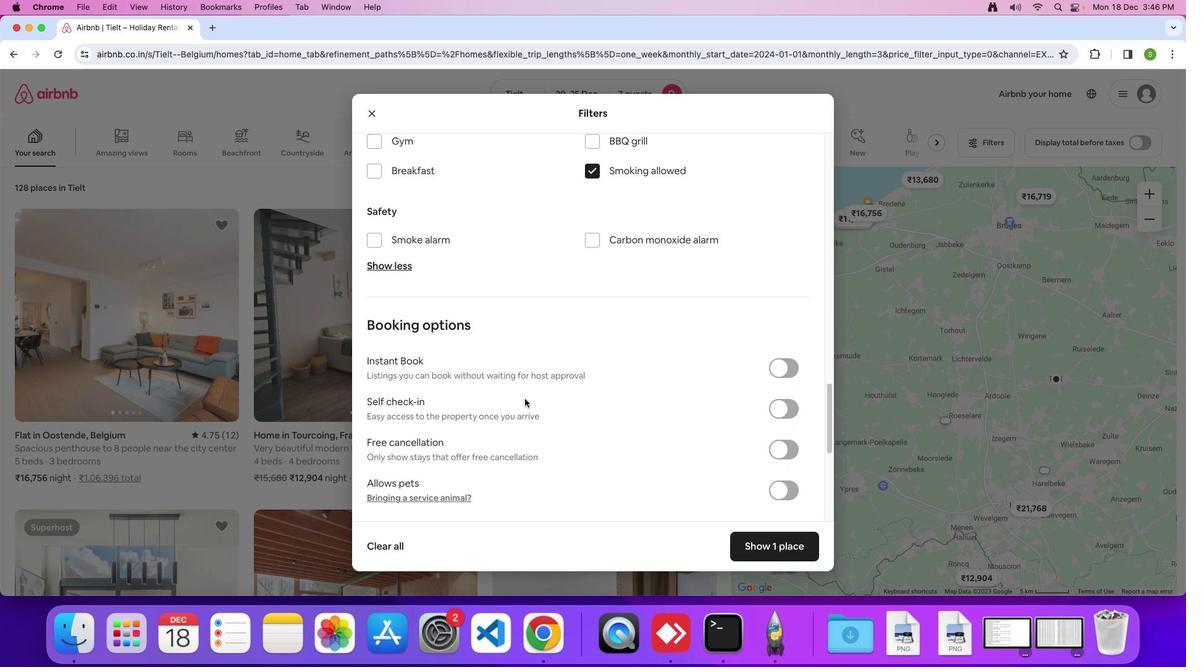 
Action: Mouse scrolled (525, 398) with delta (0, -1)
Screenshot: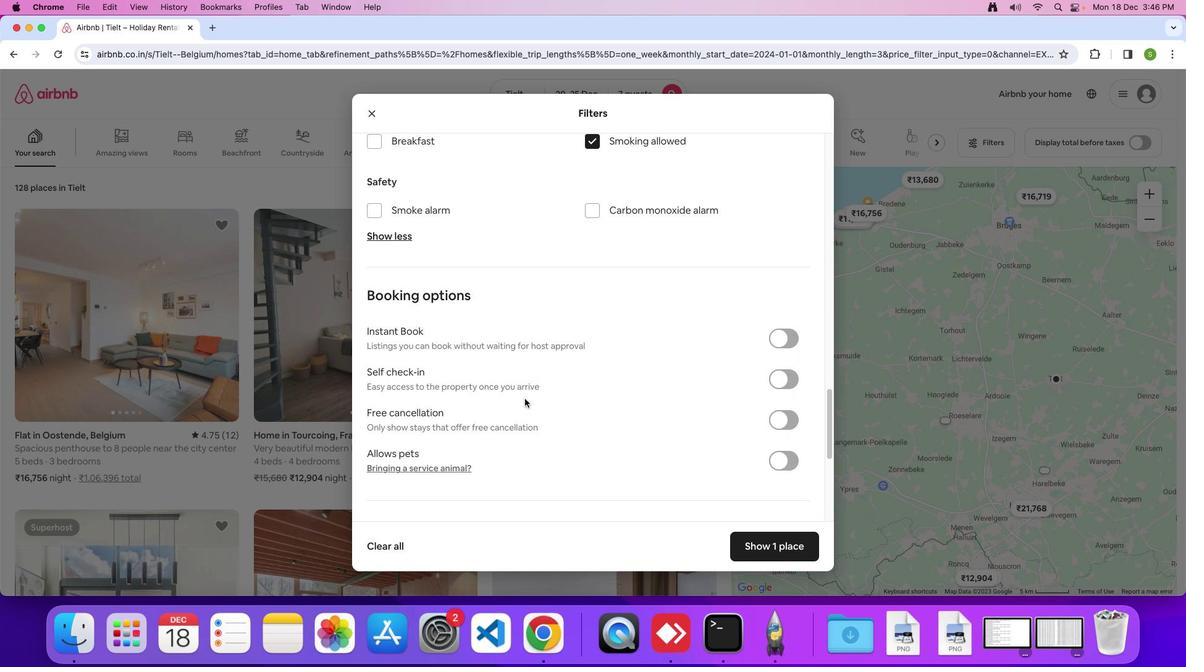 
Action: Mouse scrolled (525, 398) with delta (0, 0)
Screenshot: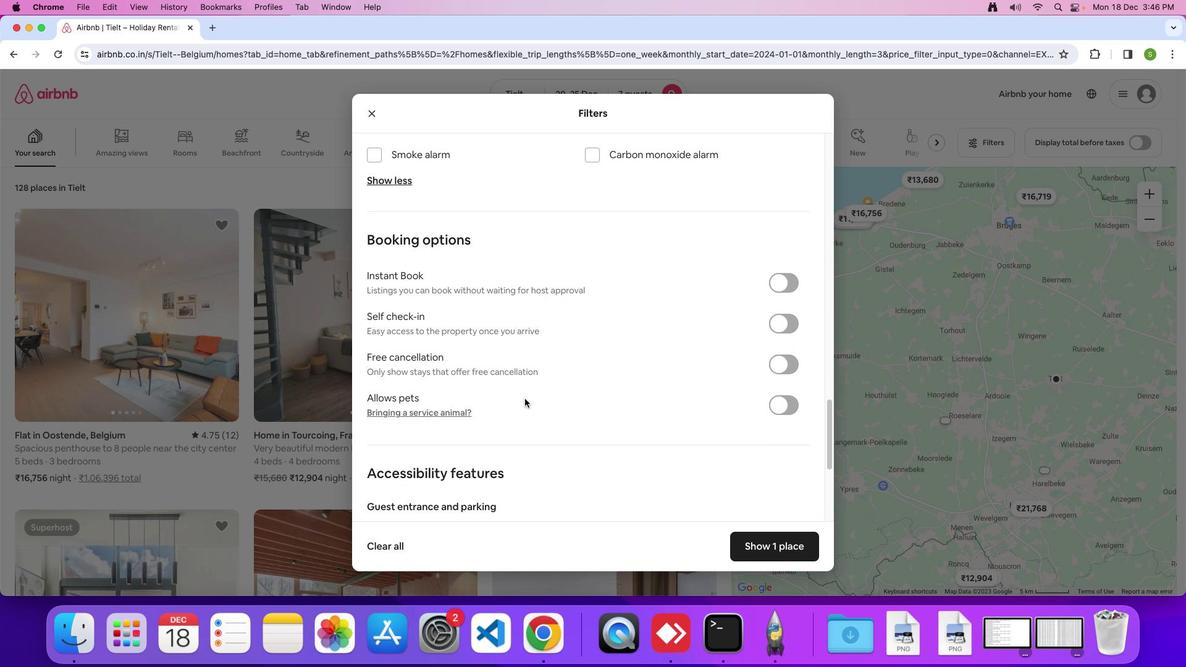 
Action: Mouse scrolled (525, 398) with delta (0, 0)
Screenshot: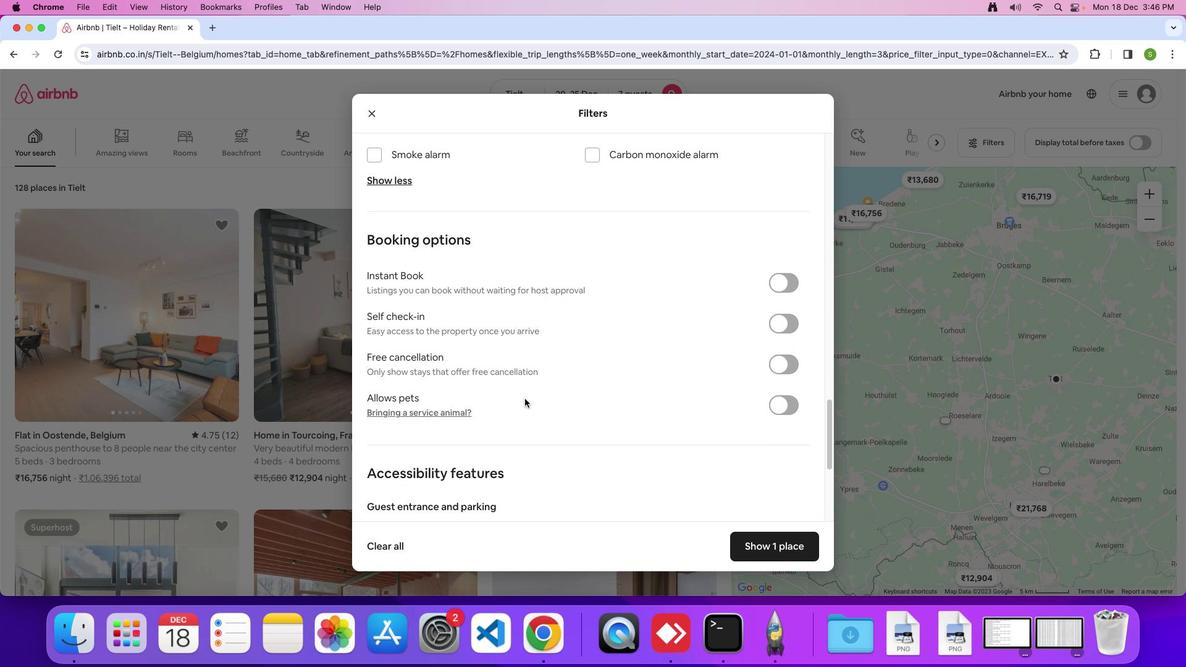 
Action: Mouse scrolled (525, 398) with delta (0, 0)
Screenshot: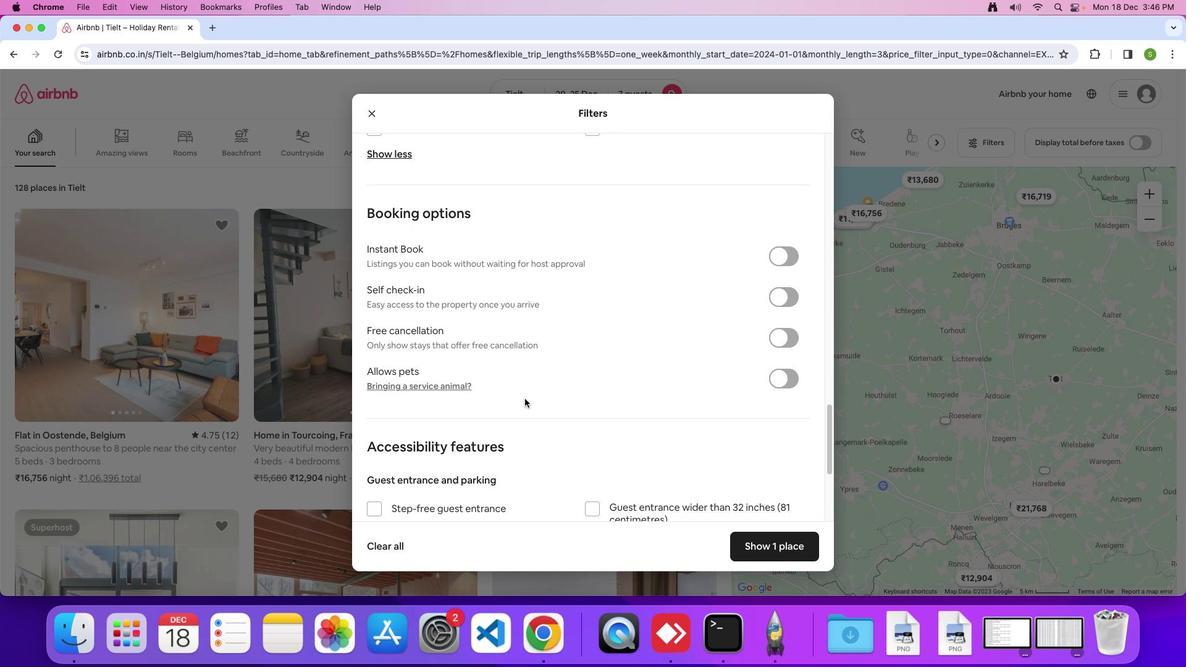 
Action: Mouse scrolled (525, 398) with delta (0, 0)
Screenshot: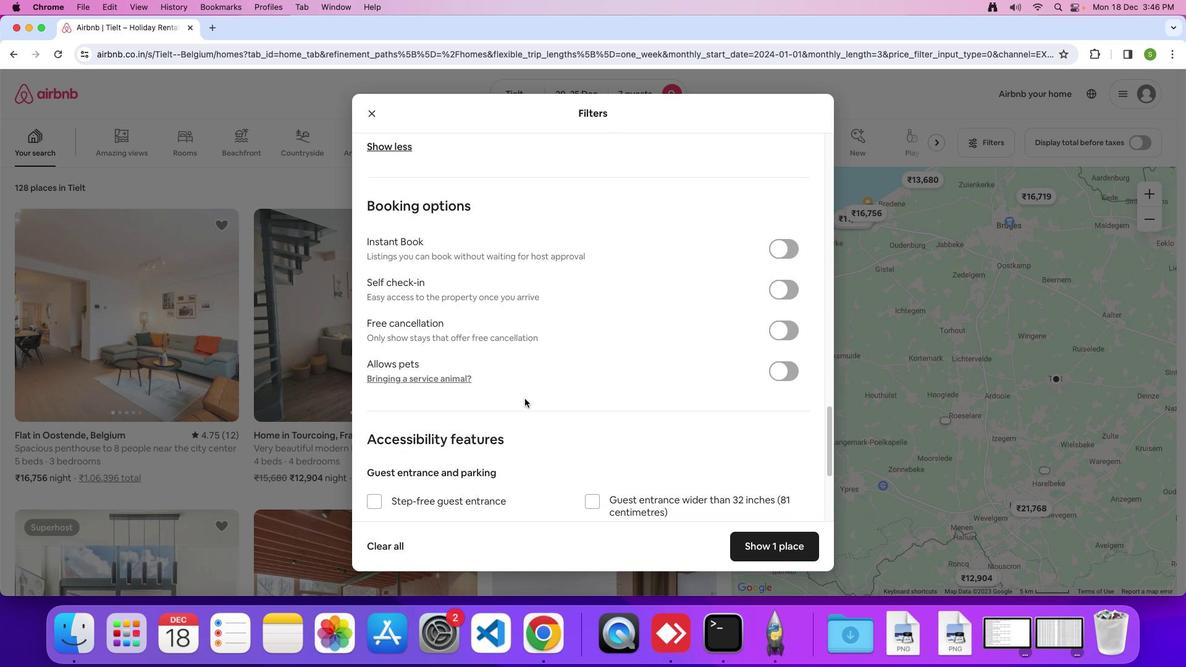 
Action: Mouse scrolled (525, 398) with delta (0, 0)
Screenshot: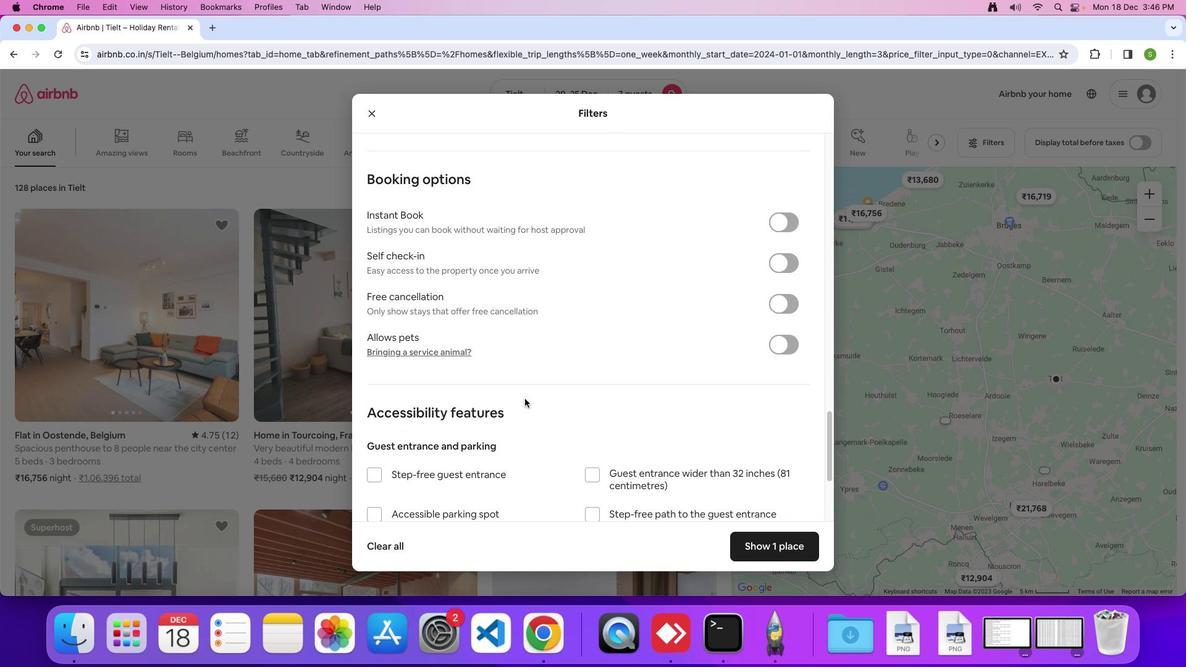 
Action: Mouse scrolled (525, 398) with delta (0, 0)
Screenshot: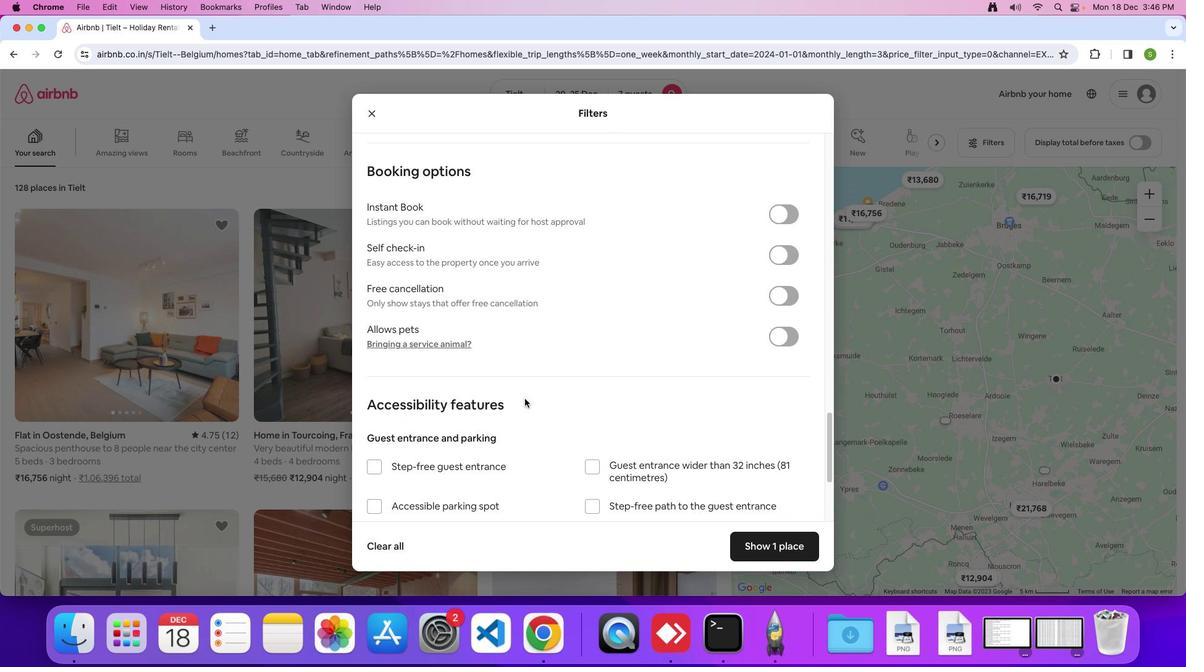 
Action: Mouse scrolled (525, 398) with delta (0, -1)
Screenshot: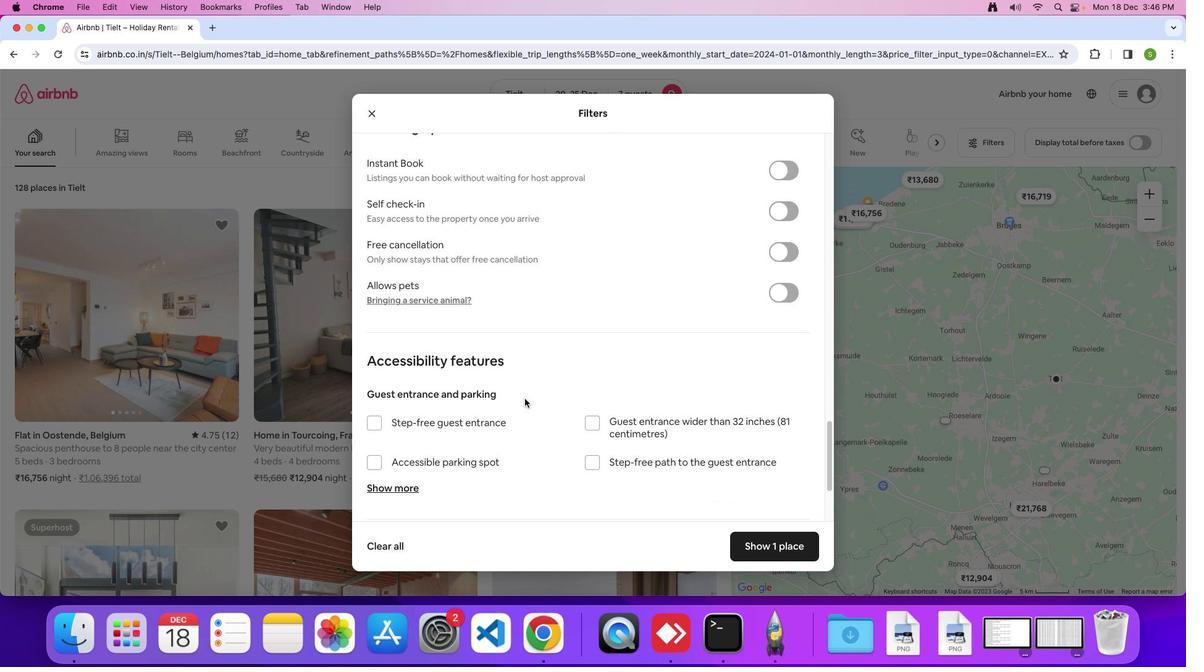 
Action: Mouse scrolled (525, 398) with delta (0, 0)
Screenshot: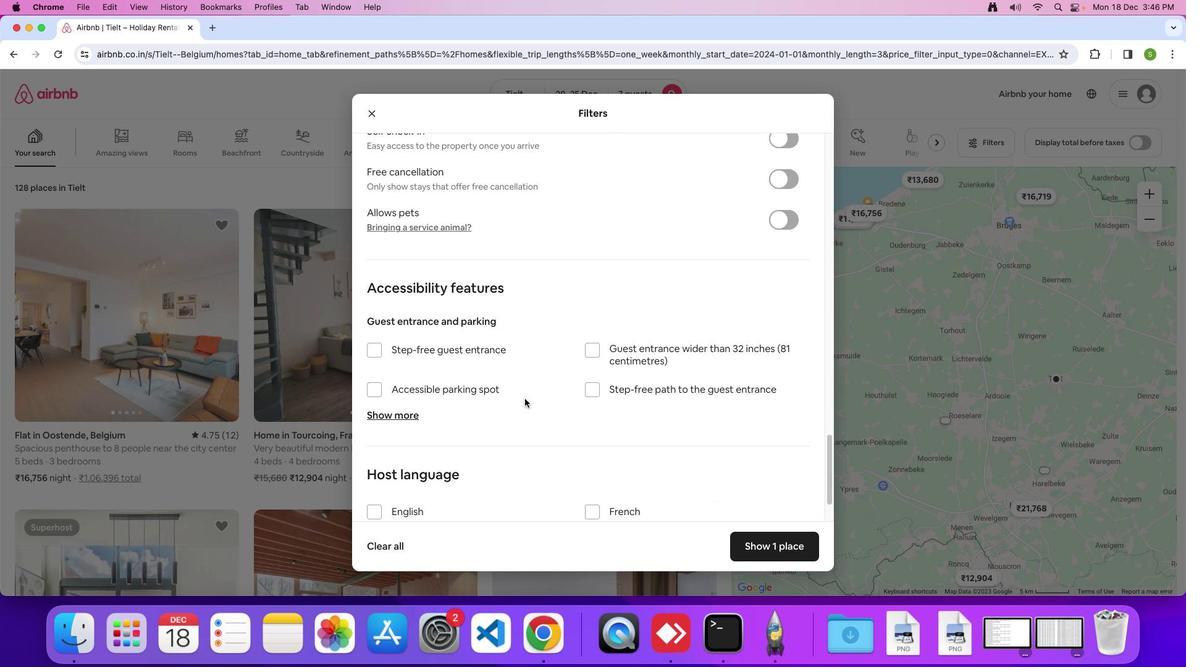 
Action: Mouse scrolled (525, 398) with delta (0, 0)
Screenshot: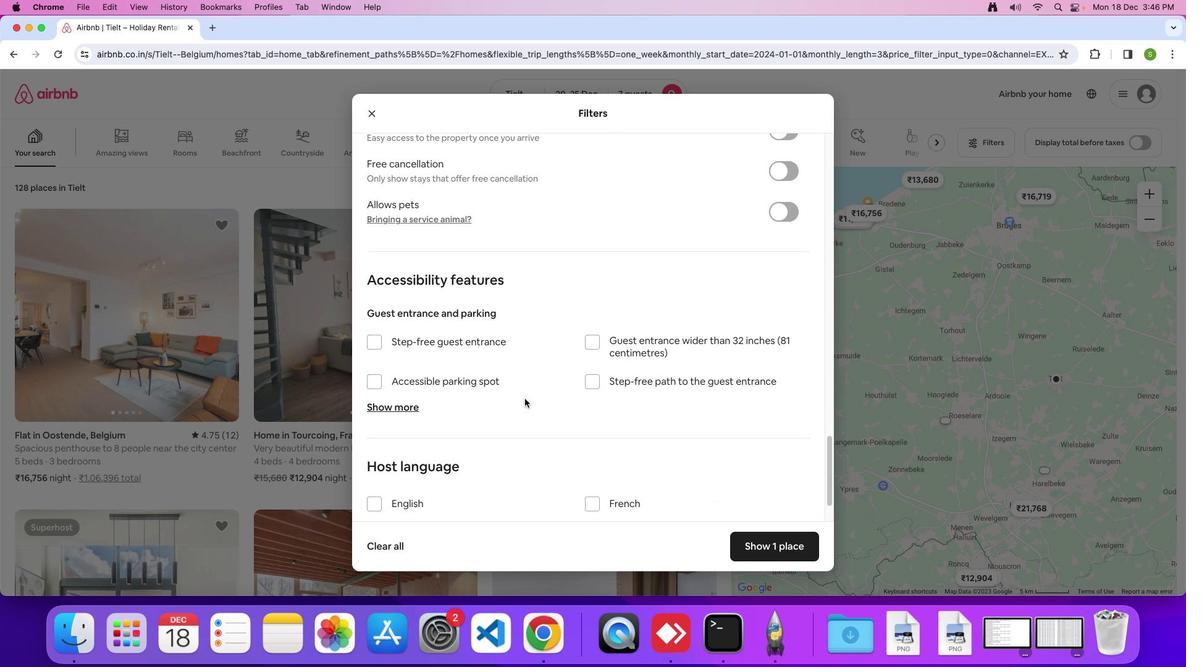 
Action: Mouse scrolled (525, 398) with delta (0, 0)
Screenshot: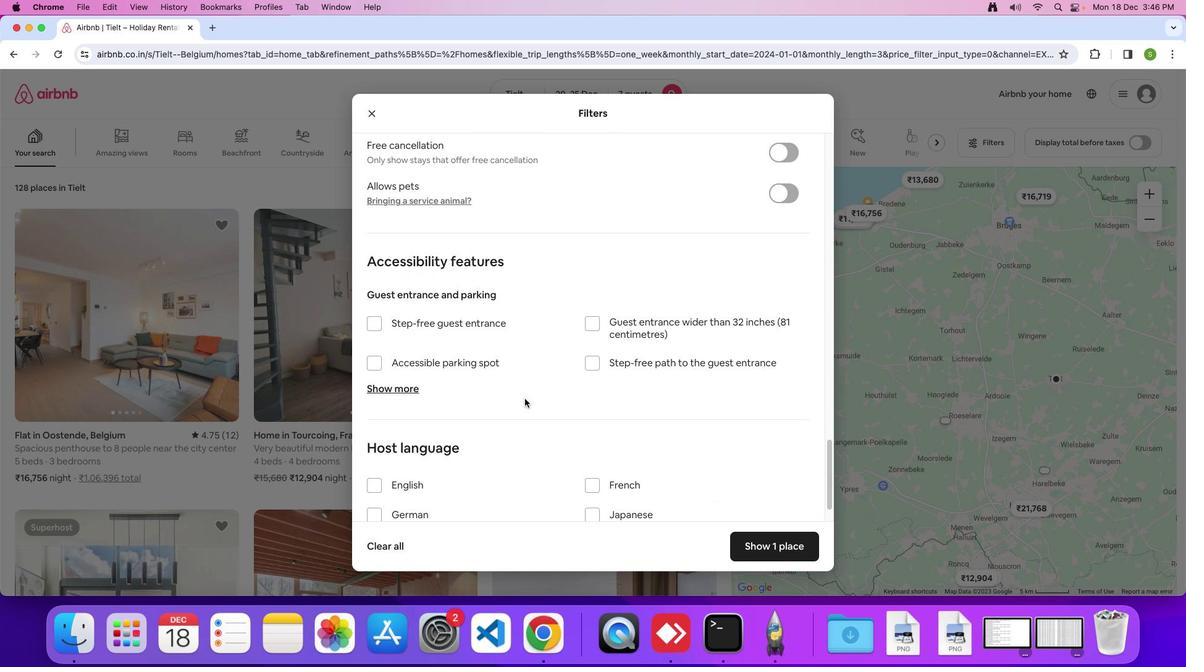 
Action: Mouse scrolled (525, 398) with delta (0, 0)
Screenshot: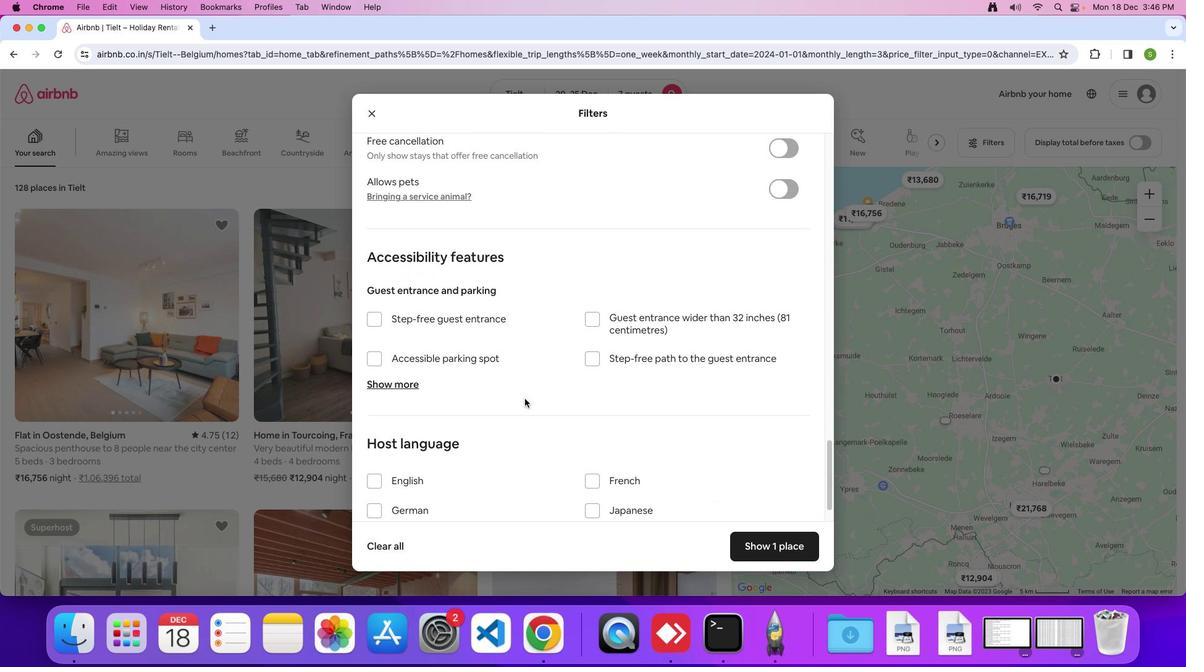 
Action: Mouse scrolled (525, 398) with delta (0, 0)
Screenshot: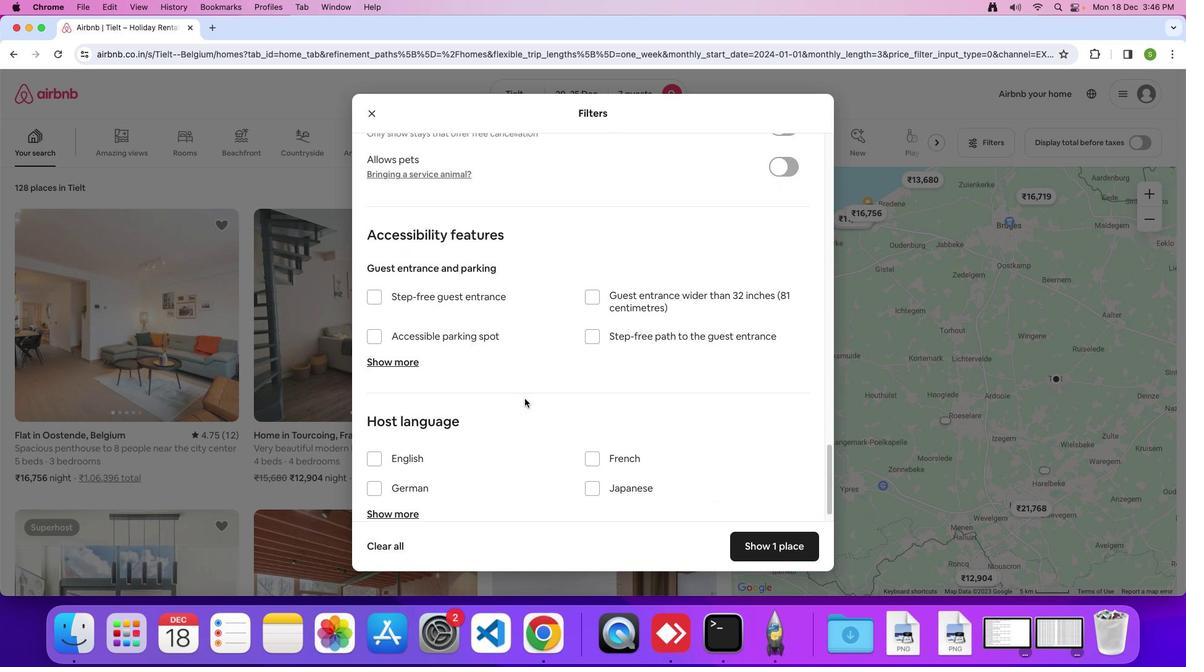 
Action: Mouse scrolled (525, 398) with delta (0, 0)
Screenshot: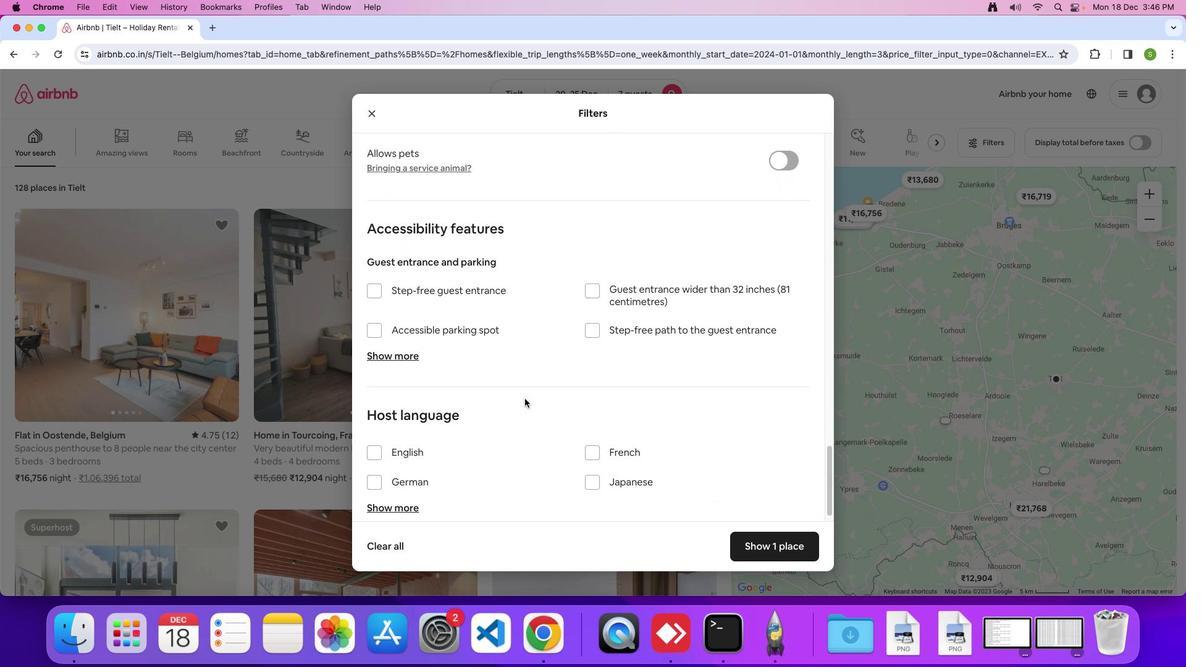
Action: Mouse scrolled (525, 398) with delta (0, -1)
Screenshot: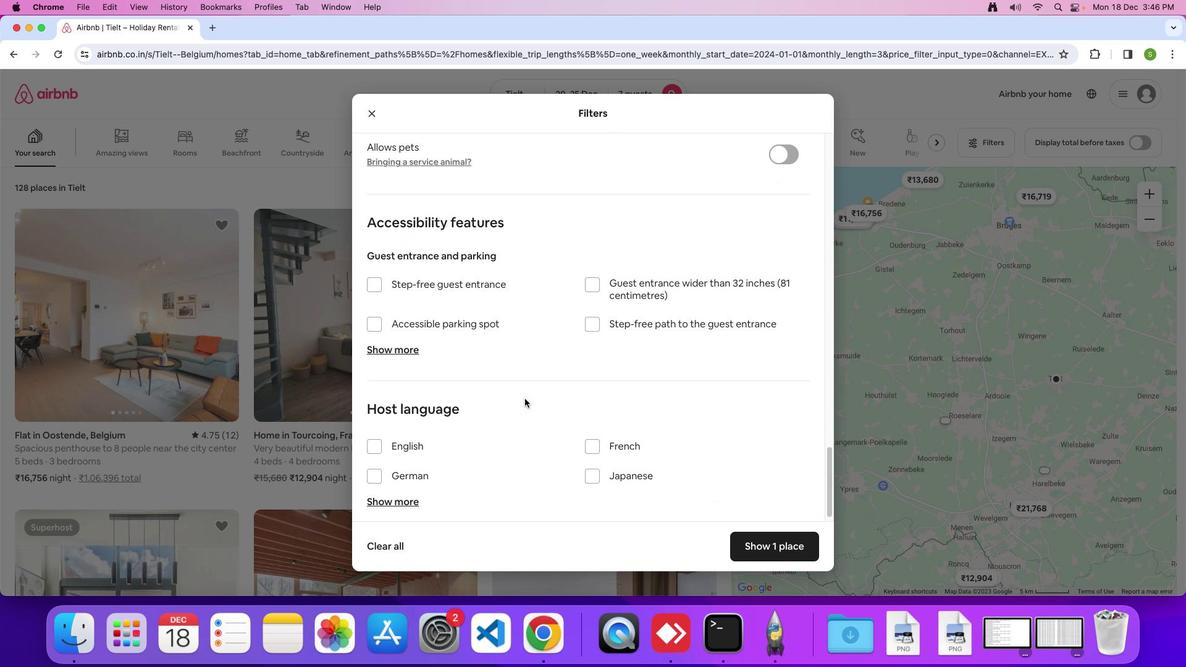 
Action: Mouse scrolled (525, 398) with delta (0, 0)
Screenshot: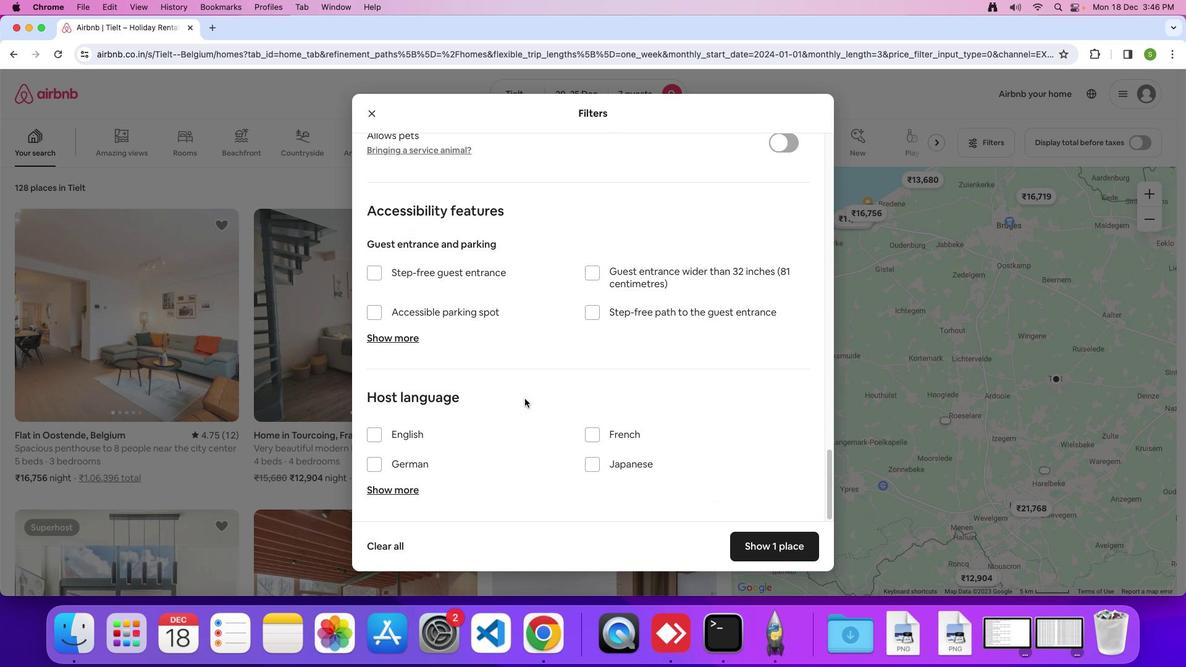 
Action: Mouse scrolled (525, 398) with delta (0, 0)
Screenshot: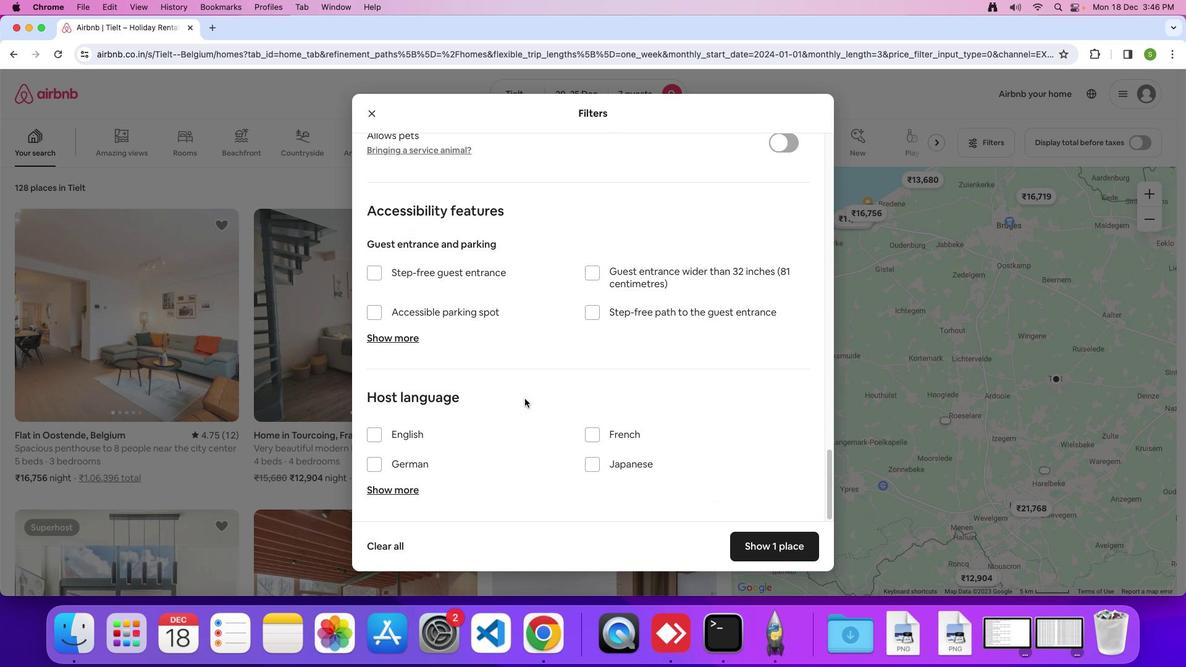 
Action: Mouse moved to (751, 551)
Screenshot: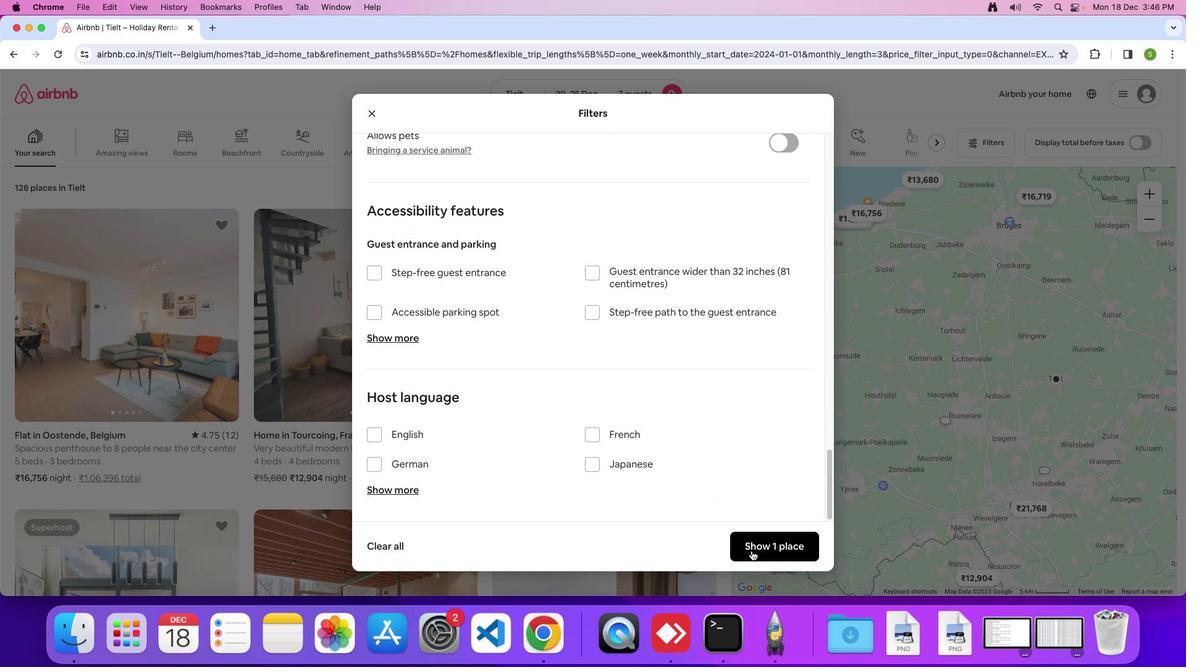 
Action: Mouse pressed left at (751, 551)
Screenshot: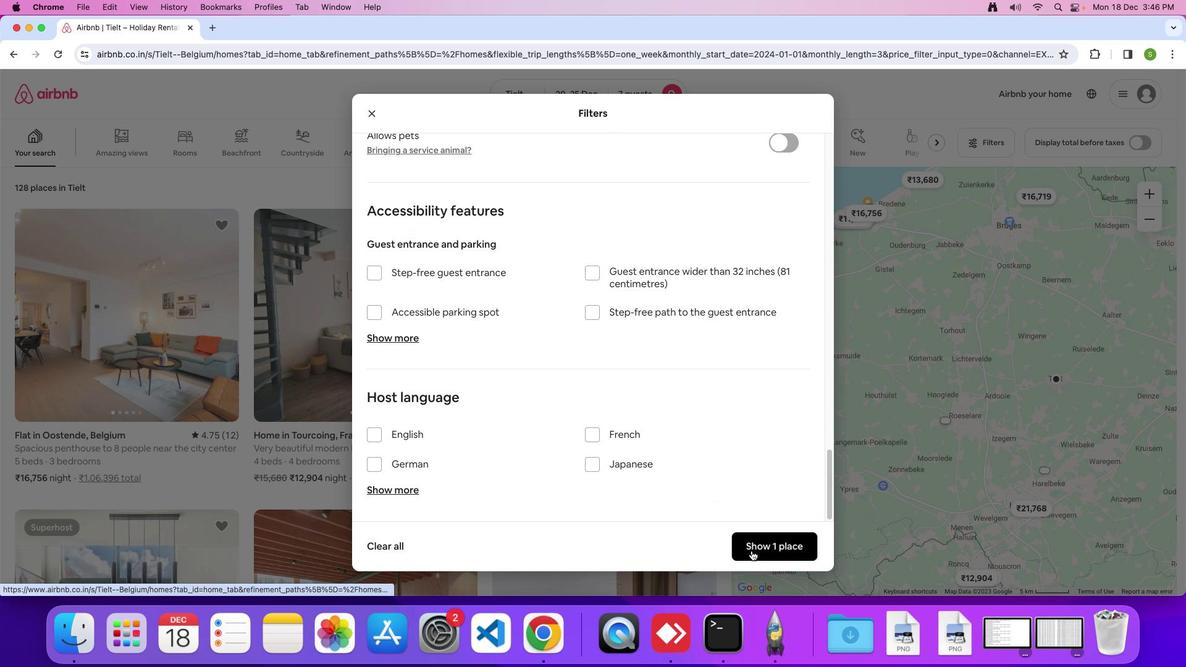 
Action: Mouse moved to (161, 323)
Screenshot: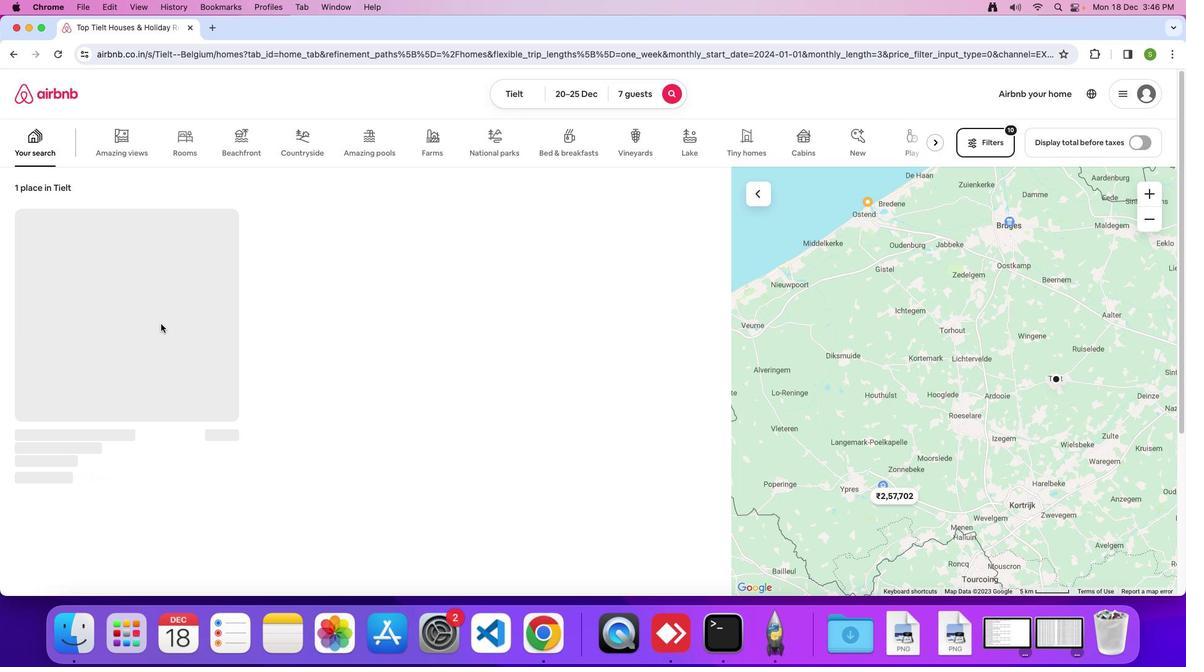 
Action: Mouse pressed left at (161, 323)
Screenshot: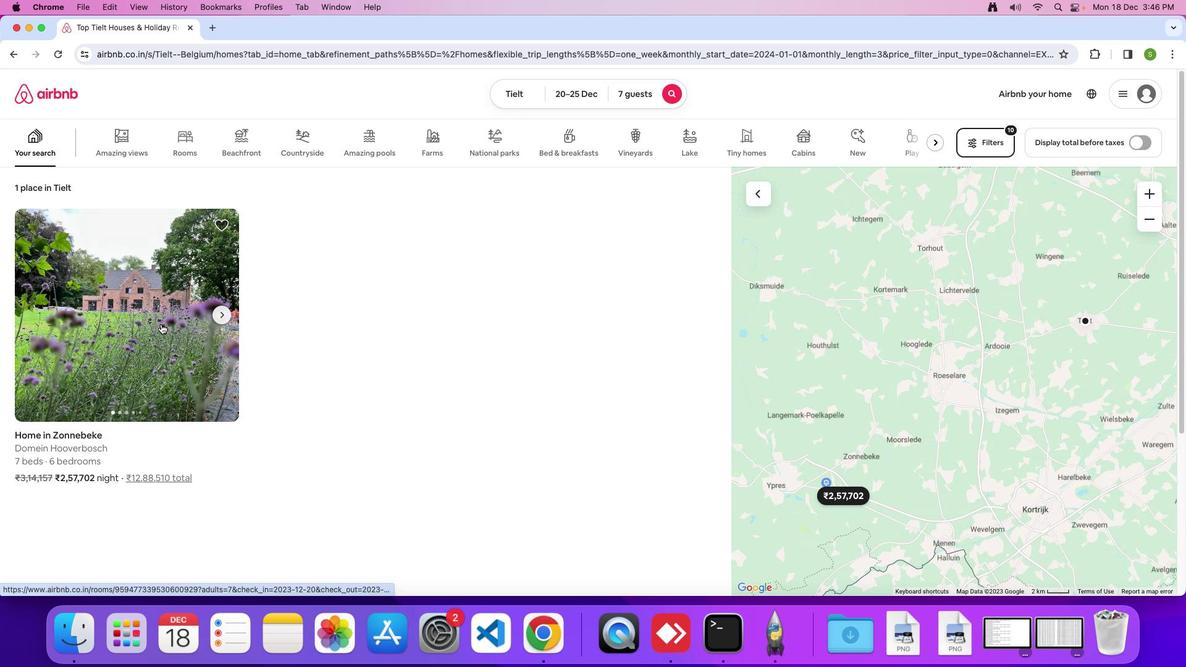 
Action: Mouse moved to (488, 392)
Screenshot: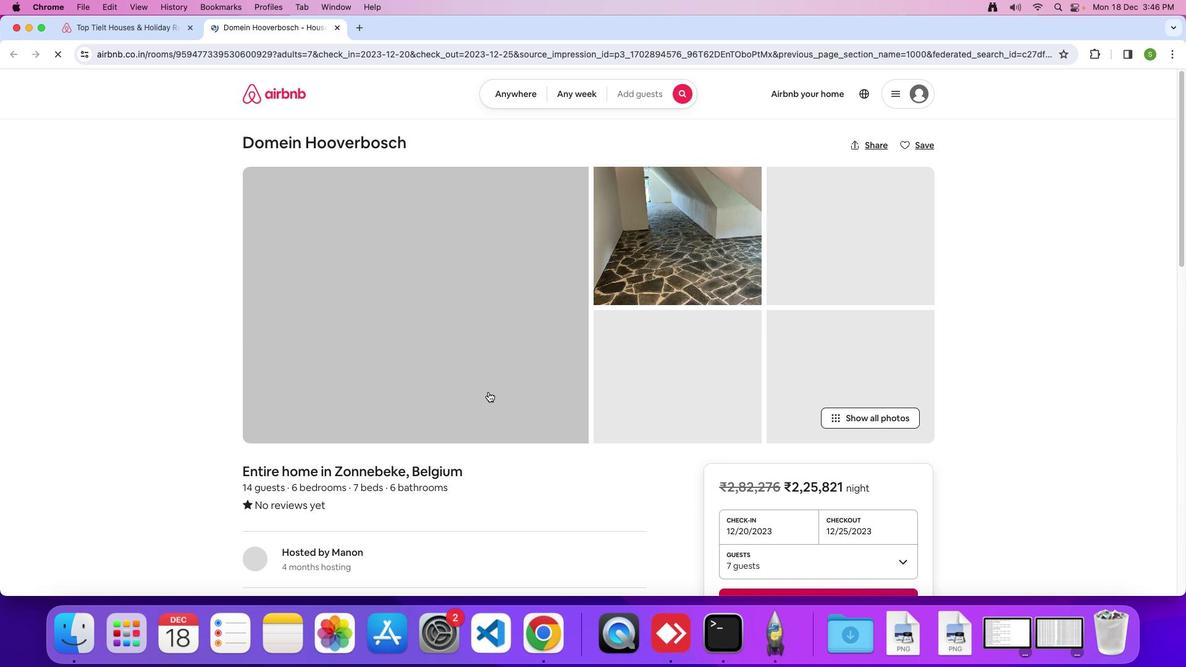 
Action: Mouse pressed left at (488, 392)
Screenshot: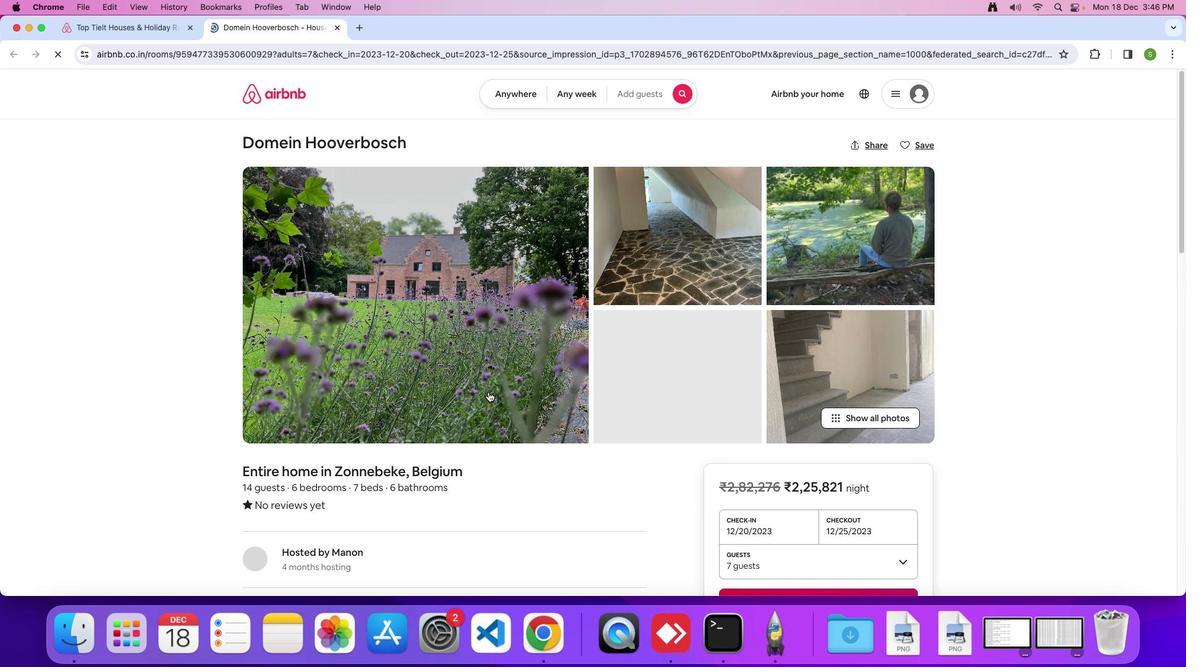 
Action: Mouse moved to (593, 351)
Screenshot: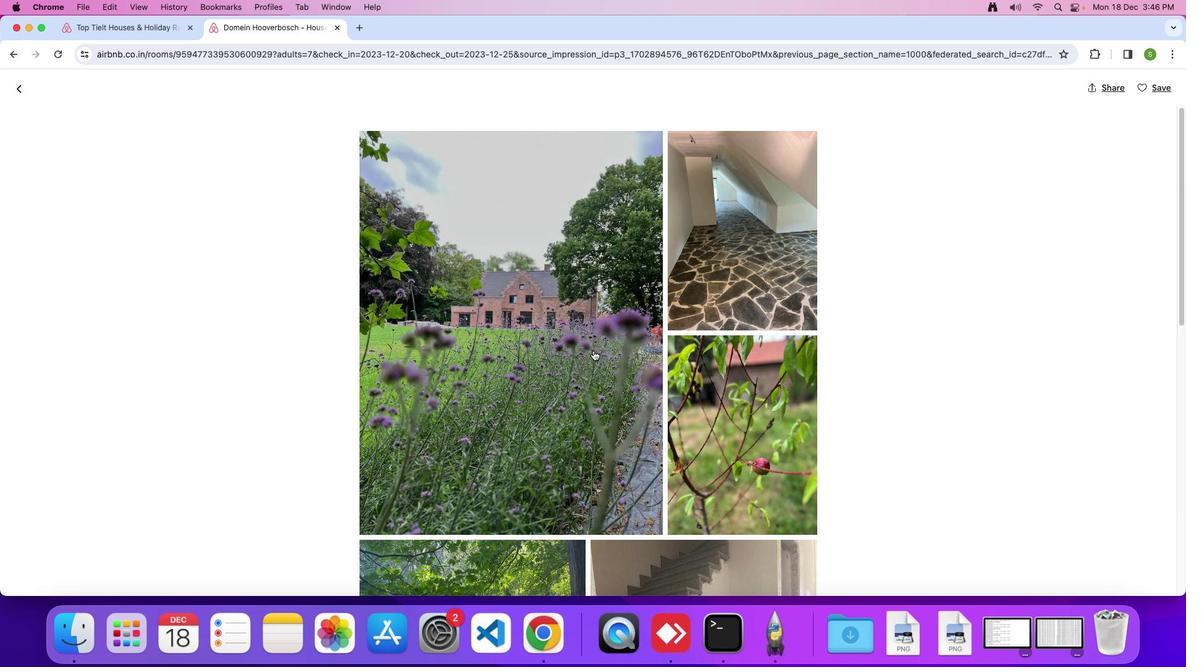 
Action: Mouse scrolled (593, 351) with delta (0, 0)
Screenshot: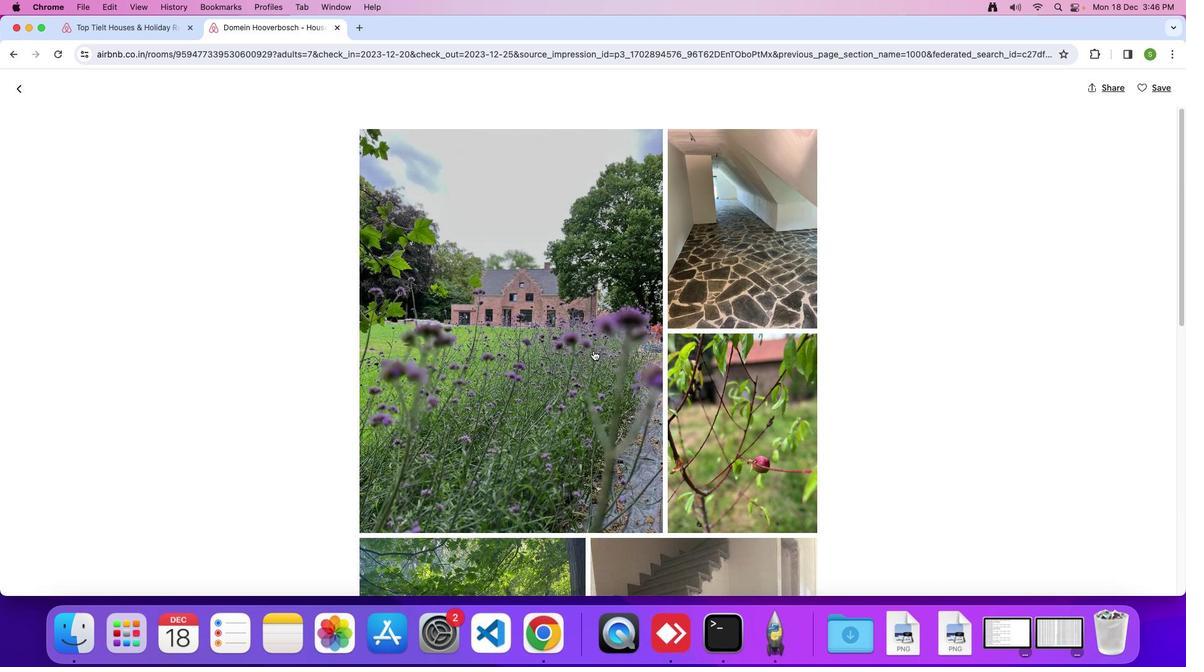 
Action: Mouse scrolled (593, 351) with delta (0, 0)
Screenshot: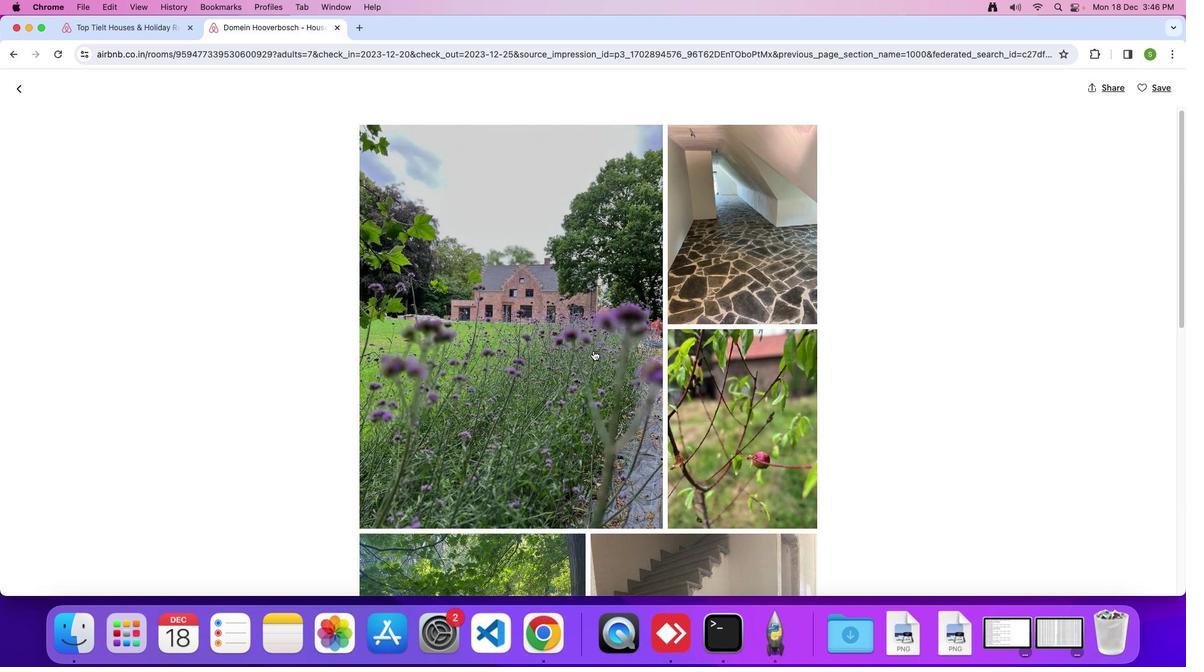 
Action: Mouse scrolled (593, 351) with delta (0, -1)
Screenshot: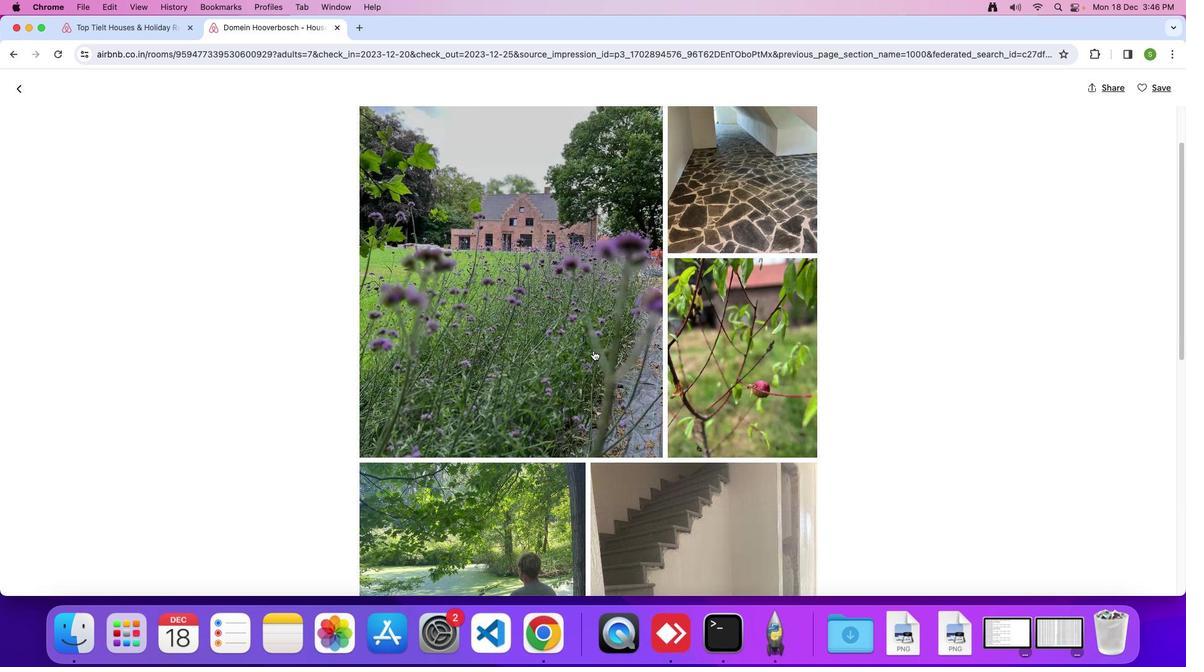 
Action: Mouse scrolled (593, 351) with delta (0, -2)
Screenshot: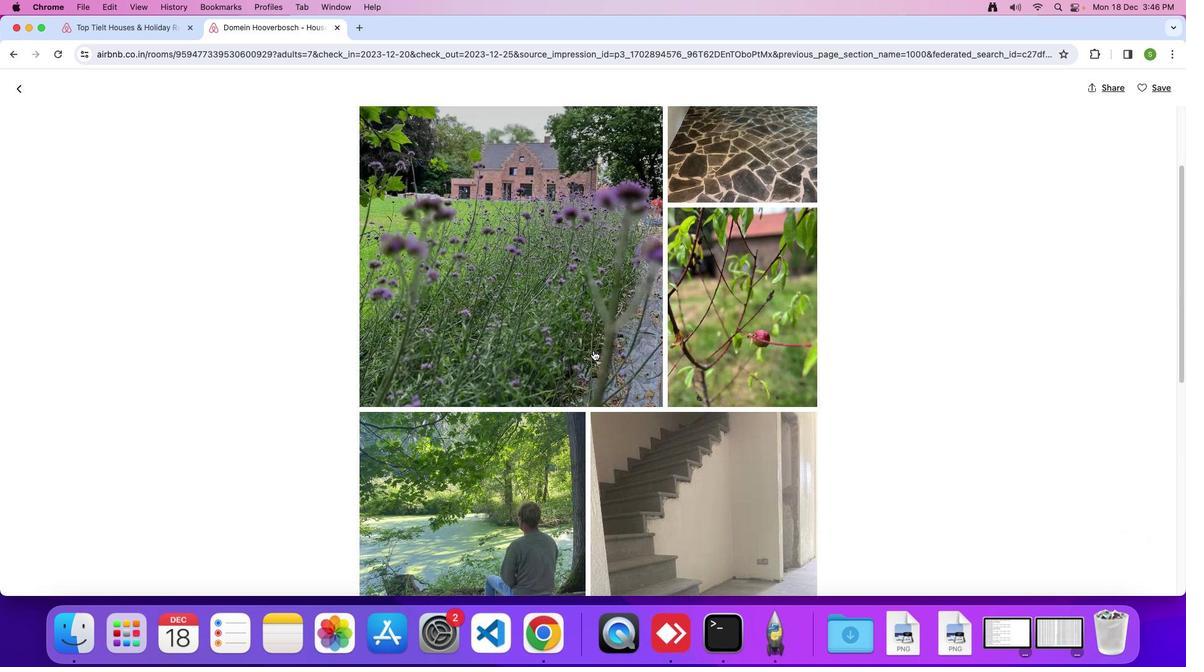 
Action: Mouse moved to (592, 351)
Screenshot: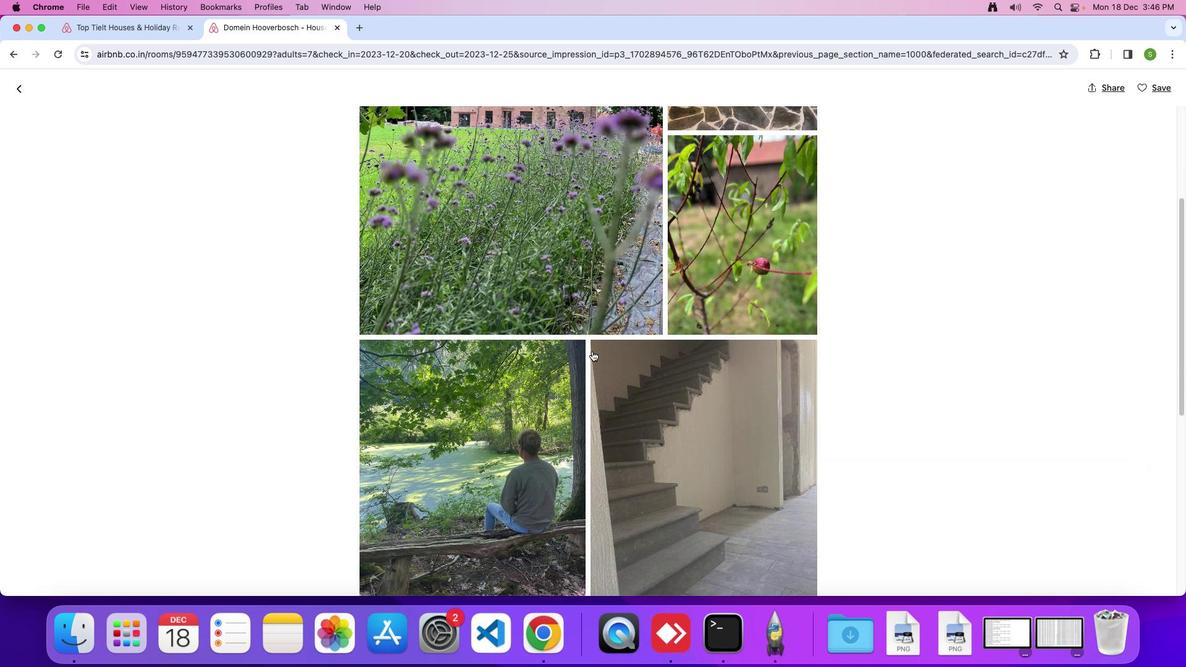 
Action: Mouse scrolled (592, 351) with delta (0, 0)
Screenshot: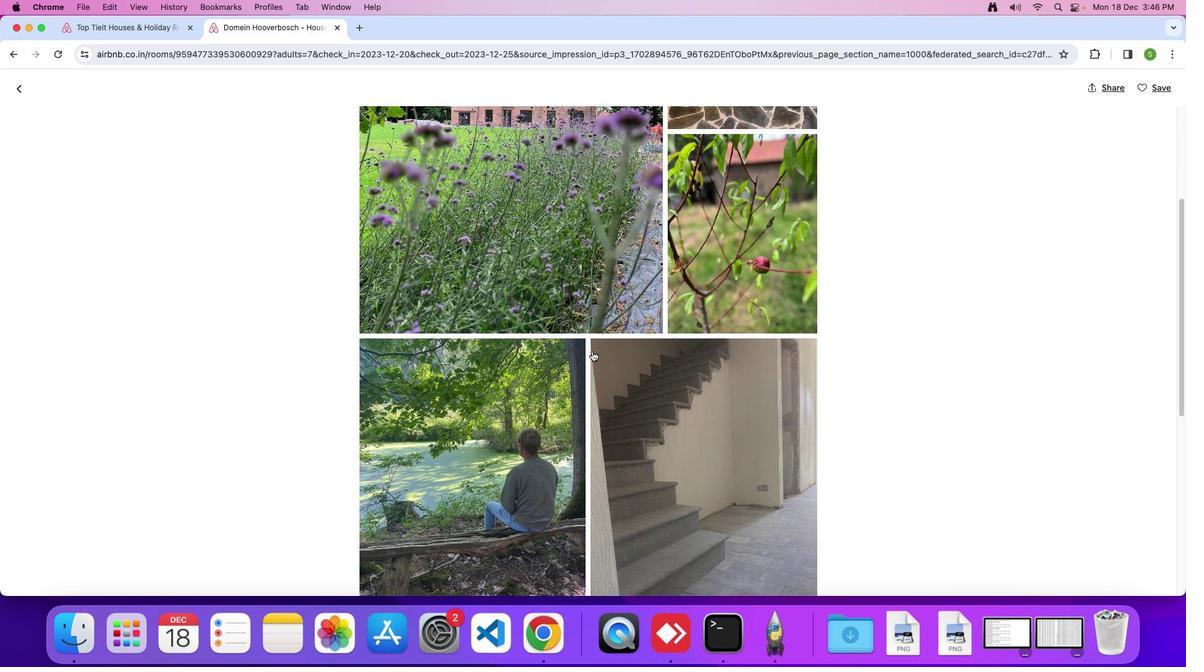 
Action: Mouse scrolled (592, 351) with delta (0, 0)
Screenshot: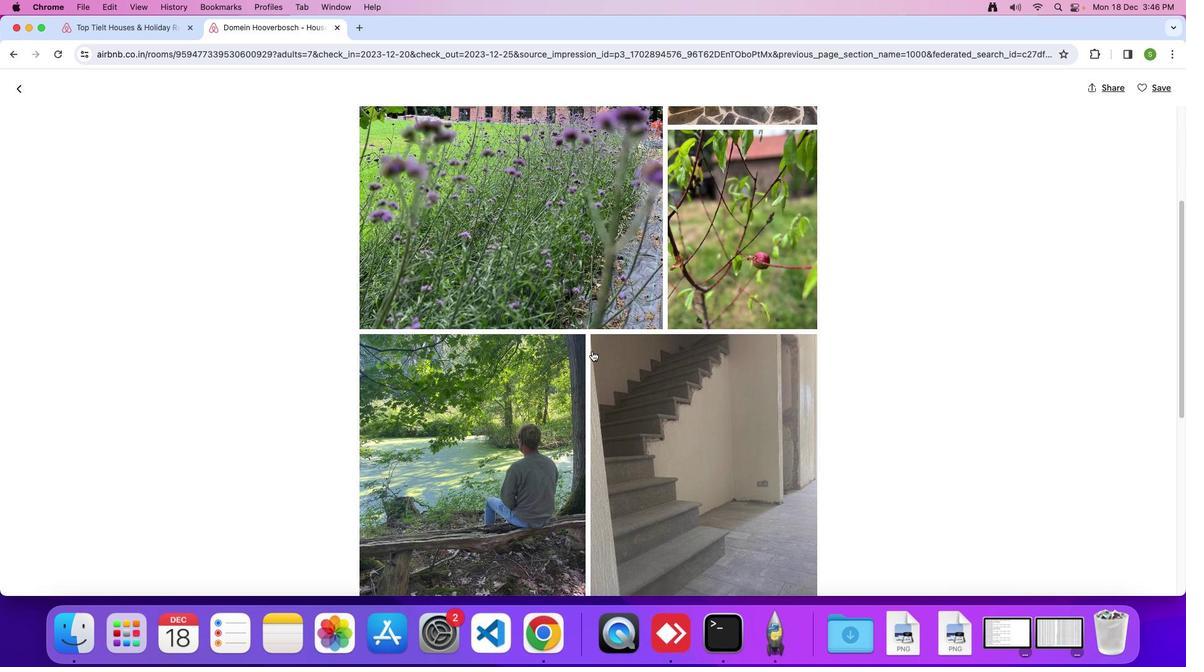
Action: Mouse scrolled (592, 351) with delta (0, -1)
Screenshot: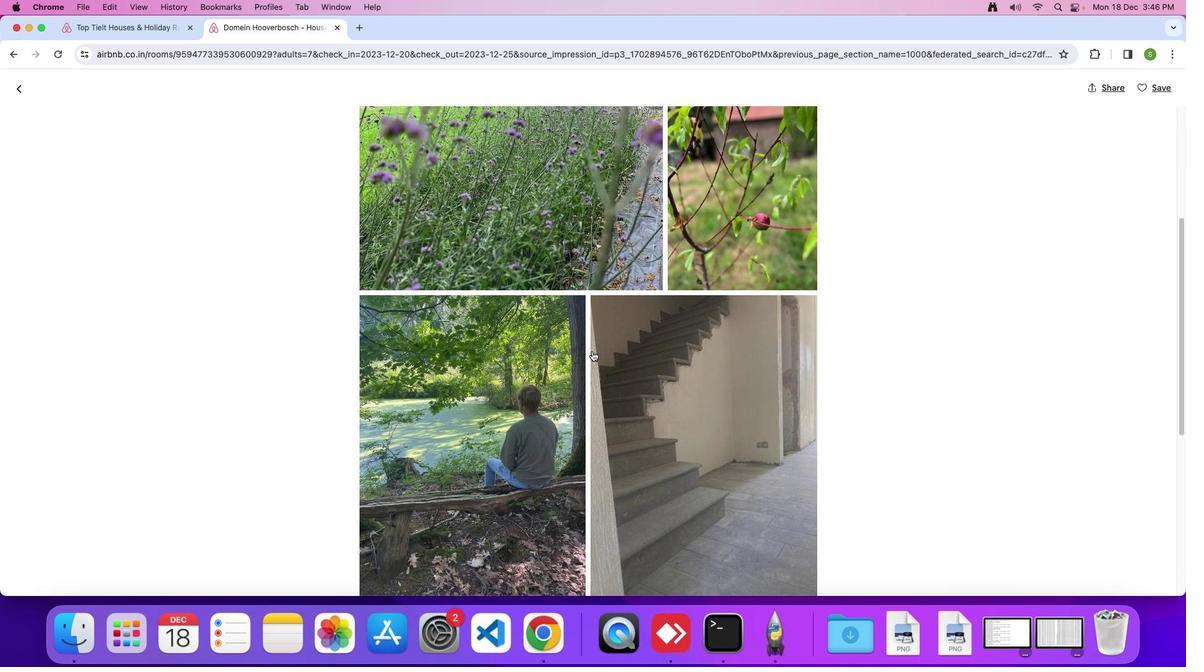 
Action: Mouse scrolled (592, 351) with delta (0, 0)
Screenshot: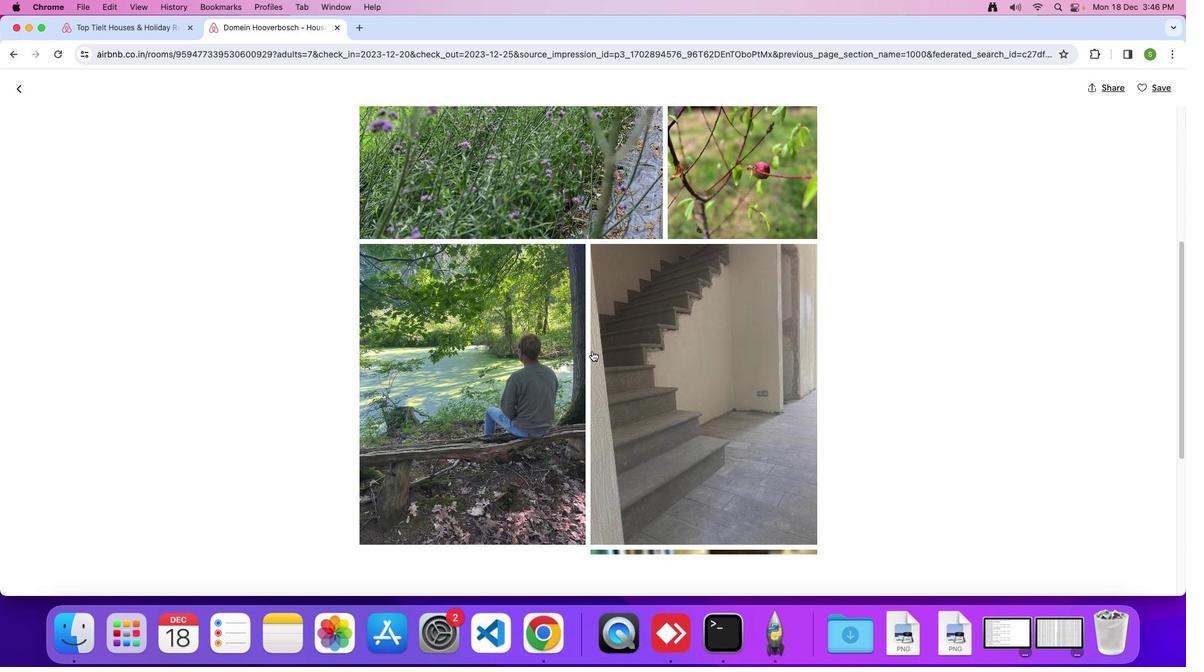 
Action: Mouse scrolled (592, 351) with delta (0, 0)
Screenshot: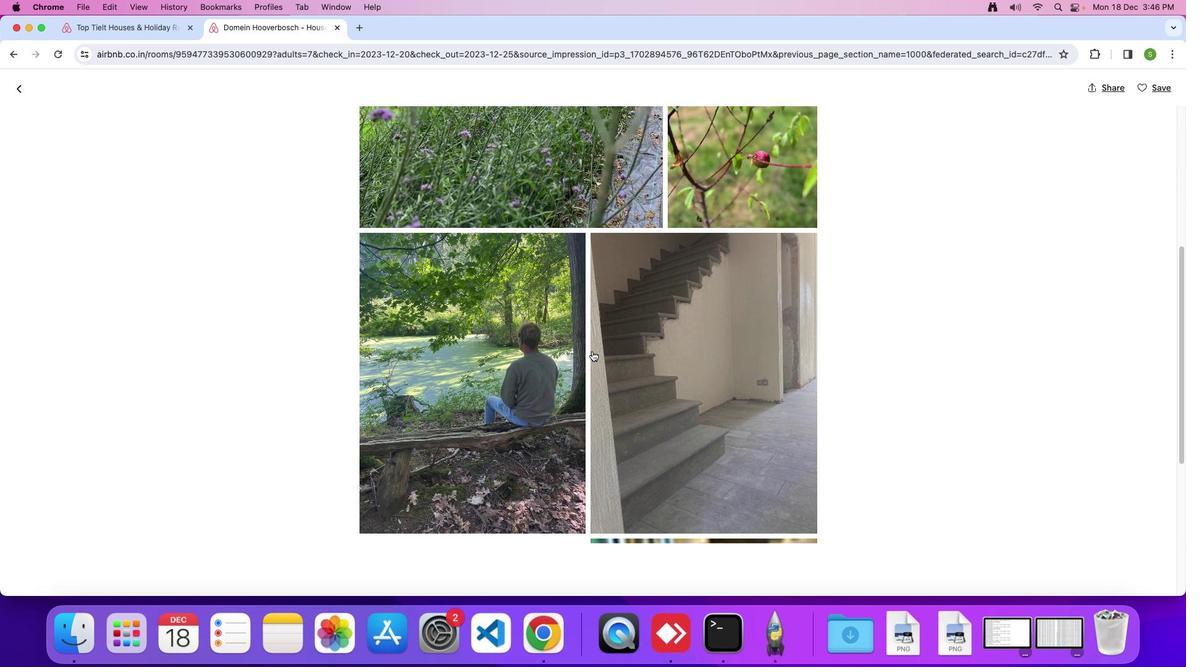 
Action: Mouse scrolled (592, 351) with delta (0, -1)
Screenshot: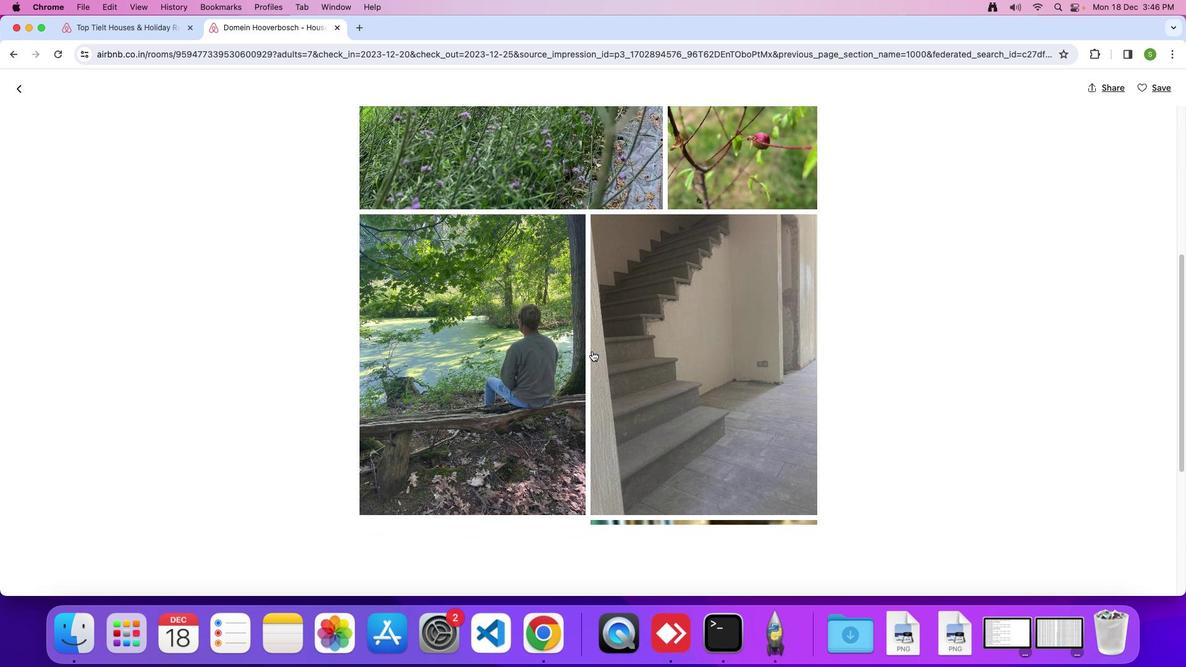 
Action: Mouse scrolled (592, 351) with delta (0, 0)
Screenshot: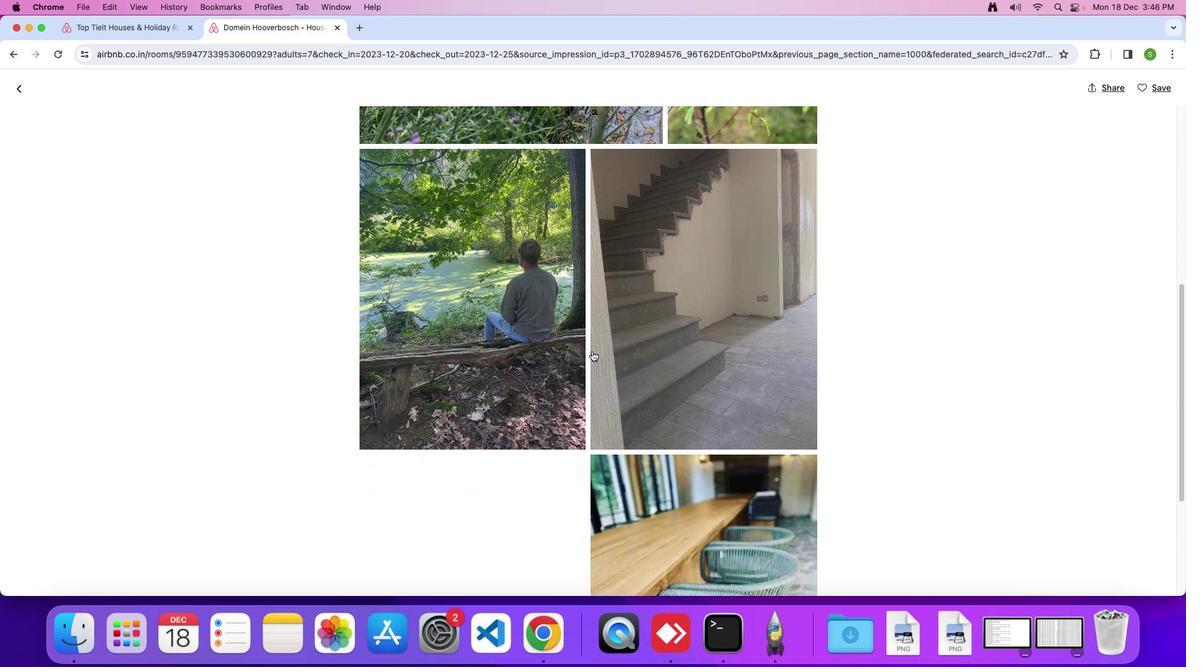 
Action: Mouse scrolled (592, 351) with delta (0, 0)
Screenshot: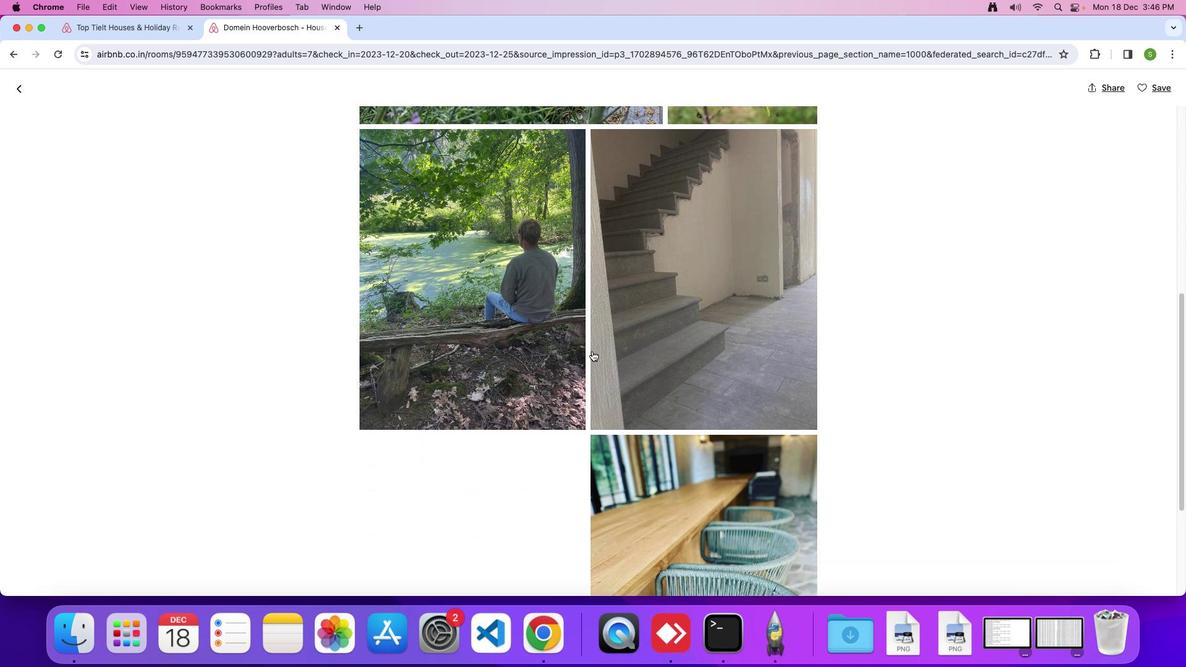 
Action: Mouse scrolled (592, 351) with delta (0, -1)
Screenshot: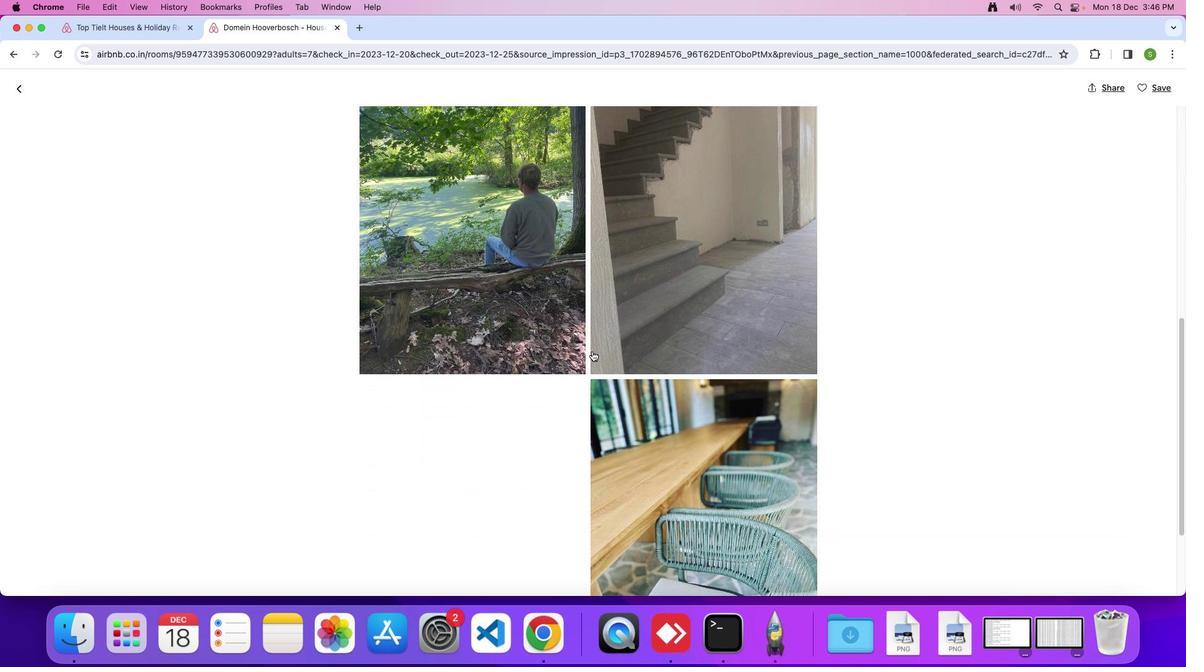 
Action: Mouse scrolled (592, 351) with delta (0, 0)
Screenshot: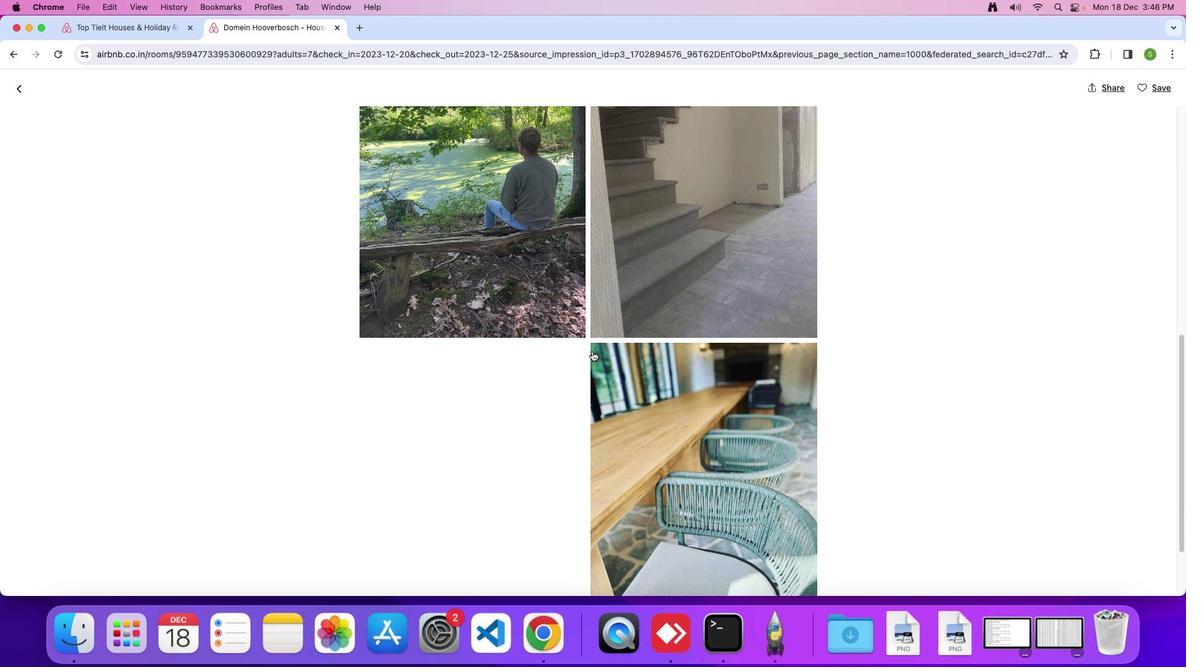 
Action: Mouse scrolled (592, 351) with delta (0, 0)
Screenshot: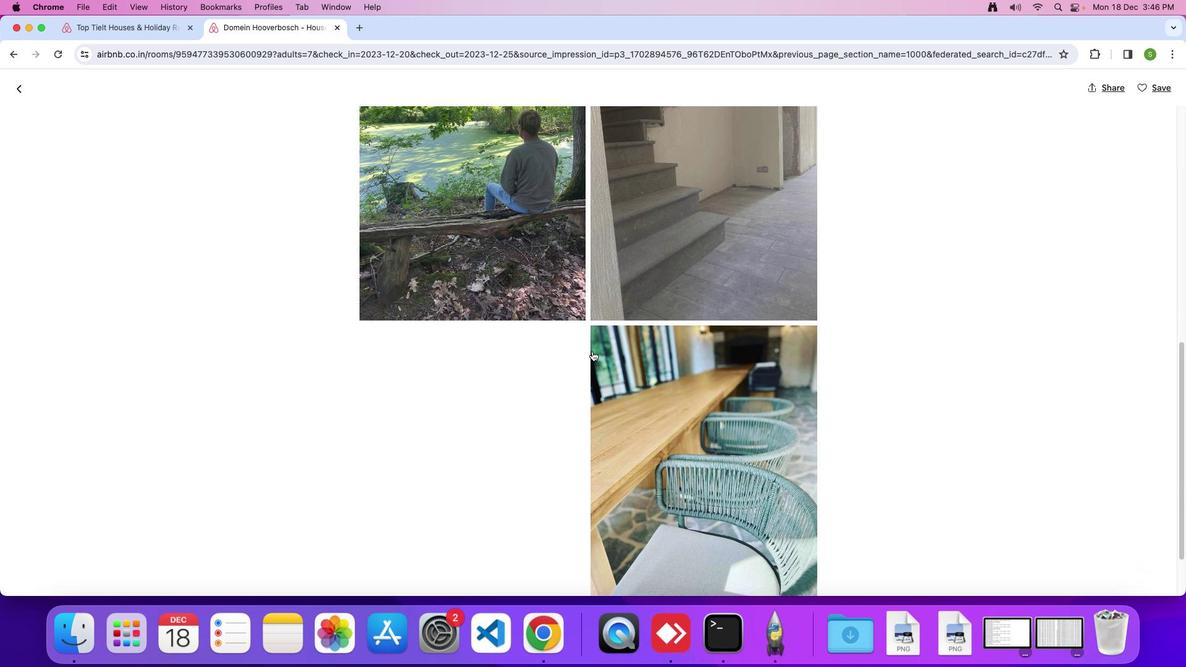 
Action: Mouse scrolled (592, 351) with delta (0, -1)
Screenshot: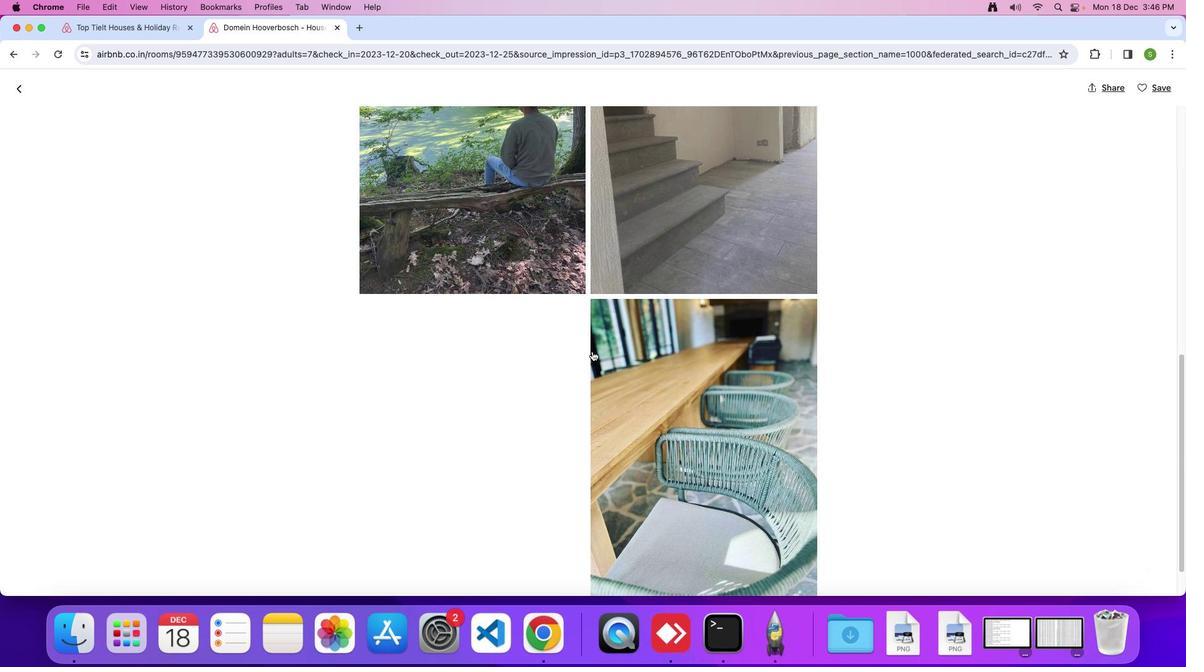 
Action: Mouse moved to (592, 349)
Screenshot: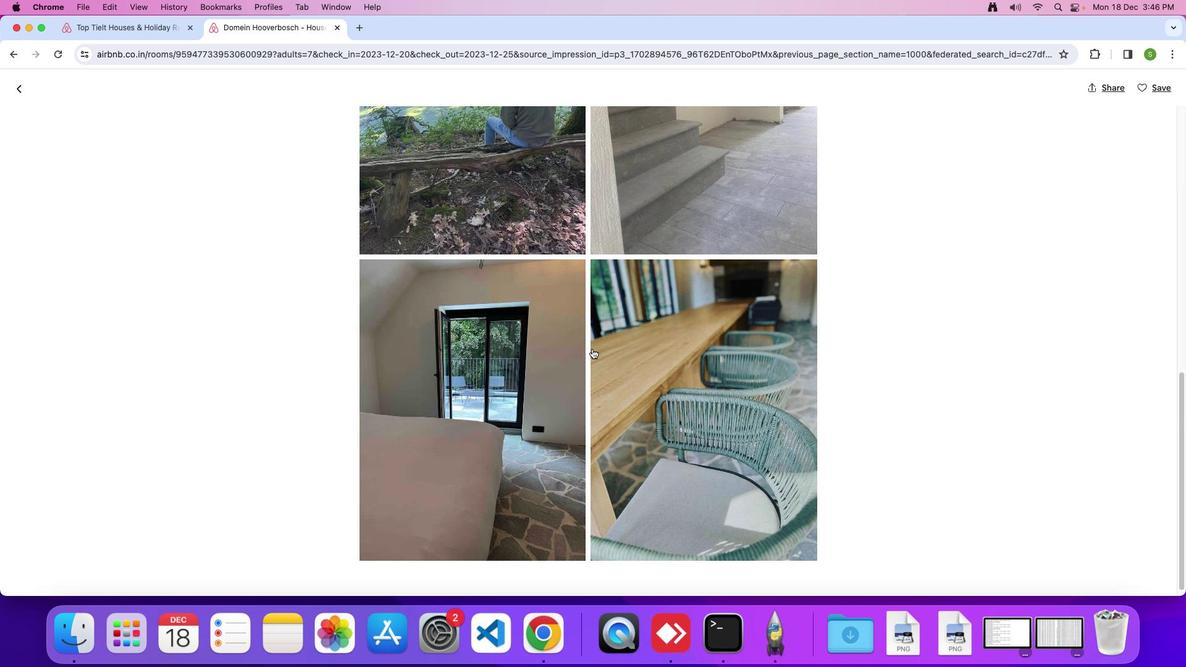 
Action: Mouse scrolled (592, 349) with delta (0, 0)
Screenshot: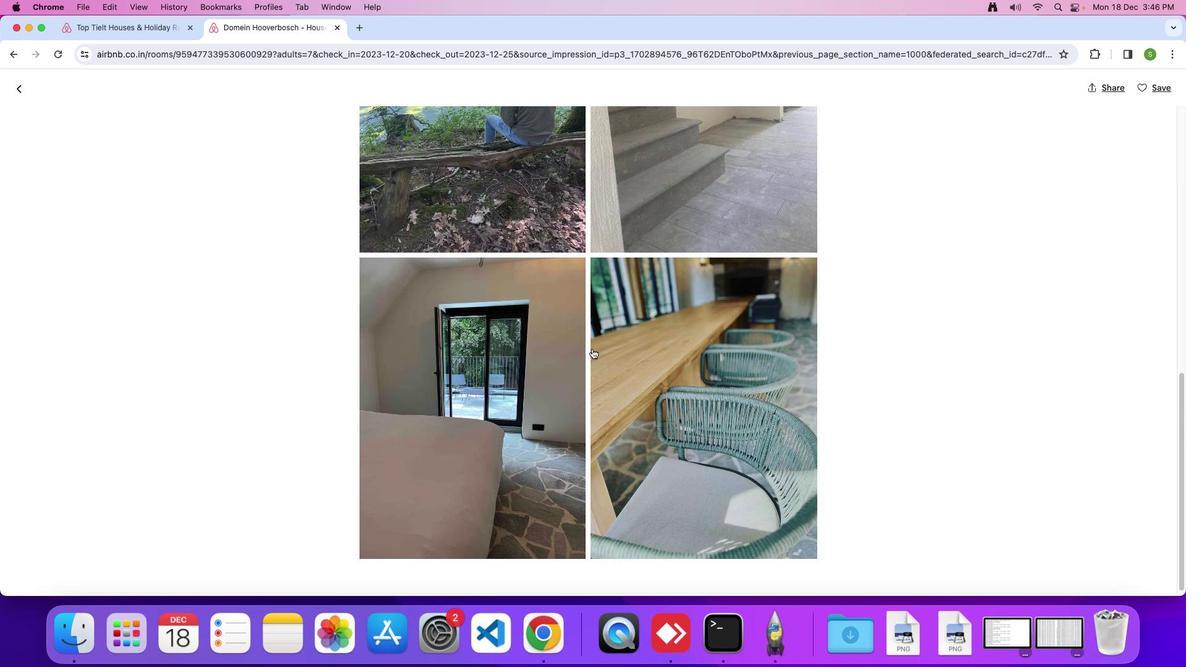 
Action: Mouse scrolled (592, 349) with delta (0, 0)
Screenshot: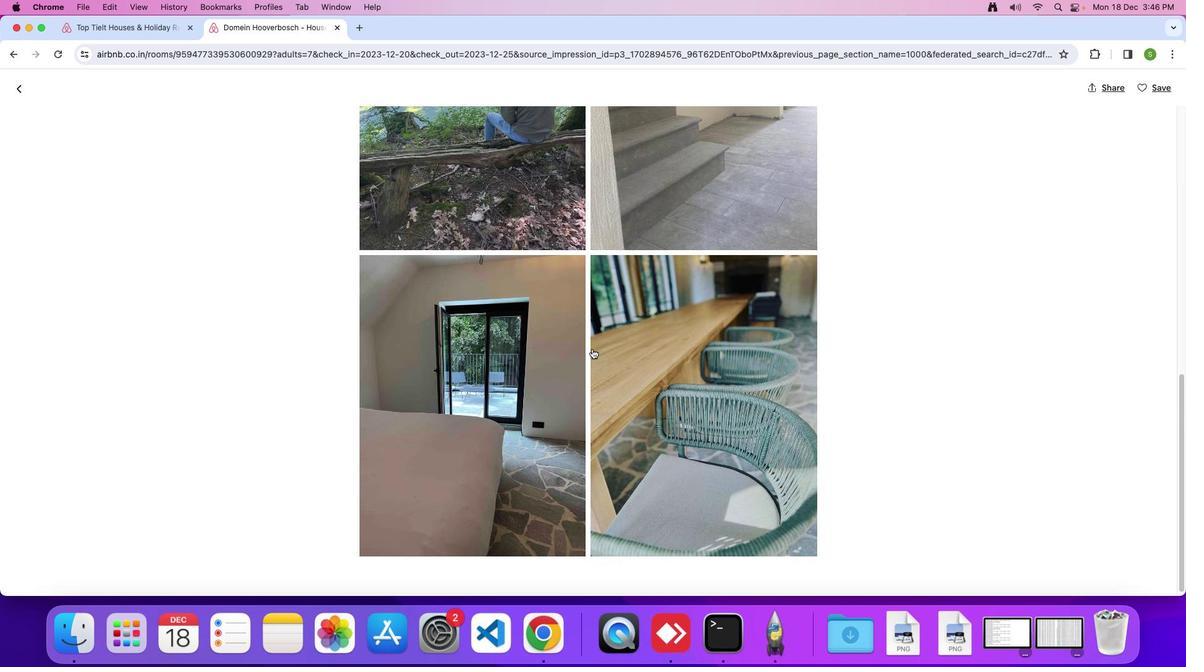 
Action: Mouse scrolled (592, 349) with delta (0, -1)
Screenshot: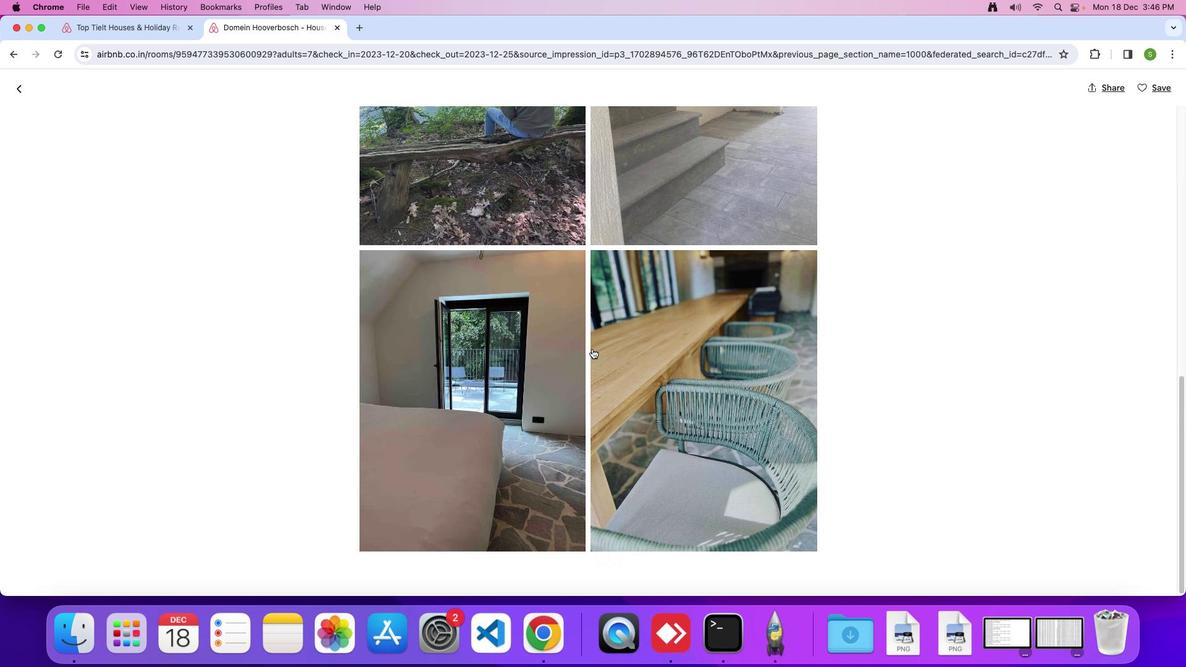 
Action: Mouse scrolled (592, 349) with delta (0, 0)
Screenshot: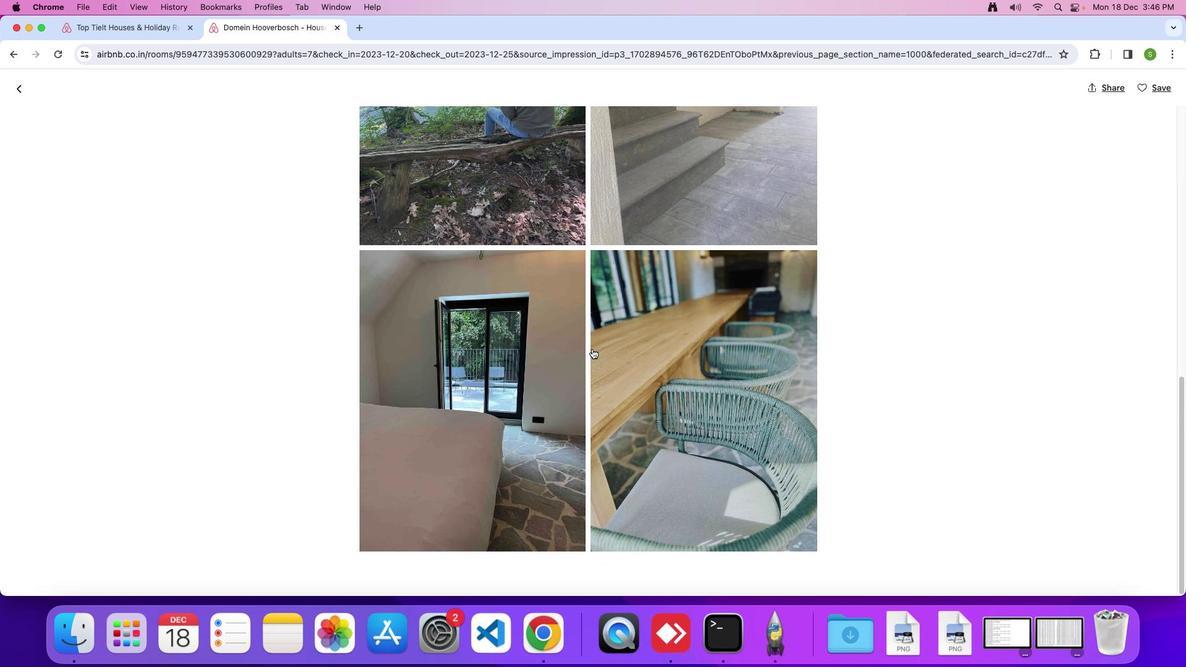 
Action: Mouse scrolled (592, 349) with delta (0, 0)
Screenshot: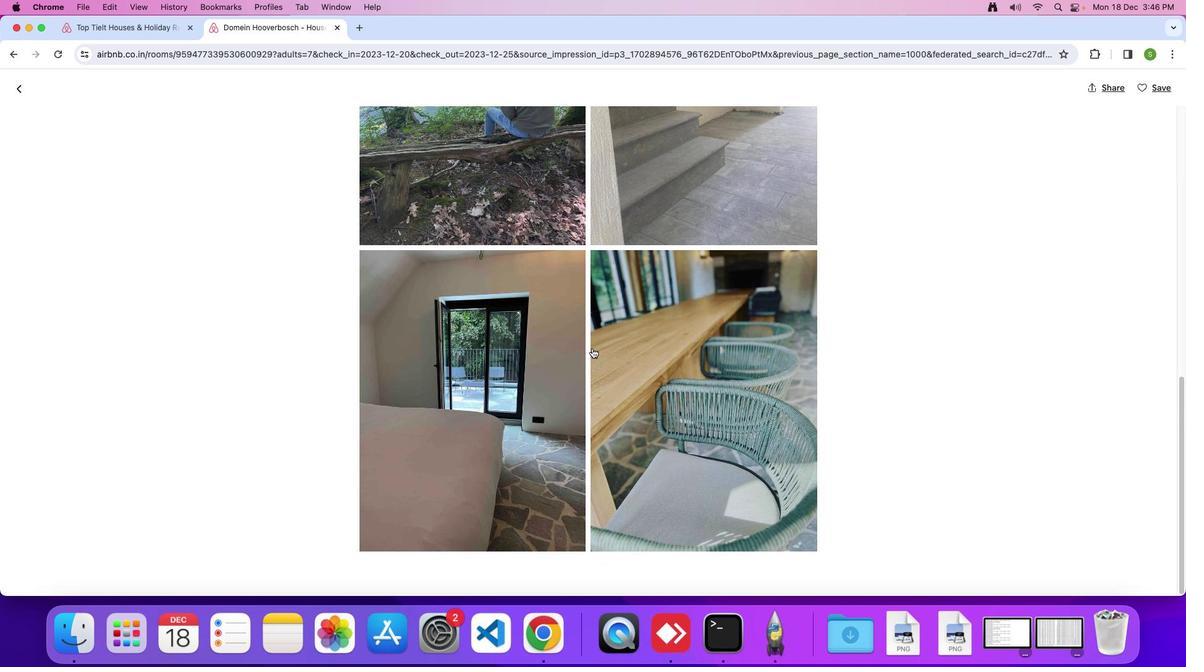 
Action: Mouse scrolled (592, 349) with delta (0, -1)
Screenshot: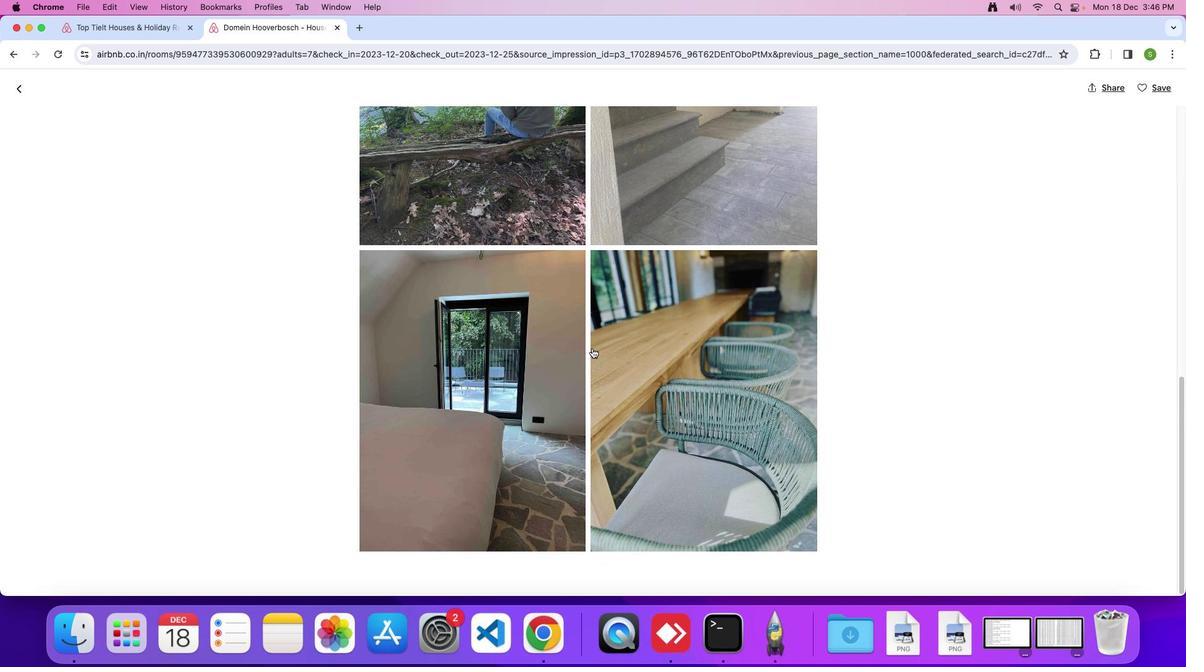 
Action: Mouse moved to (17, 95)
Screenshot: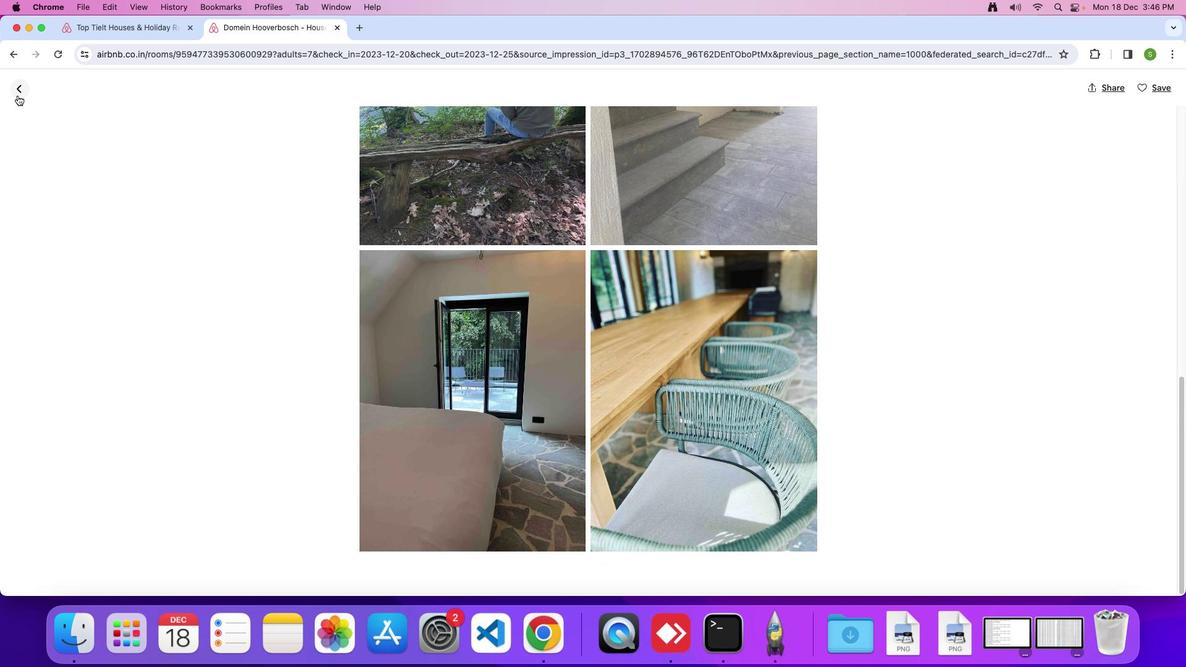 
Action: Mouse pressed left at (17, 95)
Screenshot: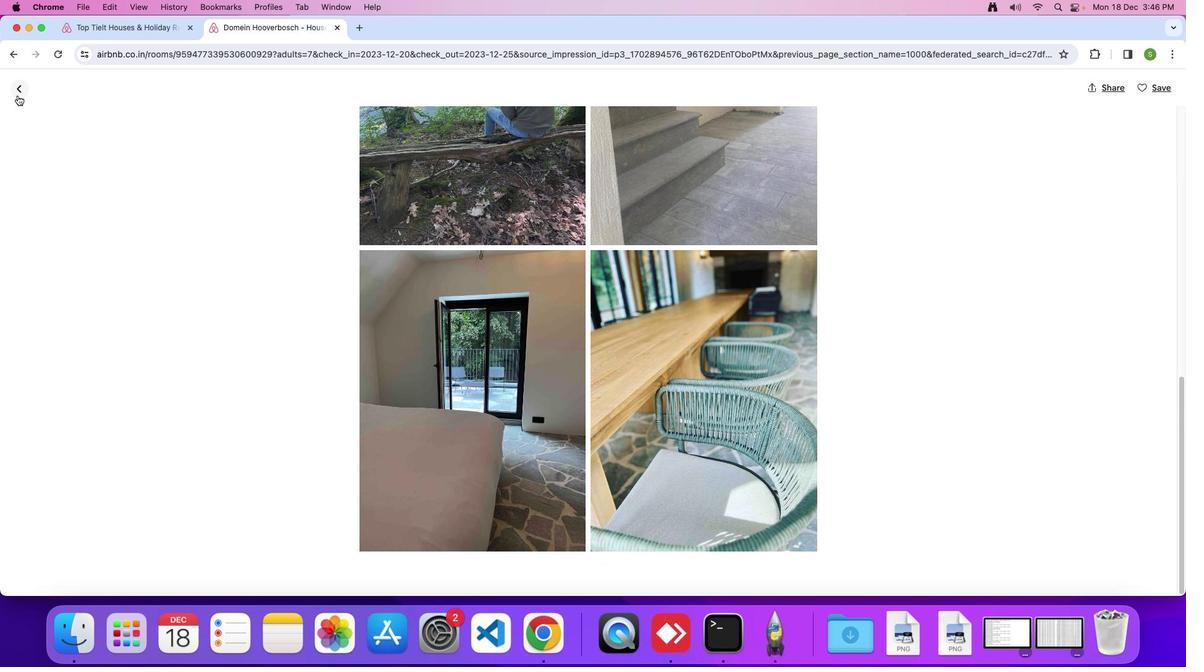 
Action: Mouse moved to (410, 384)
Screenshot: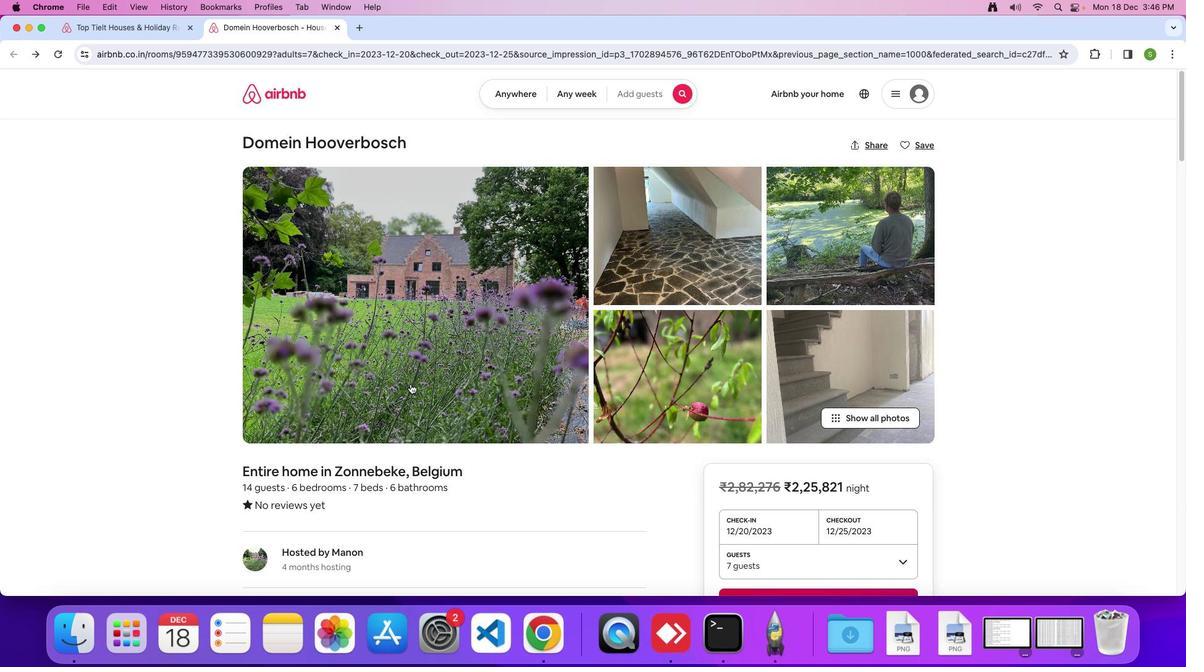 
Action: Mouse scrolled (410, 384) with delta (0, 0)
Screenshot: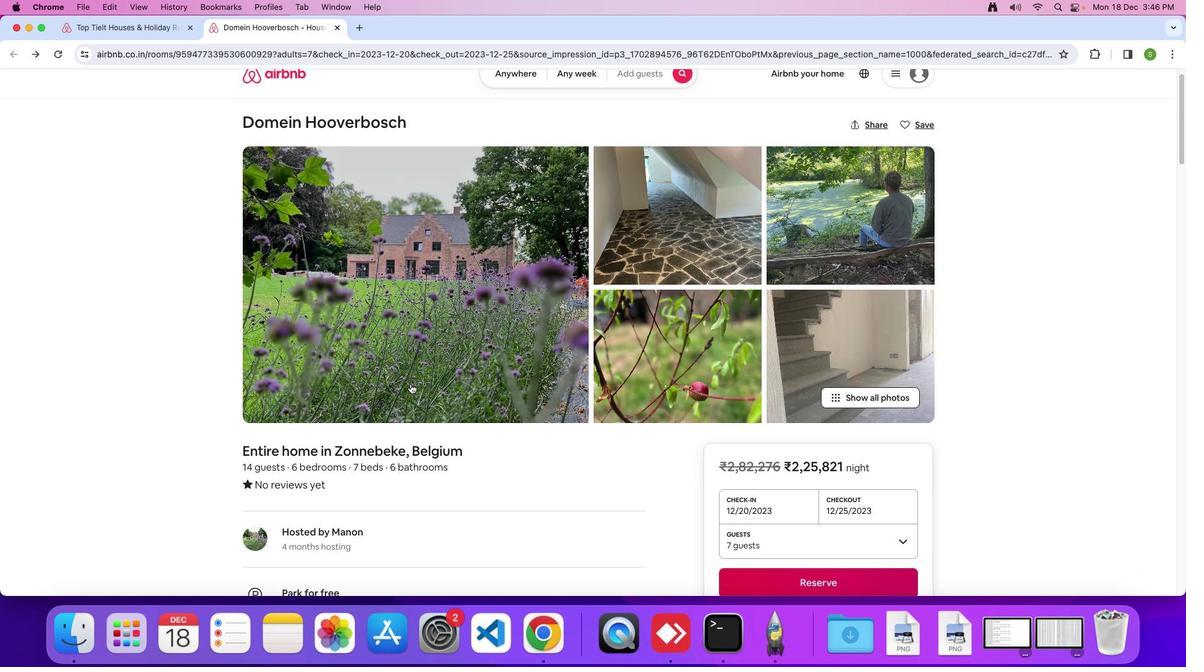 
Action: Mouse moved to (410, 384)
Screenshot: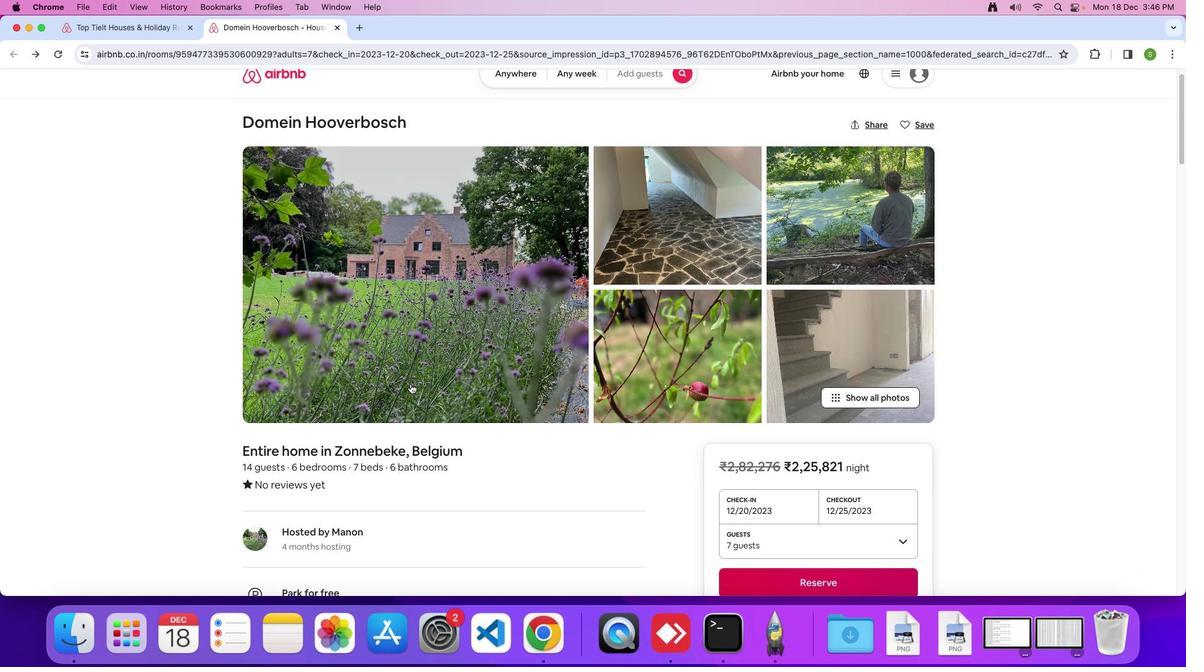 
Action: Mouse scrolled (410, 384) with delta (0, 0)
Screenshot: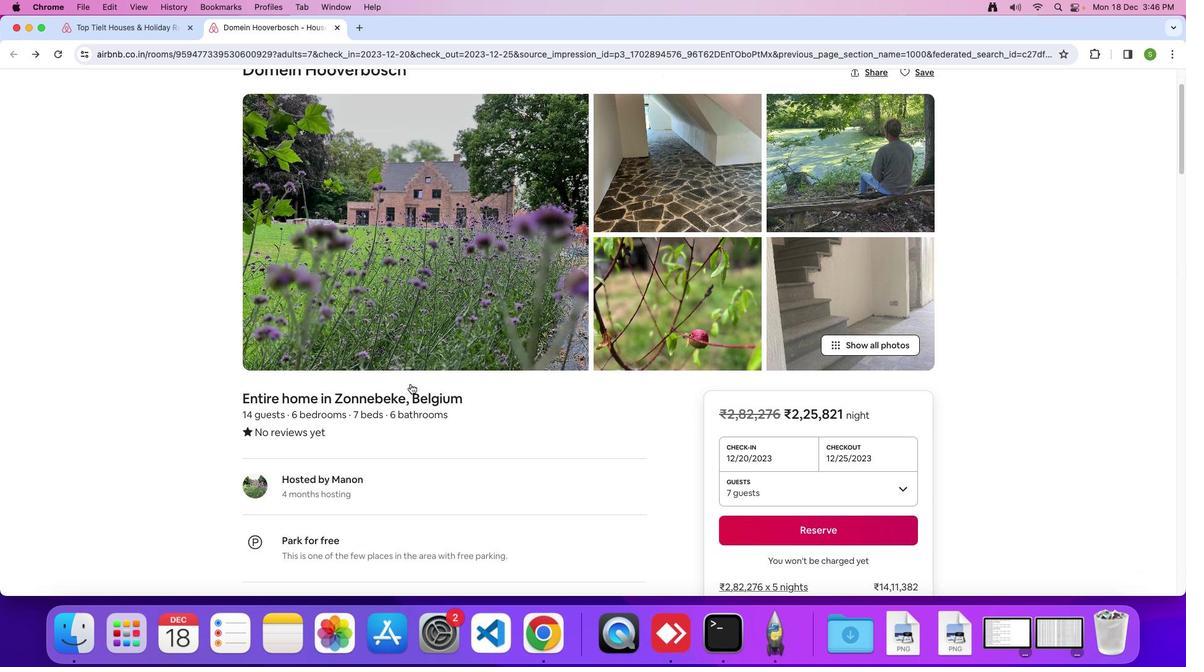 
Action: Mouse scrolled (410, 384) with delta (0, -2)
Screenshot: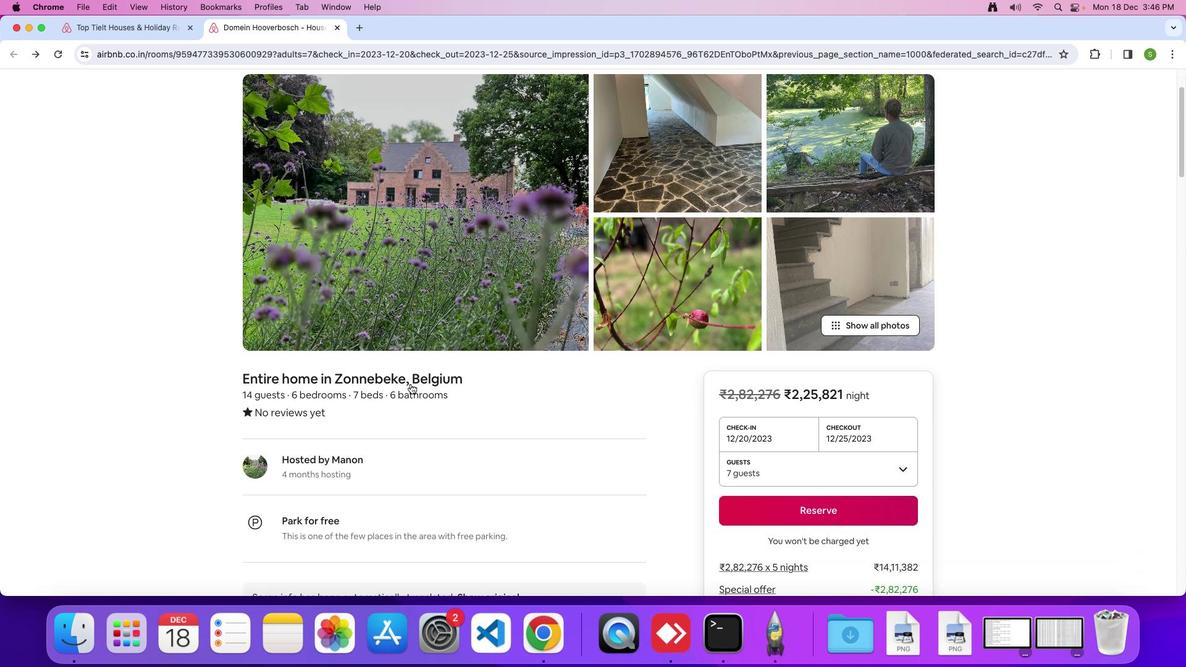 
Action: Mouse scrolled (410, 384) with delta (0, 0)
Screenshot: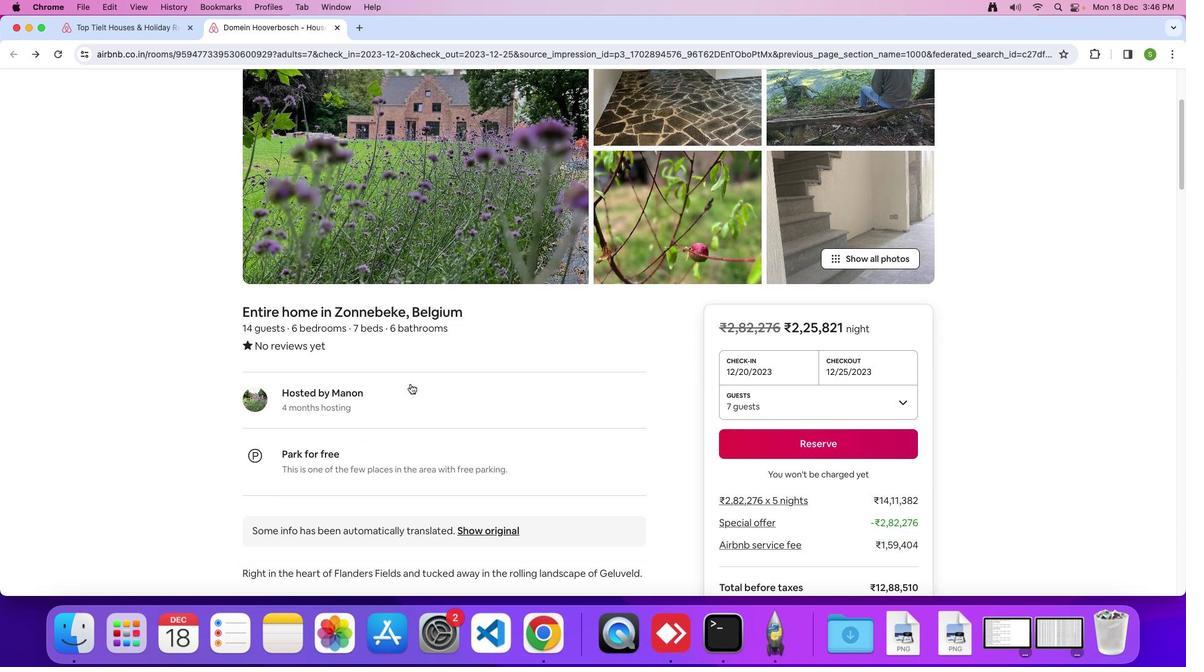 
Action: Mouse scrolled (410, 384) with delta (0, 0)
Screenshot: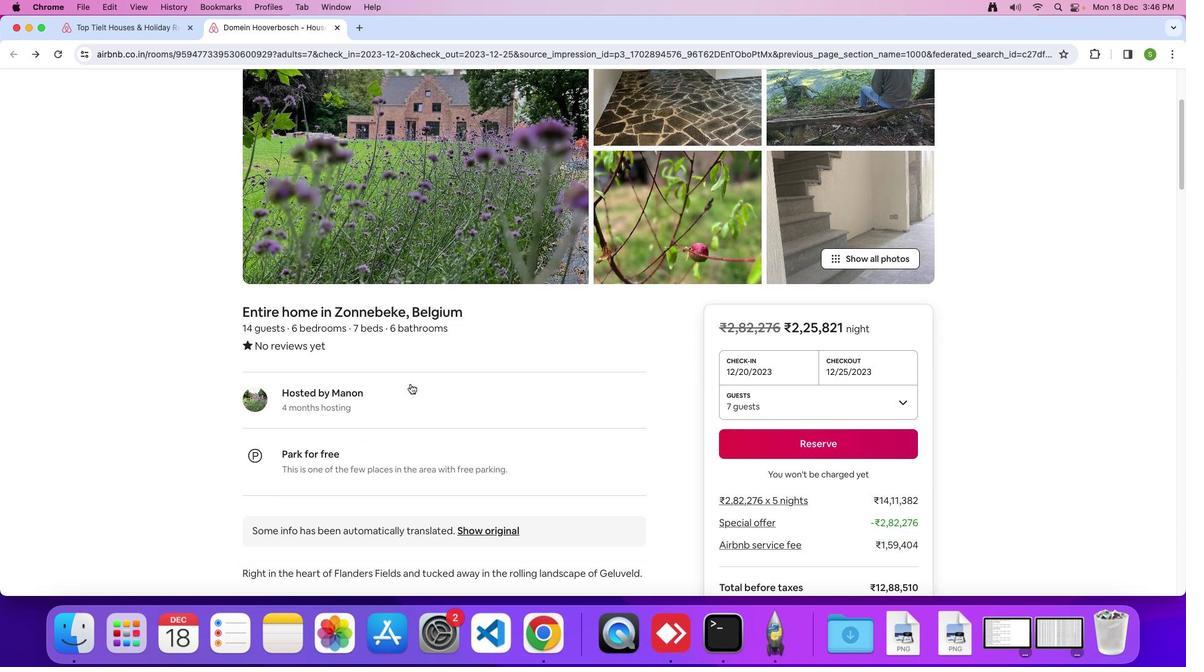 
Action: Mouse scrolled (410, 384) with delta (0, -2)
Screenshot: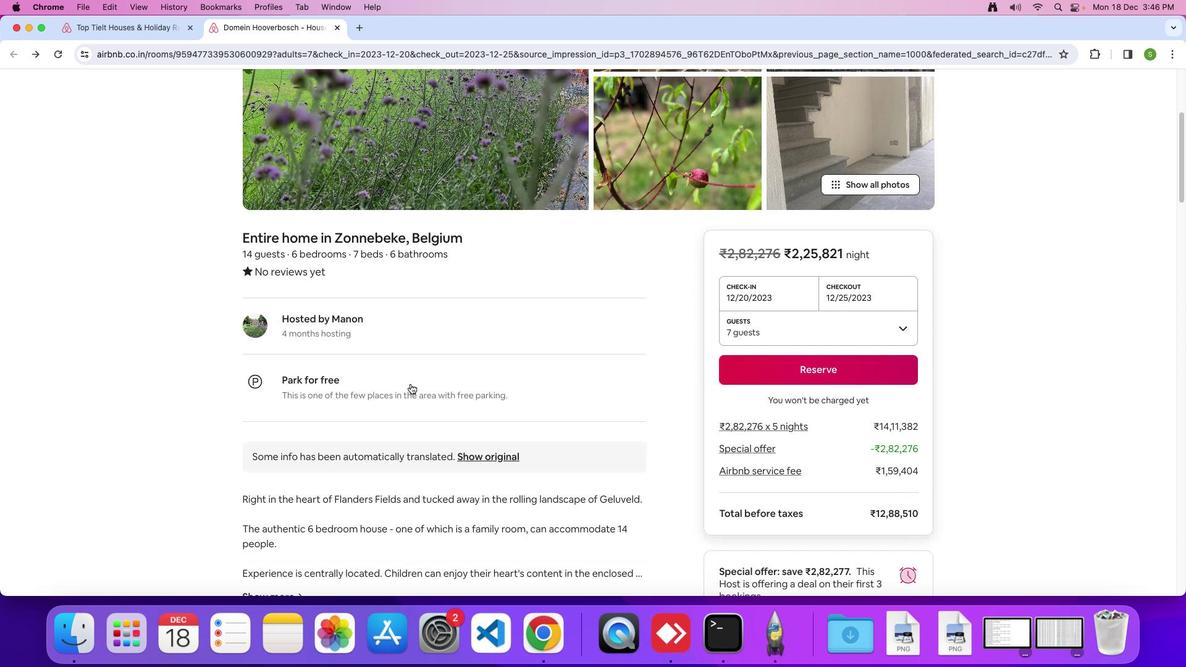 
Action: Mouse scrolled (410, 384) with delta (0, 0)
Screenshot: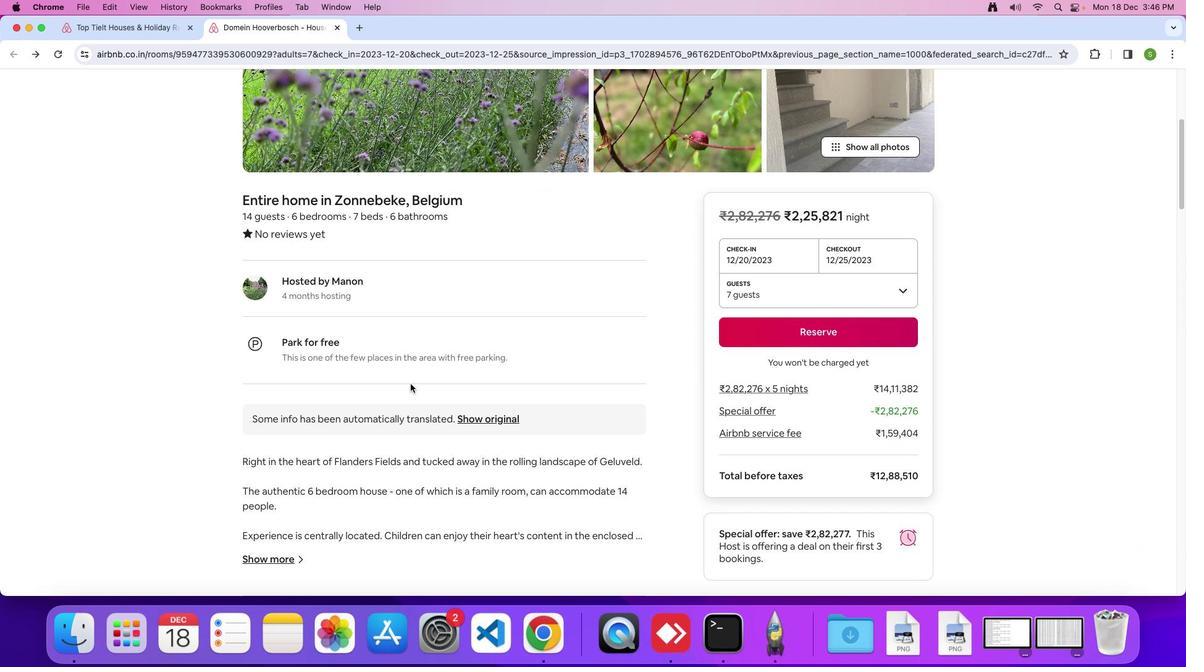 
Action: Mouse scrolled (410, 384) with delta (0, 0)
Screenshot: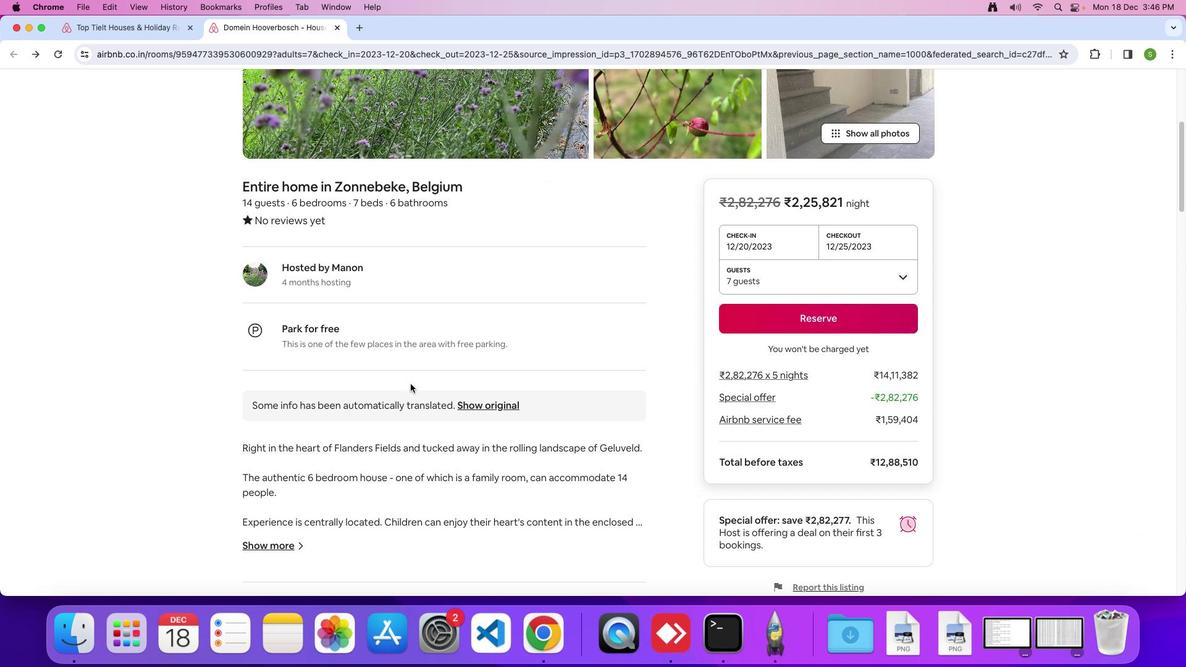 
Action: Mouse scrolled (410, 384) with delta (0, -1)
Screenshot: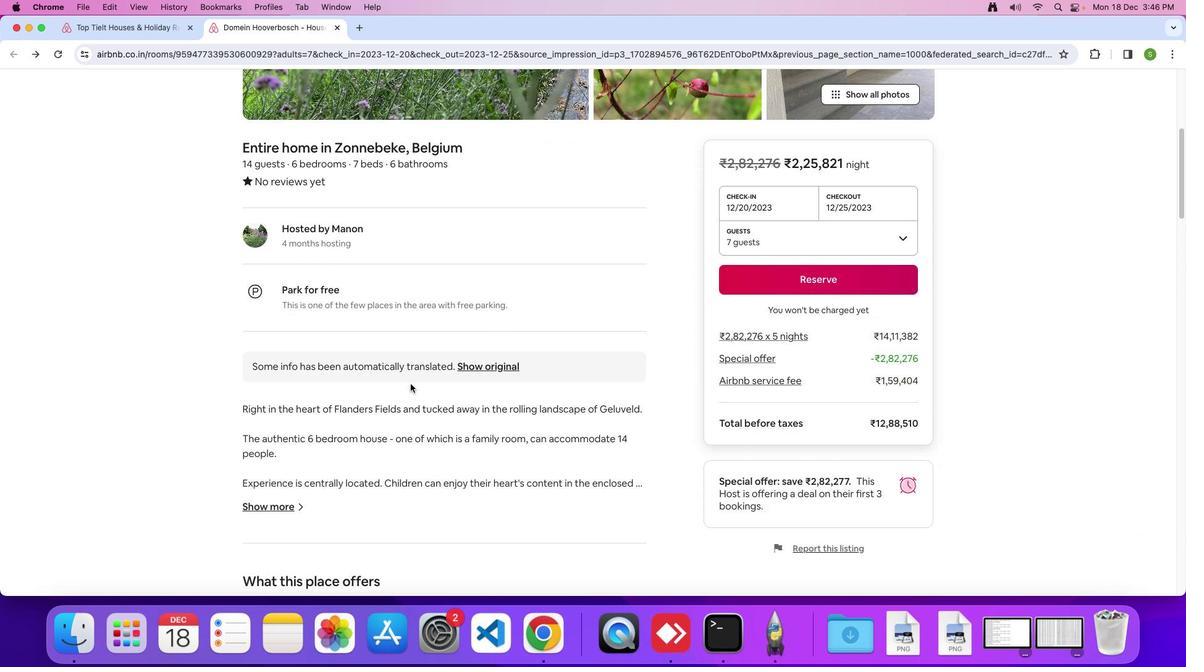 
Action: Mouse scrolled (410, 384) with delta (0, 0)
Screenshot: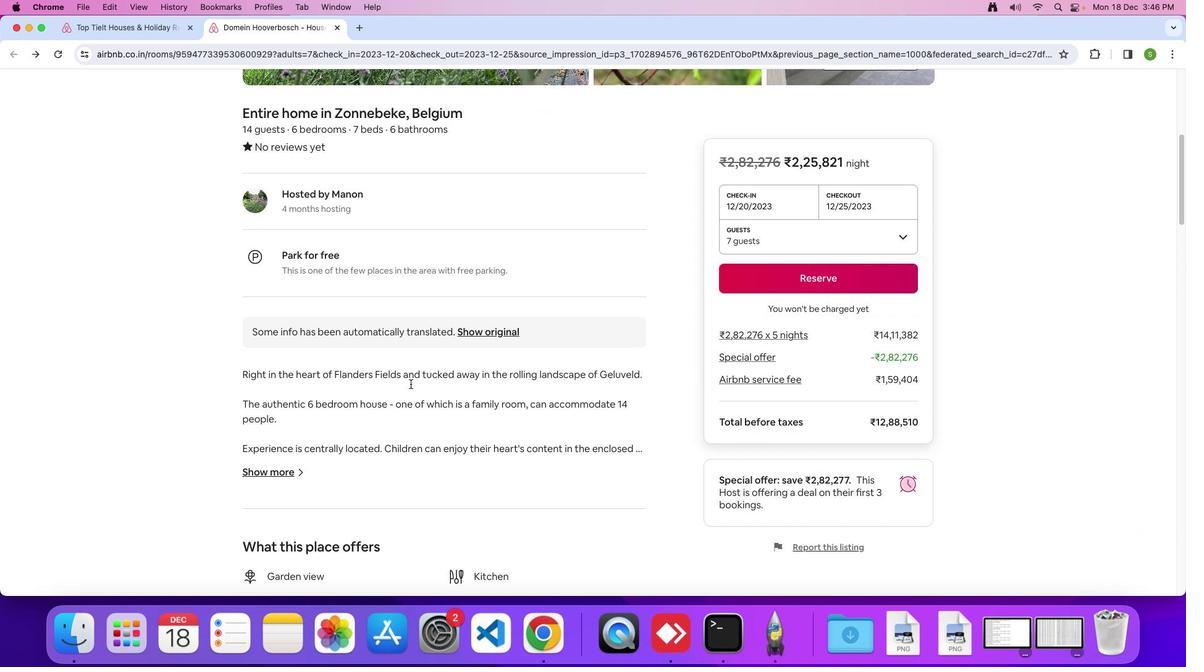 
Action: Mouse scrolled (410, 384) with delta (0, 0)
Screenshot: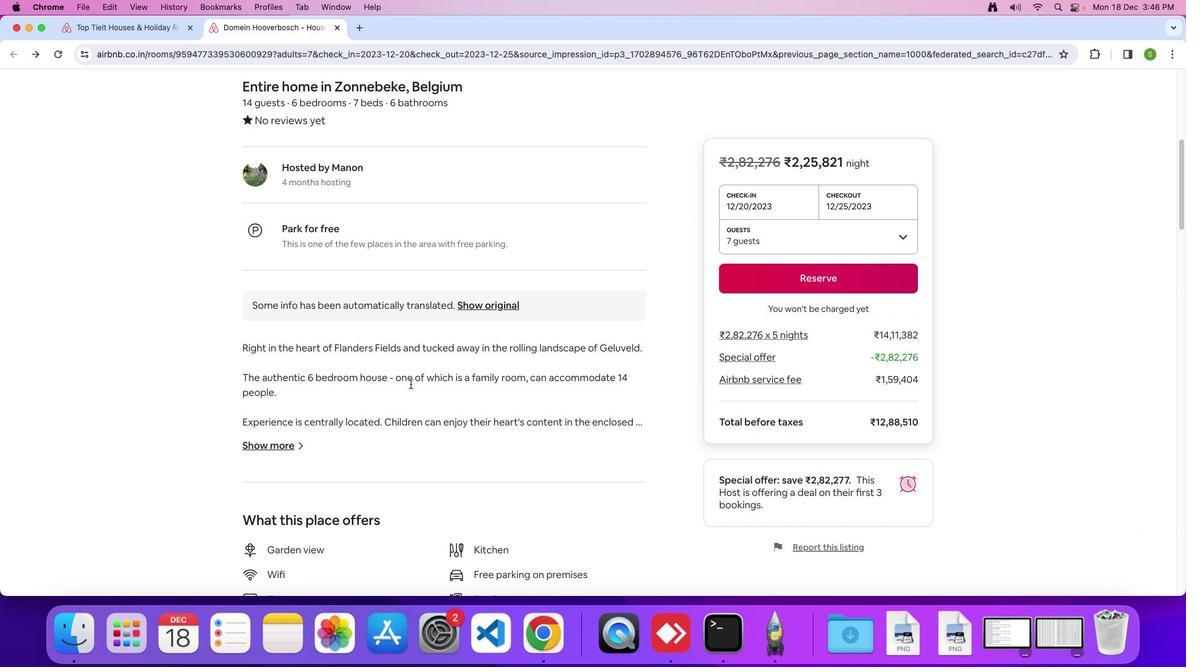
Action: Mouse scrolled (410, 384) with delta (0, -1)
Screenshot: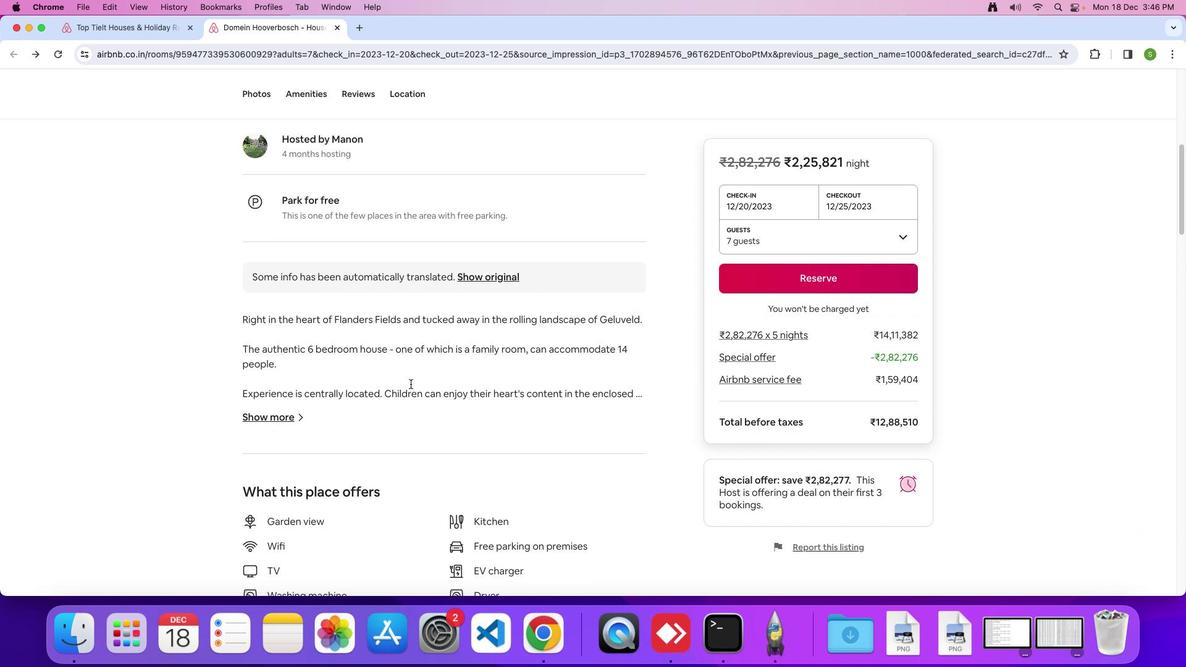 
Action: Mouse moved to (294, 378)
Screenshot: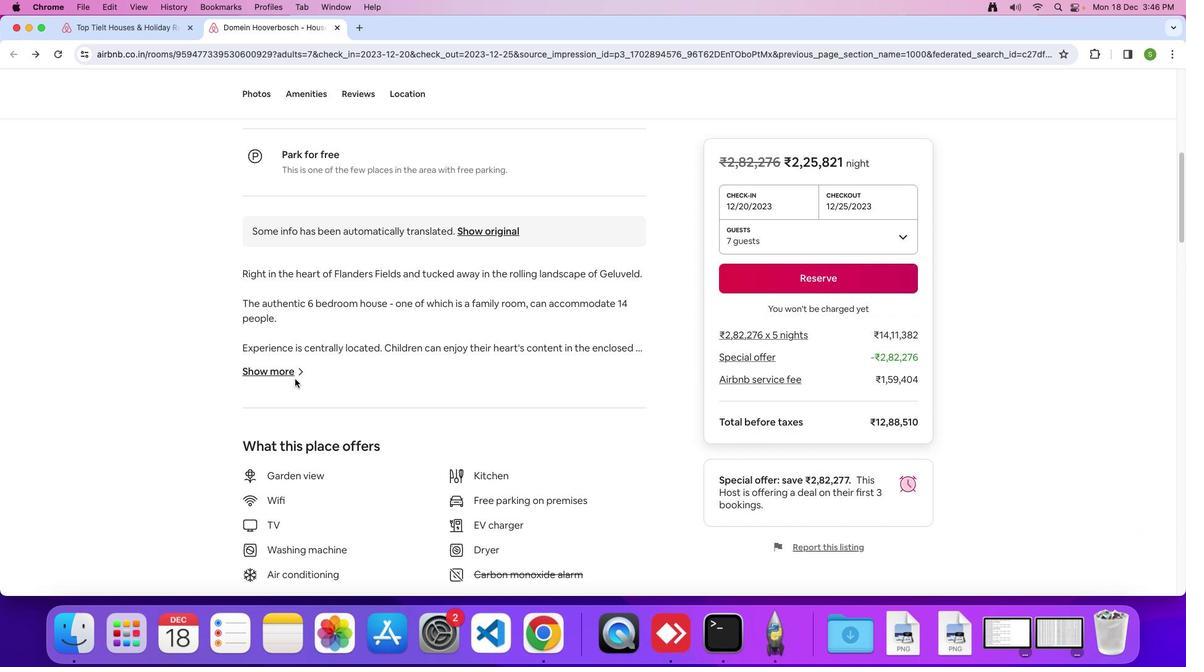 
Action: Mouse pressed left at (294, 378)
Screenshot: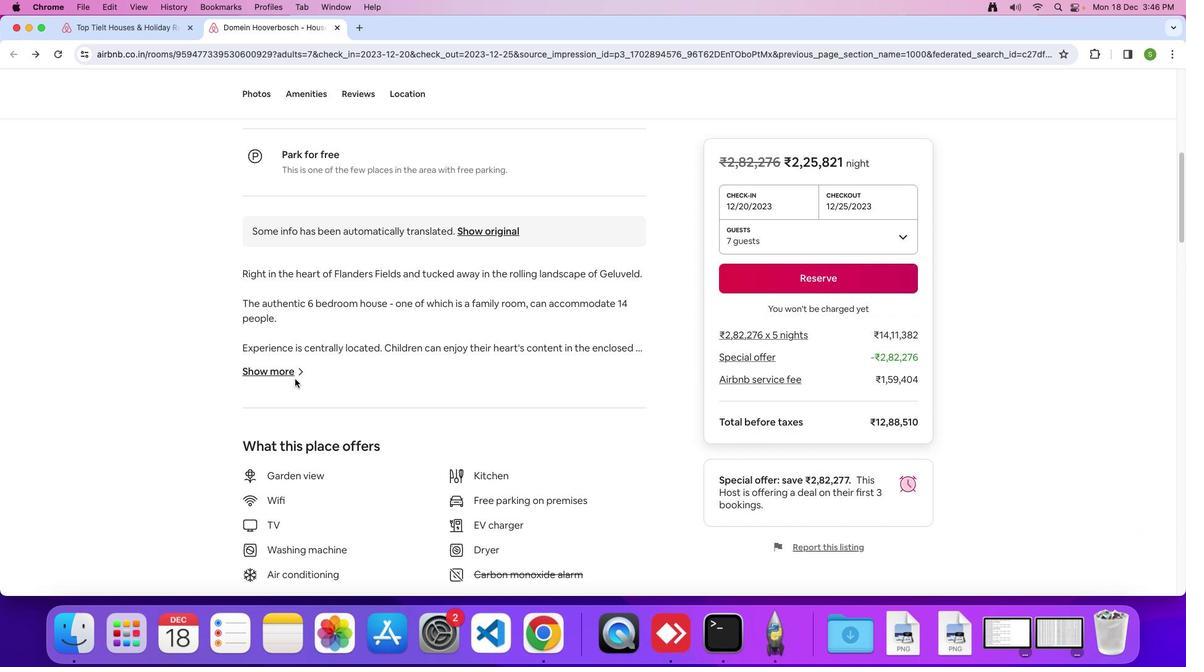 
Action: Mouse moved to (293, 370)
Screenshot: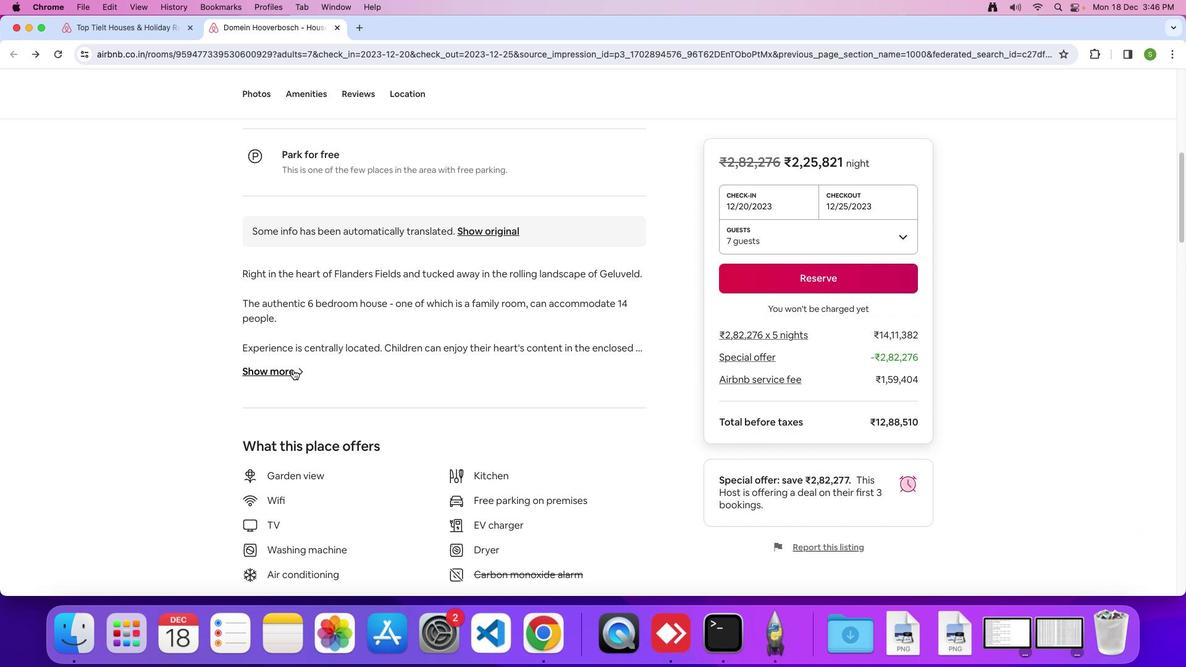 
Action: Mouse pressed left at (293, 370)
Screenshot: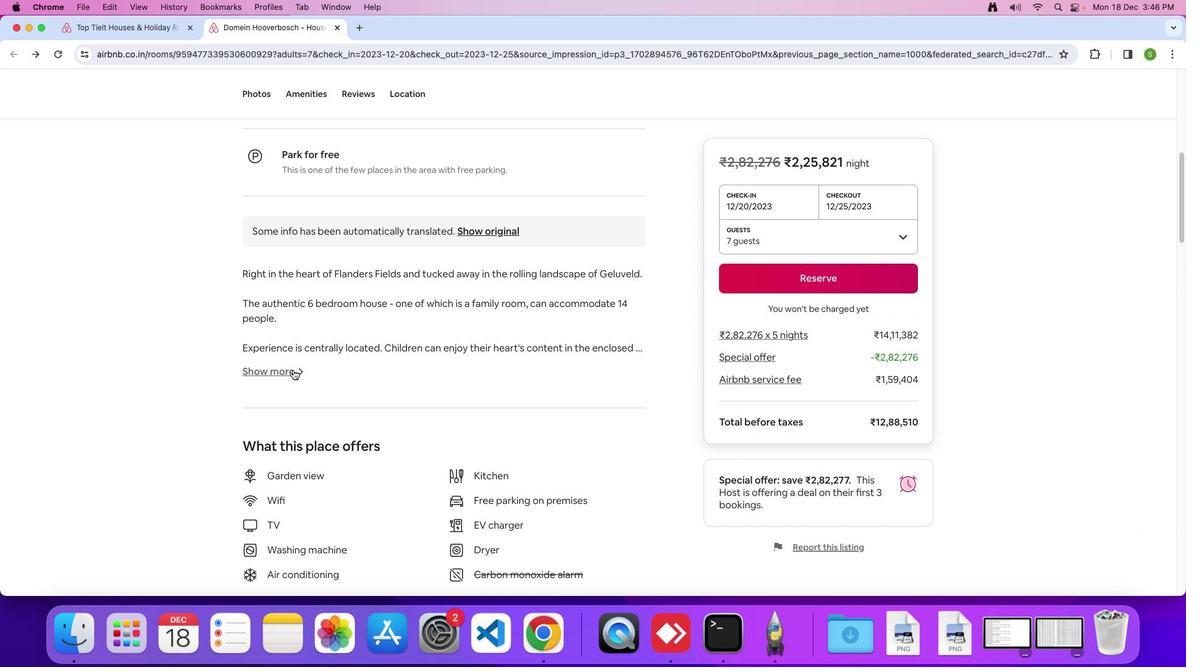 
Action: Mouse moved to (377, 220)
Screenshot: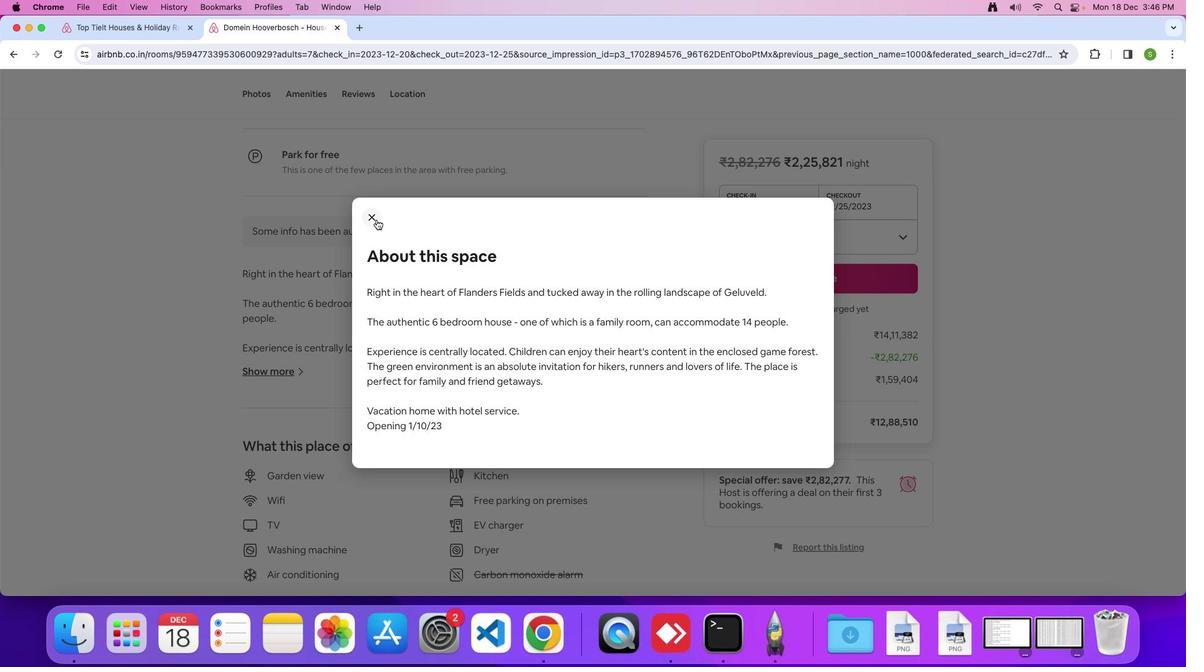 
Action: Mouse pressed left at (377, 220)
Screenshot: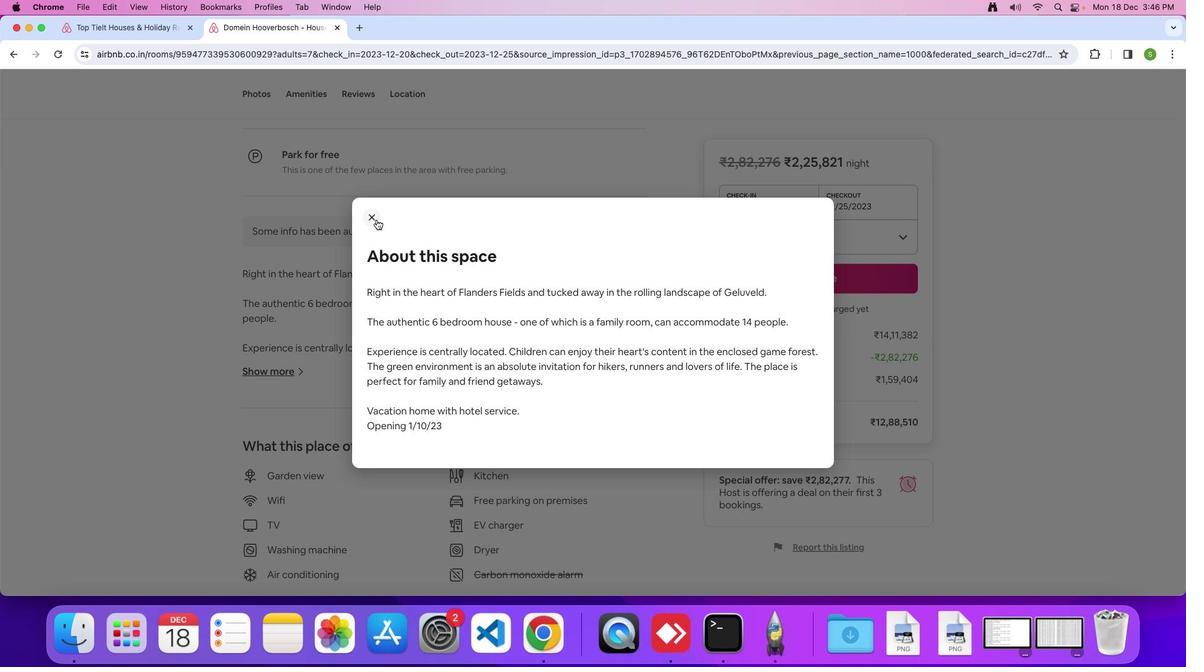 
Action: Mouse moved to (418, 411)
Screenshot: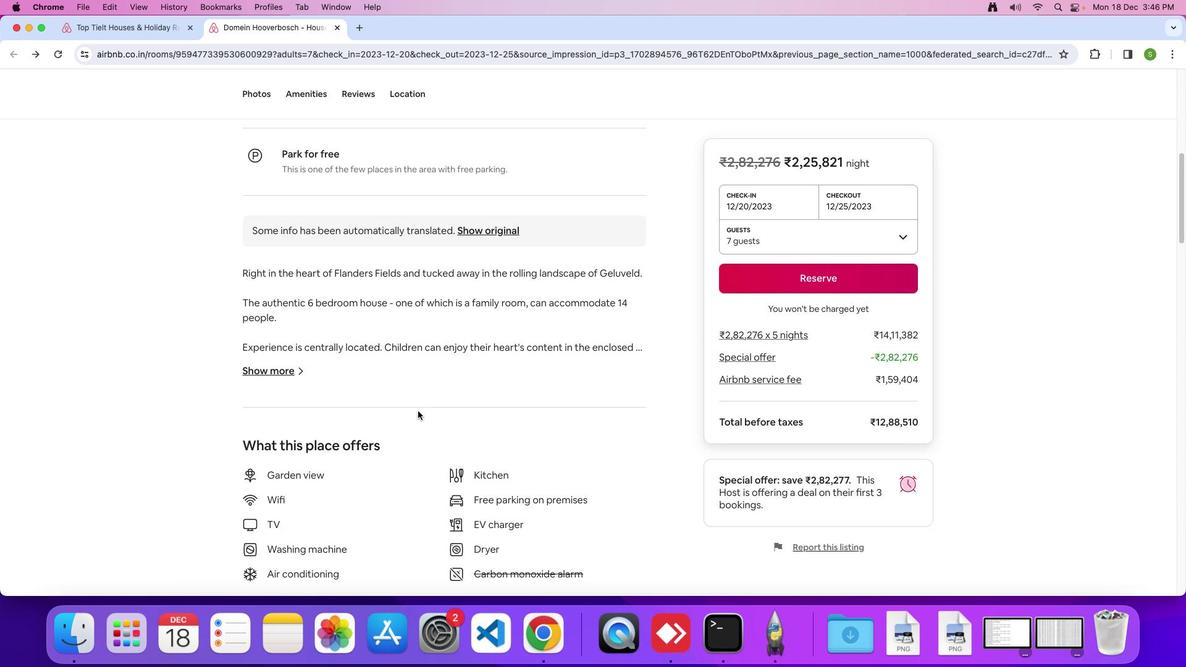 
Action: Mouse scrolled (418, 411) with delta (0, 0)
Screenshot: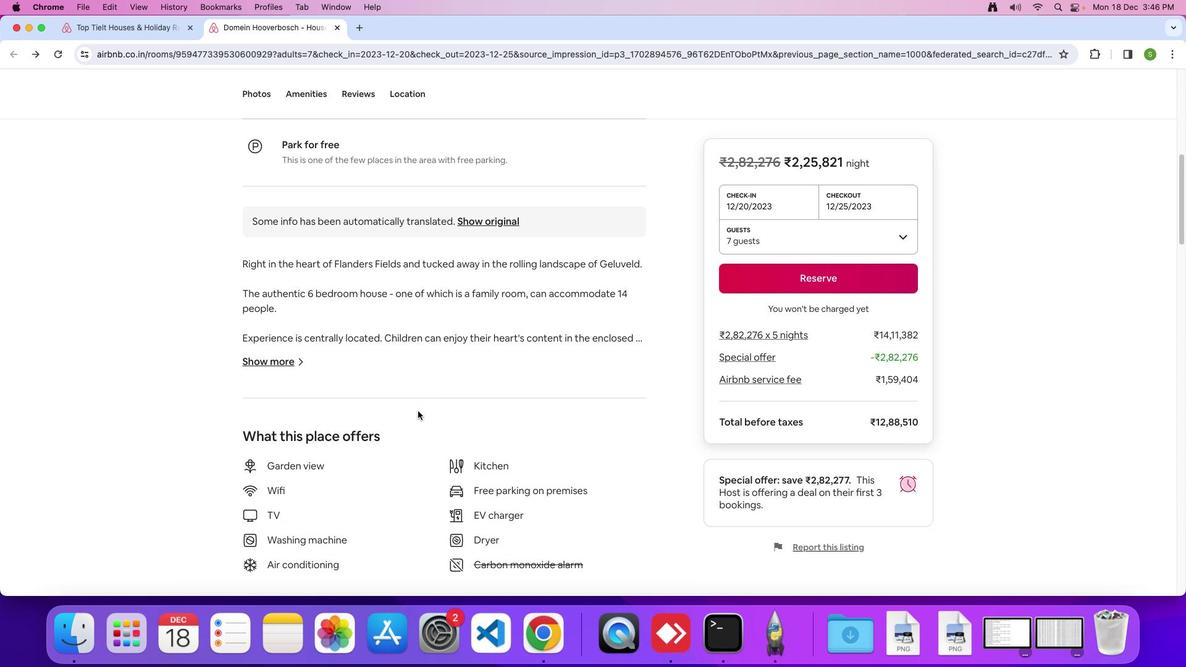 
Action: Mouse scrolled (418, 411) with delta (0, 0)
Screenshot: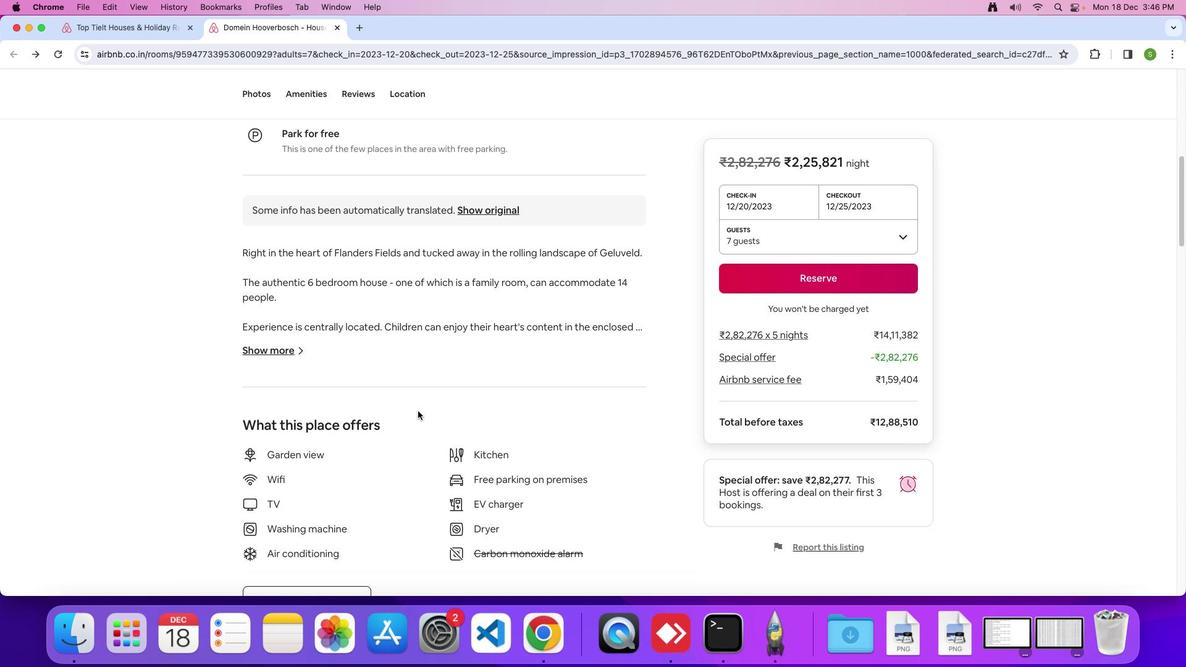 
Action: Mouse scrolled (418, 411) with delta (0, -1)
Screenshot: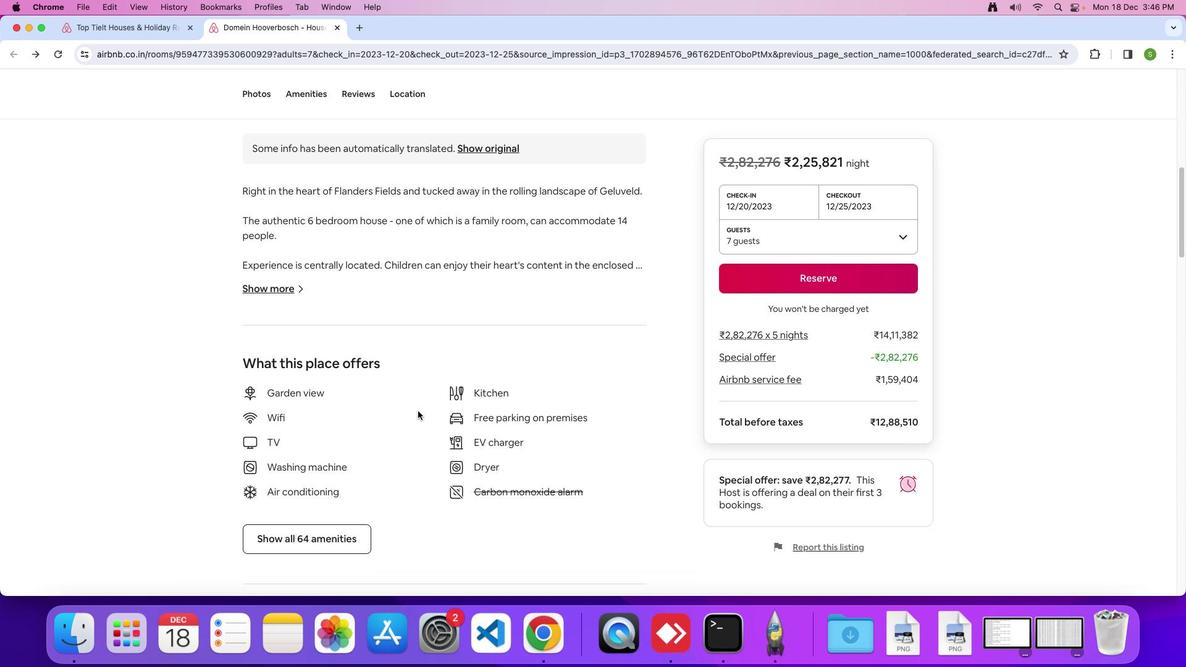 
Action: Mouse moved to (418, 411)
